 Task: Look for Airbnb options in Weymouth, United Kingdom from 12th  December, 2023 to 15th December, 2023 for 3 adults.2 bedrooms having 3 beds and 1 bathroom. Property type can be flat. Look for 4 properties as per requirement.
Action: Mouse moved to (391, 140)
Screenshot: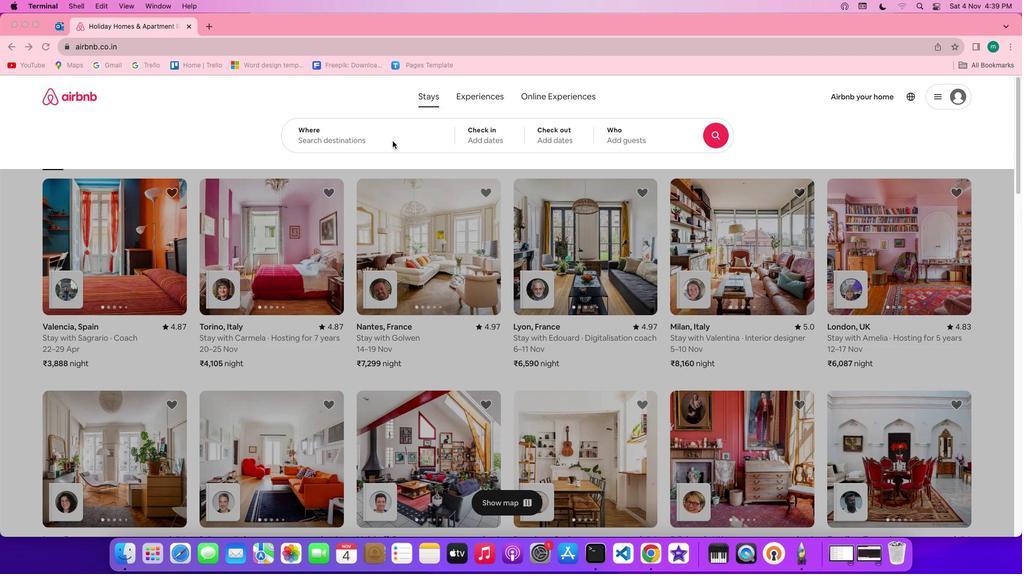 
Action: Mouse pressed left at (391, 140)
Screenshot: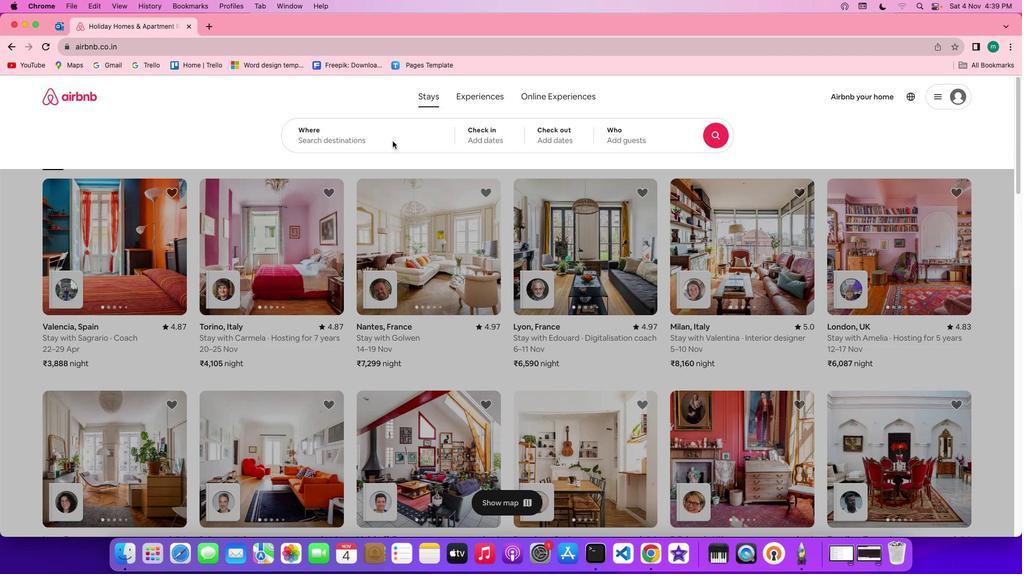 
Action: Mouse pressed left at (391, 140)
Screenshot: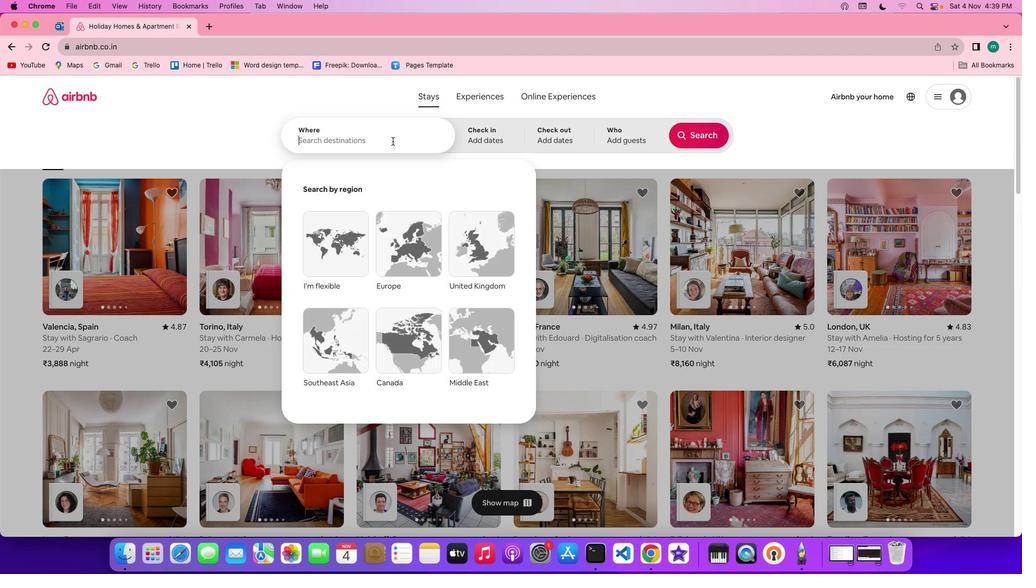 
Action: Mouse moved to (383, 142)
Screenshot: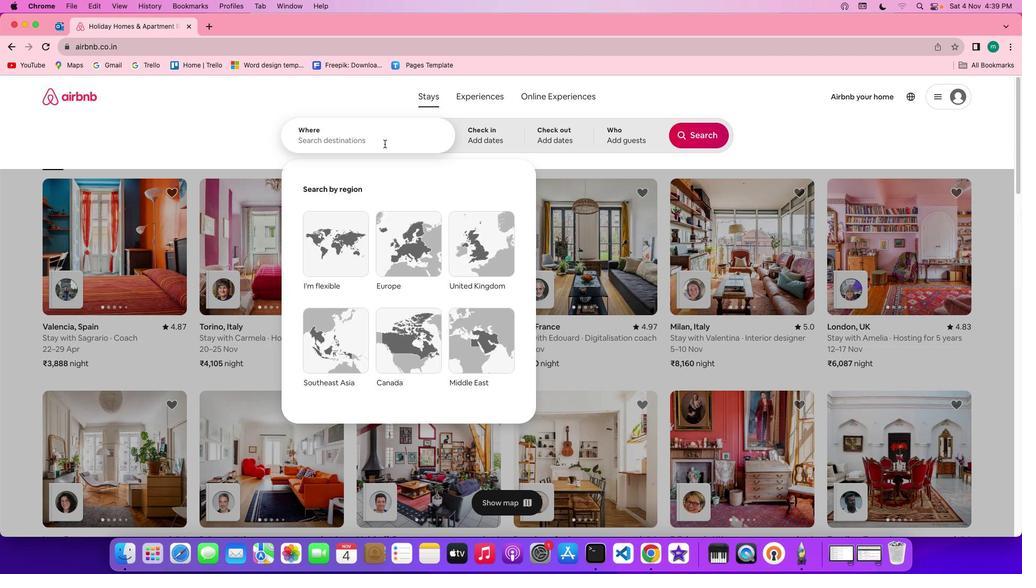 
Action: Key pressed Key.shift'W''e''y''m''o''u''t''h'','Key.spaceKey.shift'u''n''i''t''e''d'Key.spaceKey.shift'k''i''n''g''d''o''m'
Screenshot: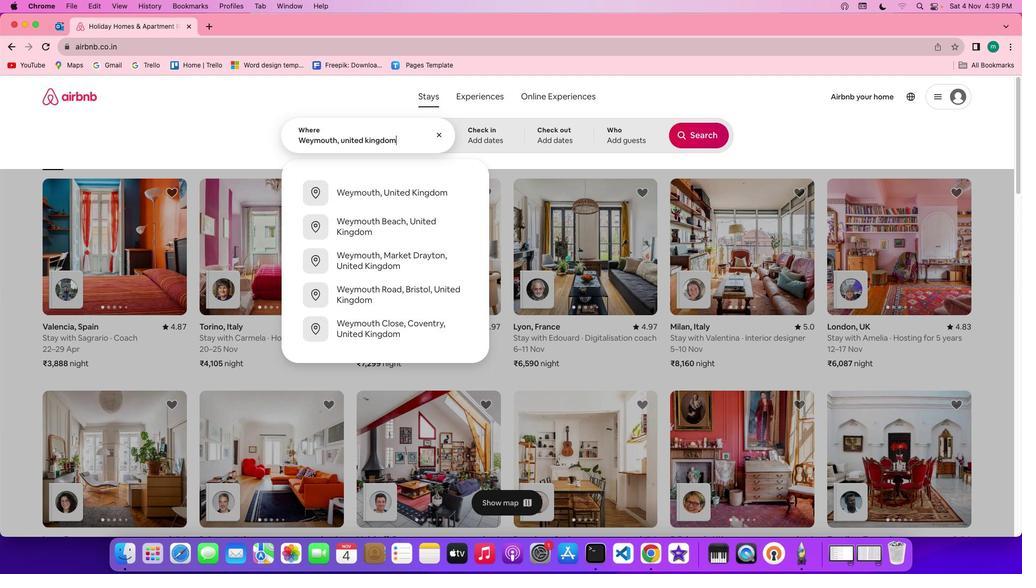 
Action: Mouse moved to (476, 134)
Screenshot: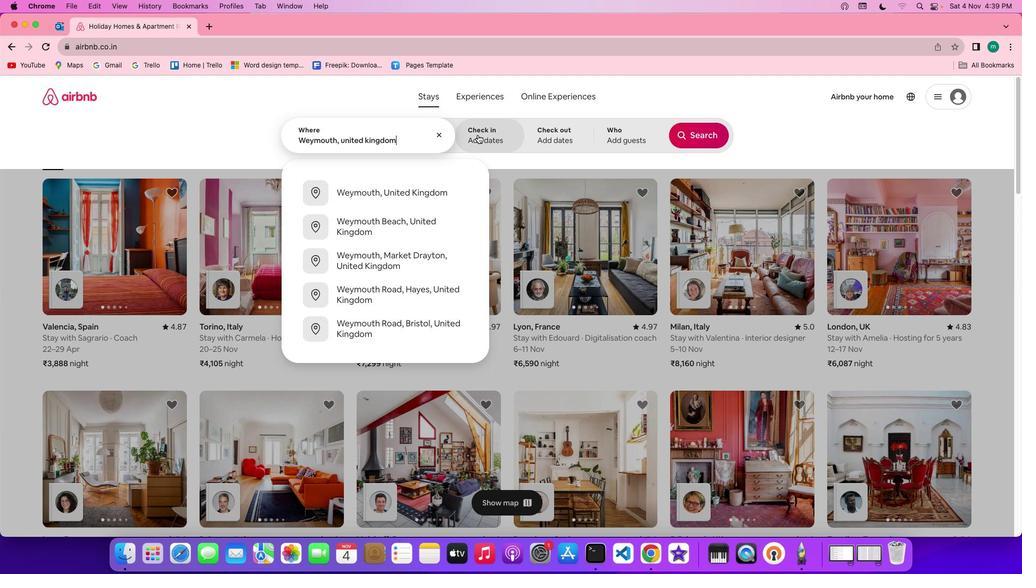 
Action: Mouse pressed left at (476, 134)
Screenshot: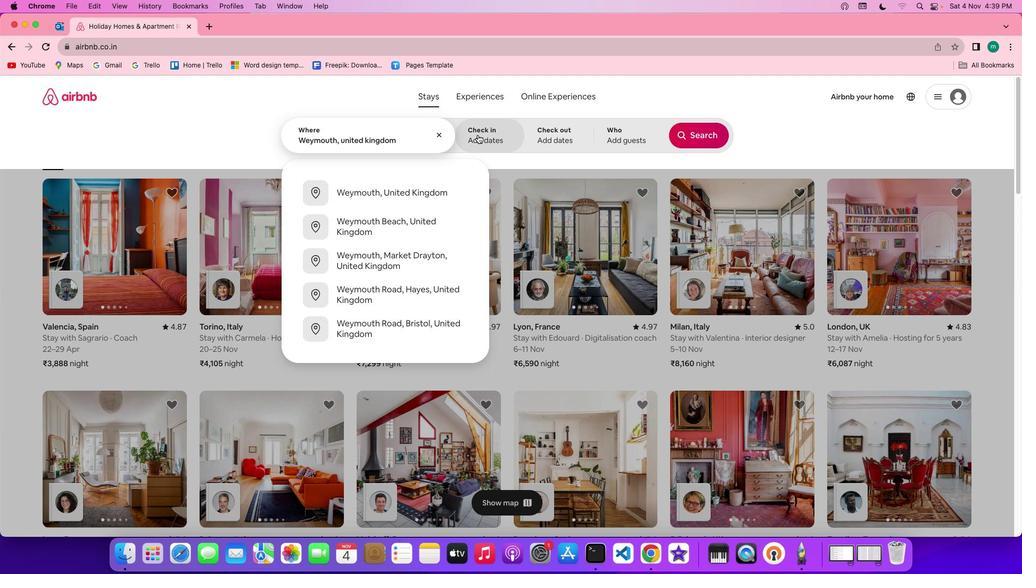 
Action: Mouse moved to (574, 323)
Screenshot: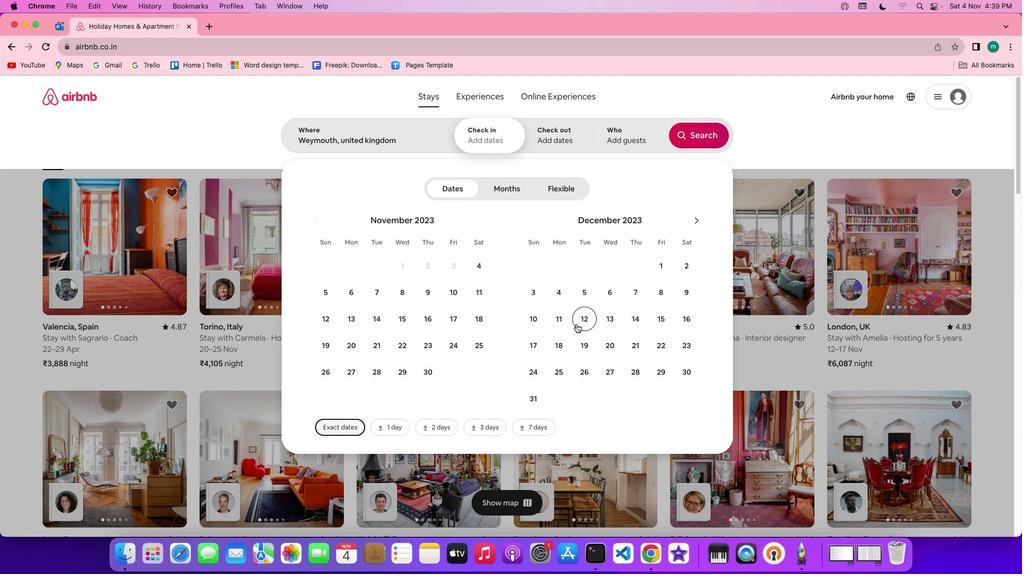 
Action: Mouse pressed left at (574, 323)
Screenshot: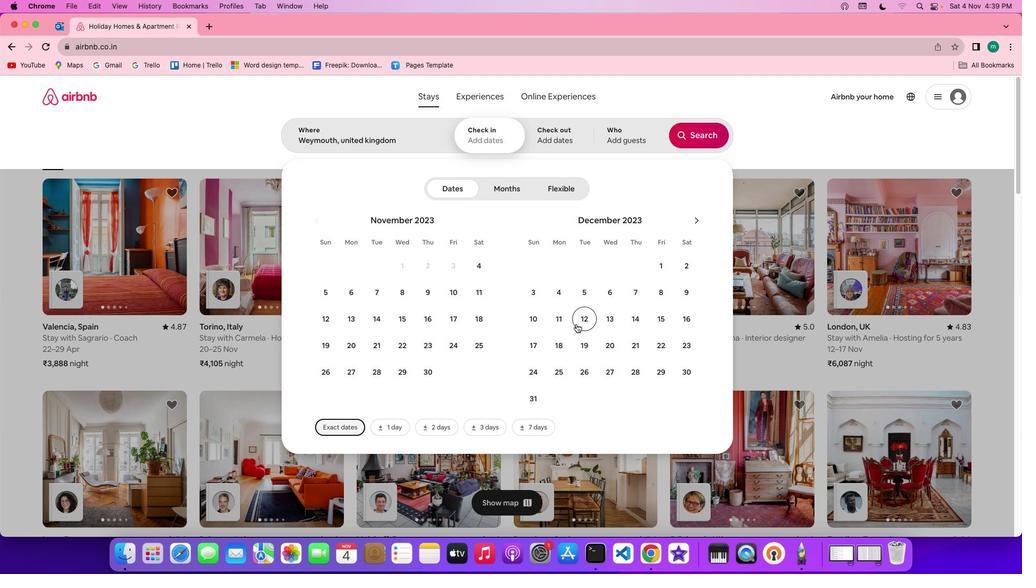 
Action: Mouse moved to (667, 319)
Screenshot: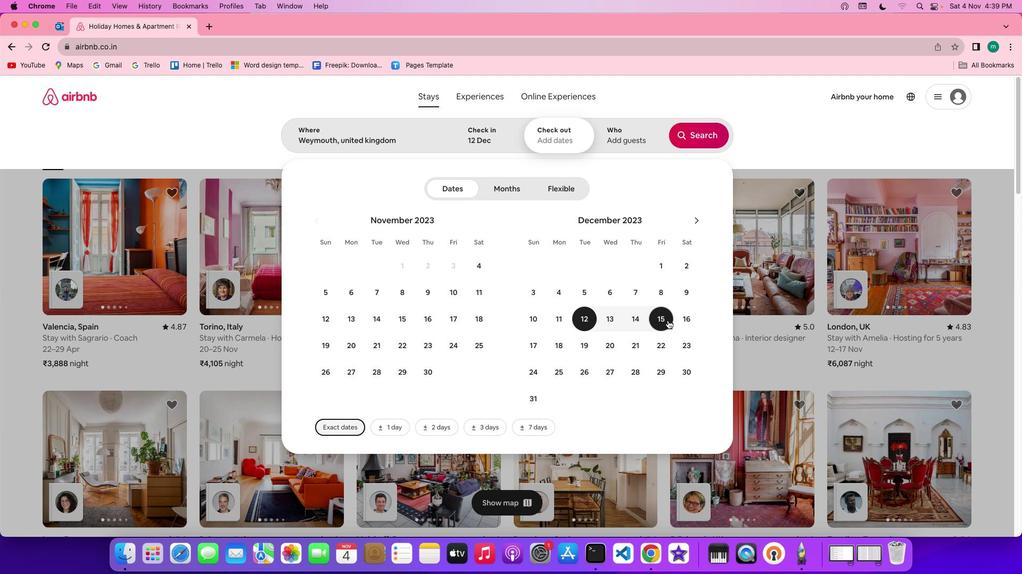 
Action: Mouse pressed left at (667, 319)
Screenshot: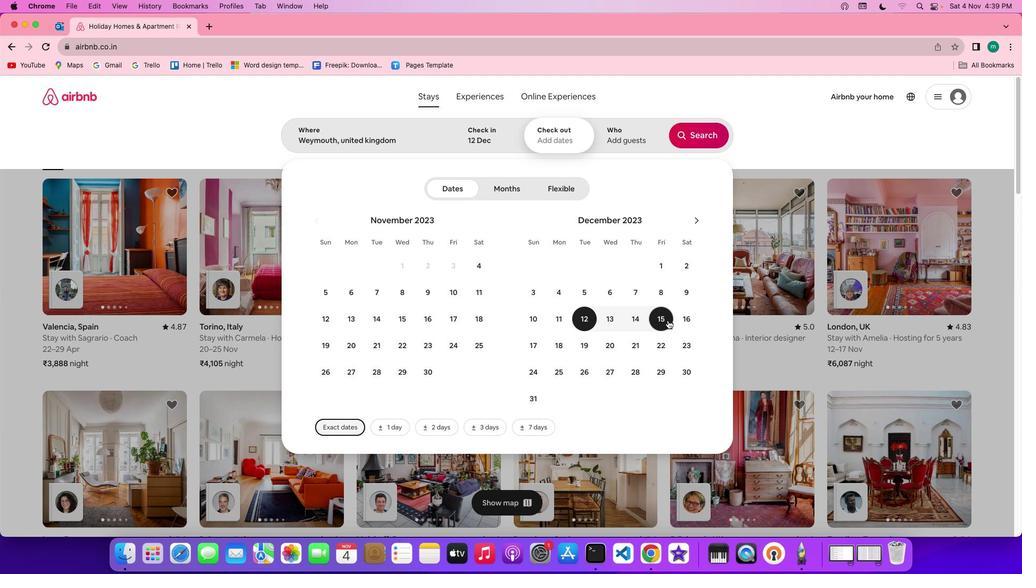 
Action: Mouse moved to (626, 135)
Screenshot: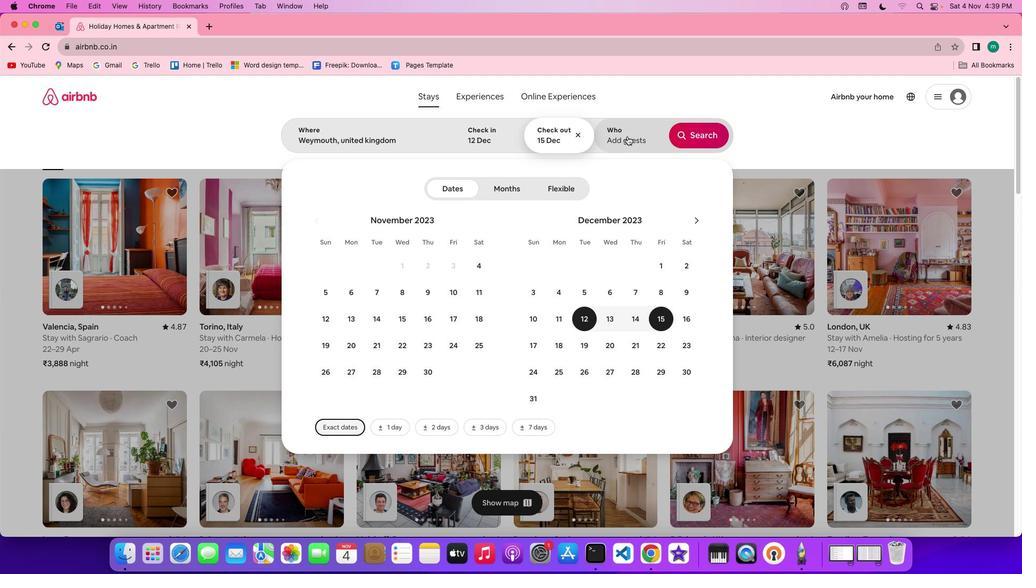 
Action: Mouse pressed left at (626, 135)
Screenshot: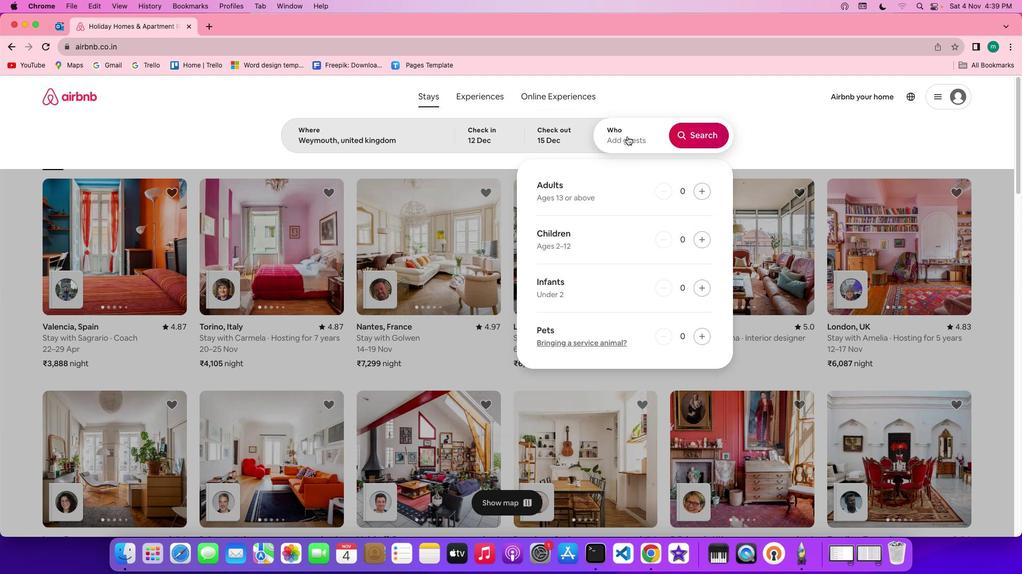 
Action: Mouse moved to (696, 190)
Screenshot: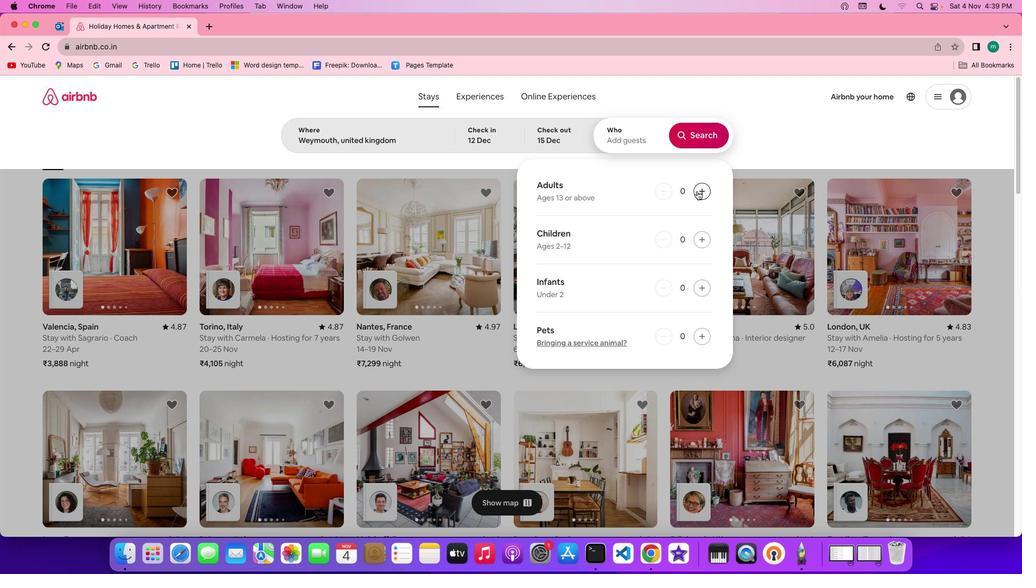 
Action: Mouse pressed left at (696, 190)
Screenshot: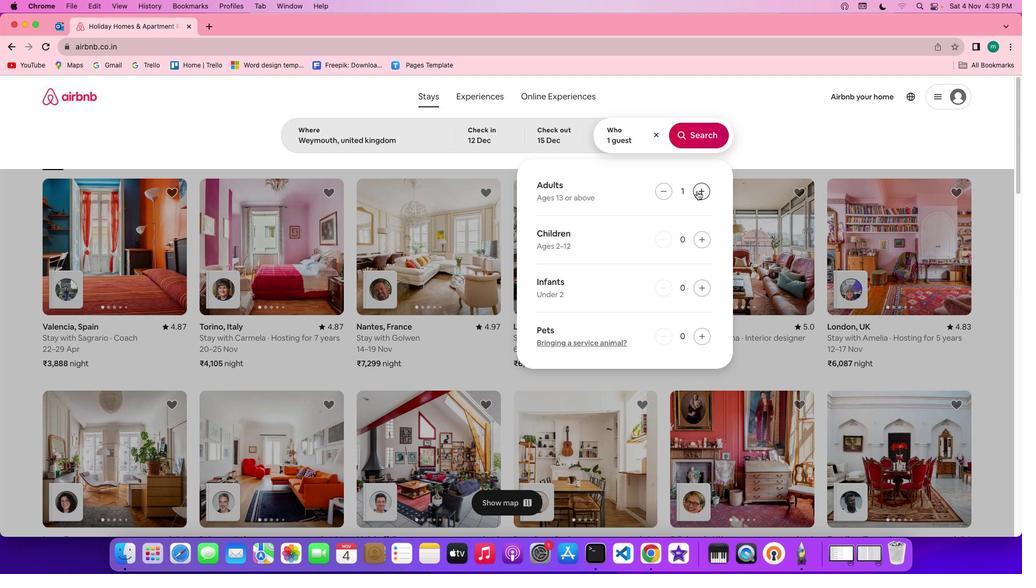 
Action: Mouse pressed left at (696, 190)
Screenshot: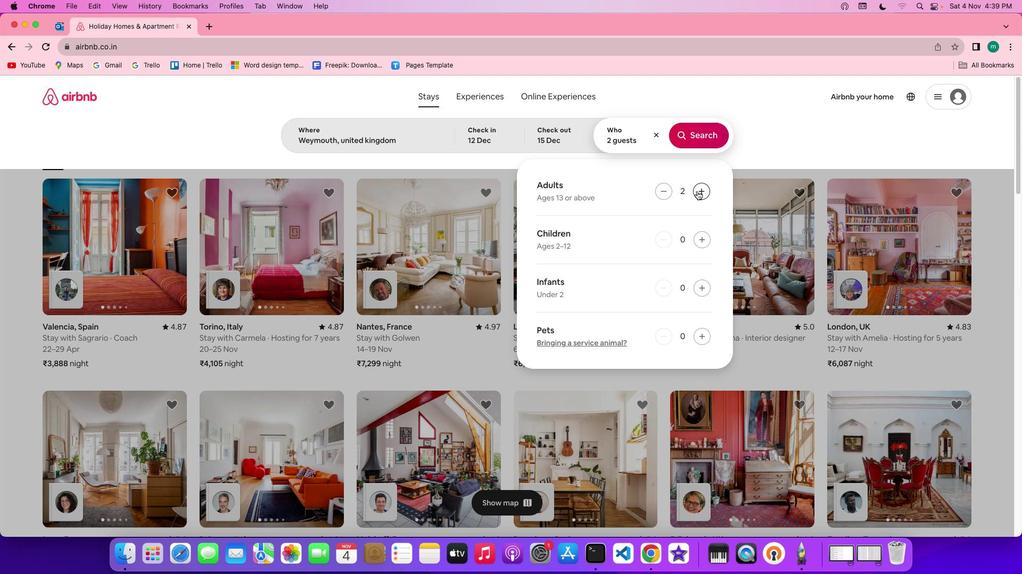 
Action: Mouse pressed left at (696, 190)
Screenshot: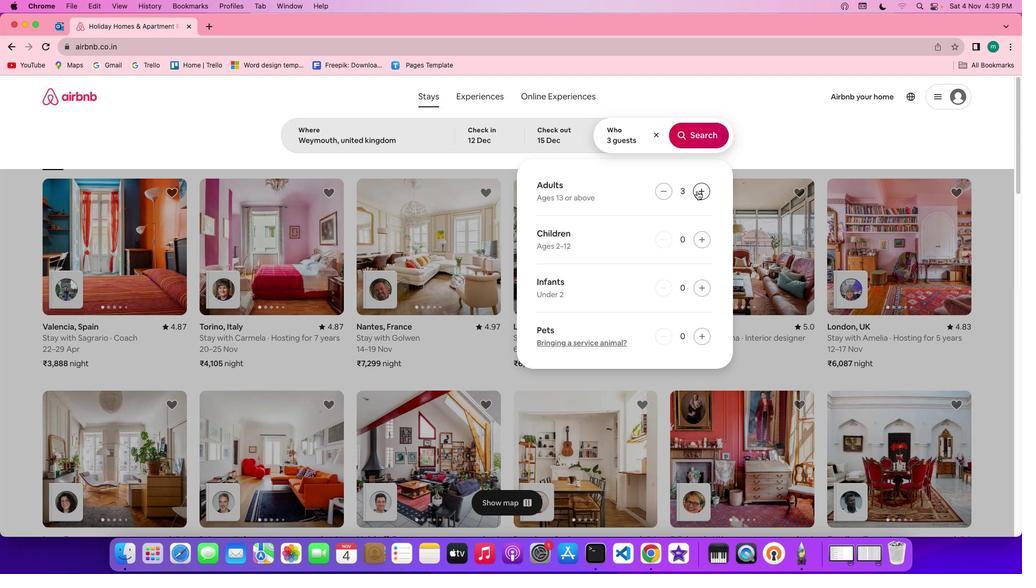 
Action: Mouse moved to (717, 134)
Screenshot: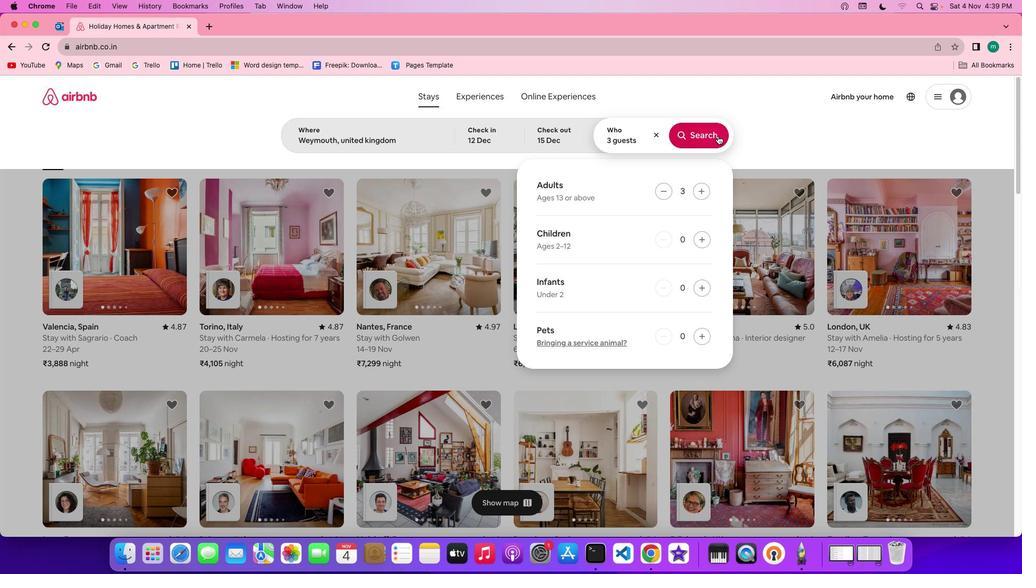 
Action: Mouse pressed left at (717, 134)
Screenshot: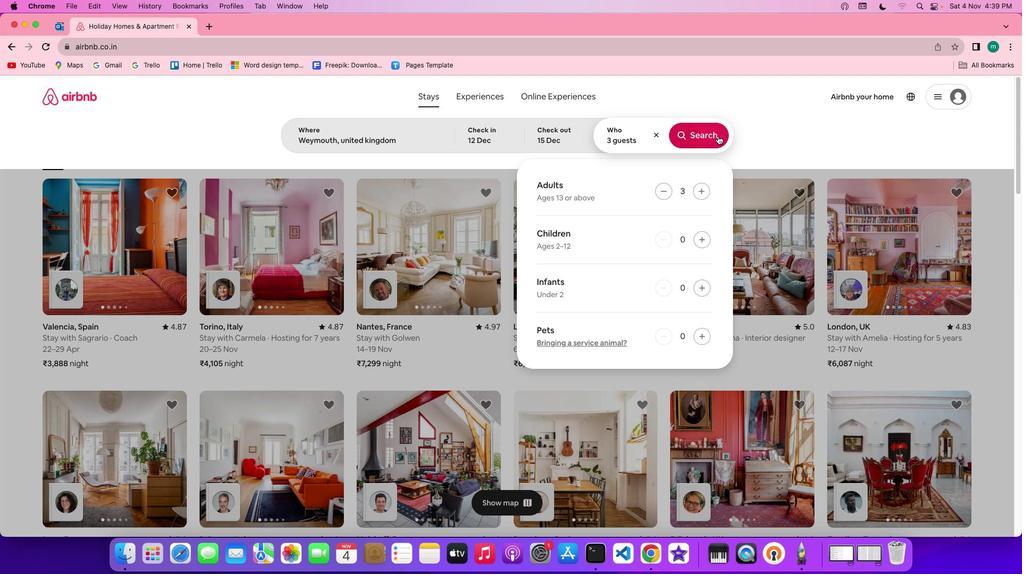 
Action: Mouse moved to (855, 141)
Screenshot: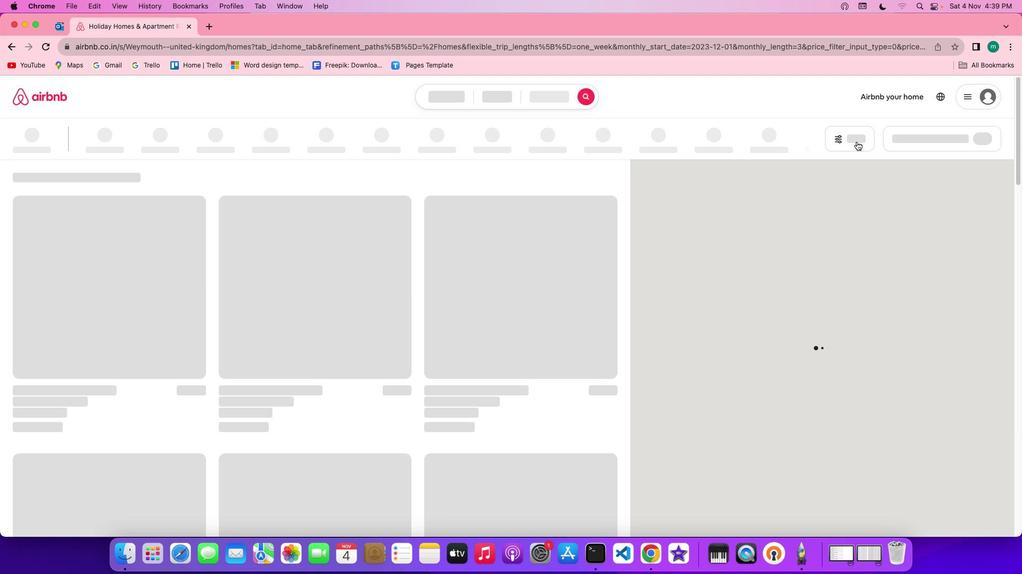 
Action: Mouse pressed left at (855, 141)
Screenshot: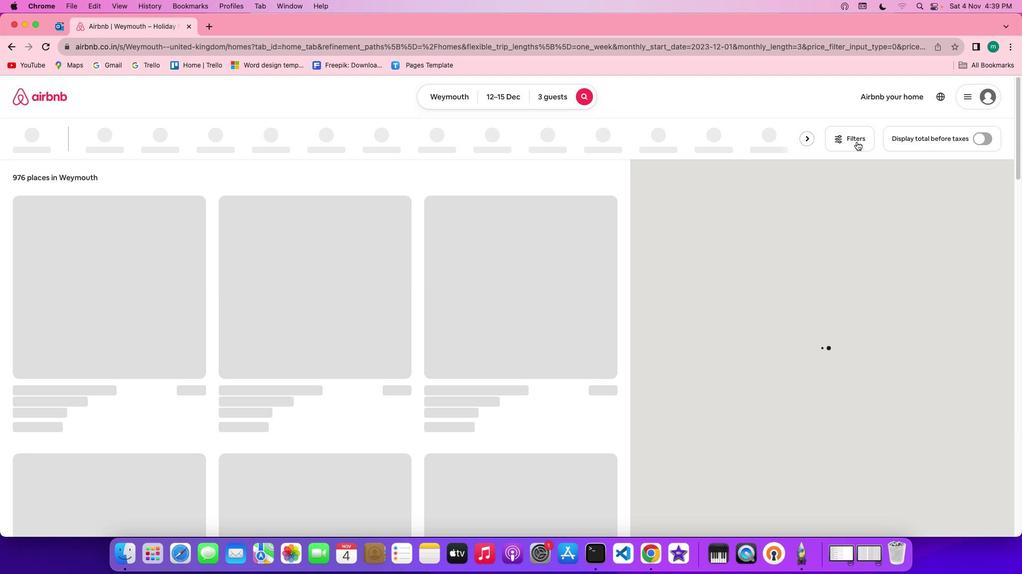 
Action: Mouse moved to (857, 135)
Screenshot: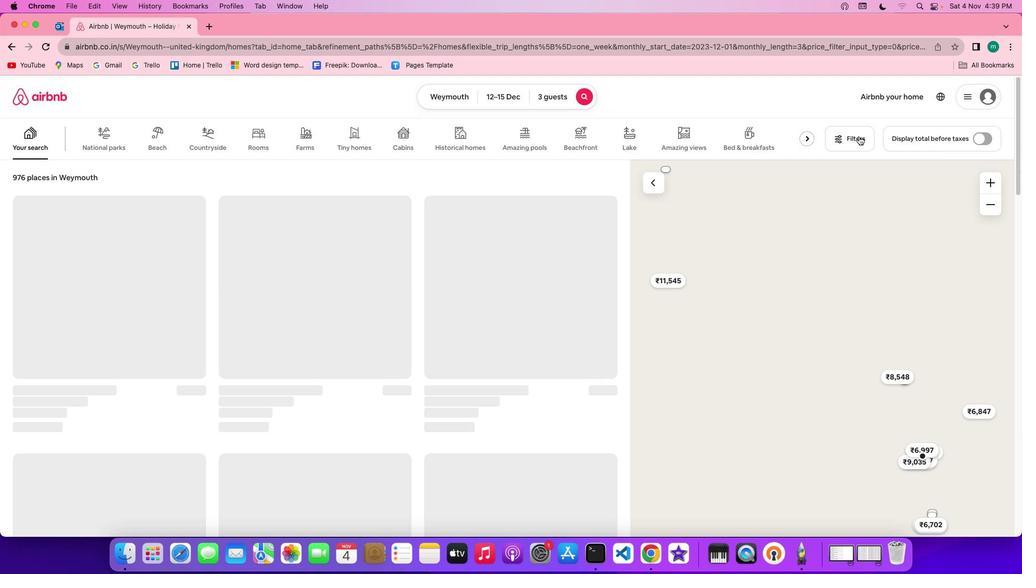 
Action: Mouse pressed left at (857, 135)
Screenshot: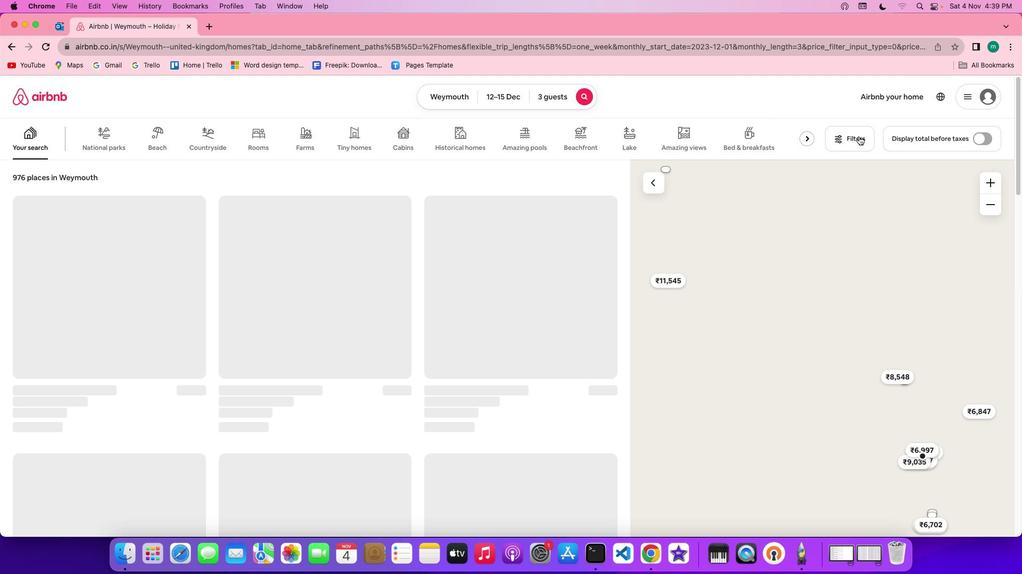 
Action: Mouse moved to (849, 135)
Screenshot: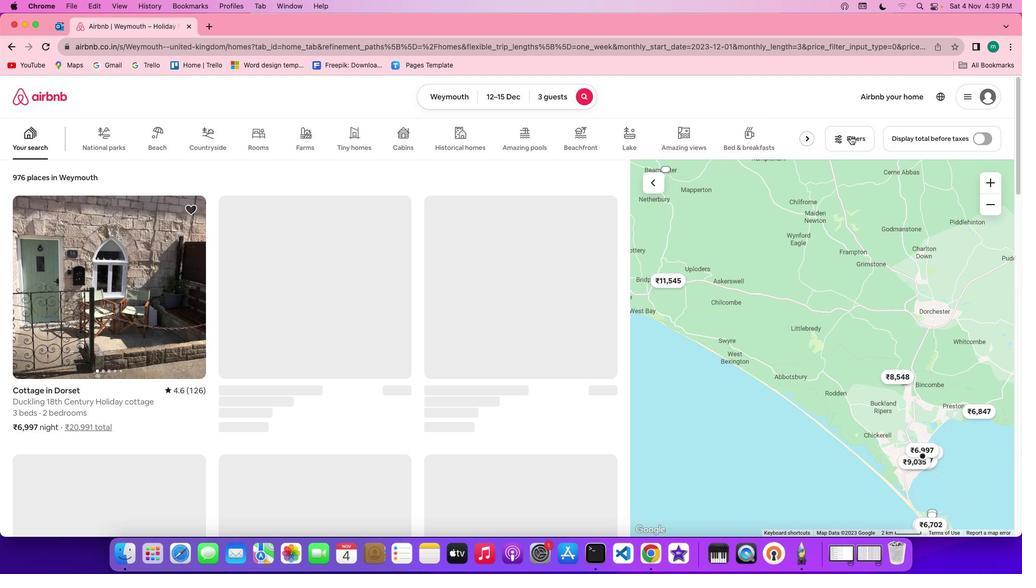 
Action: Mouse pressed left at (849, 135)
Screenshot: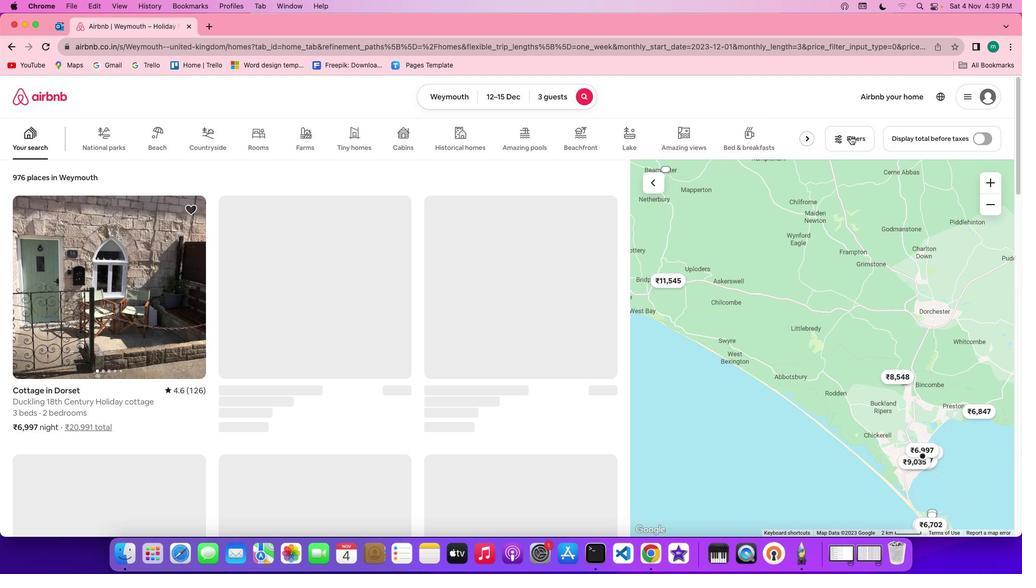 
Action: Mouse moved to (848, 135)
Screenshot: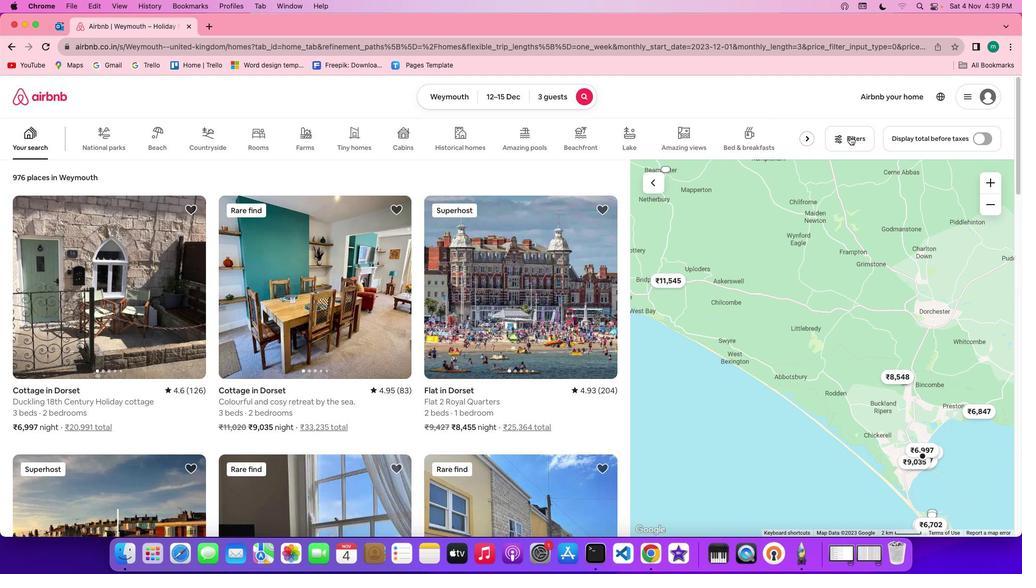 
Action: Mouse pressed left at (848, 135)
Screenshot: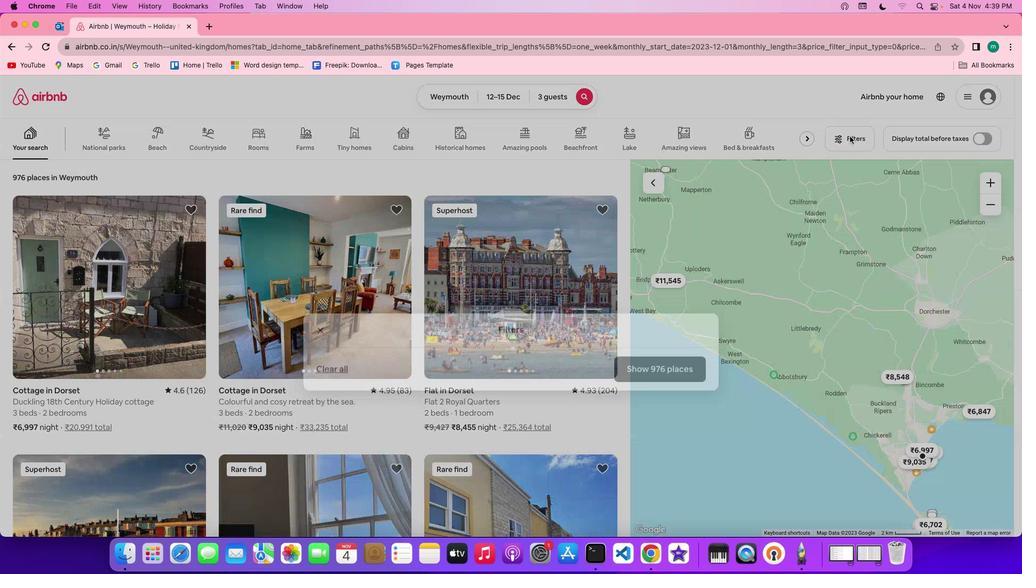 
Action: Mouse pressed left at (848, 135)
Screenshot: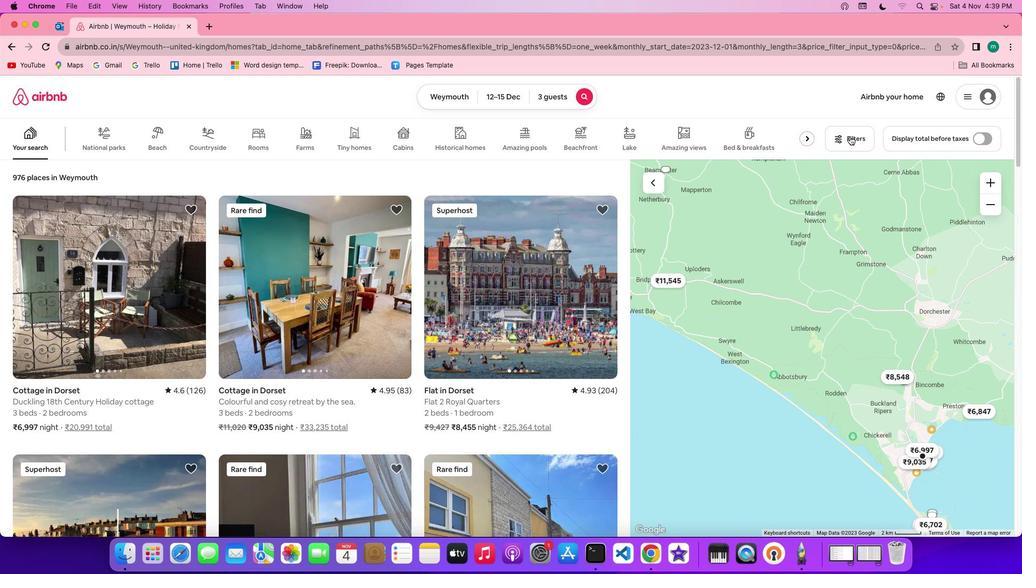 
Action: Mouse moved to (527, 377)
Screenshot: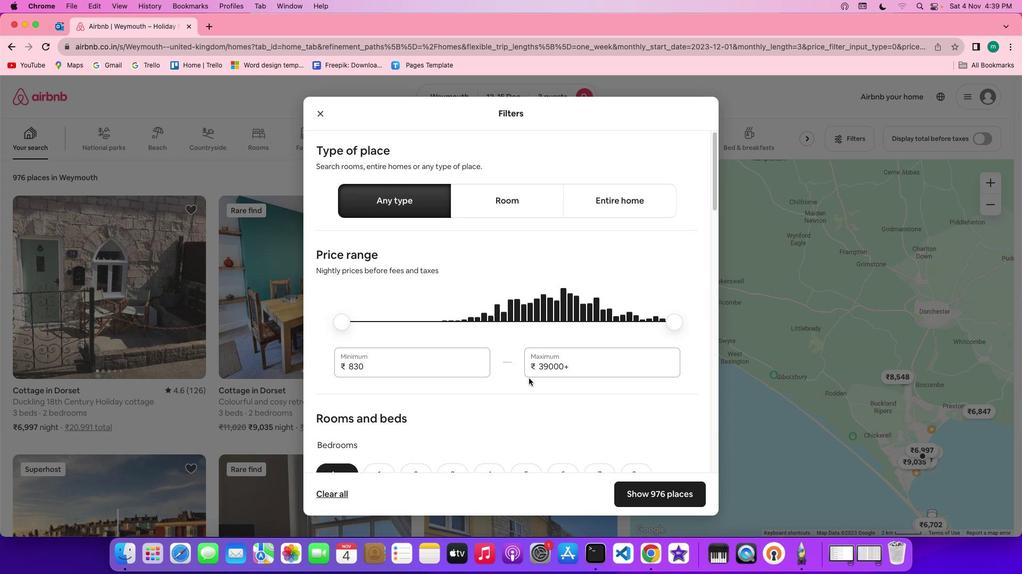 
Action: Mouse scrolled (527, 377) with delta (0, -1)
Screenshot: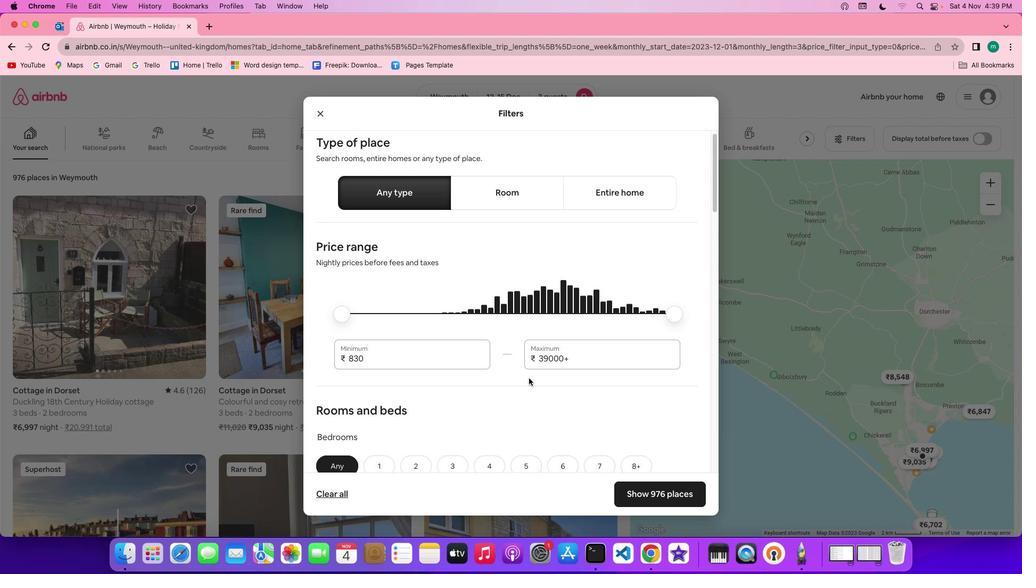 
Action: Mouse scrolled (527, 377) with delta (0, -1)
Screenshot: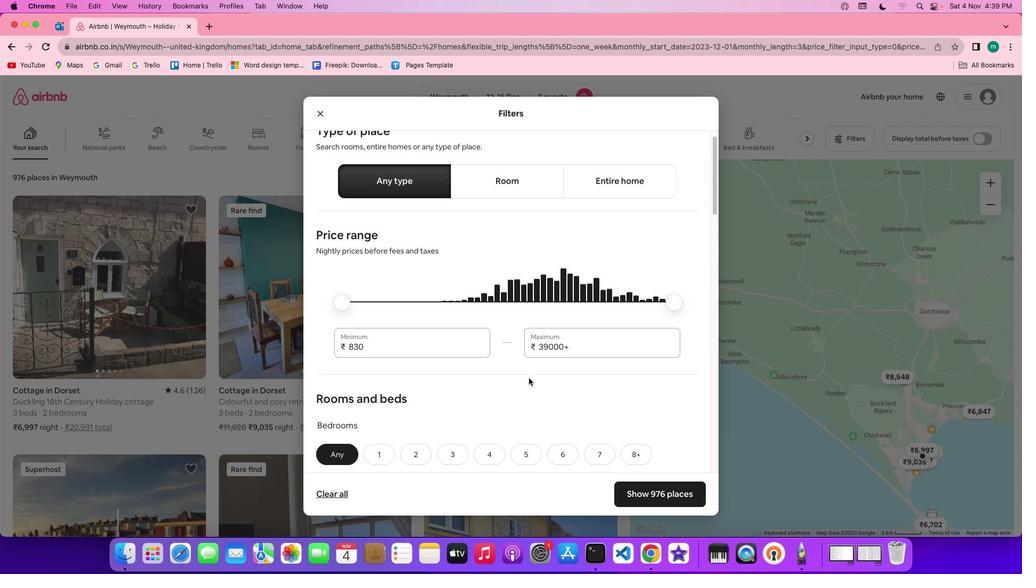 
Action: Mouse scrolled (527, 377) with delta (0, -1)
Screenshot: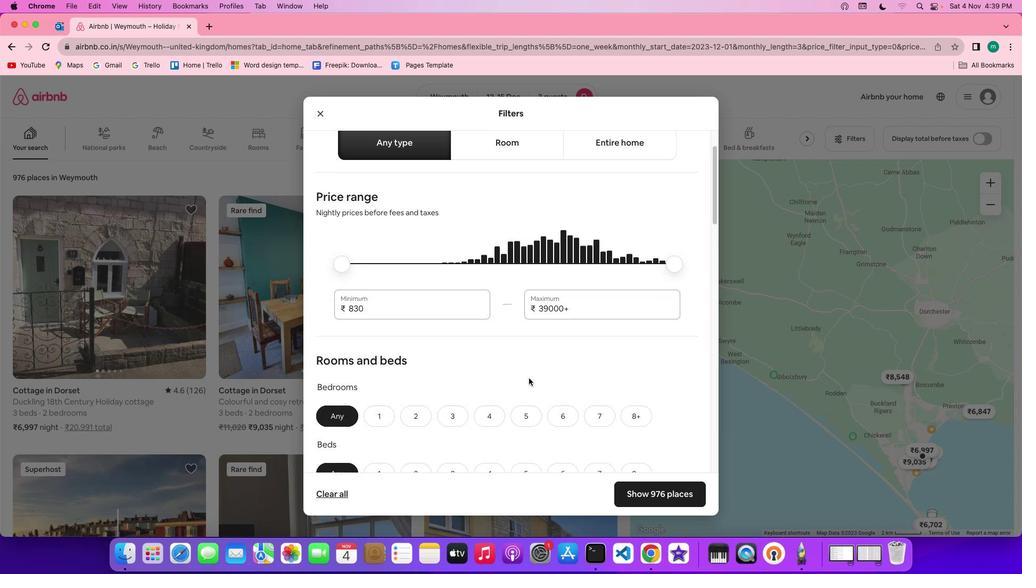 
Action: Mouse scrolled (527, 377) with delta (0, -1)
Screenshot: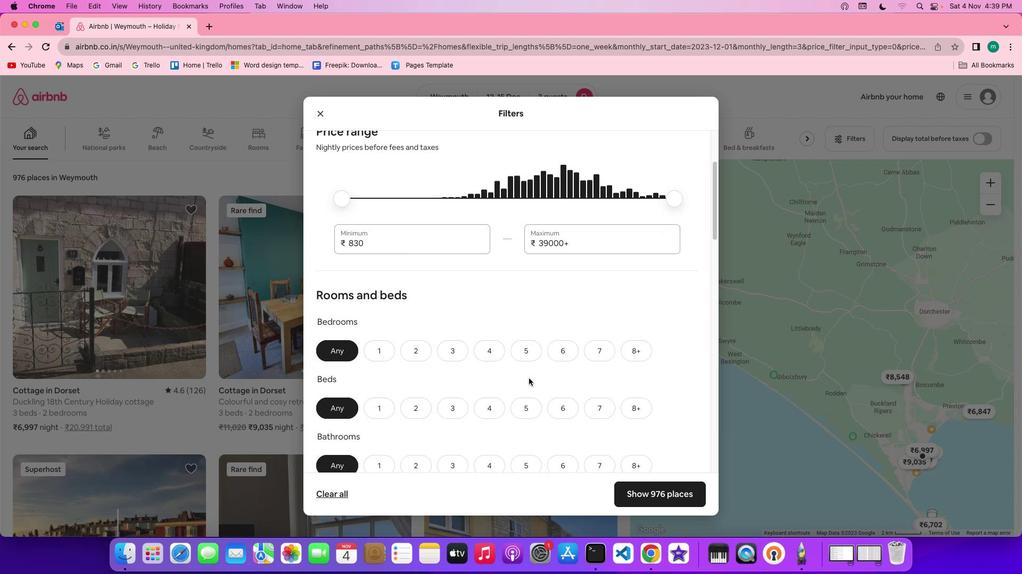 
Action: Mouse scrolled (527, 377) with delta (0, -1)
Screenshot: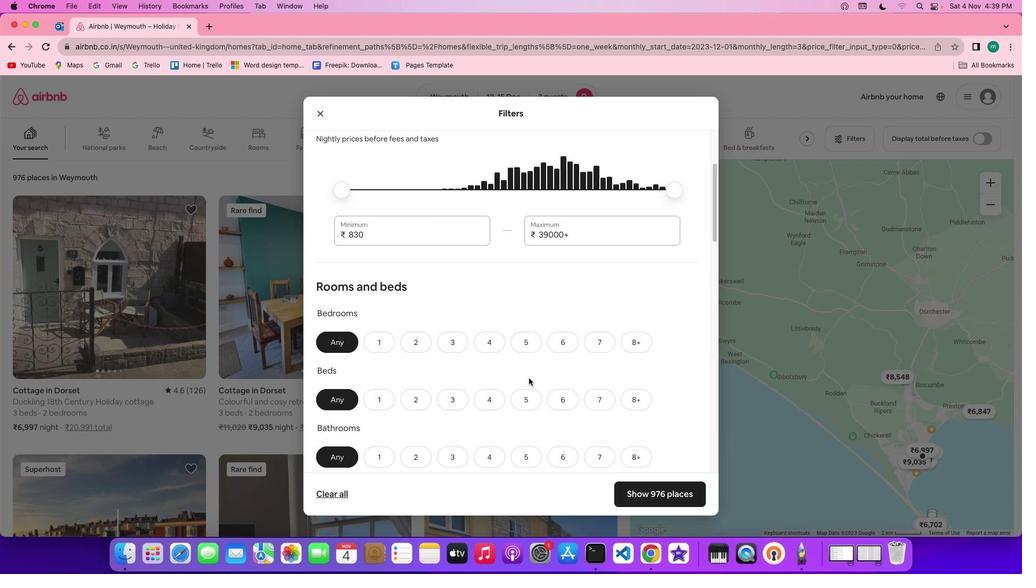 
Action: Mouse scrolled (527, 377) with delta (0, -1)
Screenshot: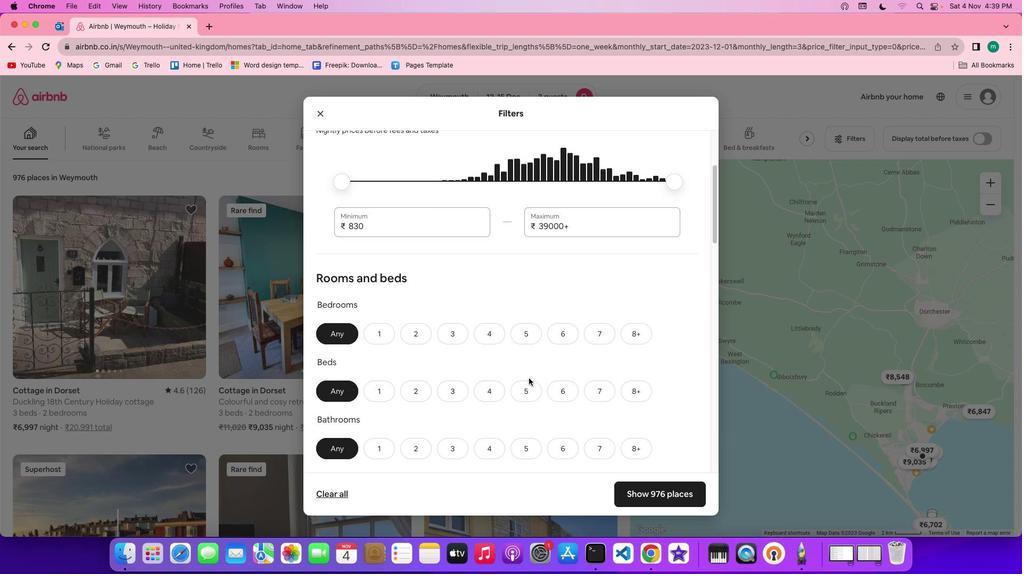 
Action: Mouse scrolled (527, 377) with delta (0, -1)
Screenshot: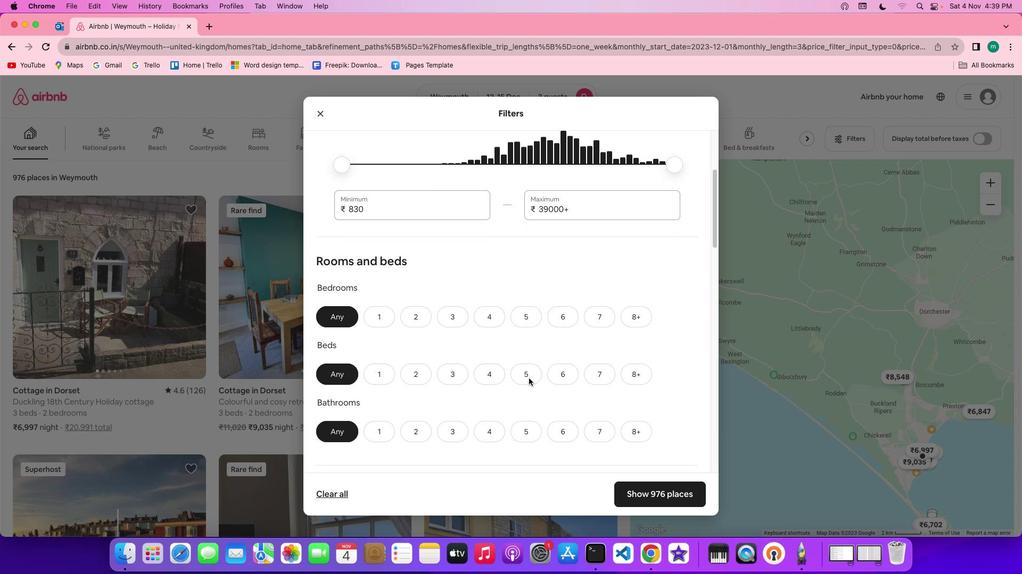 
Action: Mouse scrolled (527, 377) with delta (0, -1)
Screenshot: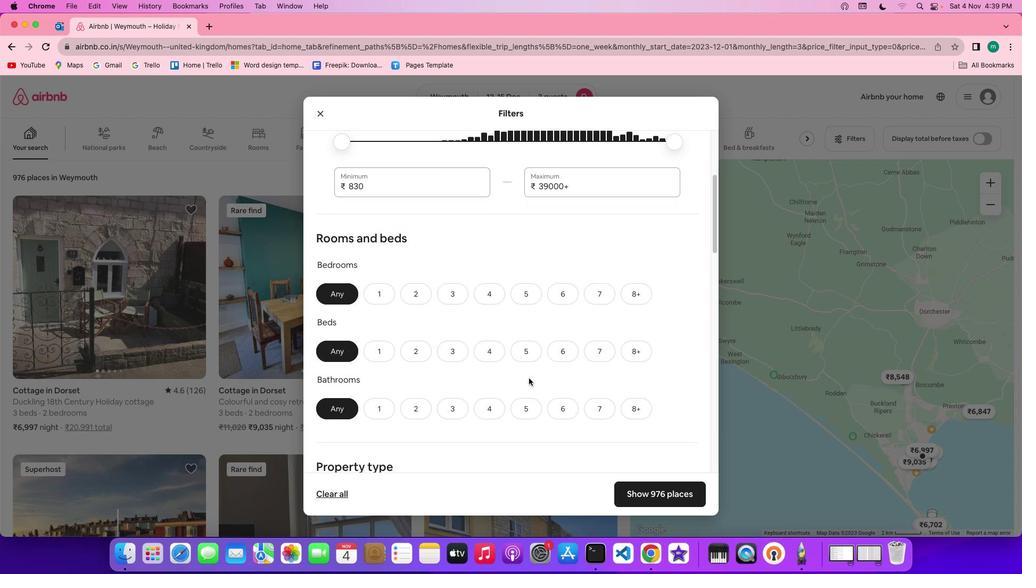 
Action: Mouse scrolled (527, 377) with delta (0, -1)
Screenshot: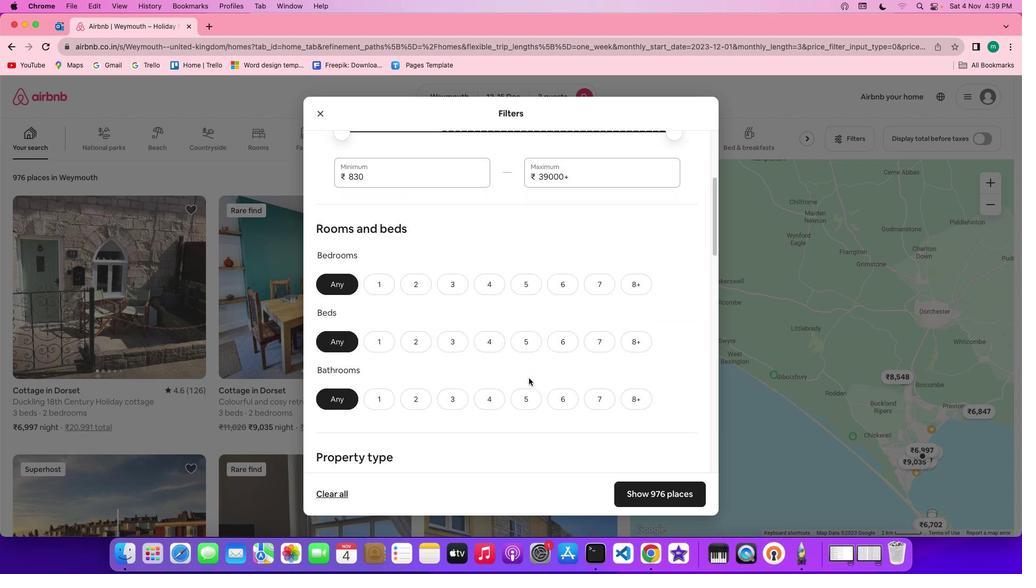 
Action: Mouse scrolled (527, 377) with delta (0, -1)
Screenshot: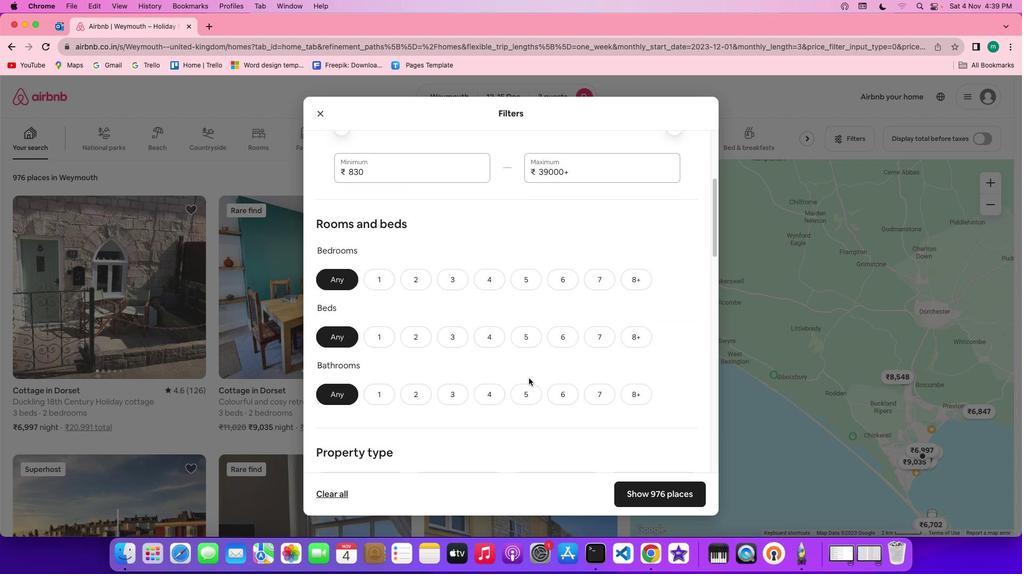 
Action: Mouse scrolled (527, 377) with delta (0, -1)
Screenshot: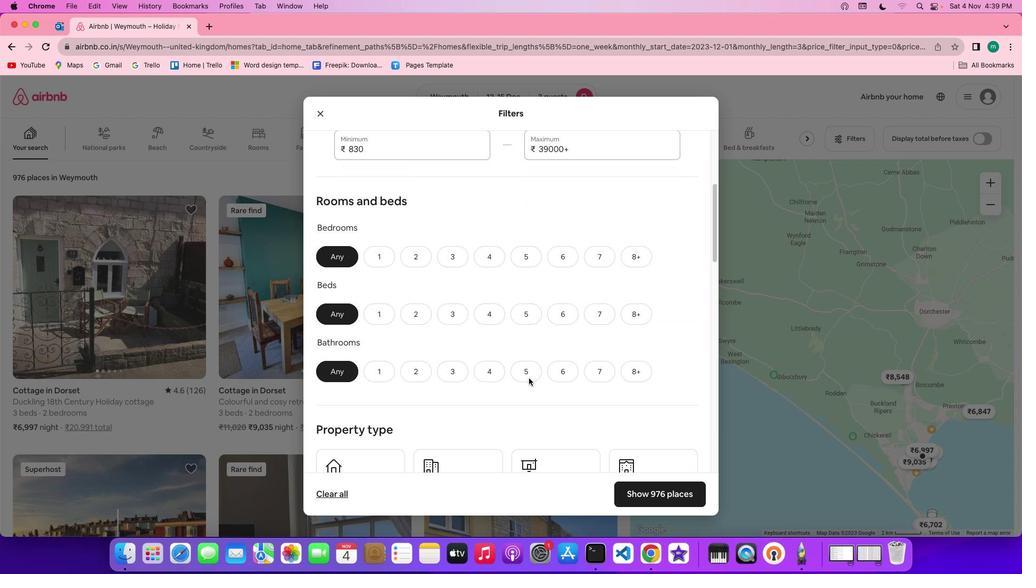 
Action: Mouse scrolled (527, 377) with delta (0, -1)
Screenshot: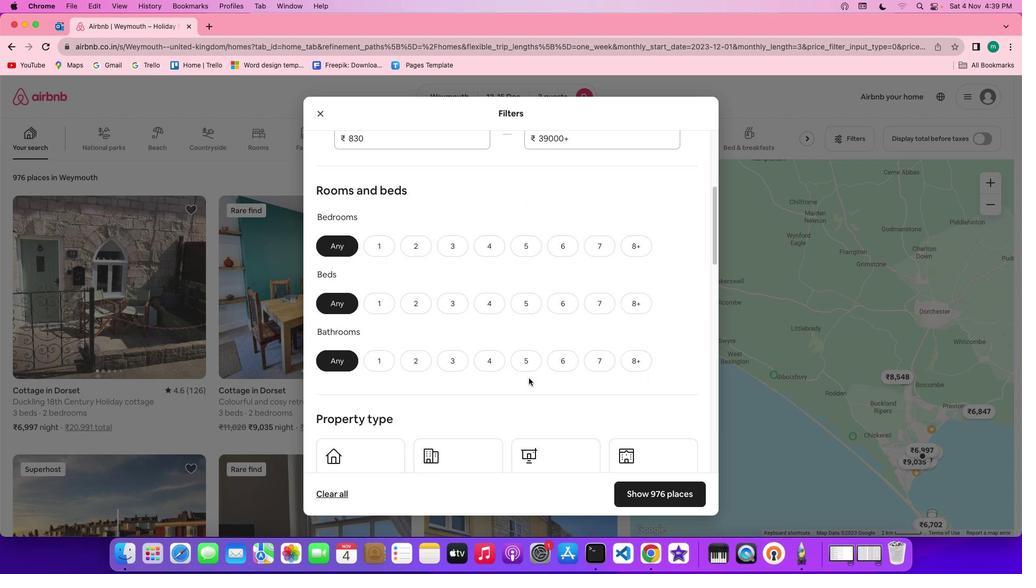 
Action: Mouse scrolled (527, 377) with delta (0, -1)
Screenshot: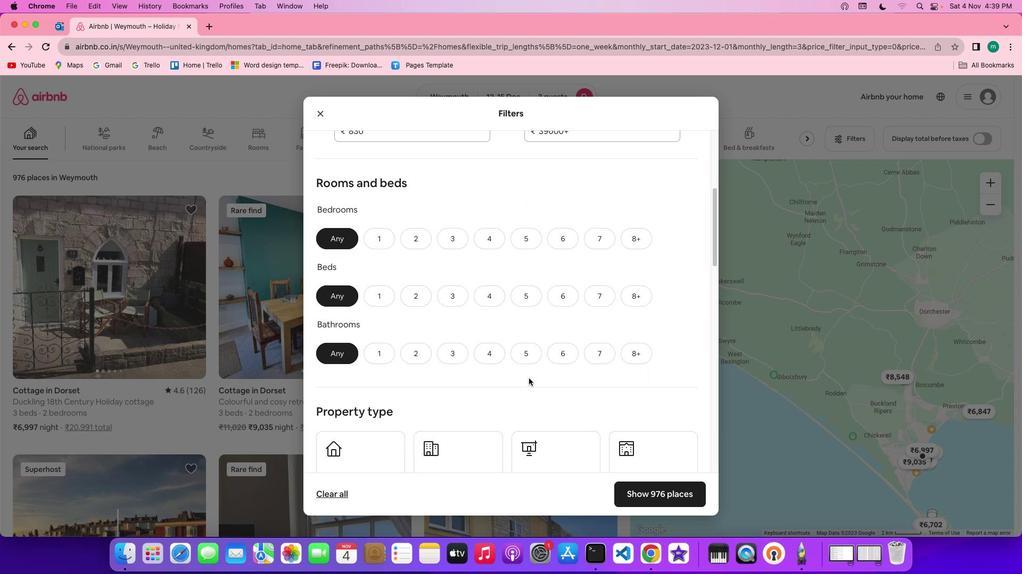 
Action: Mouse scrolled (527, 377) with delta (0, -1)
Screenshot: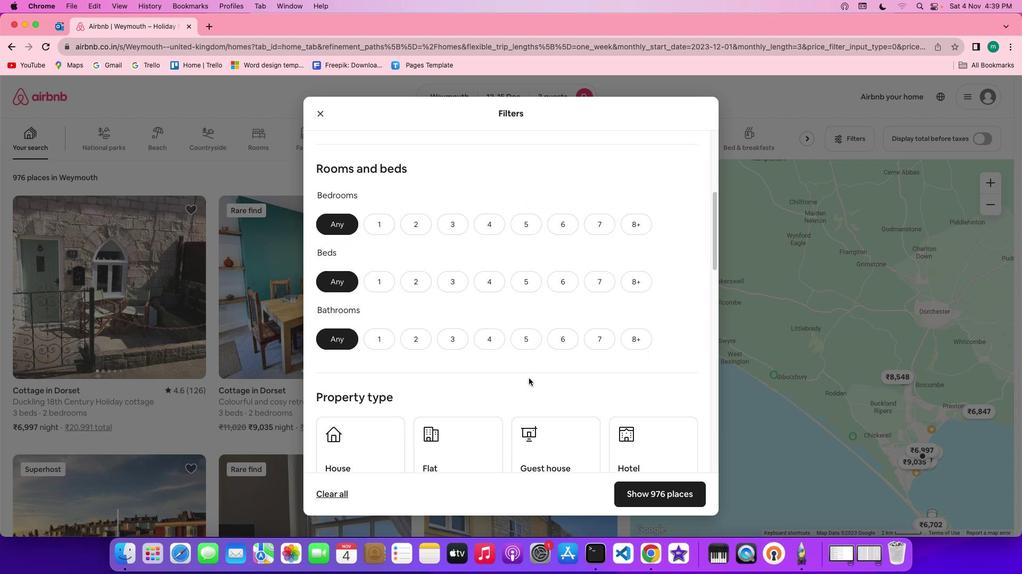 
Action: Mouse moved to (416, 219)
Screenshot: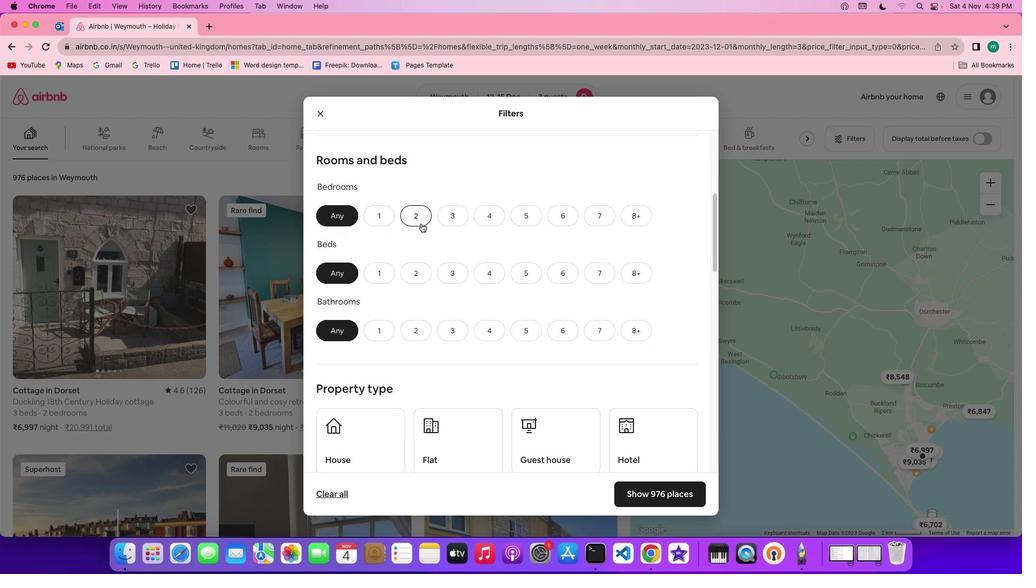 
Action: Mouse pressed left at (416, 219)
Screenshot: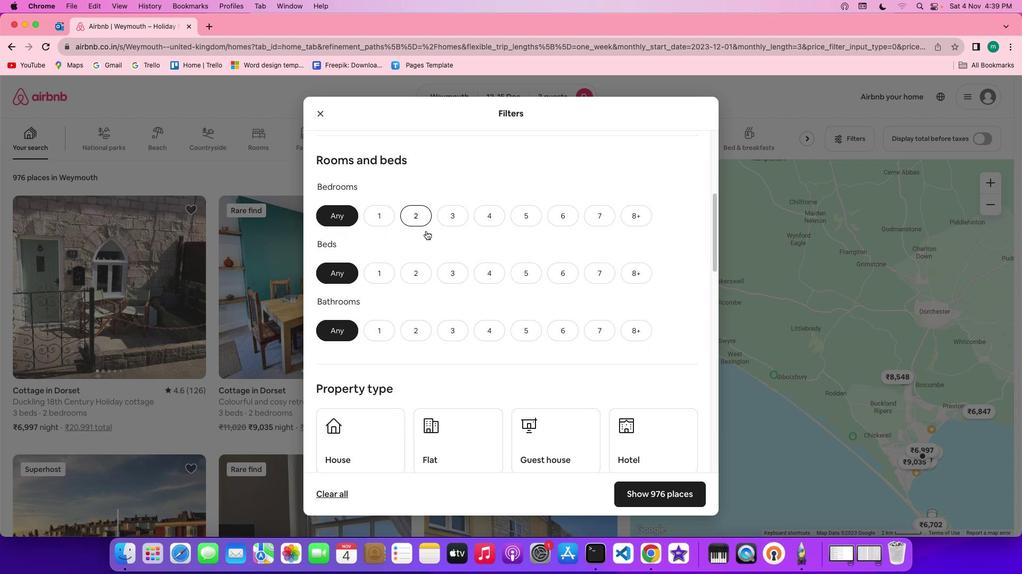 
Action: Mouse moved to (446, 269)
Screenshot: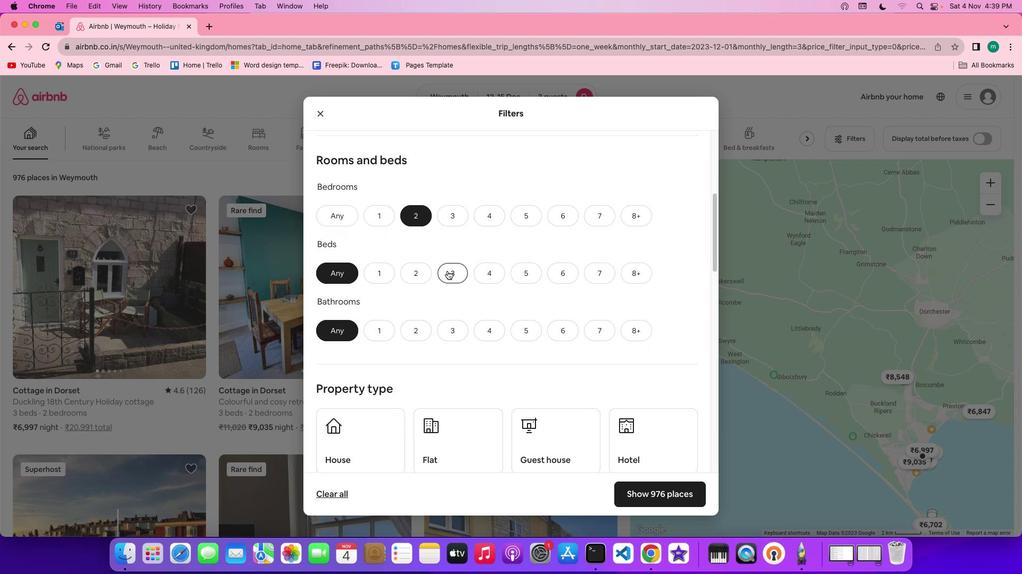 
Action: Mouse pressed left at (446, 269)
Screenshot: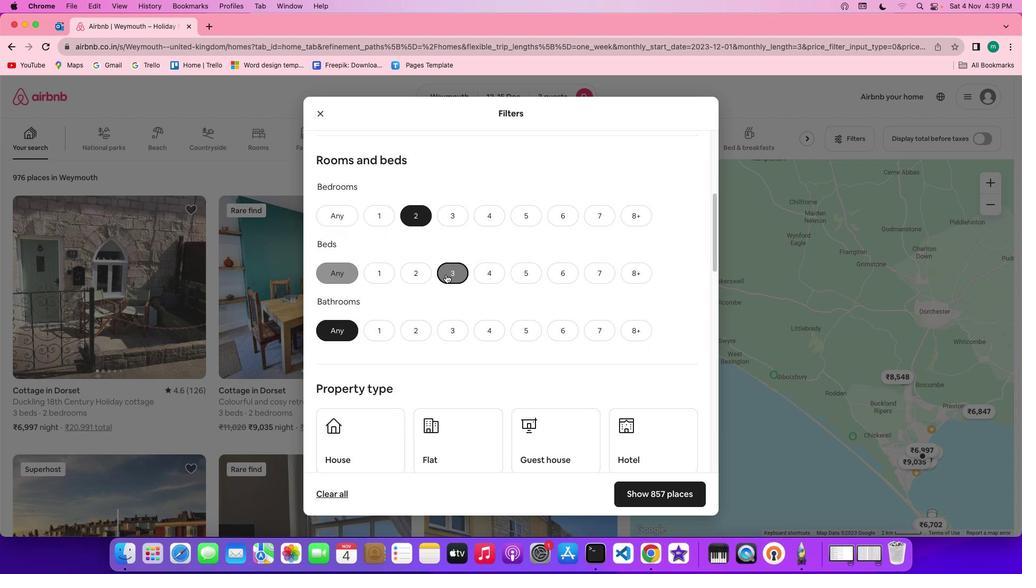 
Action: Mouse moved to (371, 324)
Screenshot: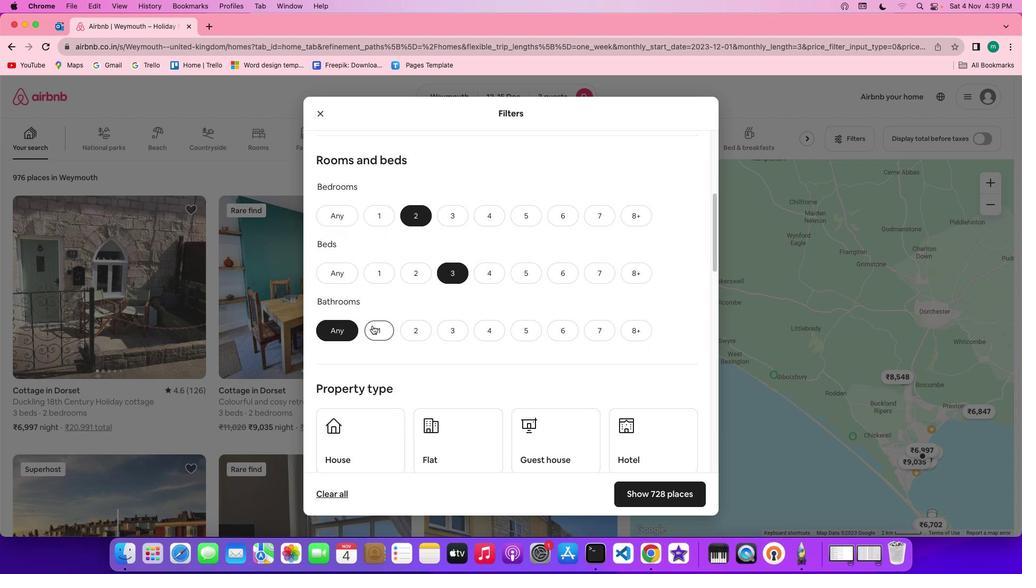 
Action: Mouse pressed left at (371, 324)
Screenshot: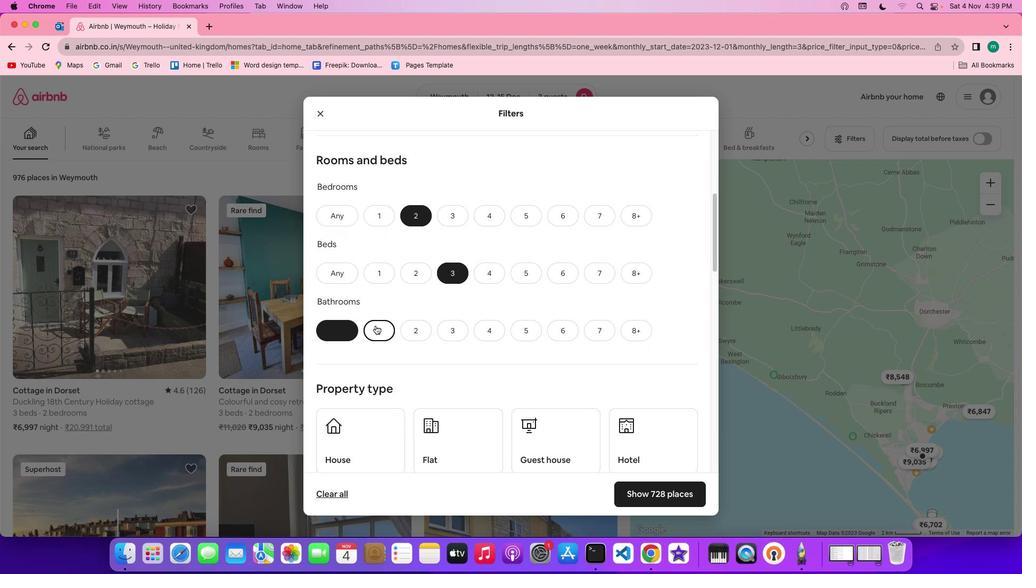 
Action: Mouse moved to (478, 339)
Screenshot: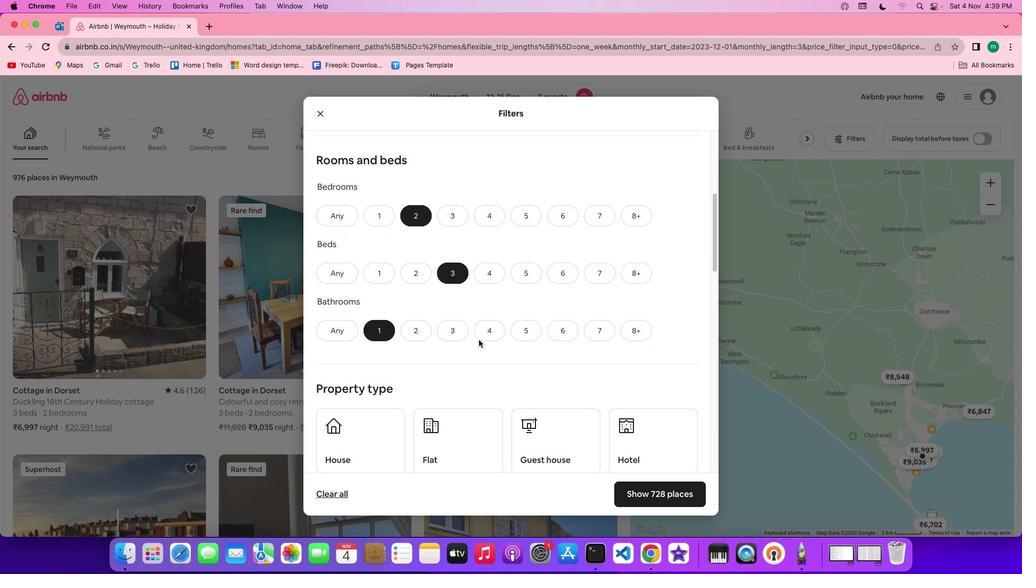 
Action: Mouse scrolled (478, 339) with delta (0, -1)
Screenshot: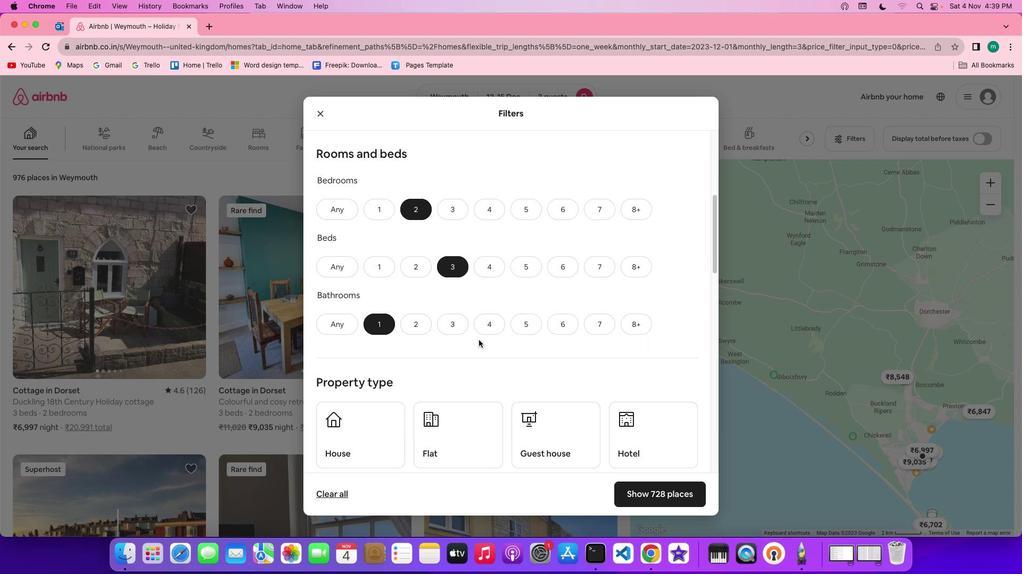
Action: Mouse scrolled (478, 339) with delta (0, -1)
Screenshot: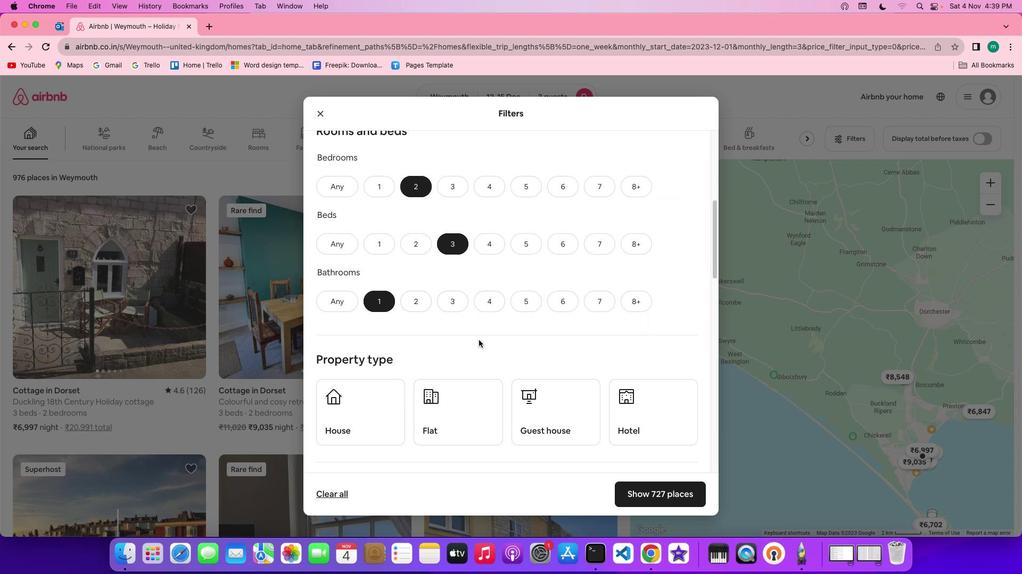 
Action: Mouse scrolled (478, 339) with delta (0, -1)
Screenshot: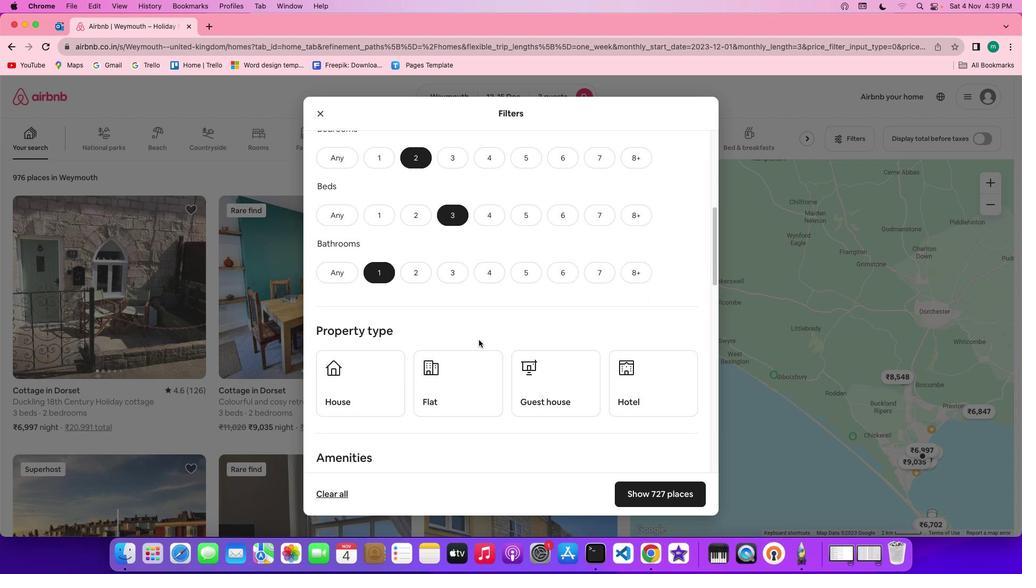 
Action: Mouse moved to (478, 339)
Screenshot: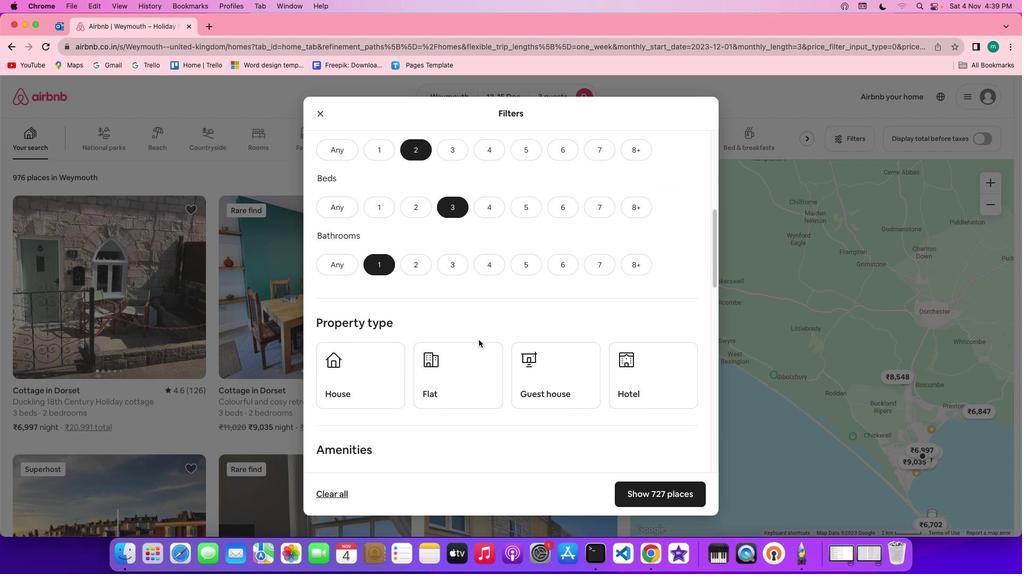 
Action: Mouse scrolled (478, 339) with delta (0, -1)
Screenshot: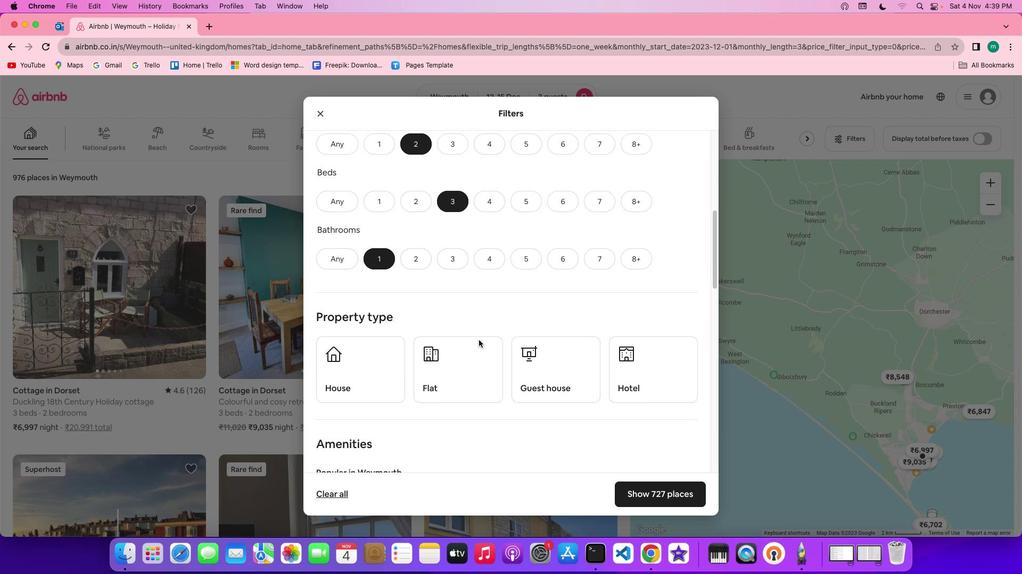 
Action: Mouse scrolled (478, 339) with delta (0, -1)
Screenshot: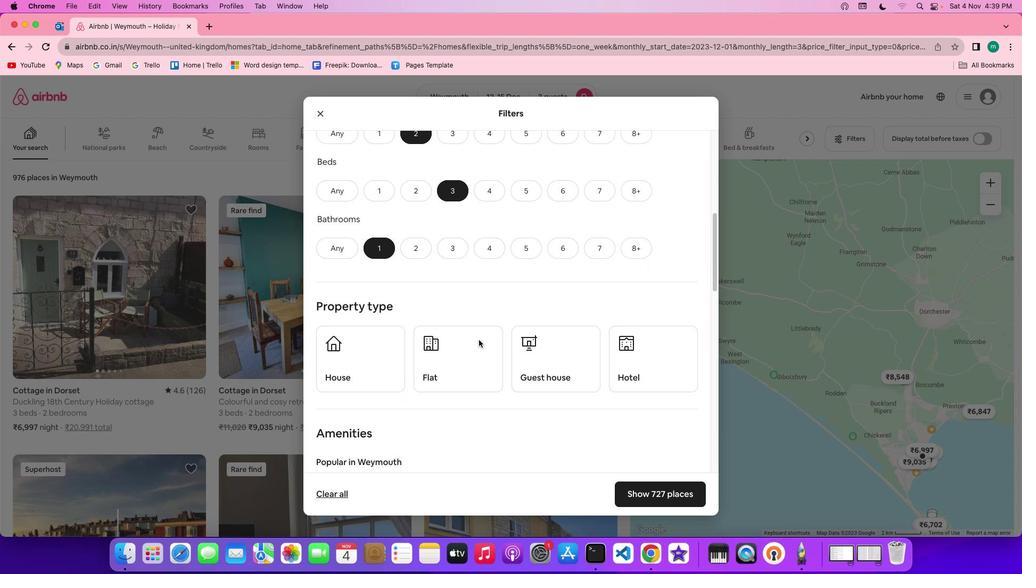 
Action: Mouse scrolled (478, 339) with delta (0, -1)
Screenshot: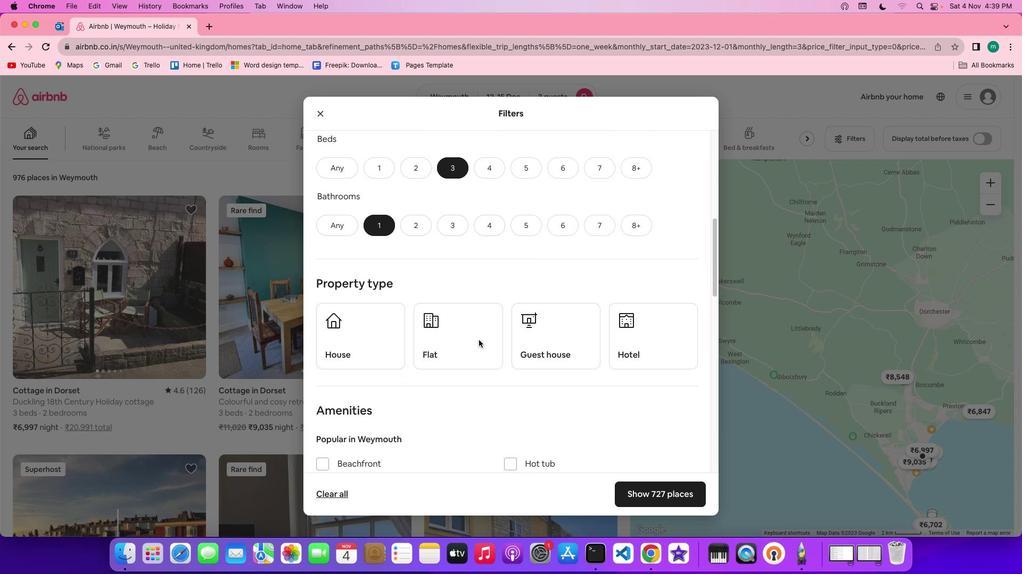 
Action: Mouse moved to (461, 341)
Screenshot: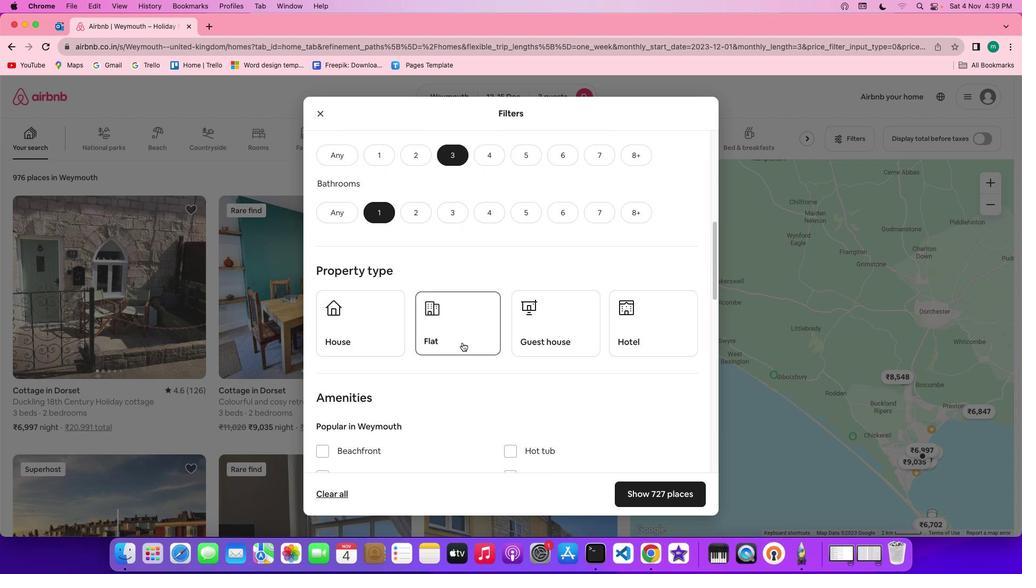 
Action: Mouse pressed left at (461, 341)
Screenshot: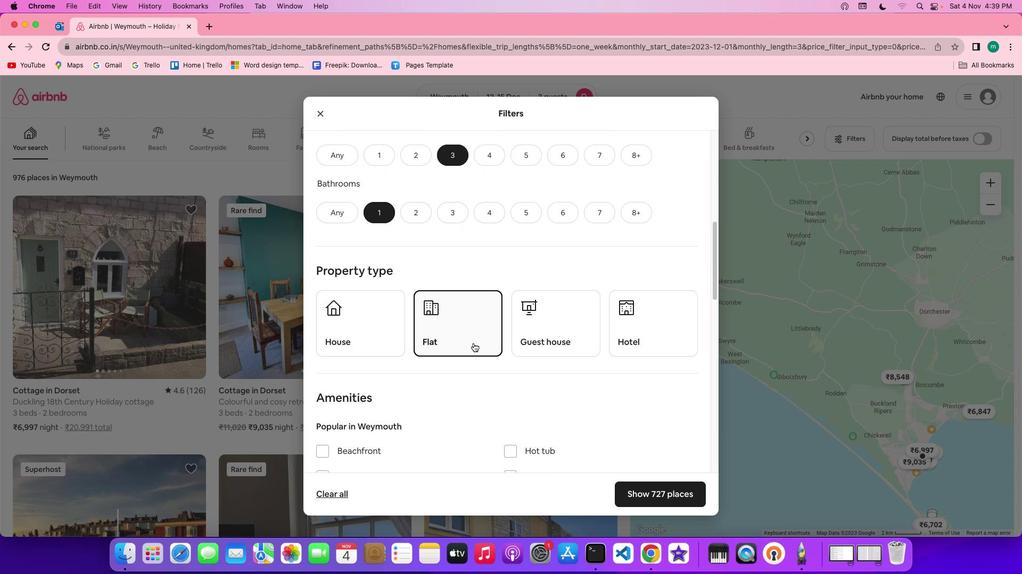 
Action: Mouse moved to (566, 350)
Screenshot: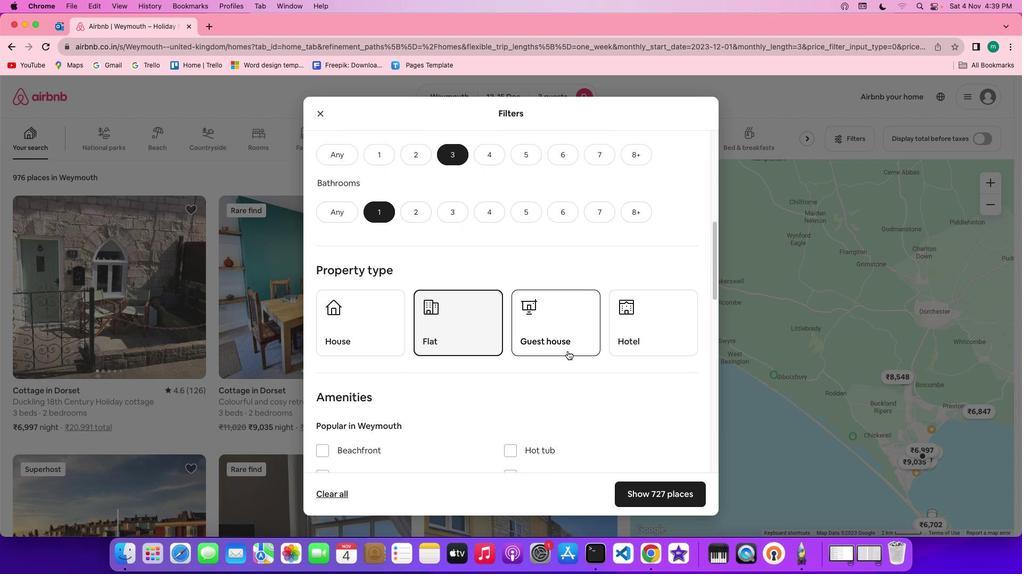 
Action: Mouse scrolled (566, 350) with delta (0, -1)
Screenshot: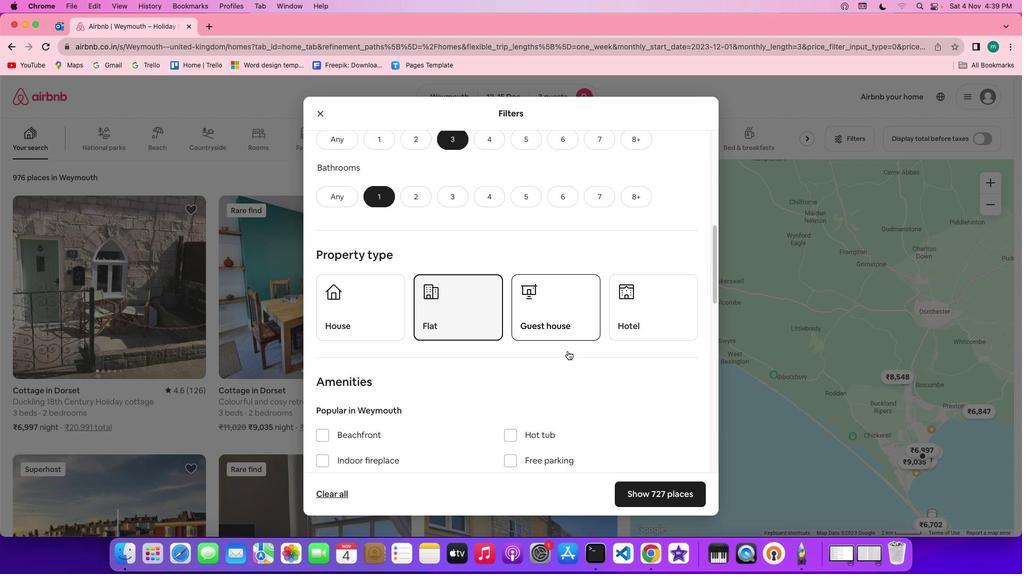 
Action: Mouse scrolled (566, 350) with delta (0, -1)
Screenshot: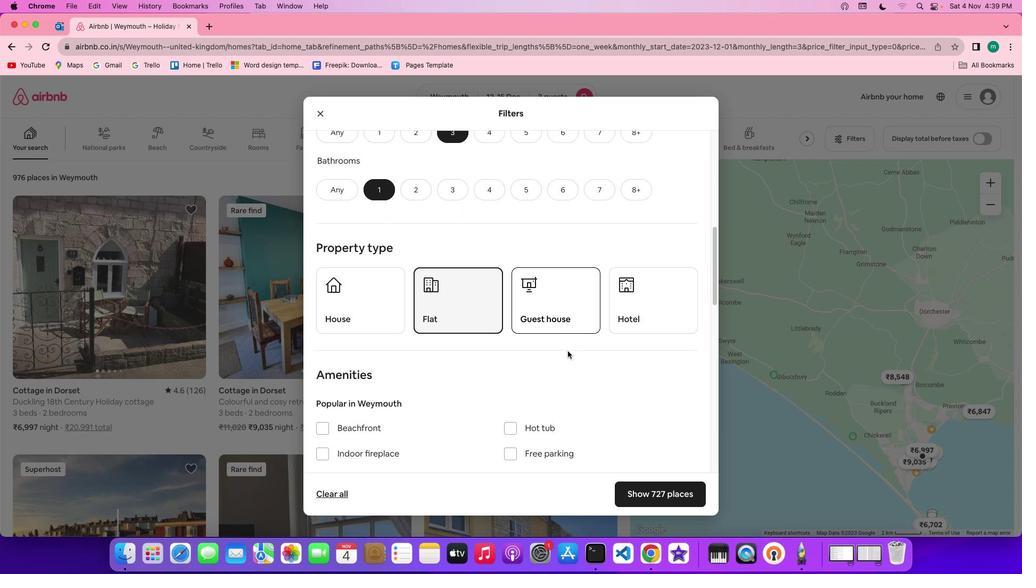 
Action: Mouse scrolled (566, 350) with delta (0, -1)
Screenshot: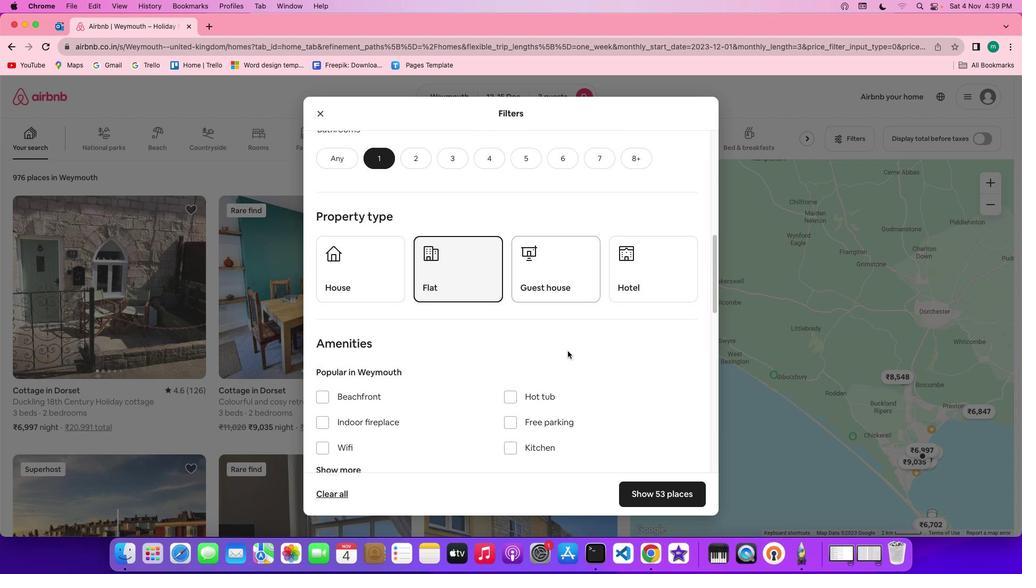 
Action: Mouse scrolled (566, 350) with delta (0, -1)
Screenshot: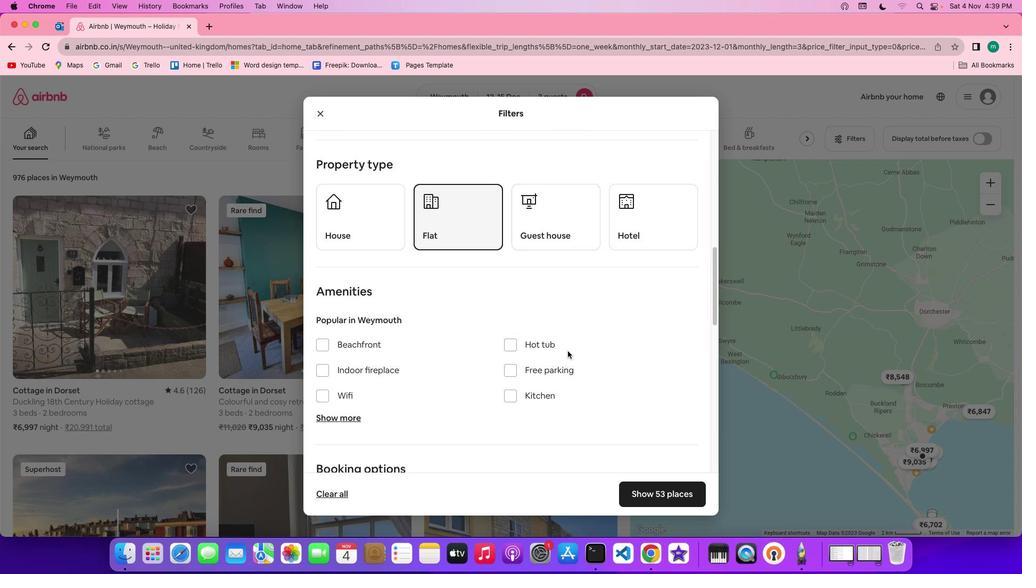 
Action: Mouse scrolled (566, 350) with delta (0, -1)
Screenshot: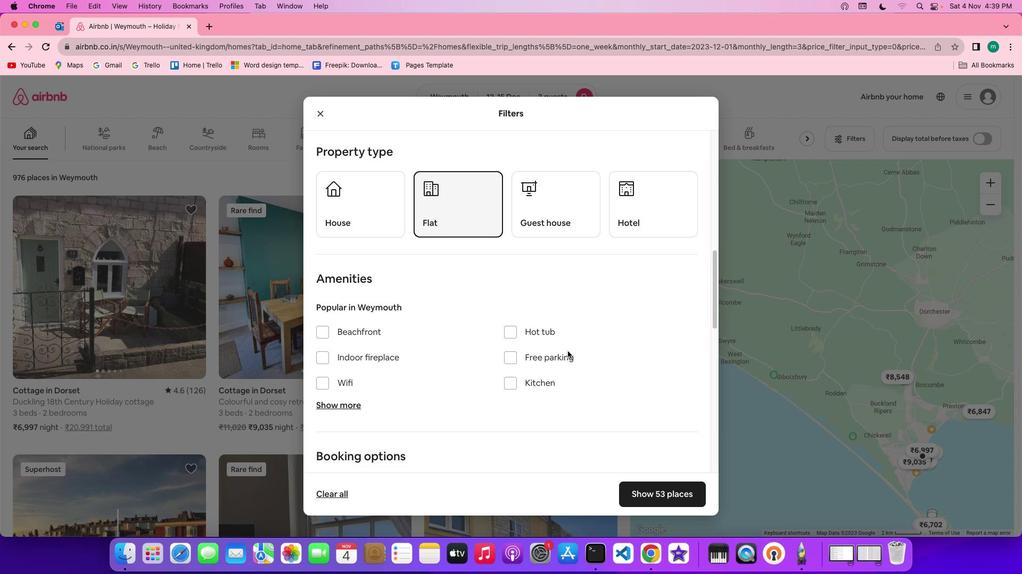 
Action: Mouse scrolled (566, 350) with delta (0, -1)
Screenshot: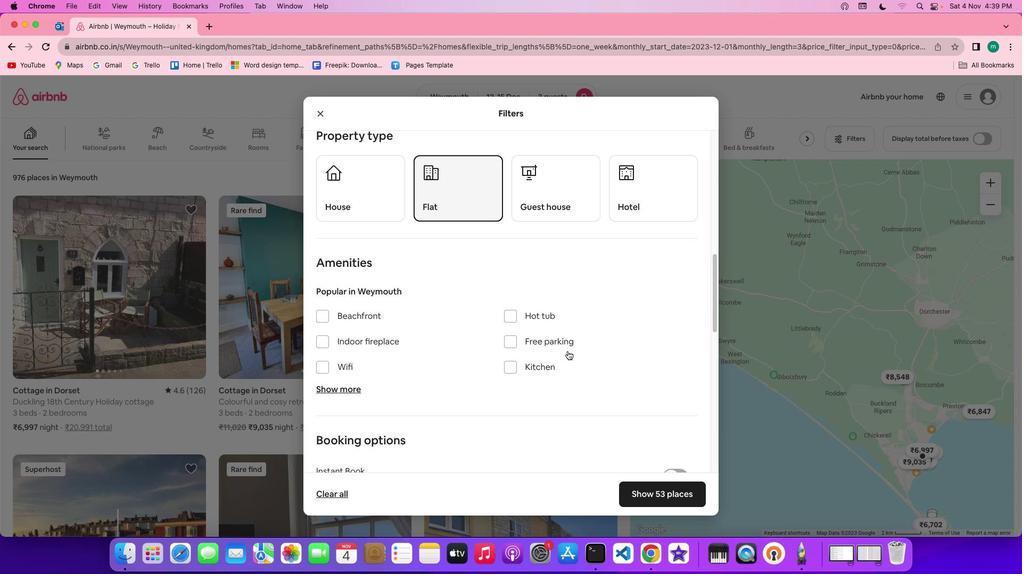 
Action: Mouse scrolled (566, 350) with delta (0, -1)
Screenshot: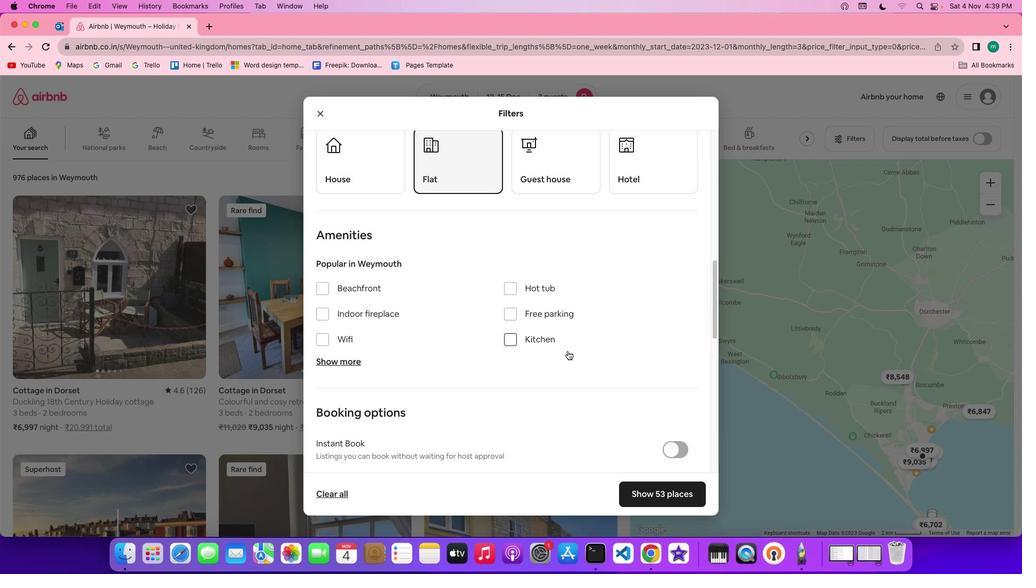 
Action: Mouse scrolled (566, 350) with delta (0, -1)
Screenshot: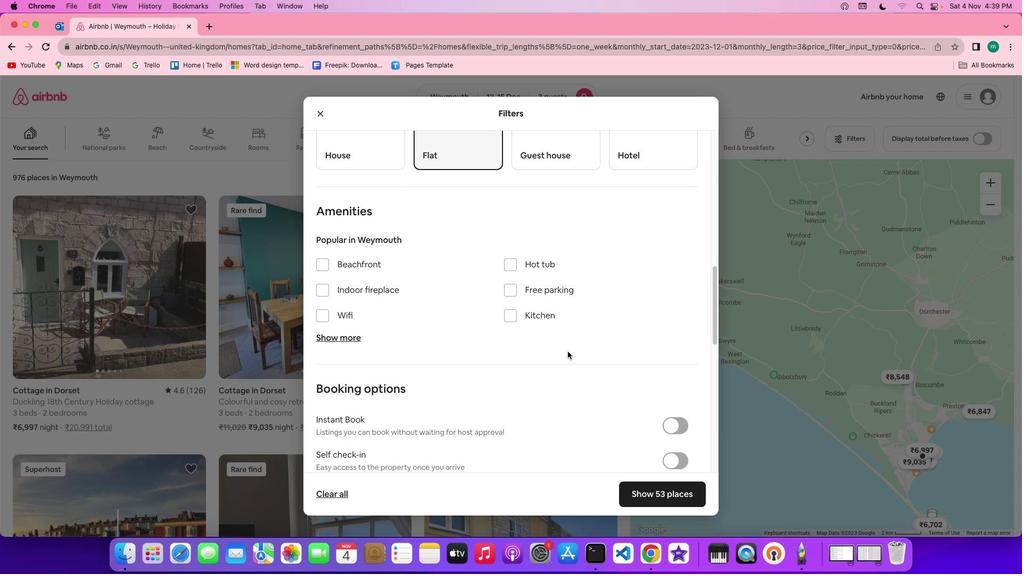 
Action: Mouse moved to (566, 350)
Screenshot: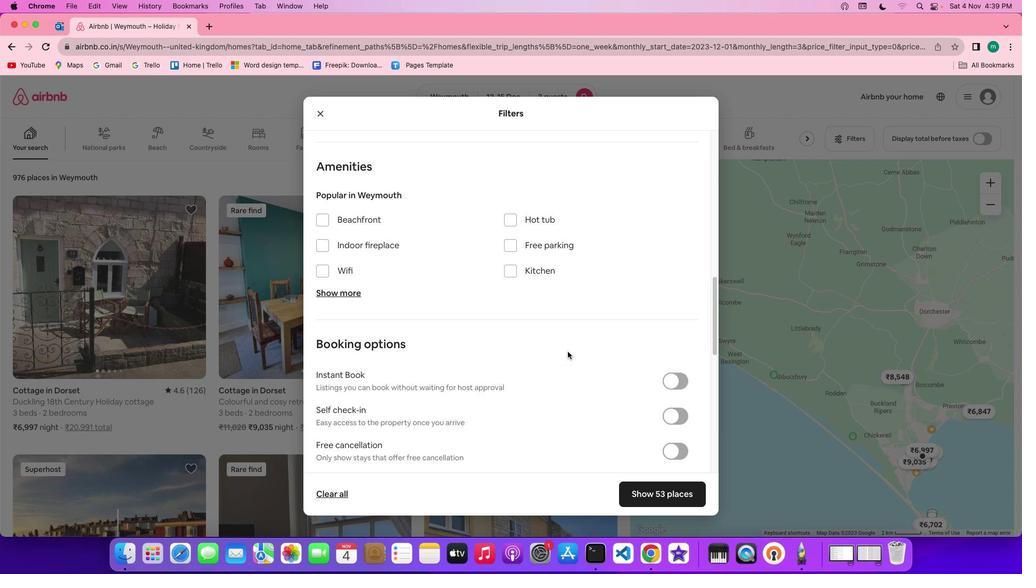 
Action: Mouse scrolled (566, 350) with delta (0, -1)
Screenshot: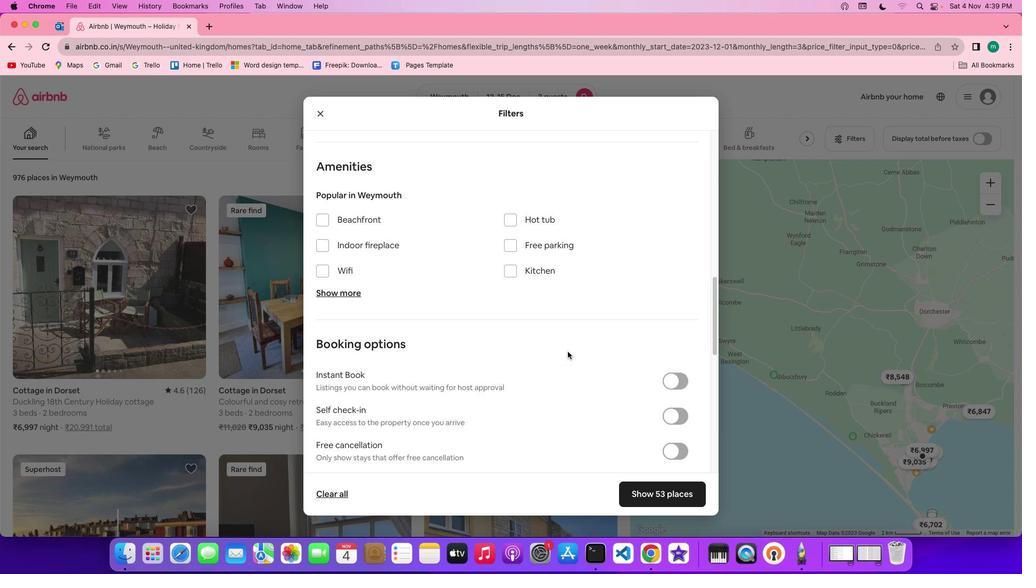 
Action: Mouse scrolled (566, 350) with delta (0, -1)
Screenshot: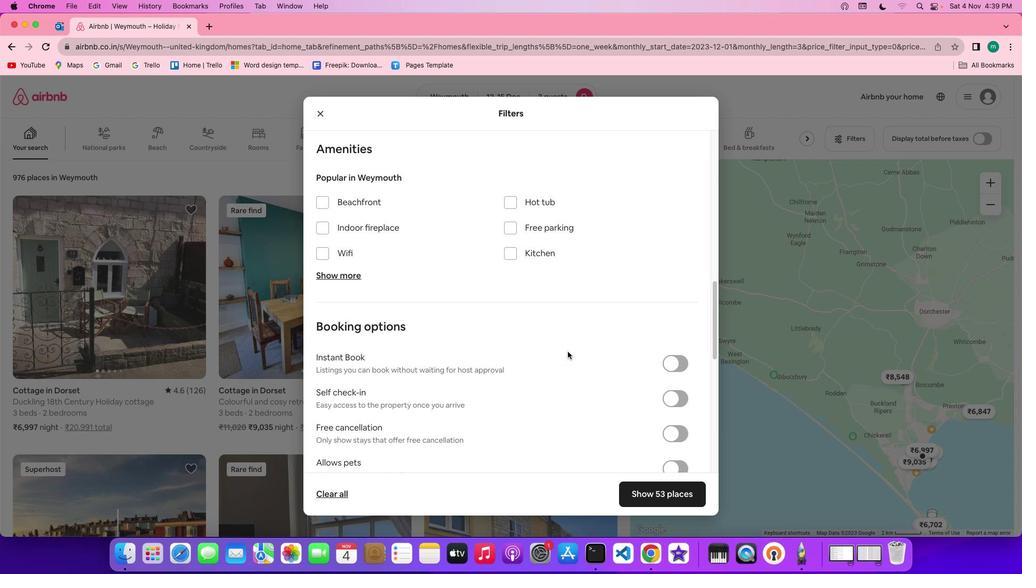 
Action: Mouse scrolled (566, 350) with delta (0, -2)
Screenshot: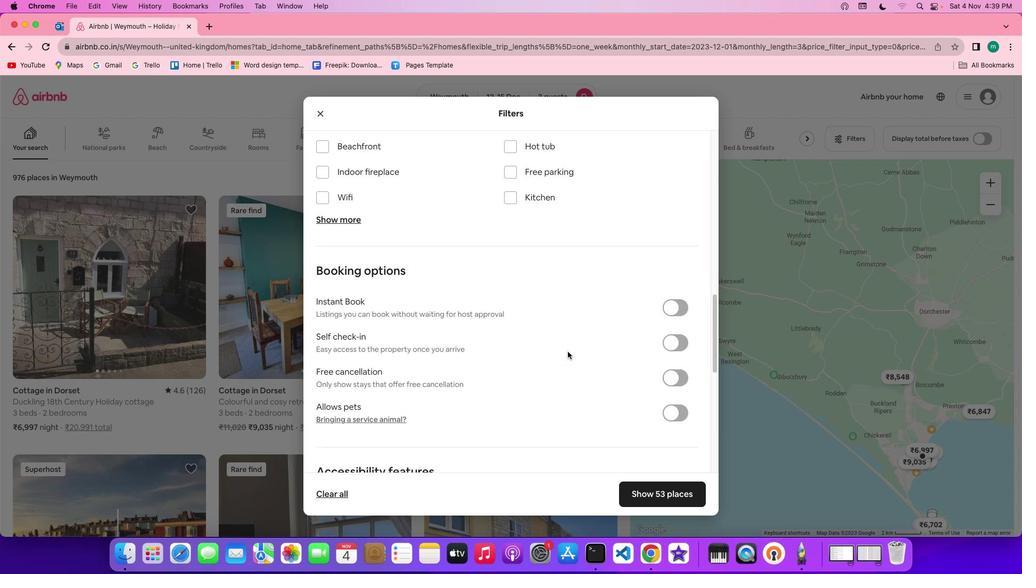 
Action: Mouse moved to (566, 351)
Screenshot: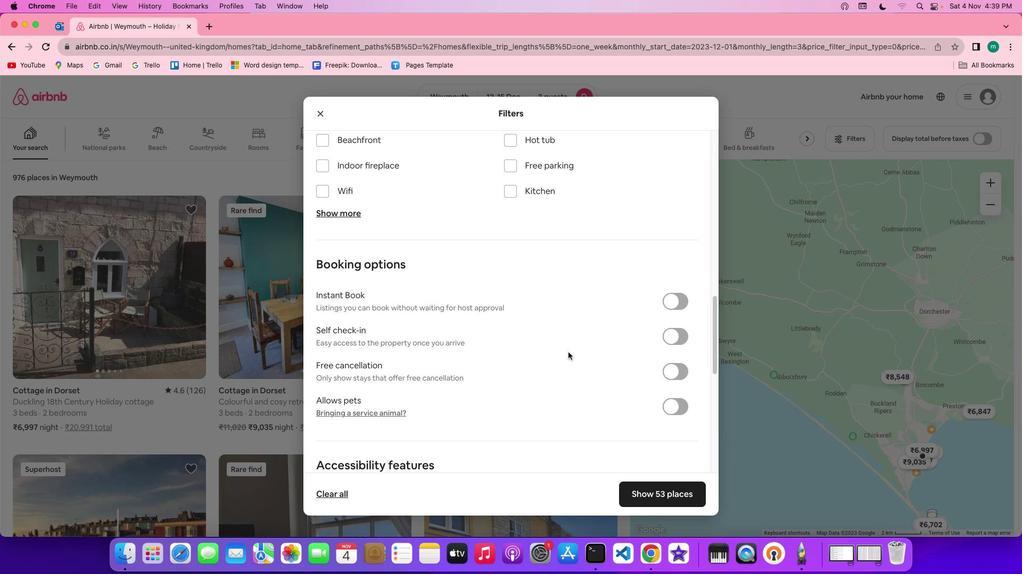 
Action: Mouse scrolled (566, 351) with delta (0, -1)
Screenshot: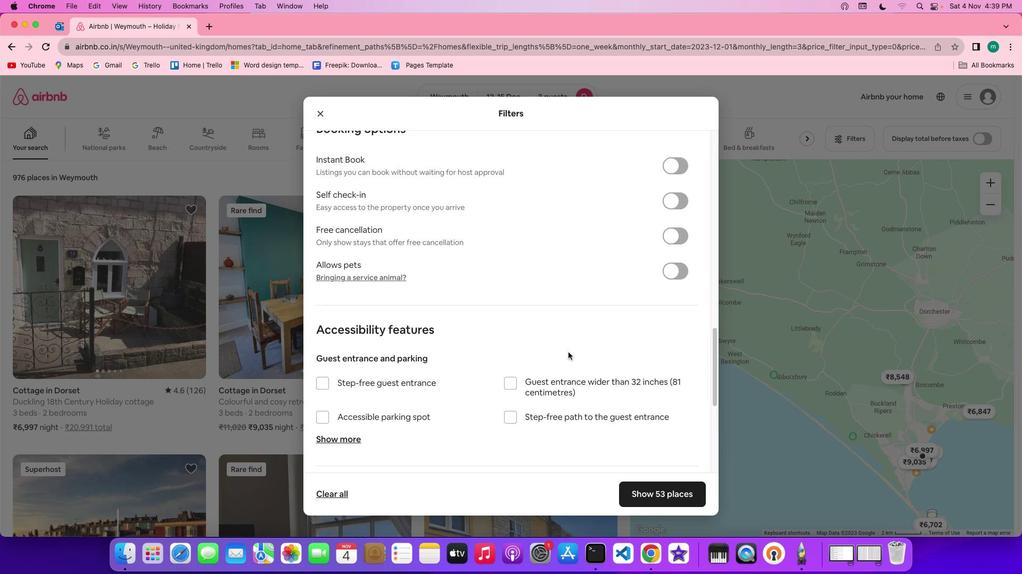 
Action: Mouse scrolled (566, 351) with delta (0, -1)
Screenshot: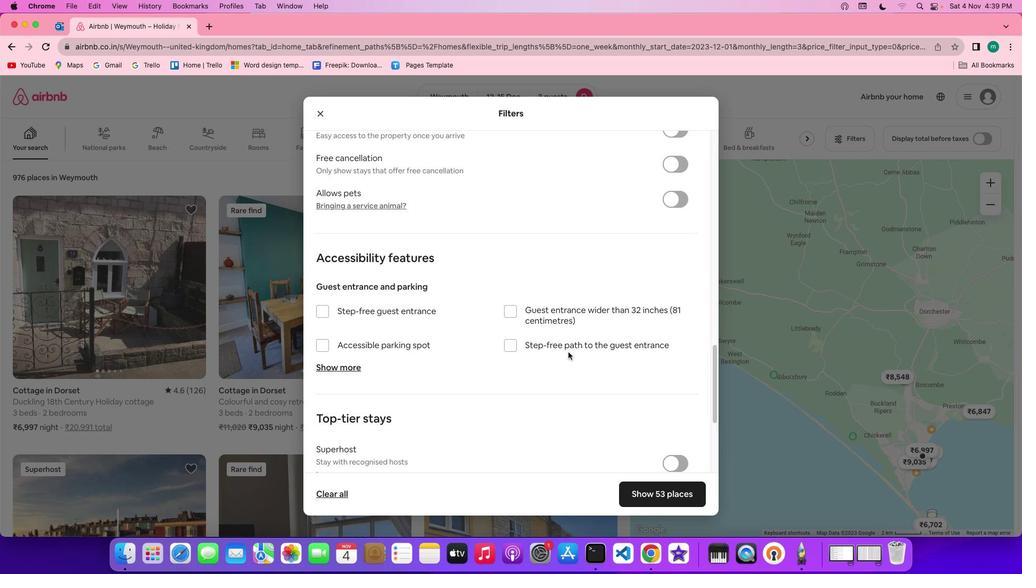 
Action: Mouse scrolled (566, 351) with delta (0, -2)
Screenshot: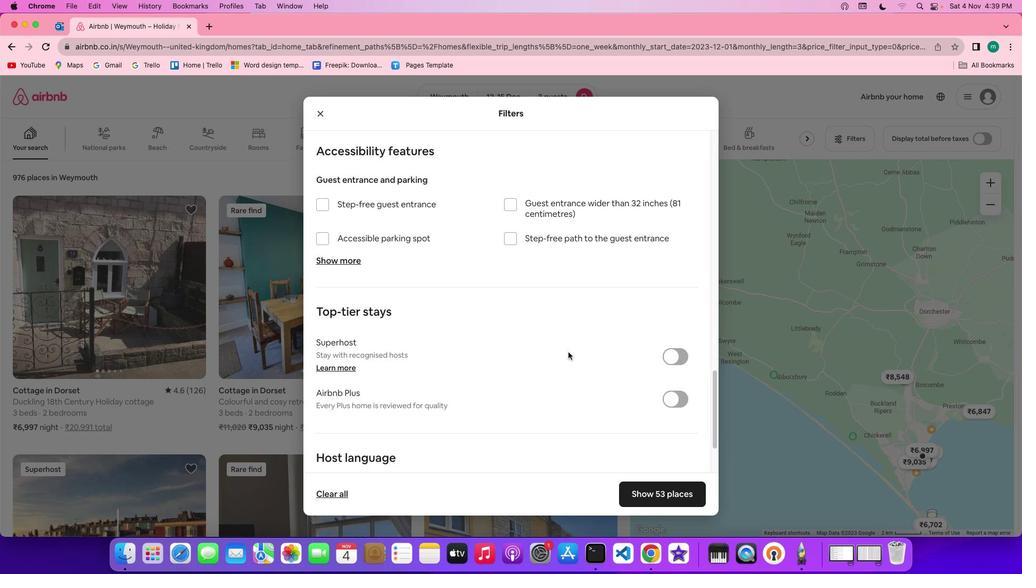 
Action: Mouse scrolled (566, 351) with delta (0, -3)
Screenshot: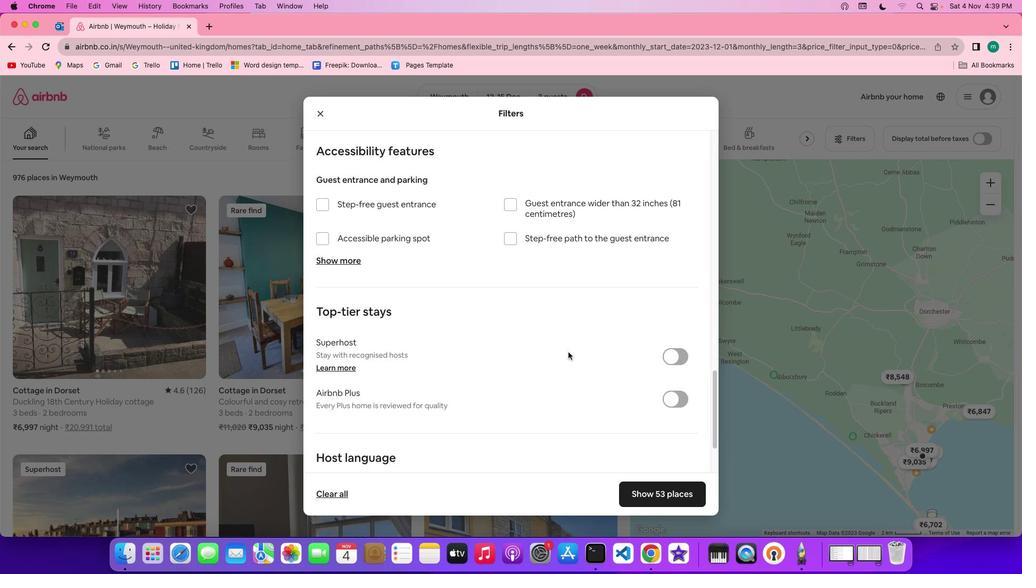 
Action: Mouse scrolled (566, 351) with delta (0, -3)
Screenshot: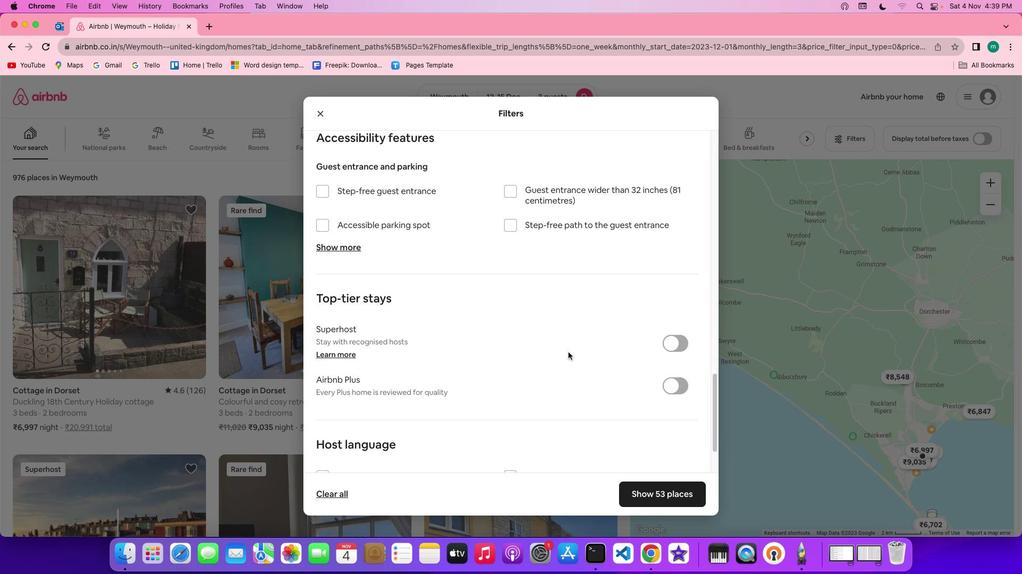 
Action: Mouse scrolled (566, 351) with delta (0, -1)
Screenshot: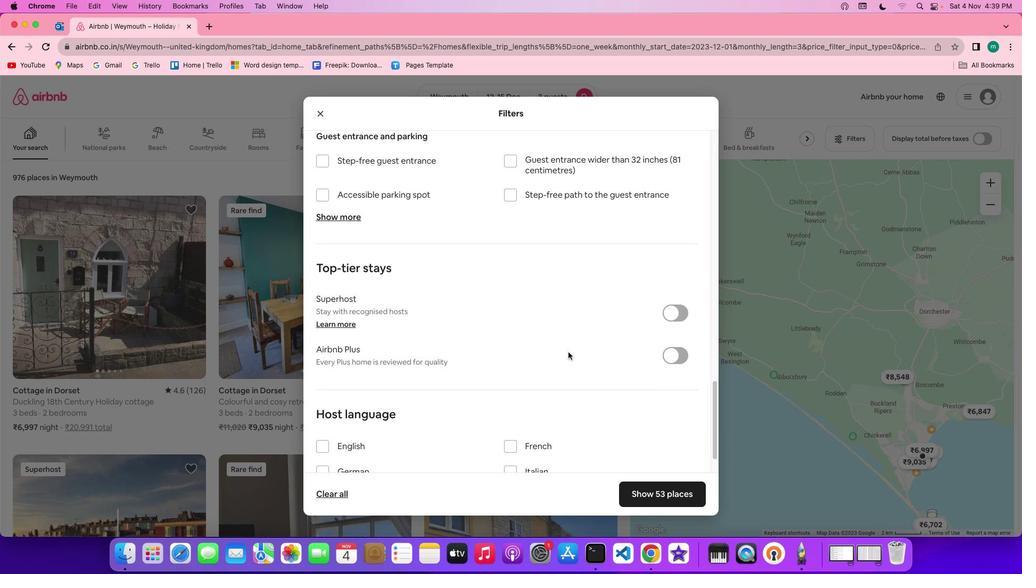 
Action: Mouse scrolled (566, 351) with delta (0, -1)
Screenshot: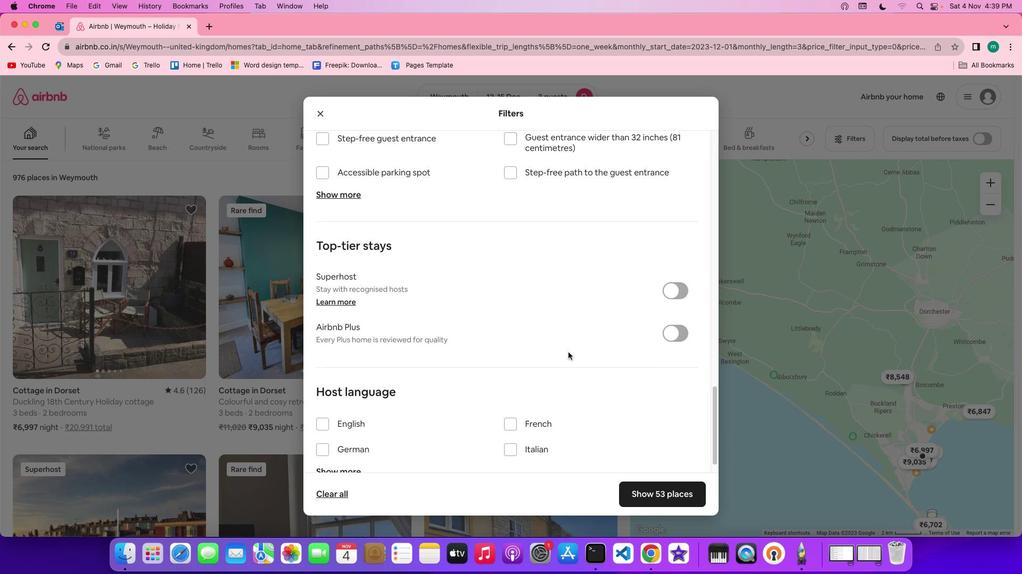 
Action: Mouse scrolled (566, 351) with delta (0, -2)
Screenshot: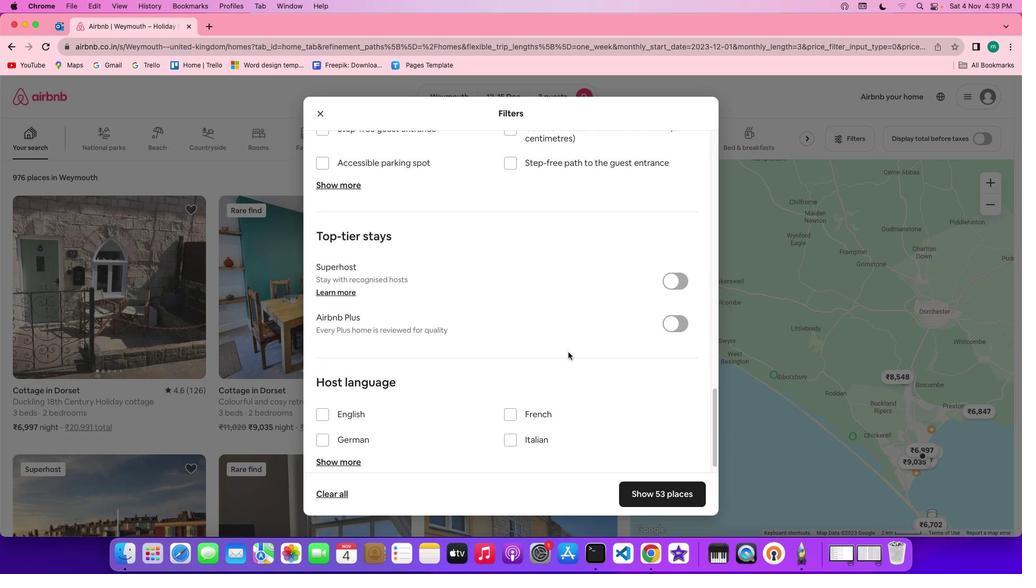 
Action: Mouse scrolled (566, 351) with delta (0, -3)
Screenshot: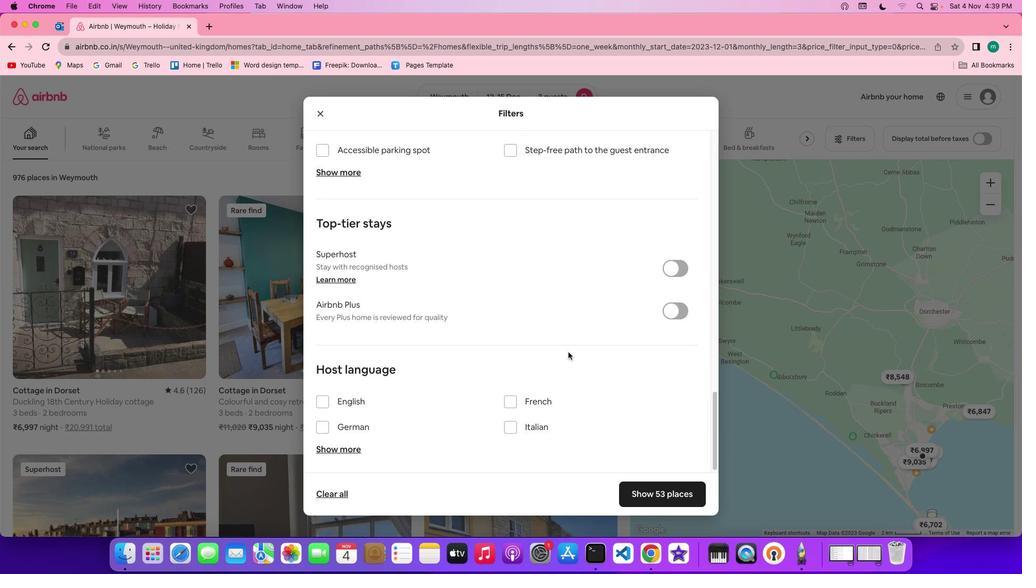 
Action: Mouse scrolled (566, 351) with delta (0, -3)
Screenshot: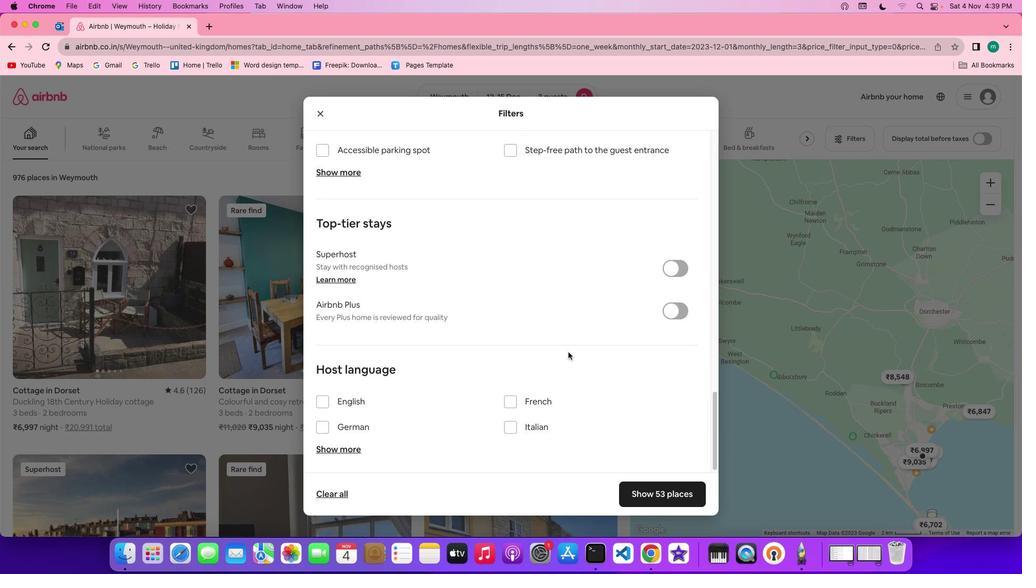 
Action: Mouse scrolled (566, 351) with delta (0, -3)
Screenshot: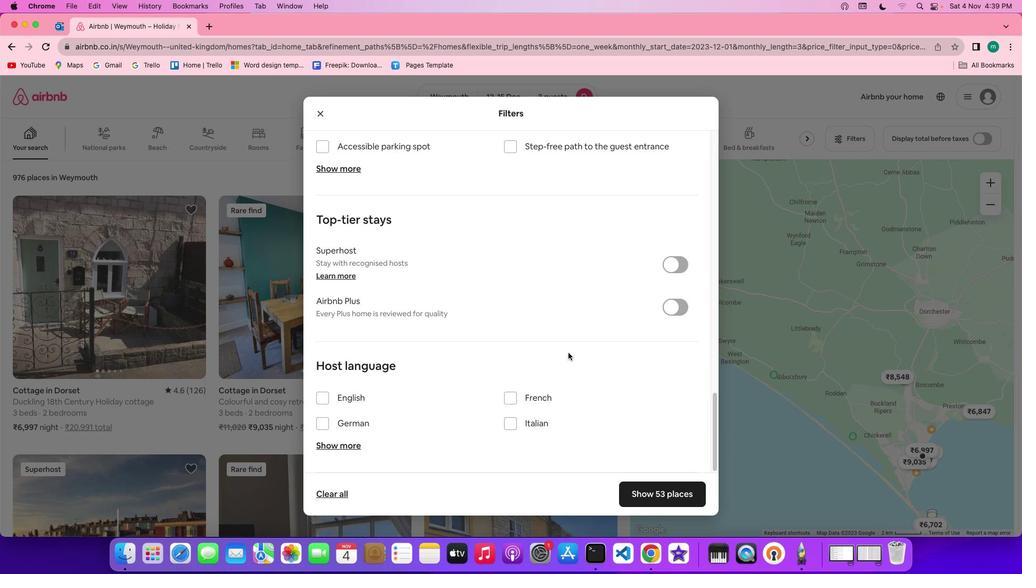 
Action: Mouse moved to (566, 352)
Screenshot: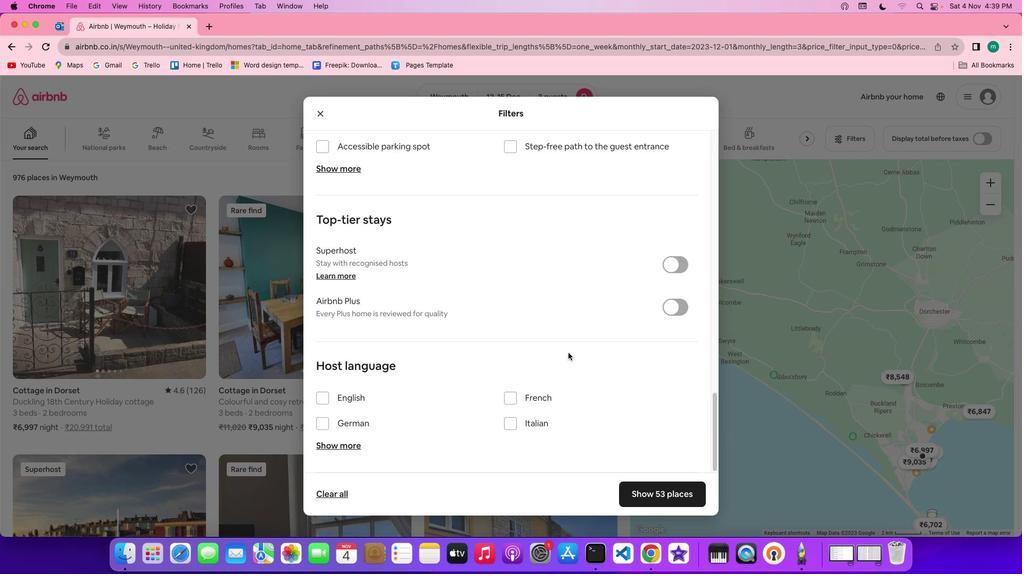 
Action: Mouse scrolled (566, 352) with delta (0, -1)
Screenshot: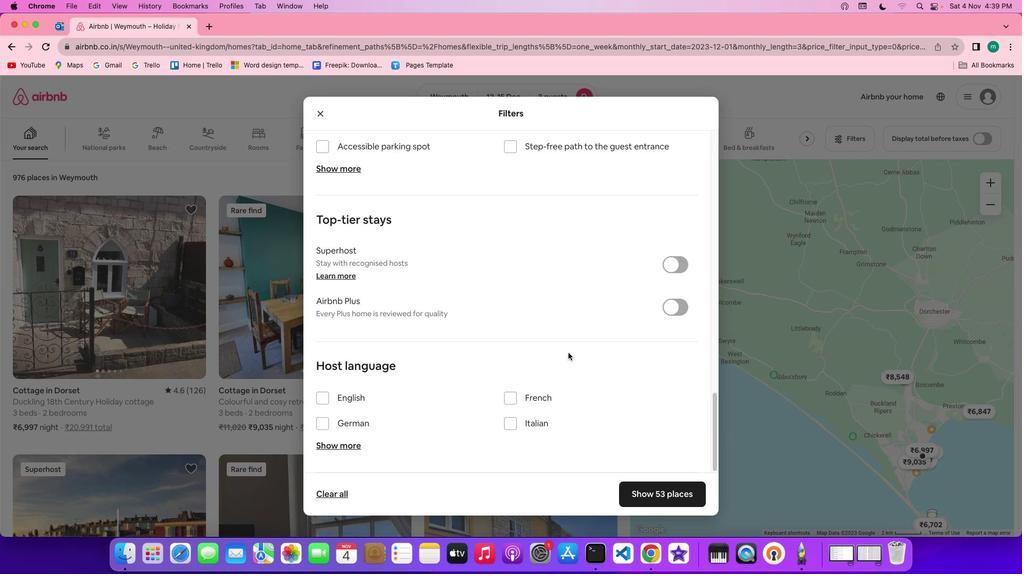 
Action: Mouse scrolled (566, 352) with delta (0, -1)
Screenshot: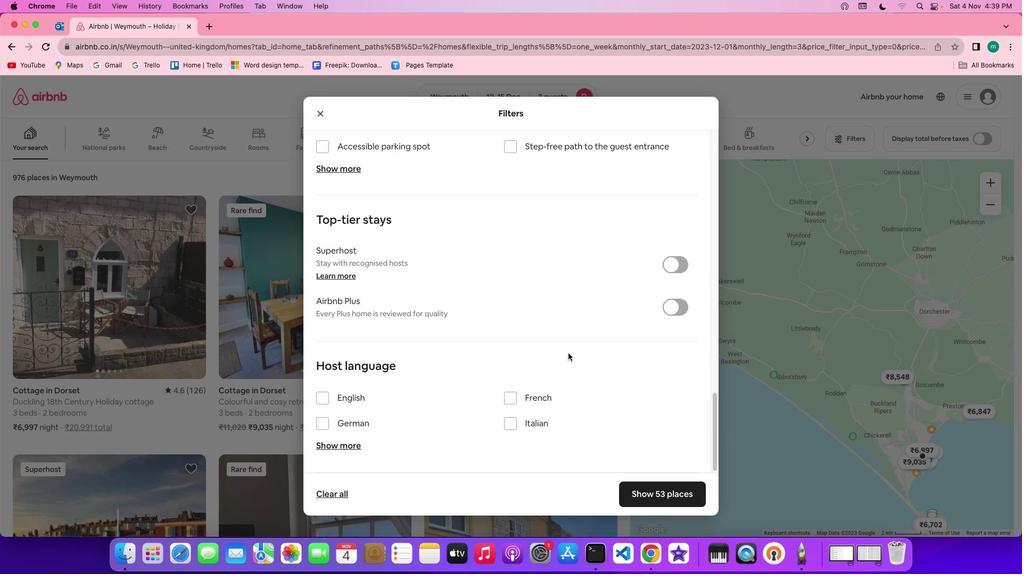 
Action: Mouse scrolled (566, 352) with delta (0, -2)
Screenshot: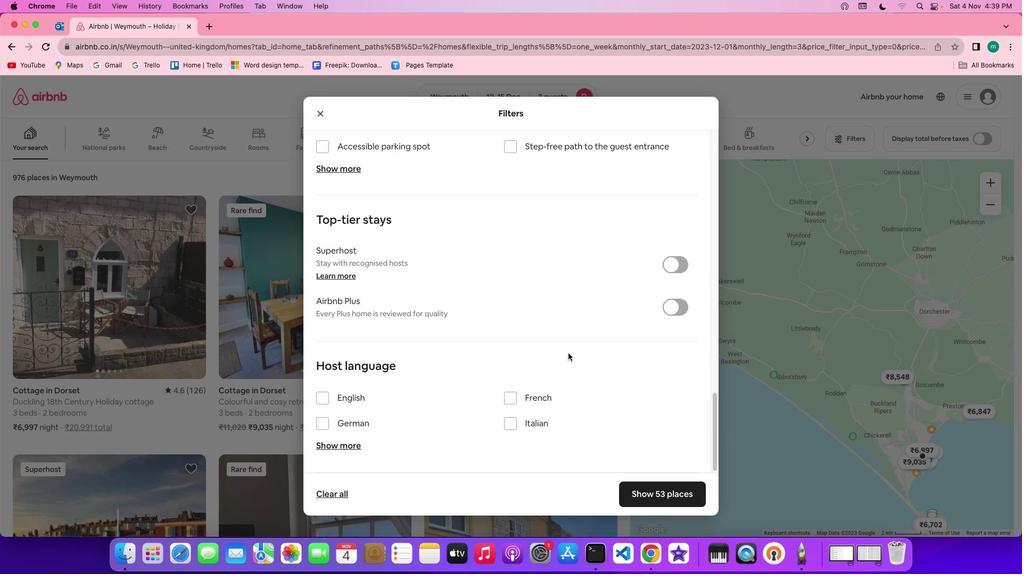 
Action: Mouse scrolled (566, 352) with delta (0, -3)
Screenshot: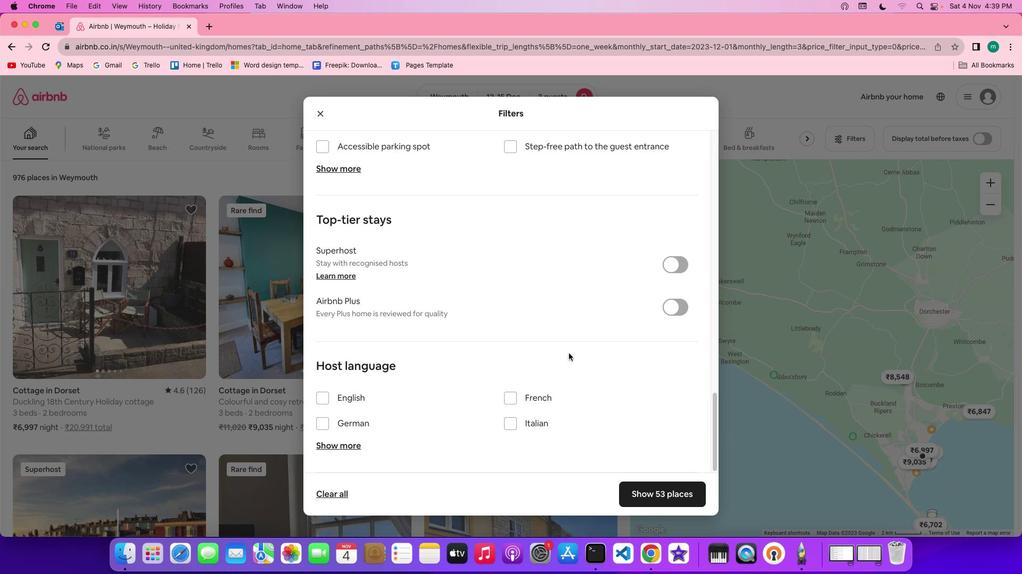 
Action: Mouse scrolled (566, 352) with delta (0, -3)
Screenshot: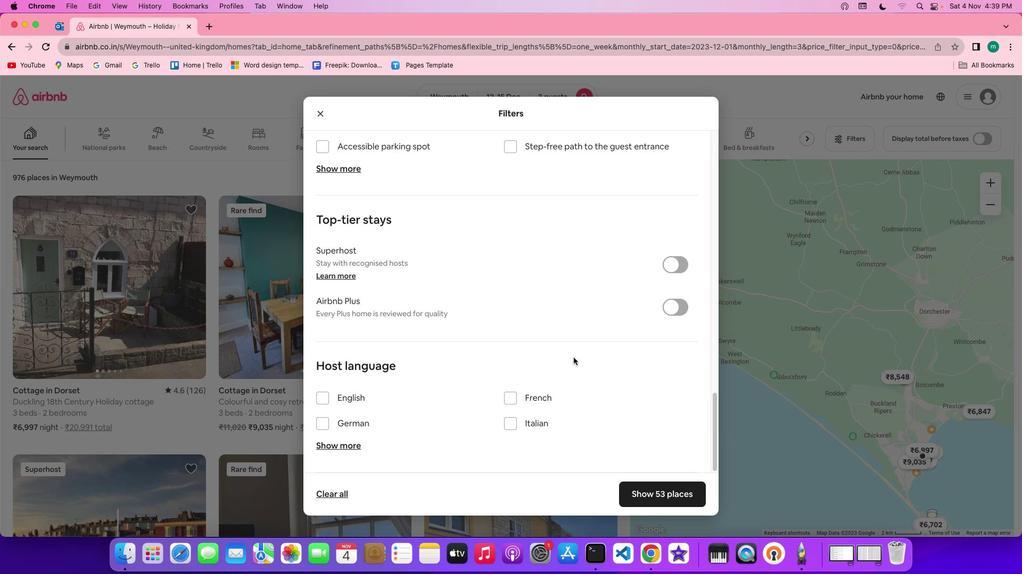
Action: Mouse moved to (665, 492)
Screenshot: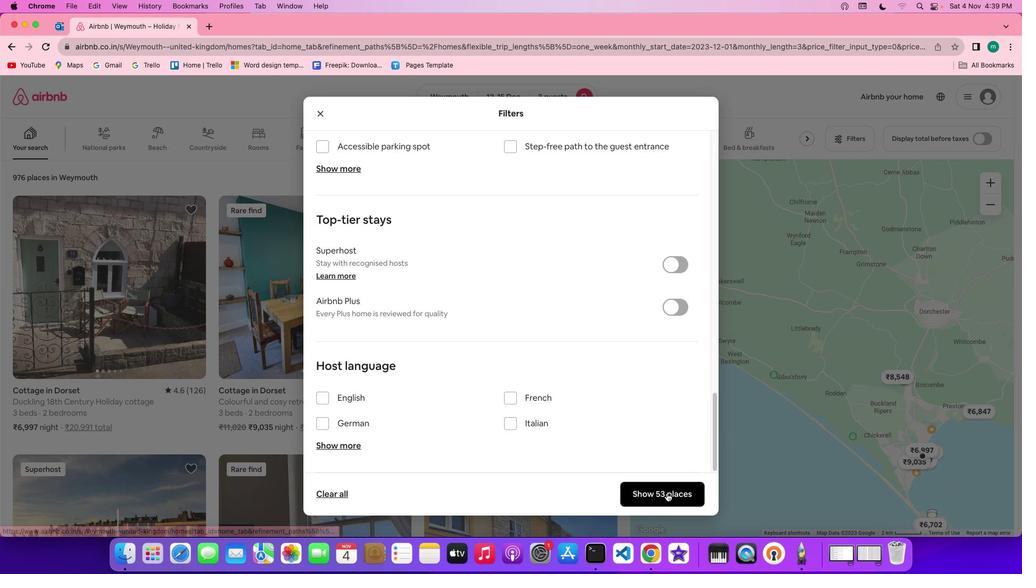 
Action: Mouse pressed left at (665, 492)
Screenshot: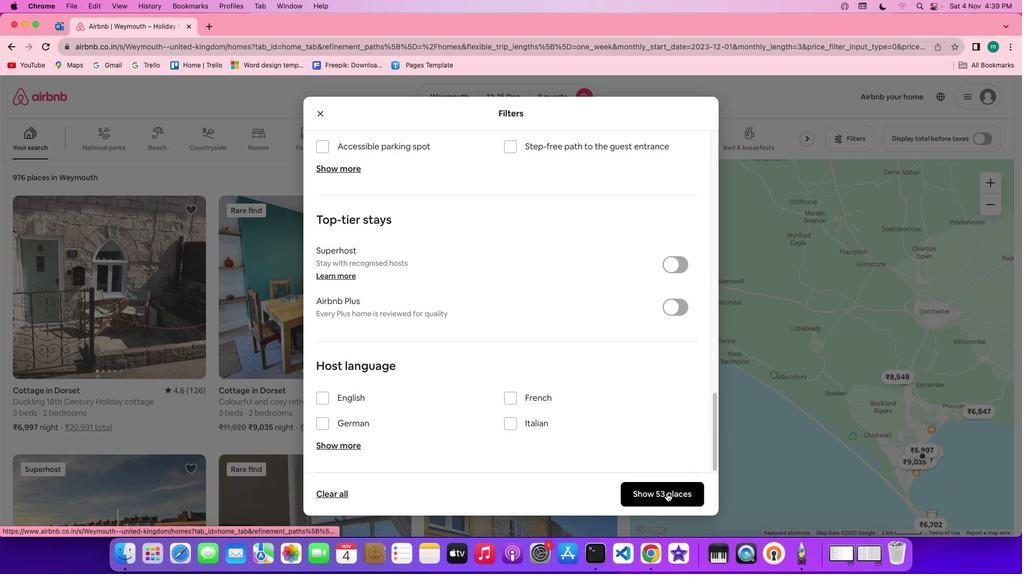 
Action: Mouse moved to (277, 287)
Screenshot: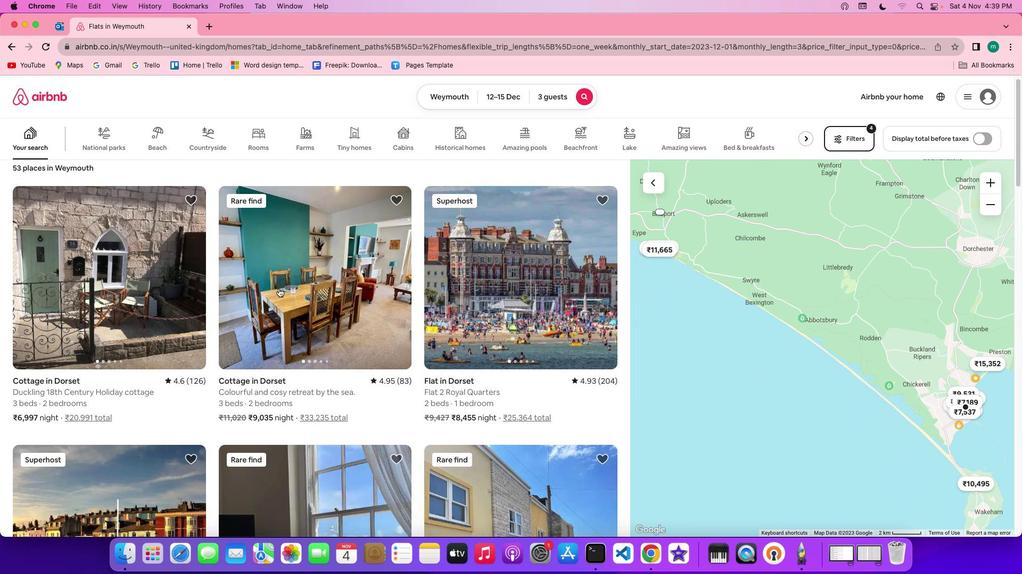 
Action: Mouse scrolled (277, 287) with delta (0, -1)
Screenshot: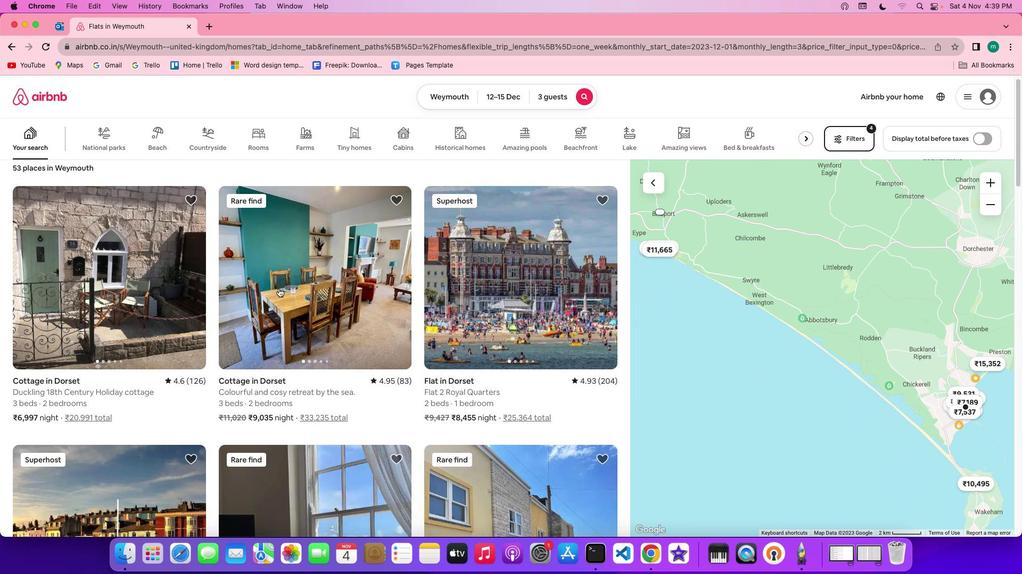 
Action: Mouse scrolled (277, 287) with delta (0, -1)
Screenshot: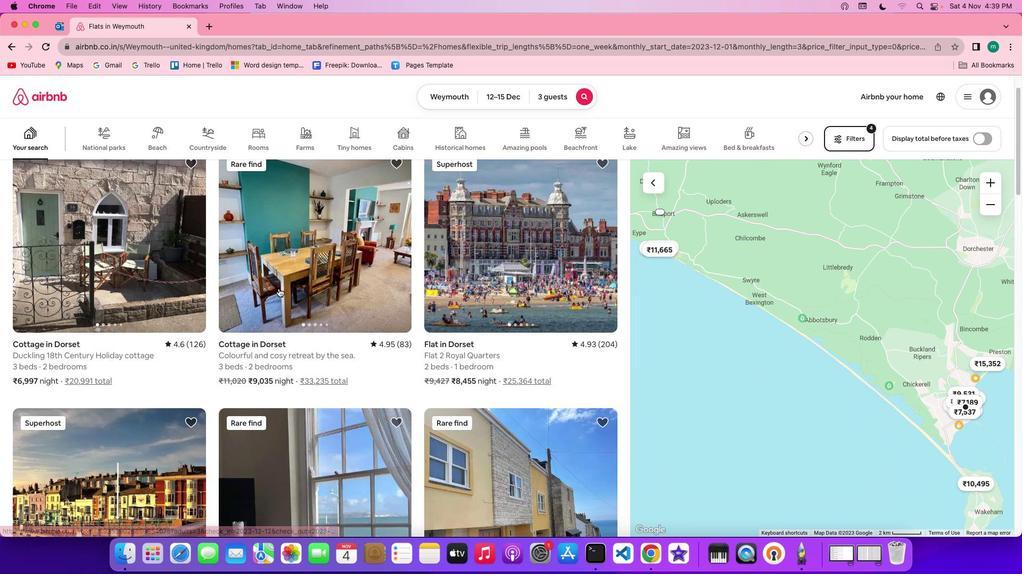 
Action: Mouse moved to (277, 287)
Screenshot: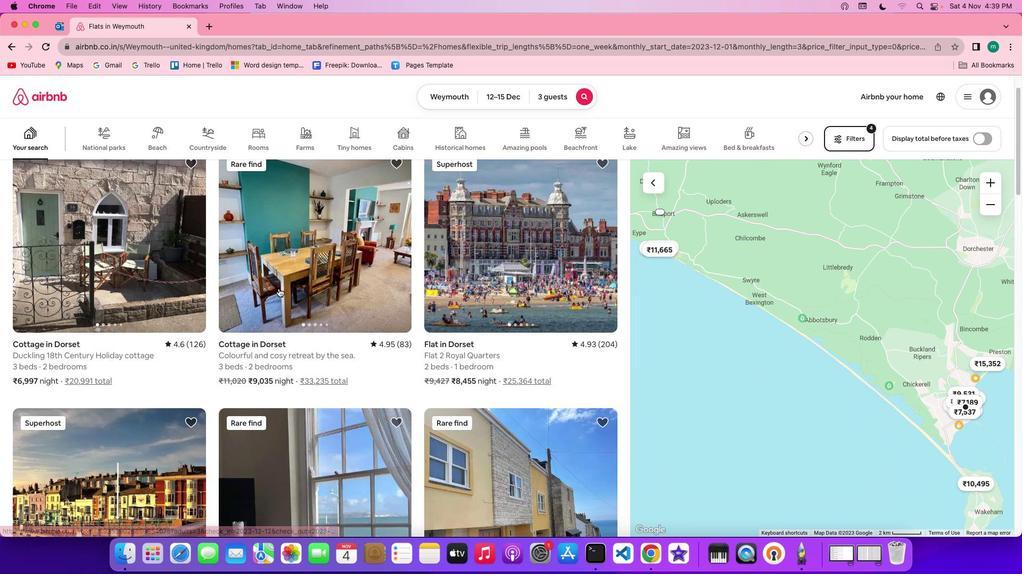 
Action: Mouse scrolled (277, 287) with delta (0, -1)
Screenshot: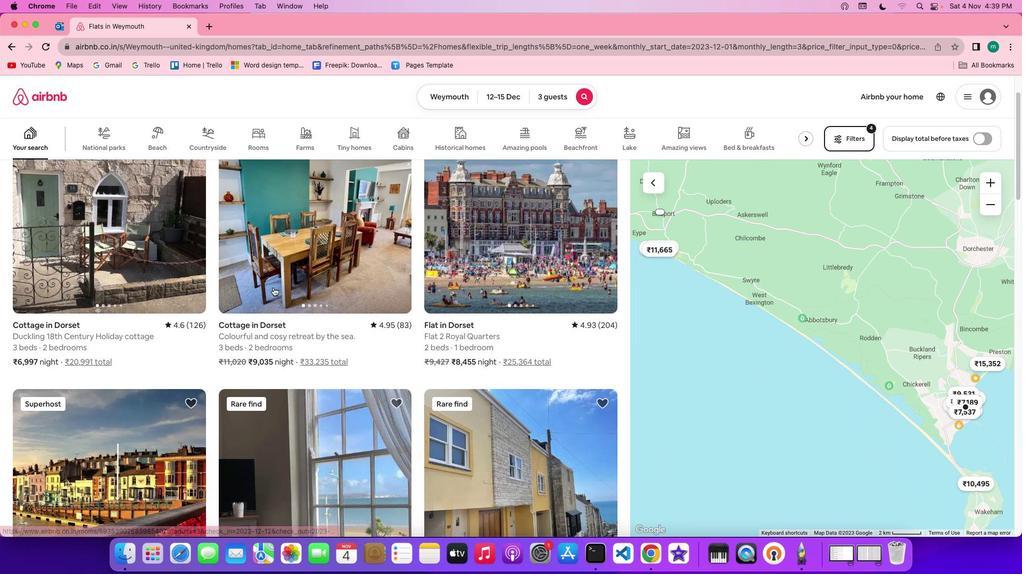 
Action: Mouse moved to (128, 220)
Screenshot: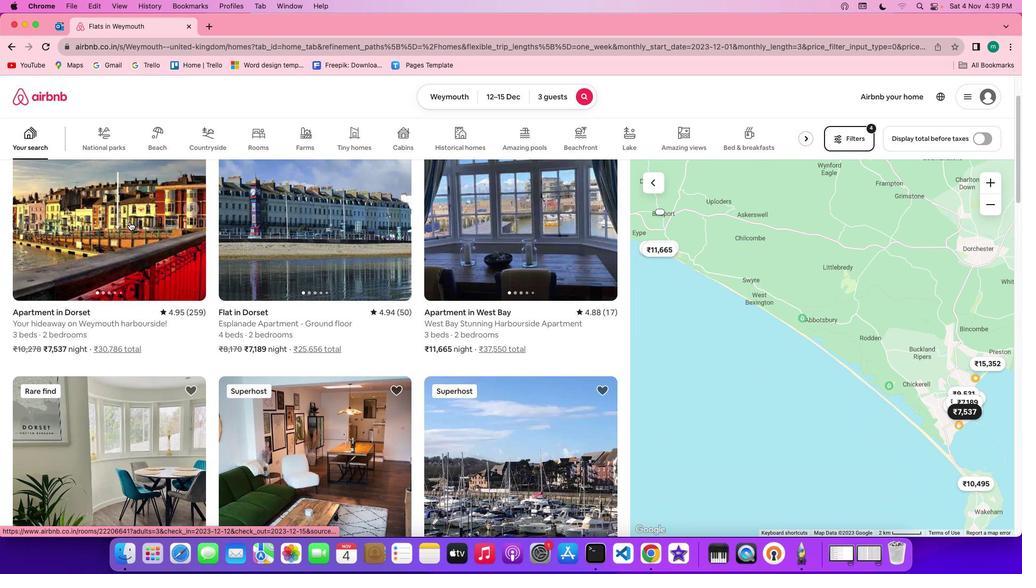 
Action: Mouse pressed left at (128, 220)
Screenshot: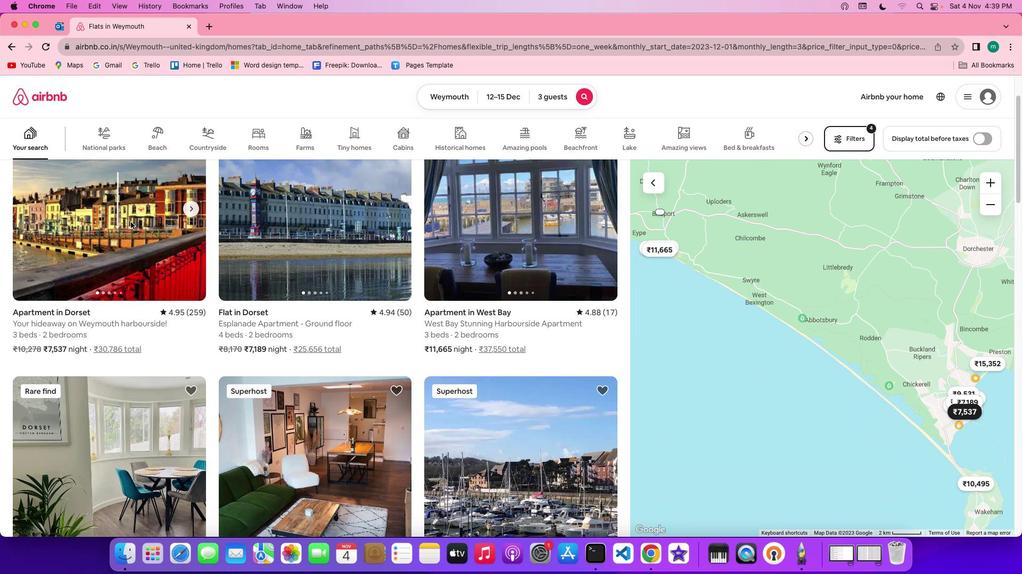 
Action: Mouse moved to (509, 338)
Screenshot: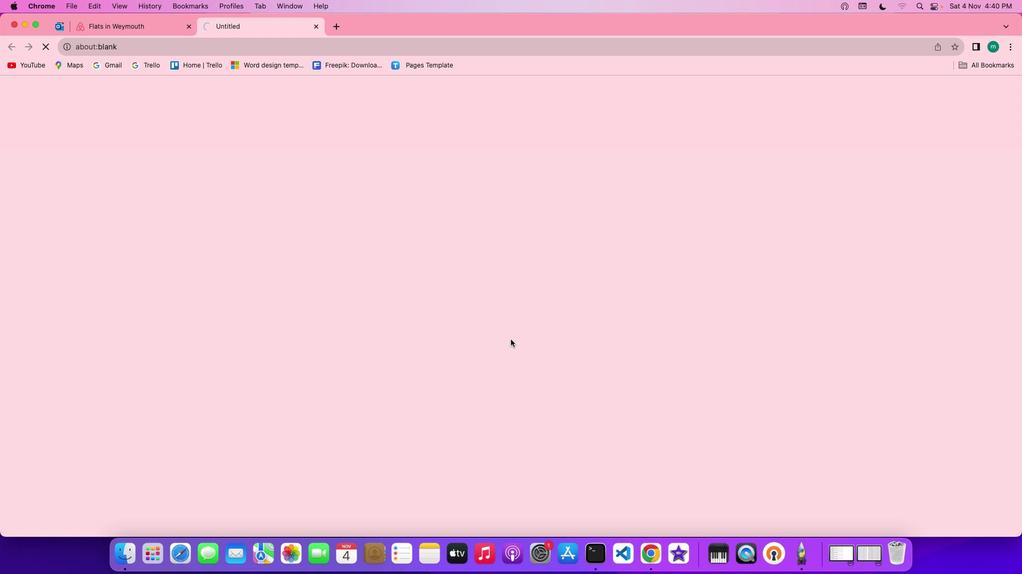 
Action: Mouse scrolled (509, 338) with delta (0, -1)
Screenshot: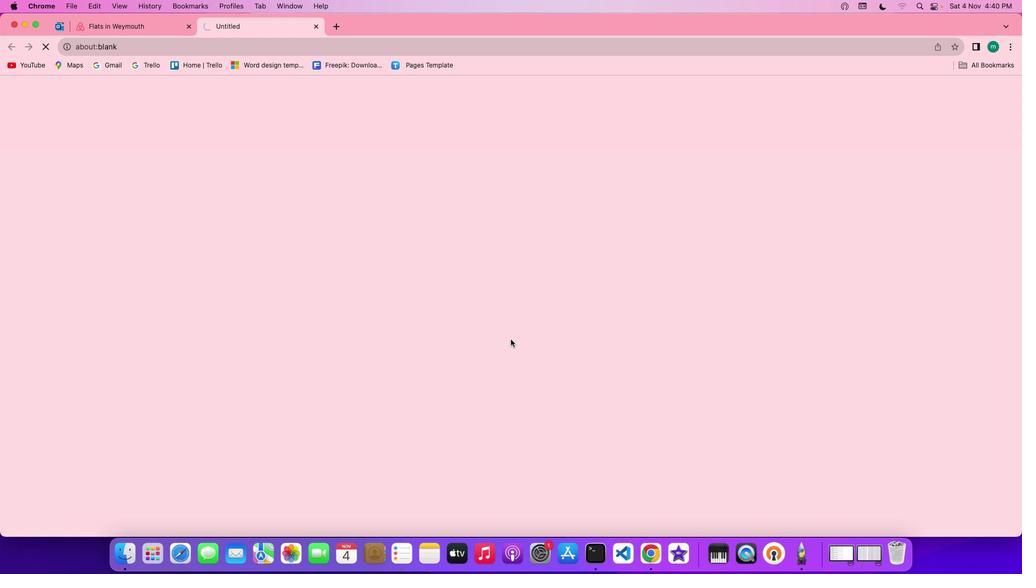 
Action: Mouse scrolled (509, 338) with delta (0, -1)
Screenshot: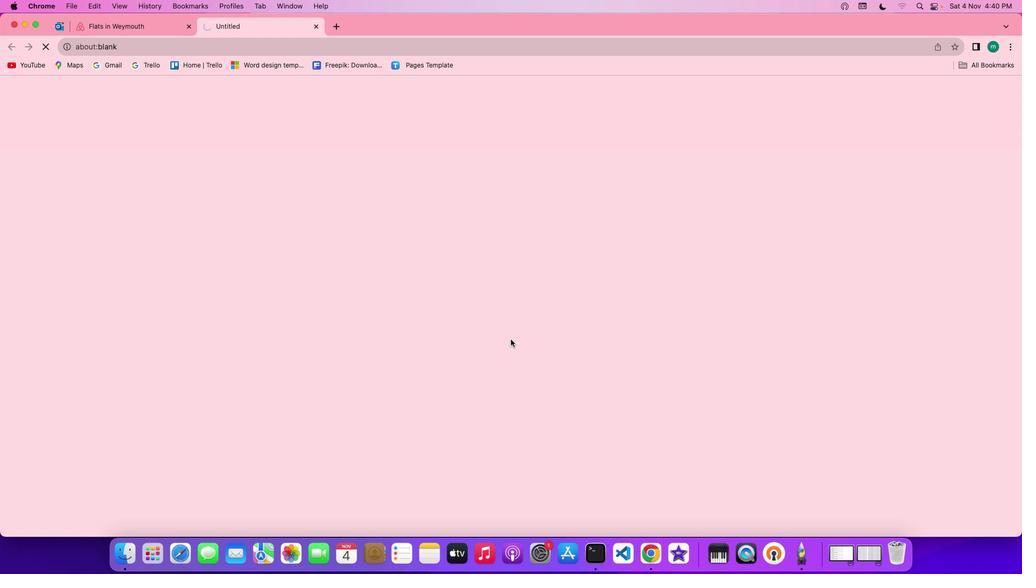 
Action: Mouse moved to (733, 394)
Screenshot: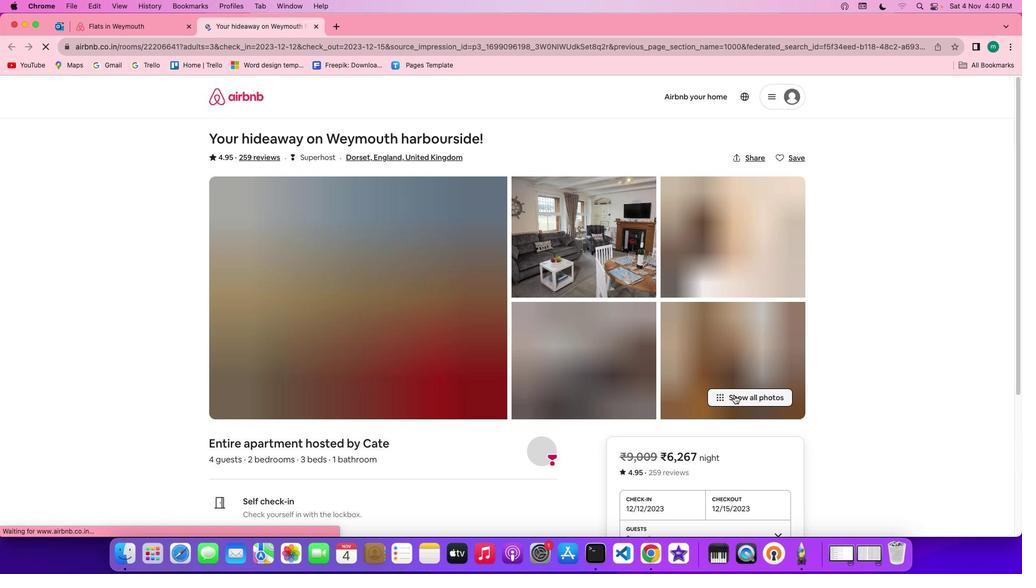 
Action: Mouse pressed left at (733, 394)
Screenshot: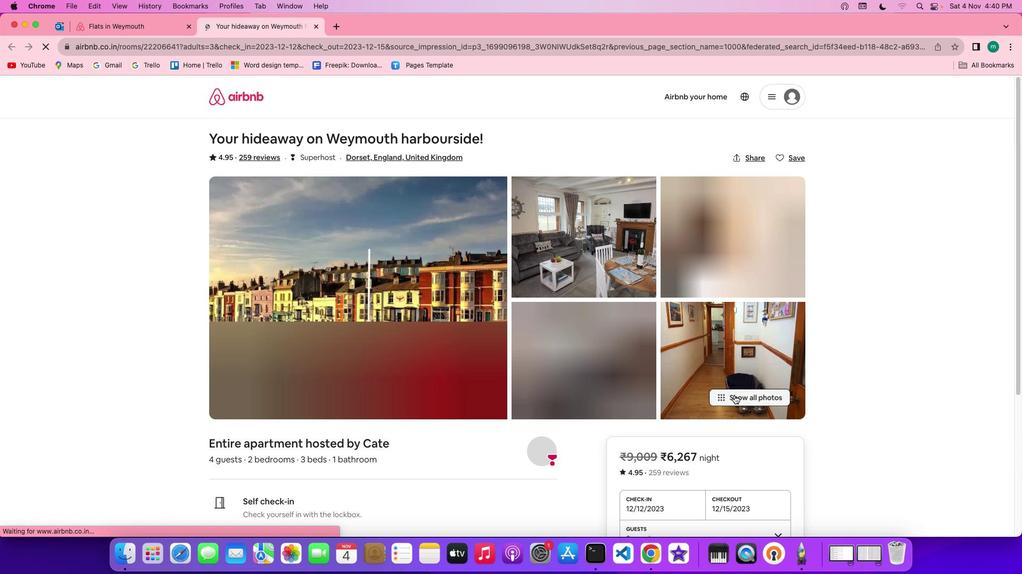 
Action: Mouse moved to (551, 342)
Screenshot: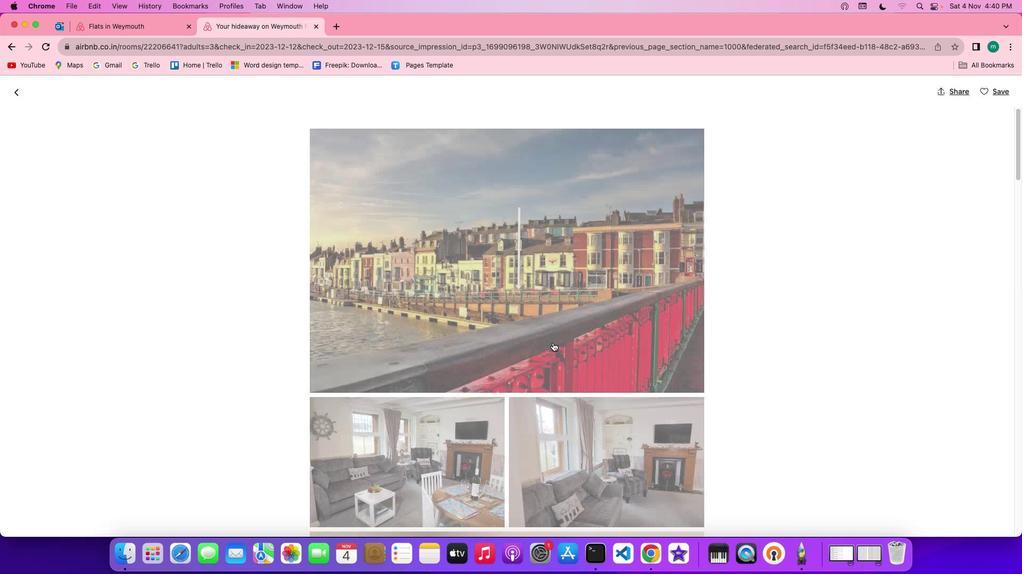 
Action: Mouse scrolled (551, 342) with delta (0, -1)
Screenshot: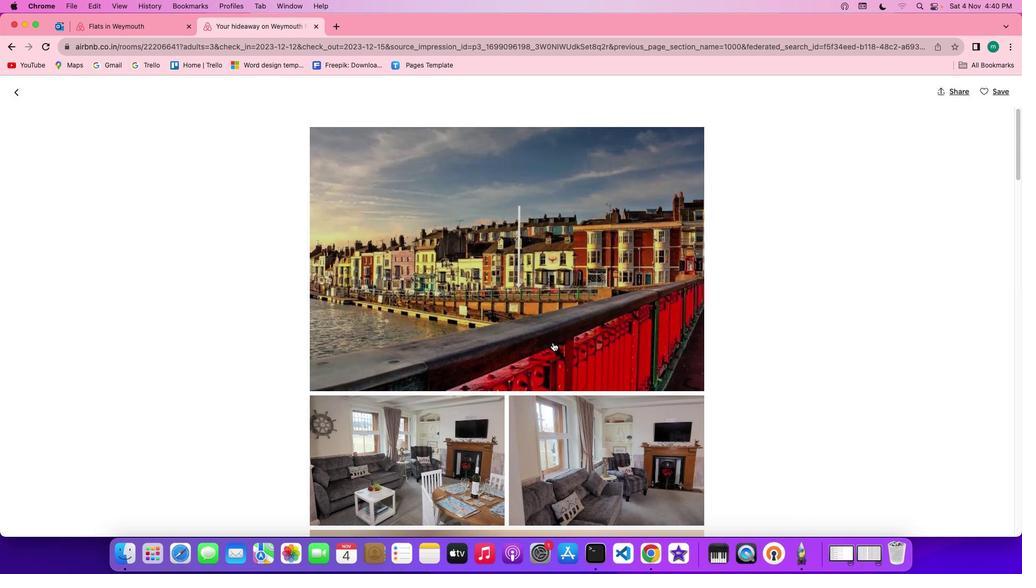 
Action: Mouse scrolled (551, 342) with delta (0, -1)
Screenshot: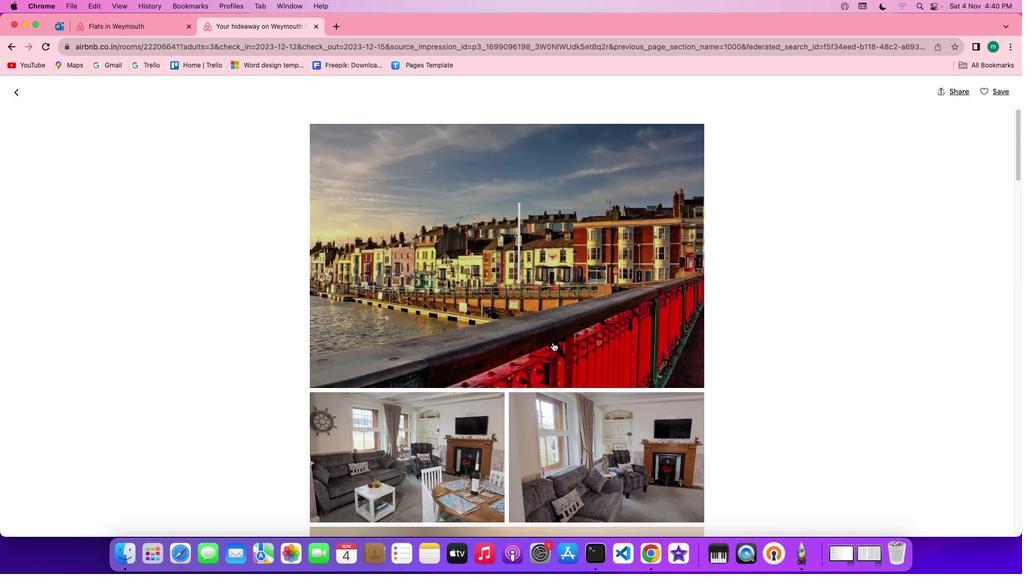 
Action: Mouse scrolled (551, 342) with delta (0, -1)
Screenshot: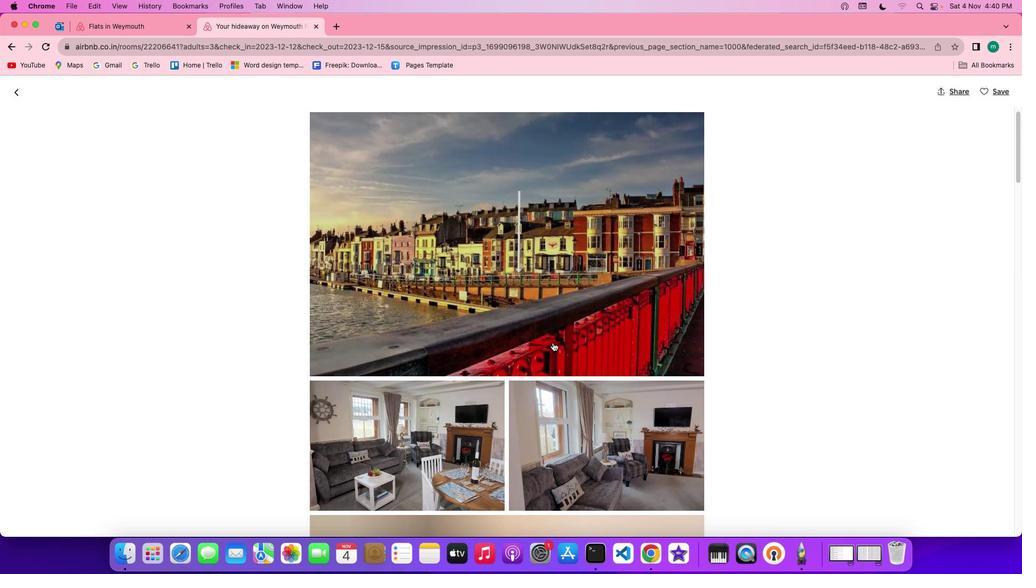 
Action: Mouse scrolled (551, 342) with delta (0, -1)
Screenshot: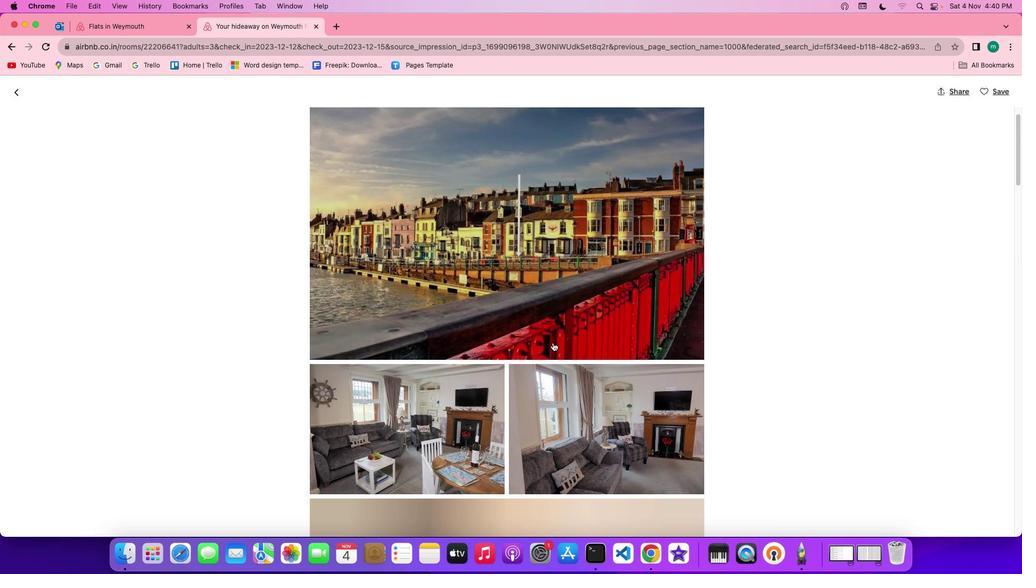 
Action: Mouse scrolled (551, 342) with delta (0, -1)
Screenshot: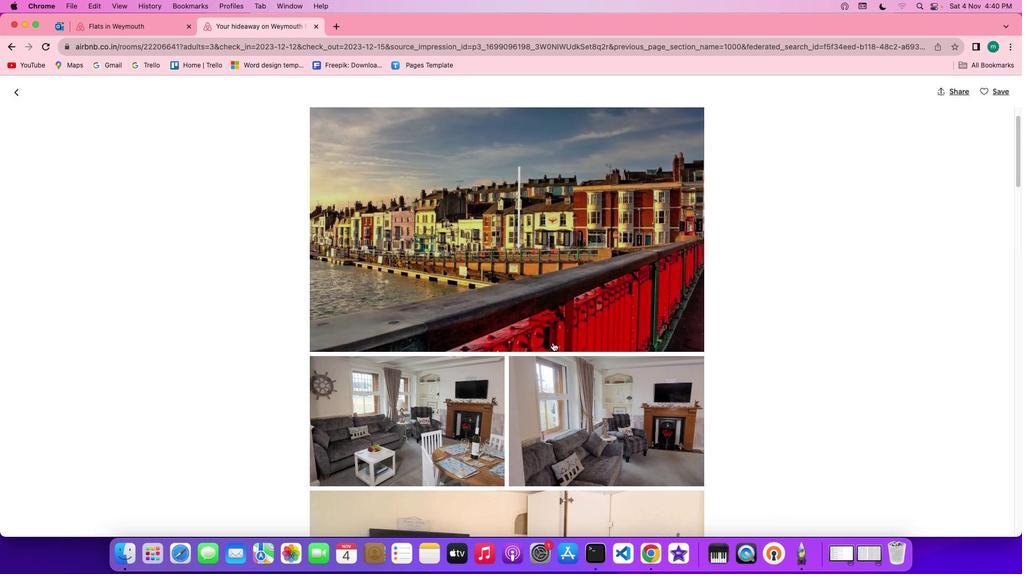 
Action: Mouse scrolled (551, 342) with delta (0, -1)
Screenshot: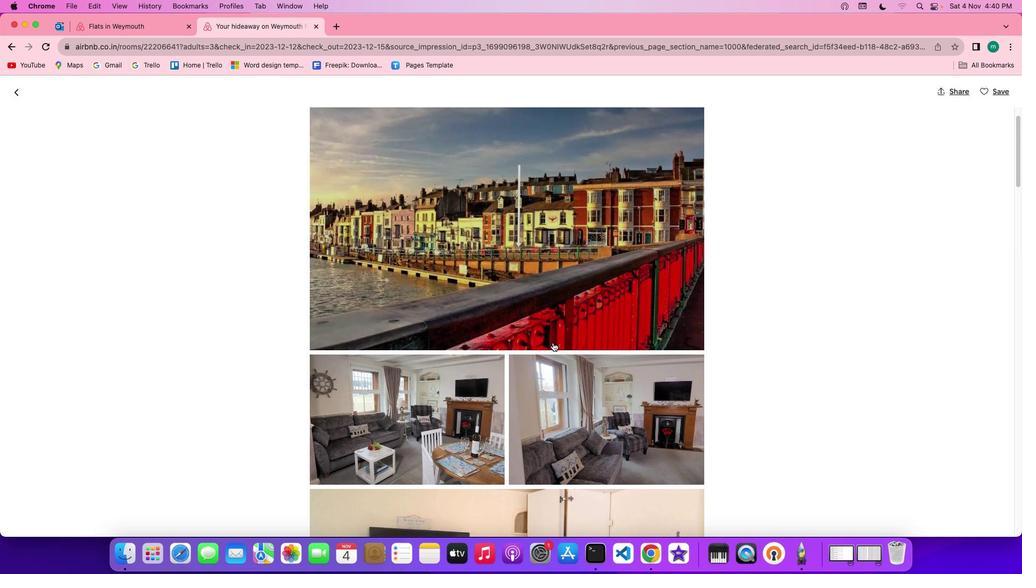 
Action: Mouse moved to (551, 342)
Screenshot: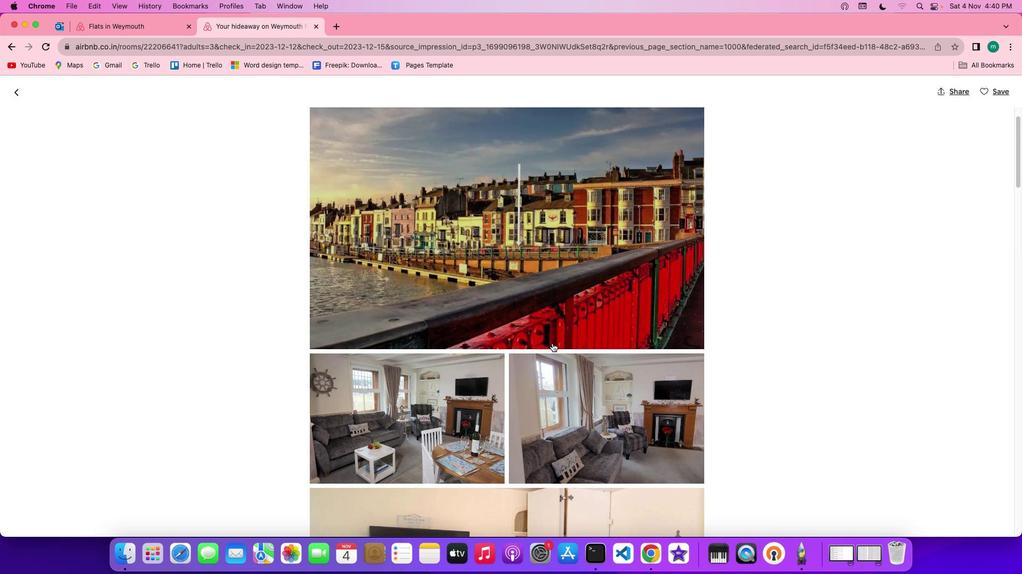 
Action: Mouse scrolled (551, 342) with delta (0, -1)
Screenshot: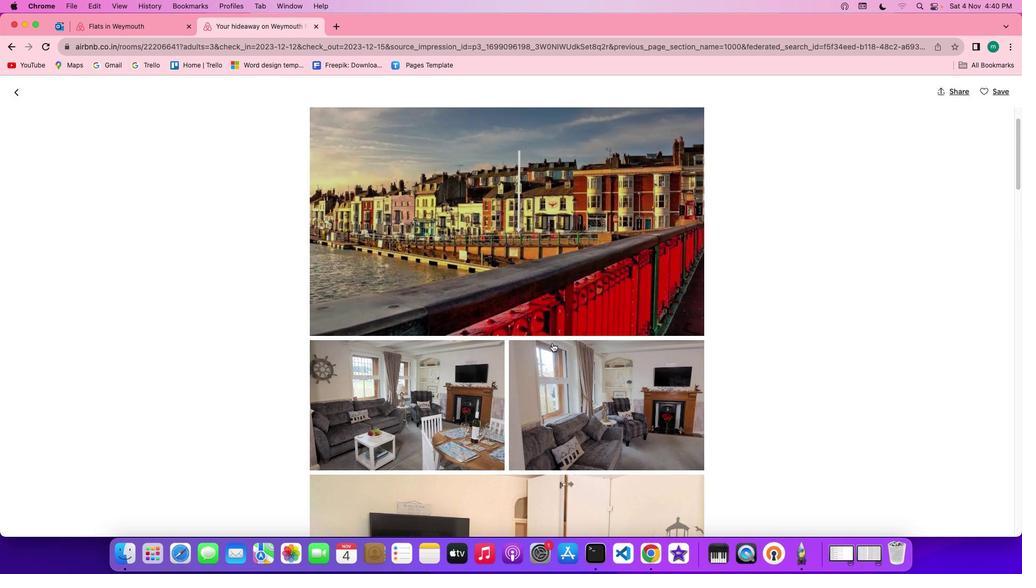 
Action: Mouse scrolled (551, 342) with delta (0, -1)
Screenshot: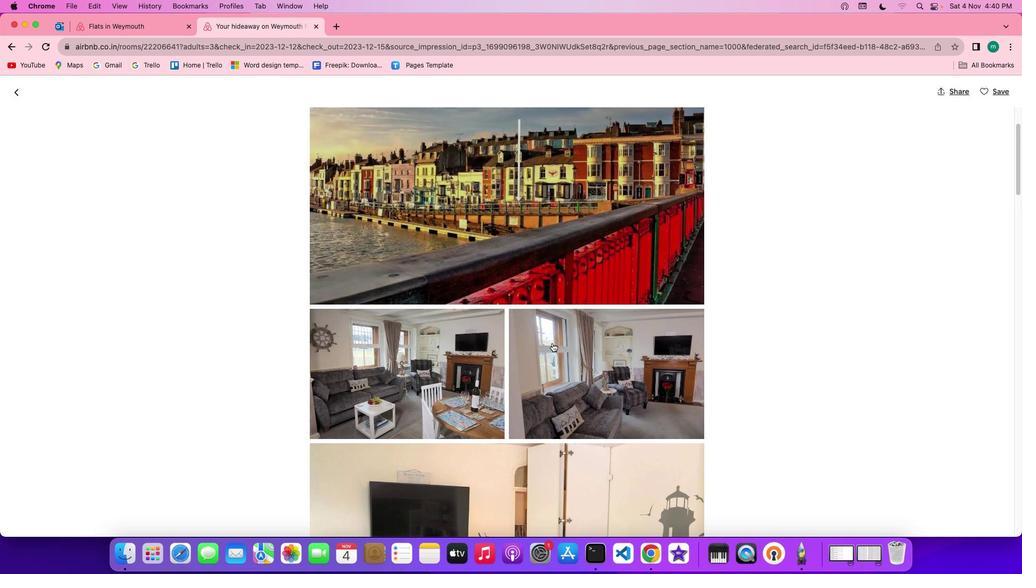 
Action: Mouse scrolled (551, 342) with delta (0, -1)
Screenshot: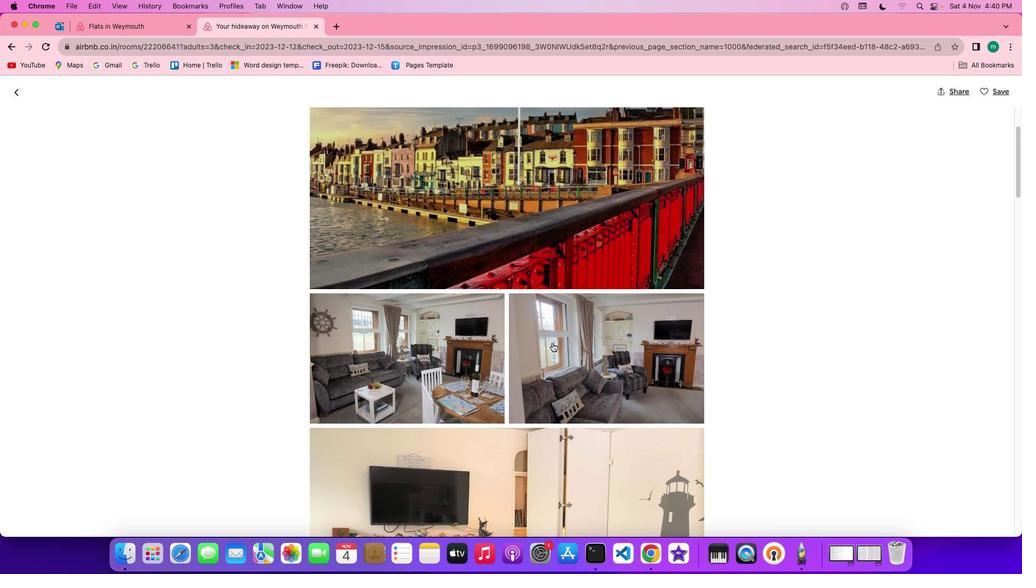 
Action: Mouse scrolled (551, 342) with delta (0, -2)
Screenshot: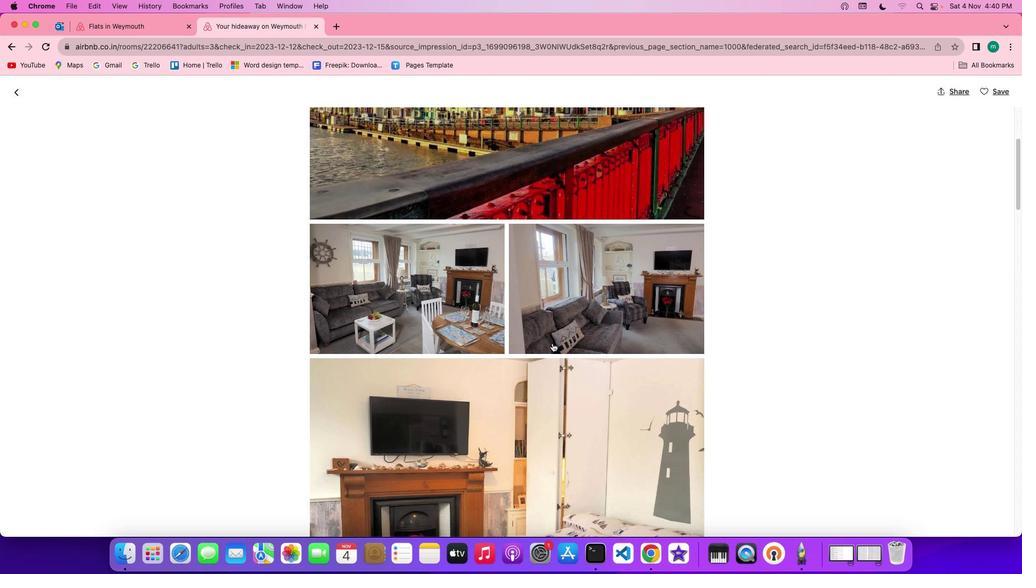 
Action: Mouse moved to (549, 345)
Screenshot: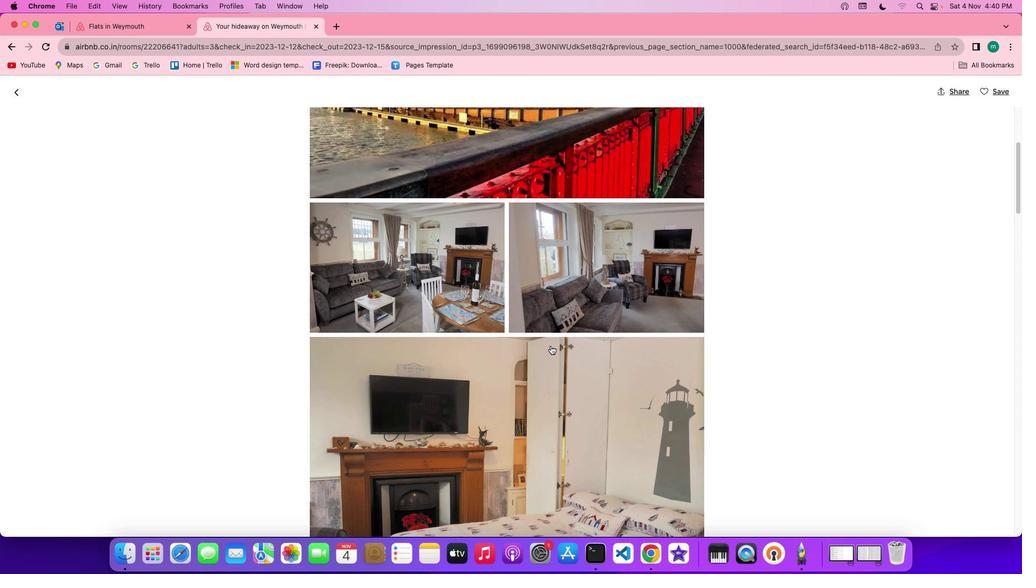 
Action: Mouse scrolled (549, 345) with delta (0, -1)
Screenshot: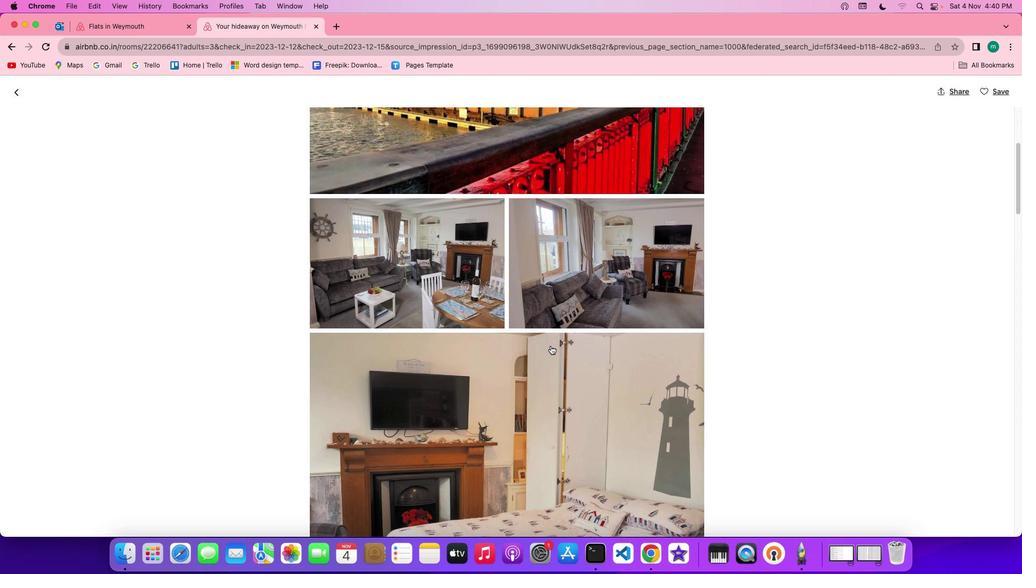 
Action: Mouse scrolled (549, 345) with delta (0, -1)
Screenshot: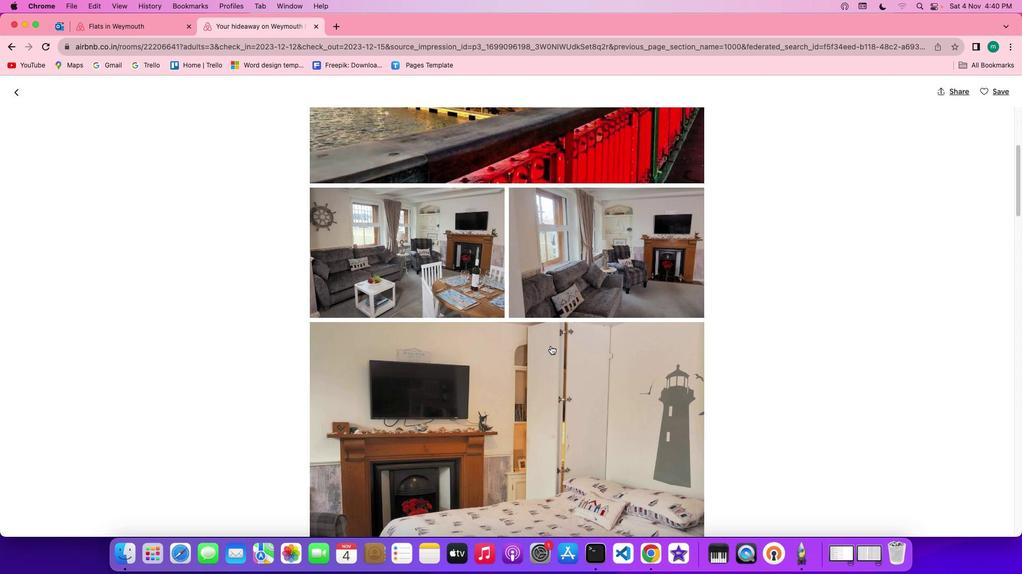 
Action: Mouse scrolled (549, 345) with delta (0, -1)
Screenshot: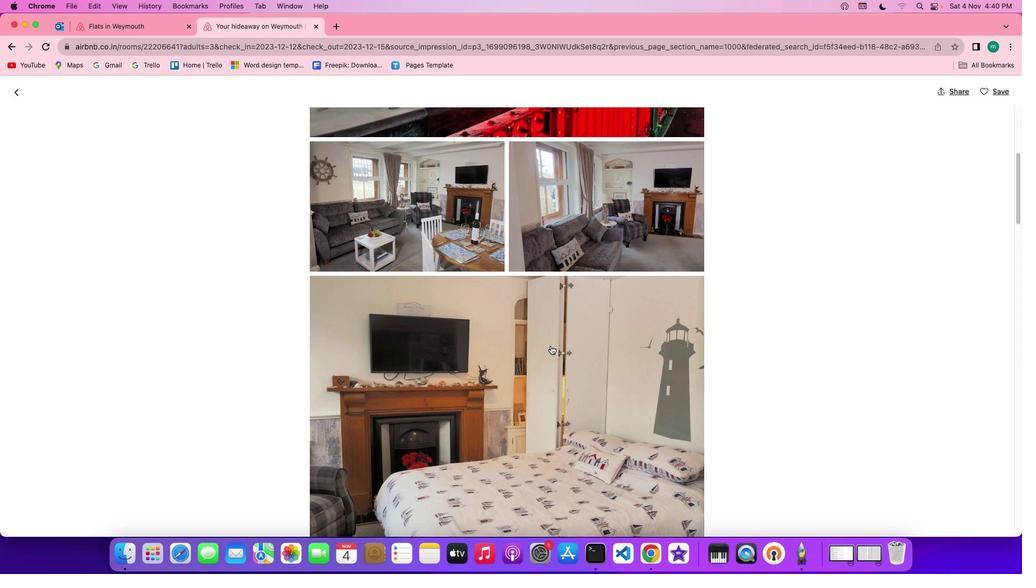 
Action: Mouse scrolled (549, 345) with delta (0, -1)
Screenshot: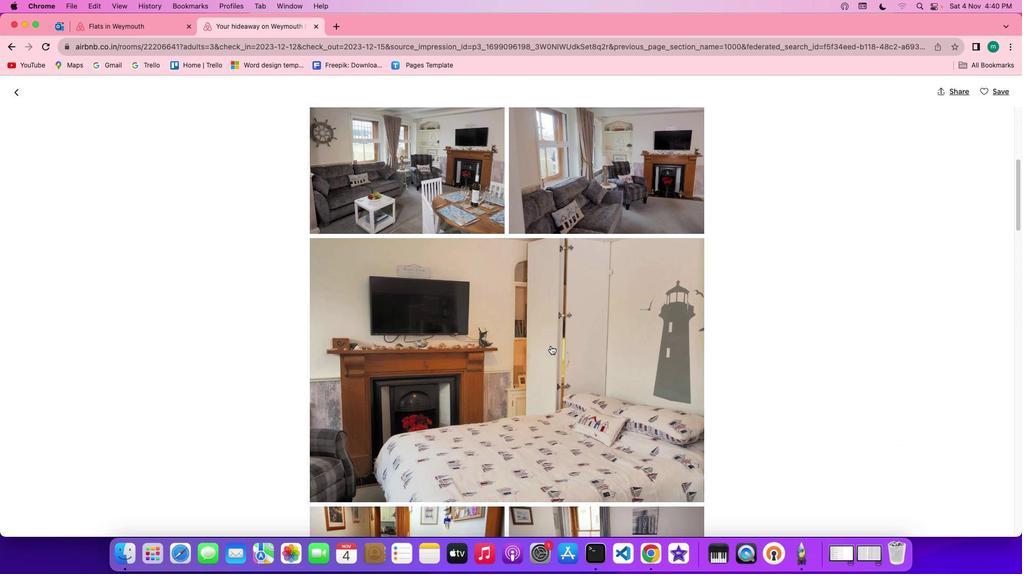 
Action: Mouse scrolled (549, 345) with delta (0, -1)
Screenshot: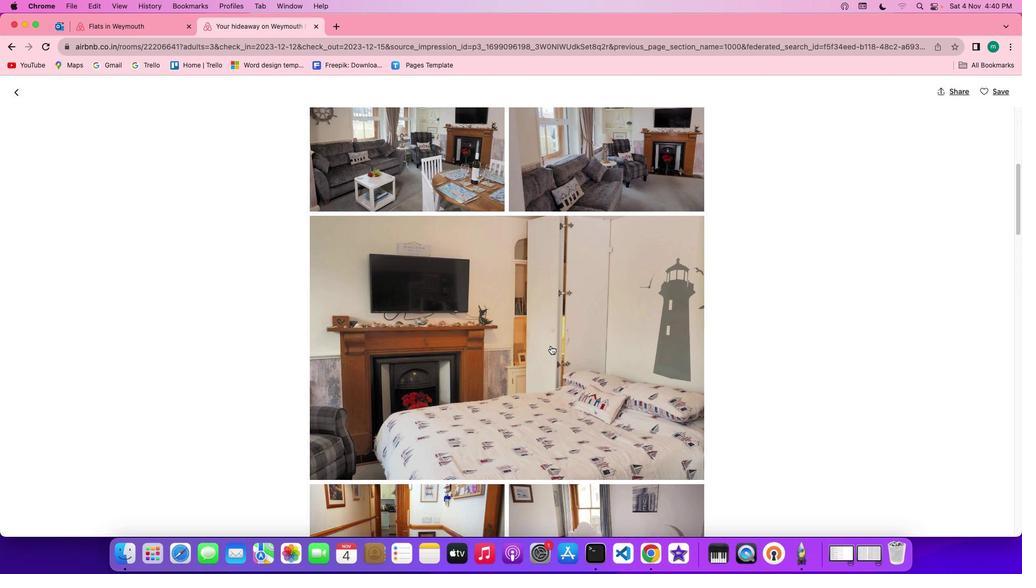 
Action: Mouse scrolled (549, 345) with delta (0, -1)
Screenshot: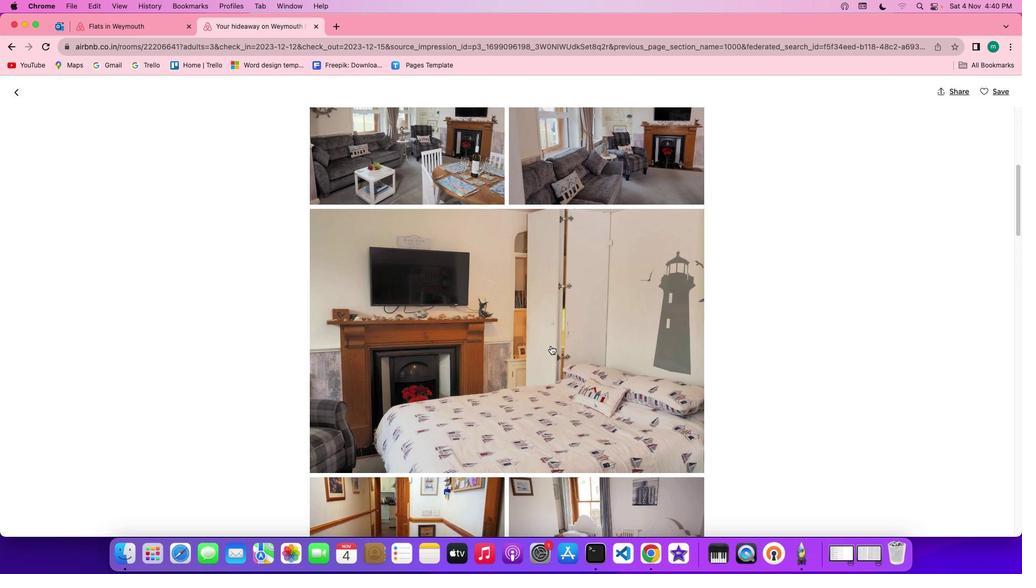
Action: Mouse scrolled (549, 345) with delta (0, -1)
Screenshot: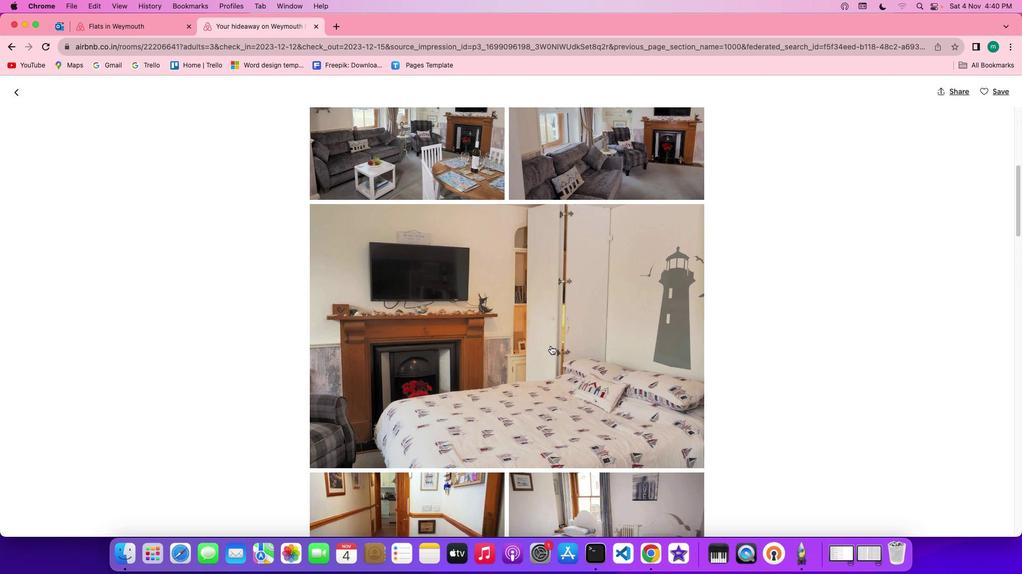 
Action: Mouse scrolled (549, 345) with delta (0, -1)
Screenshot: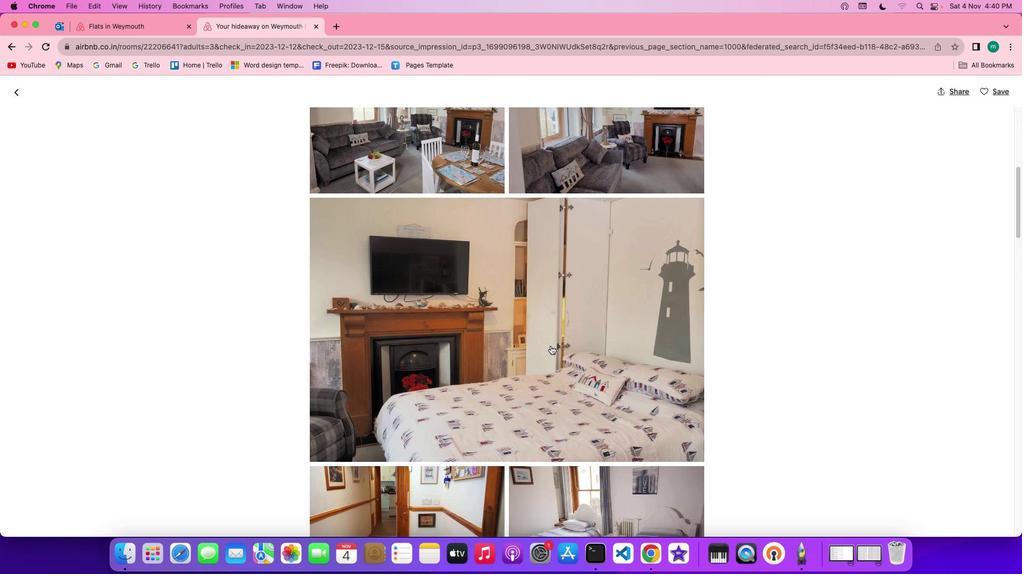 
Action: Mouse scrolled (549, 345) with delta (0, -1)
Screenshot: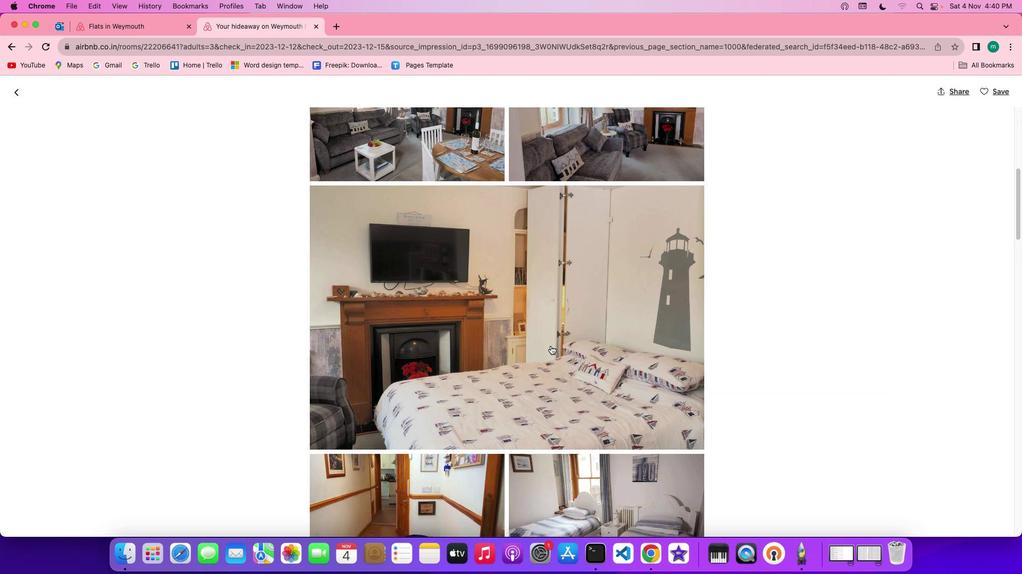 
Action: Mouse scrolled (549, 345) with delta (0, -1)
Screenshot: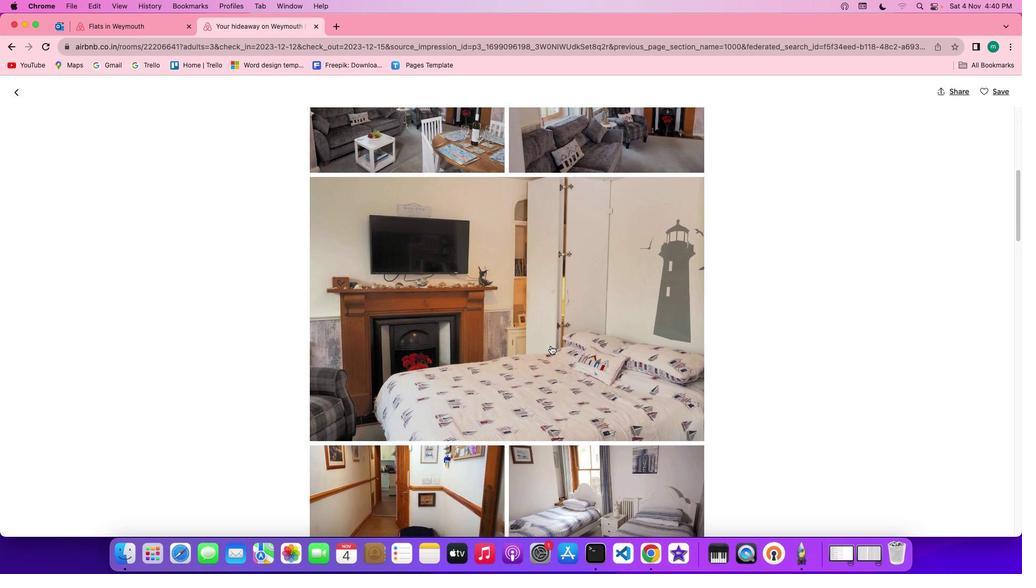 
Action: Mouse scrolled (549, 345) with delta (0, -1)
Screenshot: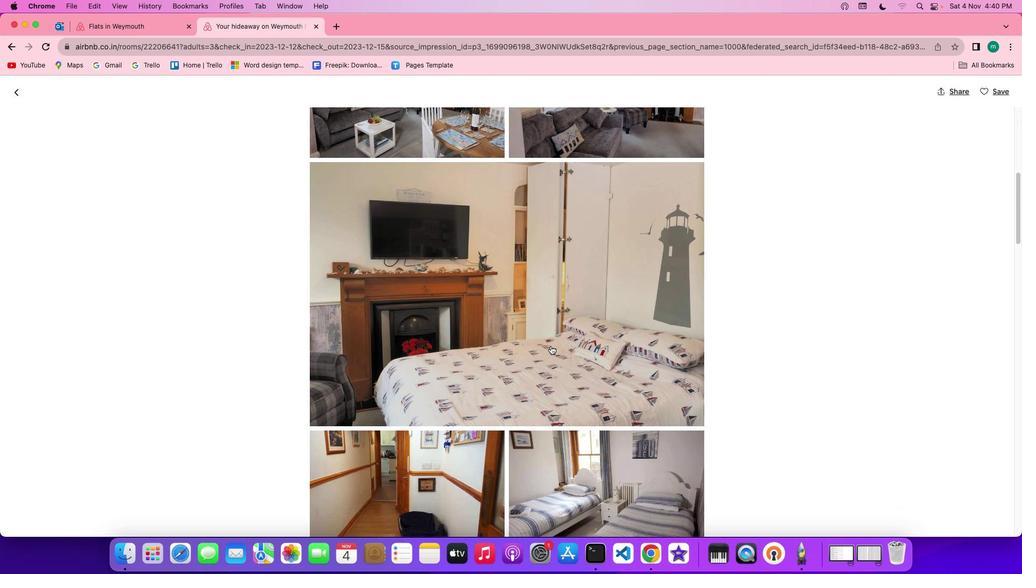 
Action: Mouse scrolled (549, 345) with delta (0, -1)
Screenshot: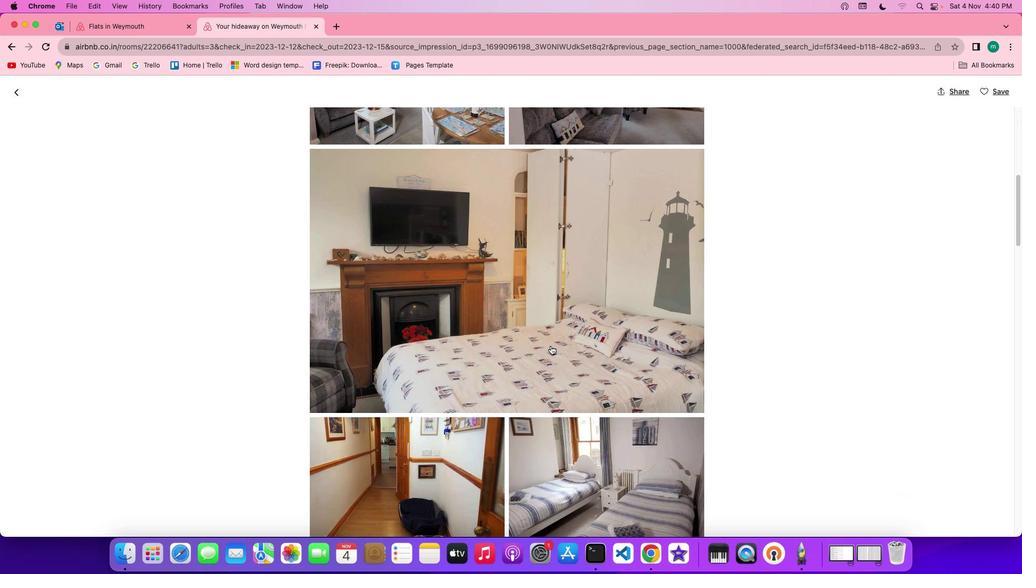 
Action: Mouse scrolled (549, 345) with delta (0, -1)
Screenshot: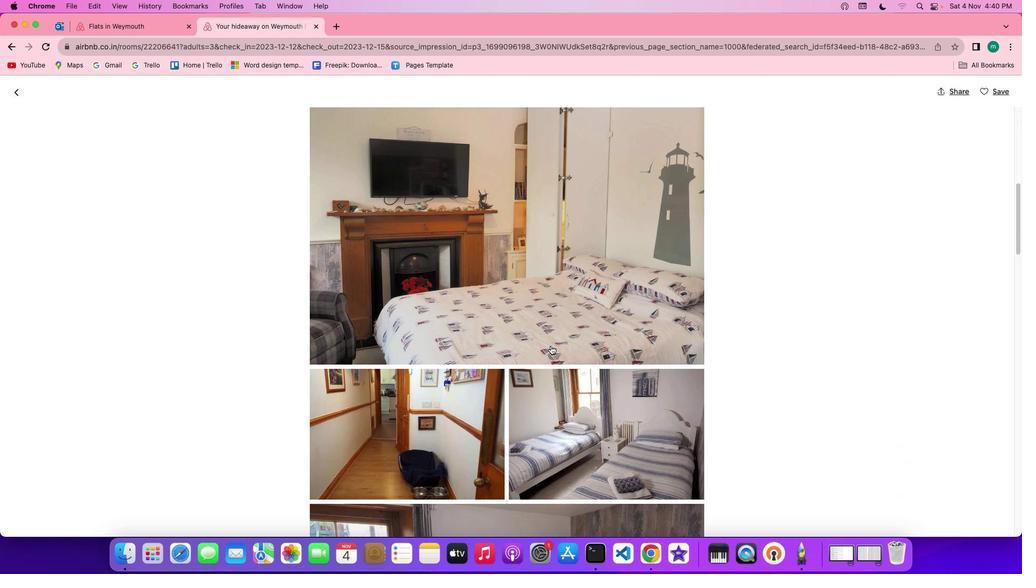 
Action: Mouse scrolled (549, 345) with delta (0, -1)
Screenshot: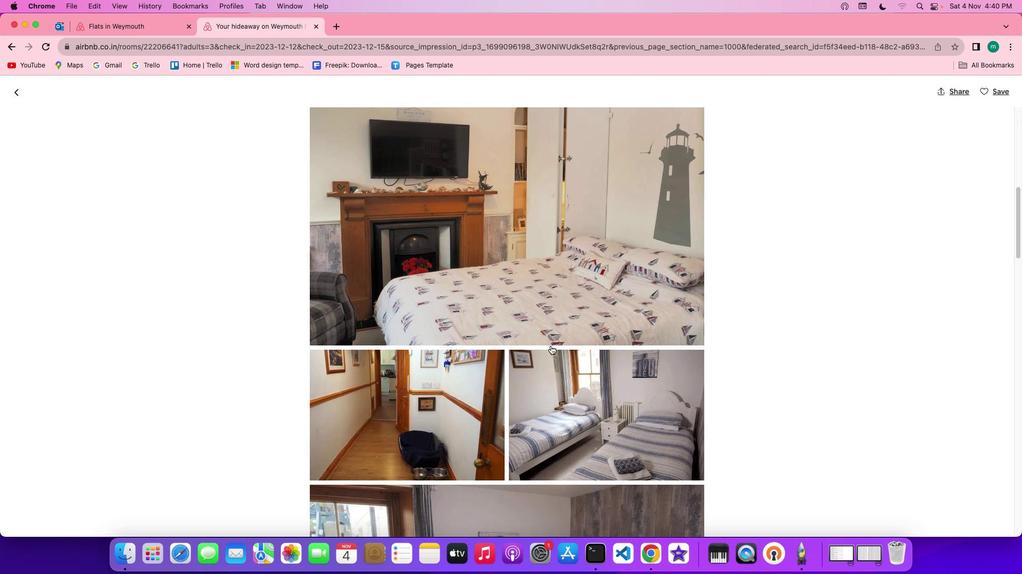 
Action: Mouse scrolled (549, 345) with delta (0, -1)
Screenshot: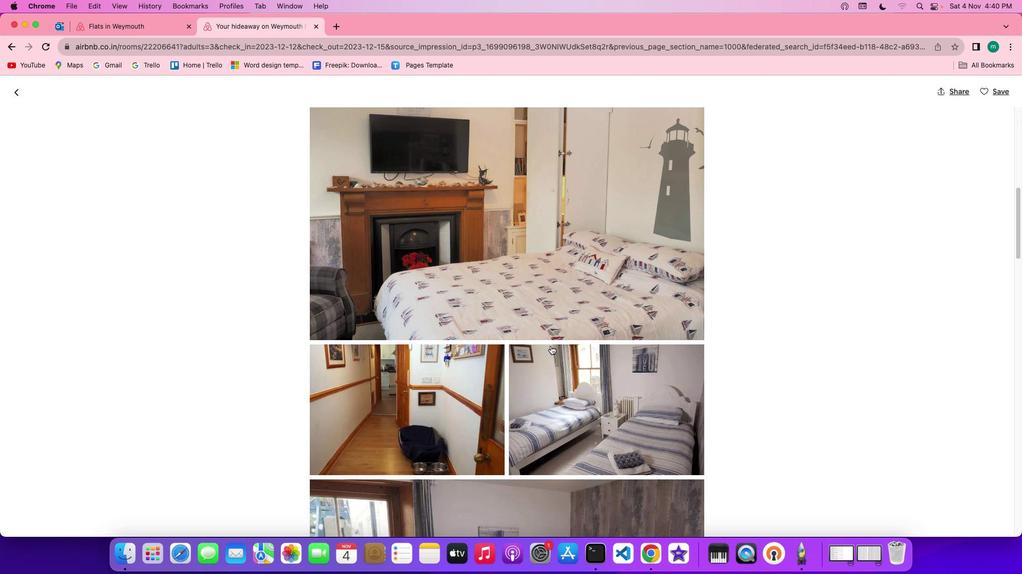 
Action: Mouse scrolled (549, 345) with delta (0, -1)
Screenshot: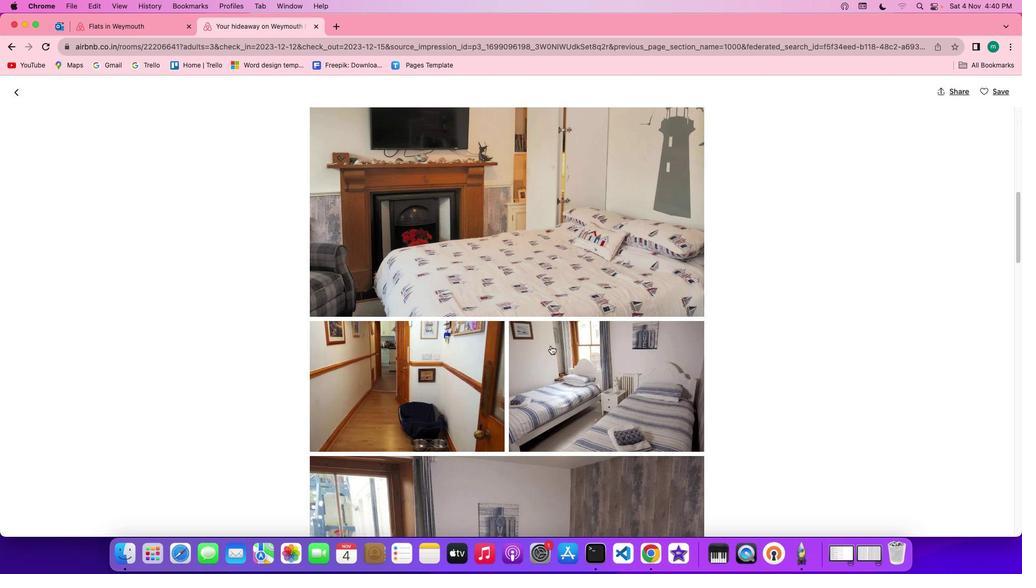 
Action: Mouse scrolled (549, 345) with delta (0, -1)
Screenshot: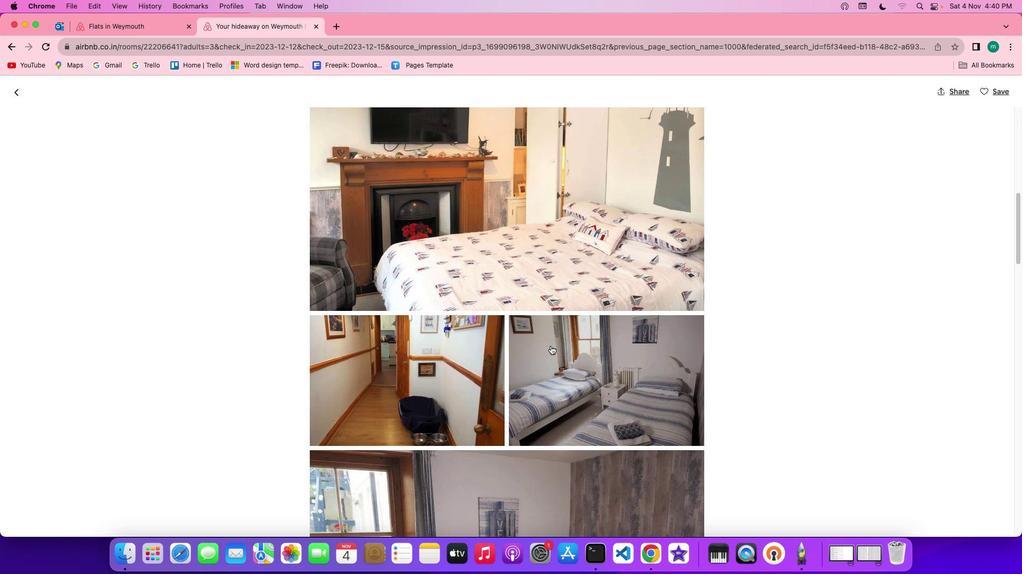 
Action: Mouse scrolled (549, 345) with delta (0, -1)
Screenshot: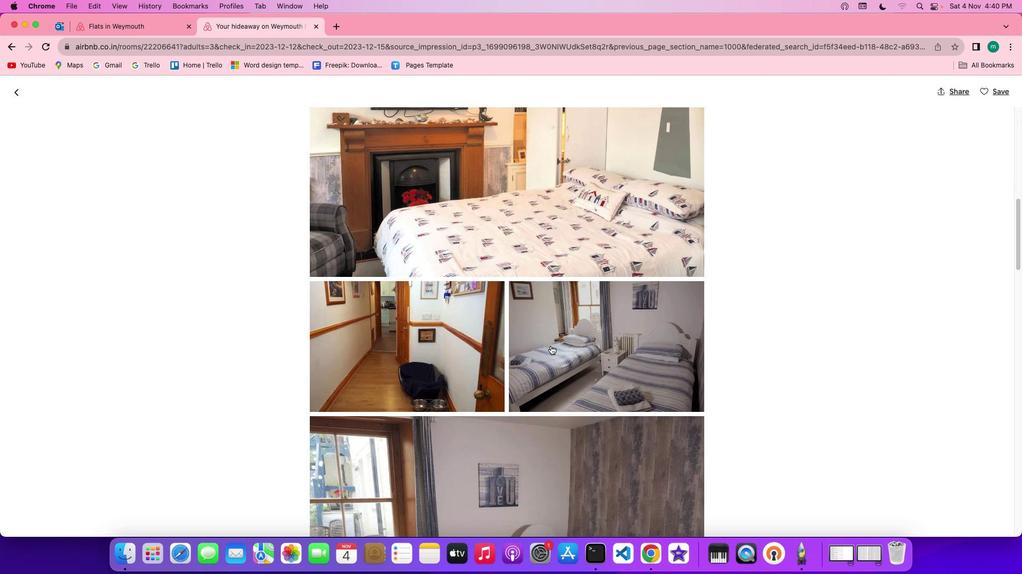 
Action: Mouse scrolled (549, 345) with delta (0, -1)
Screenshot: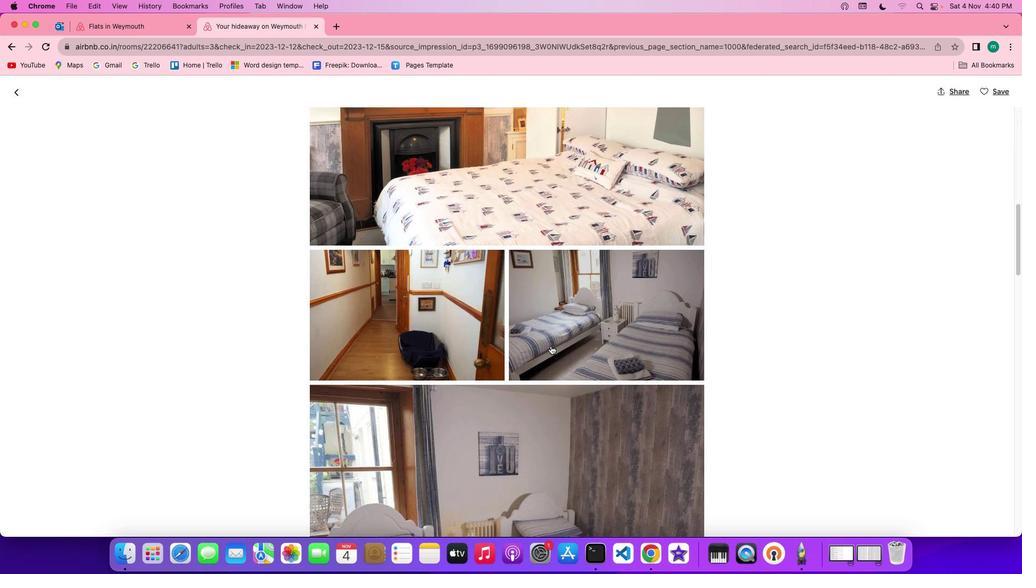 
Action: Mouse scrolled (549, 345) with delta (0, -2)
Screenshot: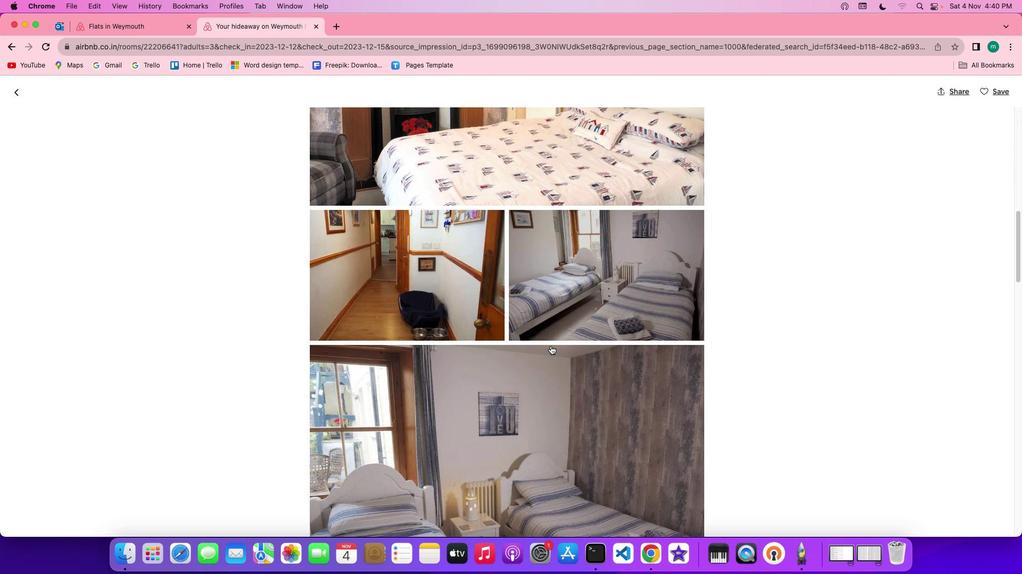 
Action: Mouse scrolled (549, 345) with delta (0, -2)
Screenshot: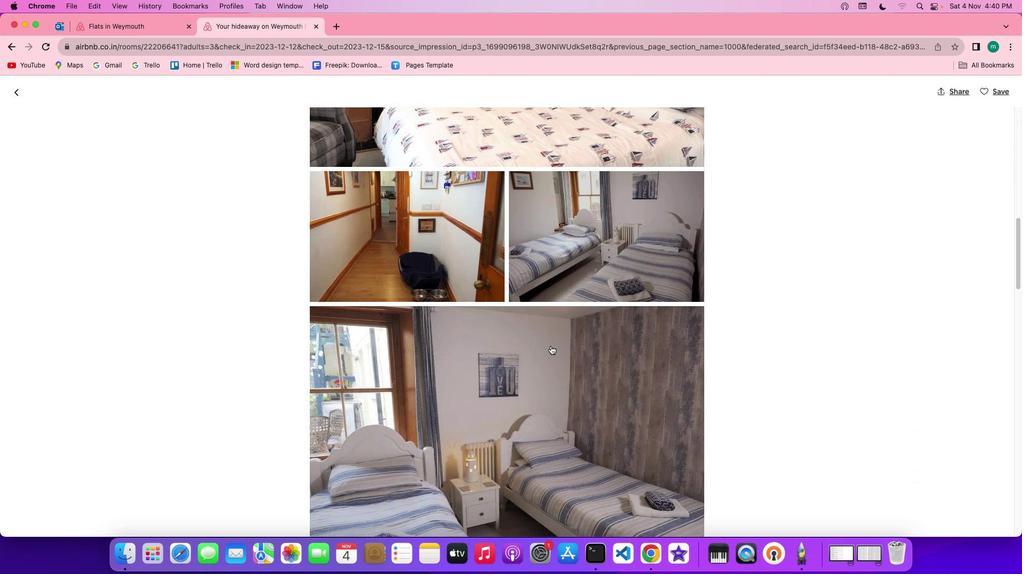 
Action: Mouse scrolled (549, 345) with delta (0, -1)
Screenshot: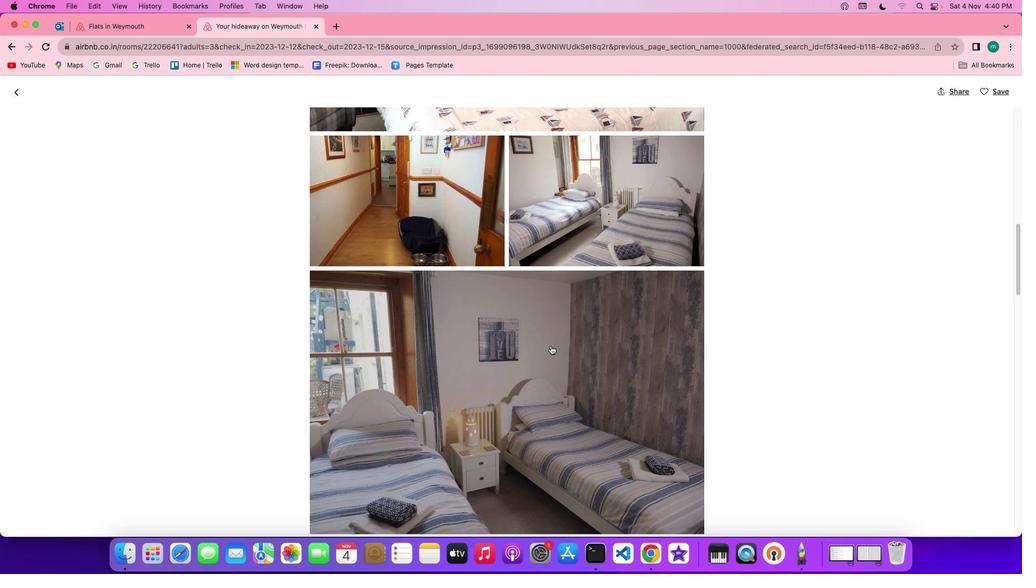 
Action: Mouse scrolled (549, 345) with delta (0, -1)
Screenshot: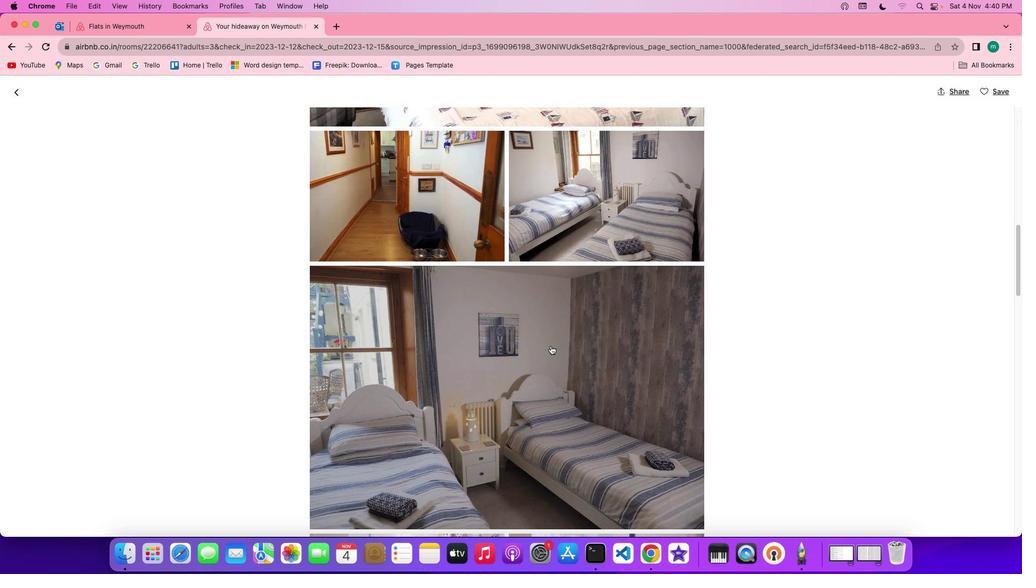 
Action: Mouse scrolled (549, 345) with delta (0, -1)
Screenshot: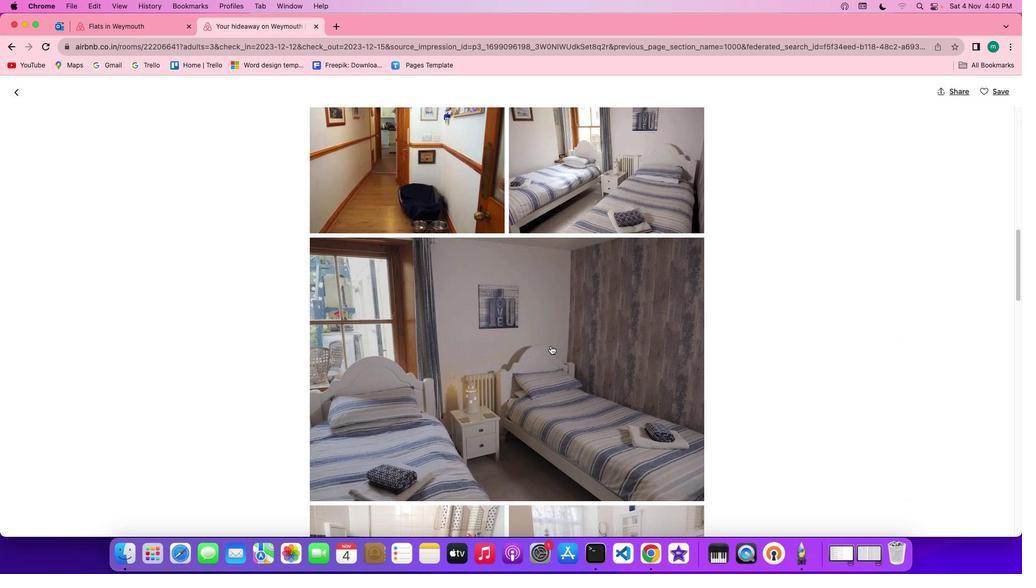
Action: Mouse scrolled (549, 345) with delta (0, -1)
Screenshot: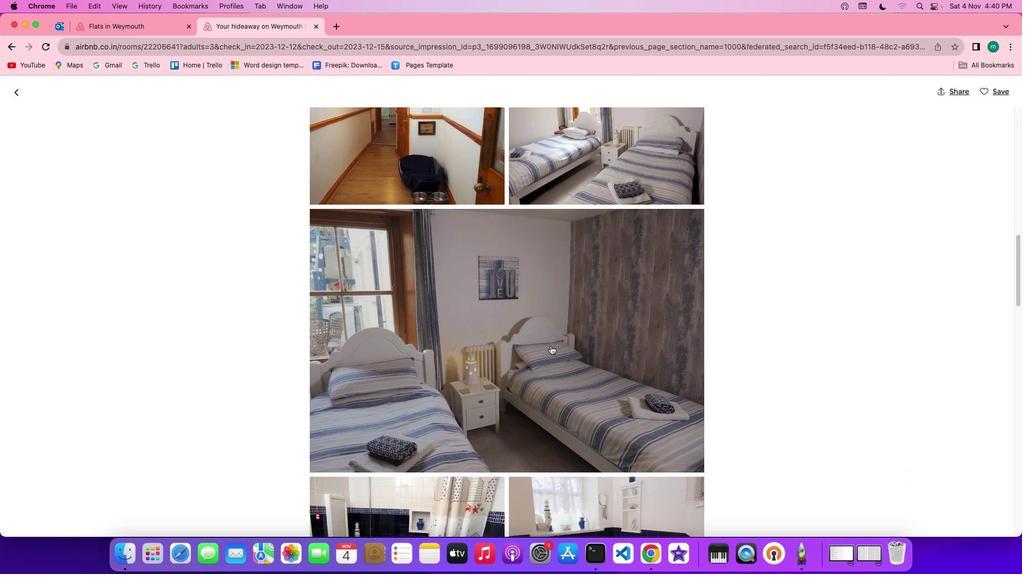 
Action: Mouse scrolled (549, 345) with delta (0, -1)
Screenshot: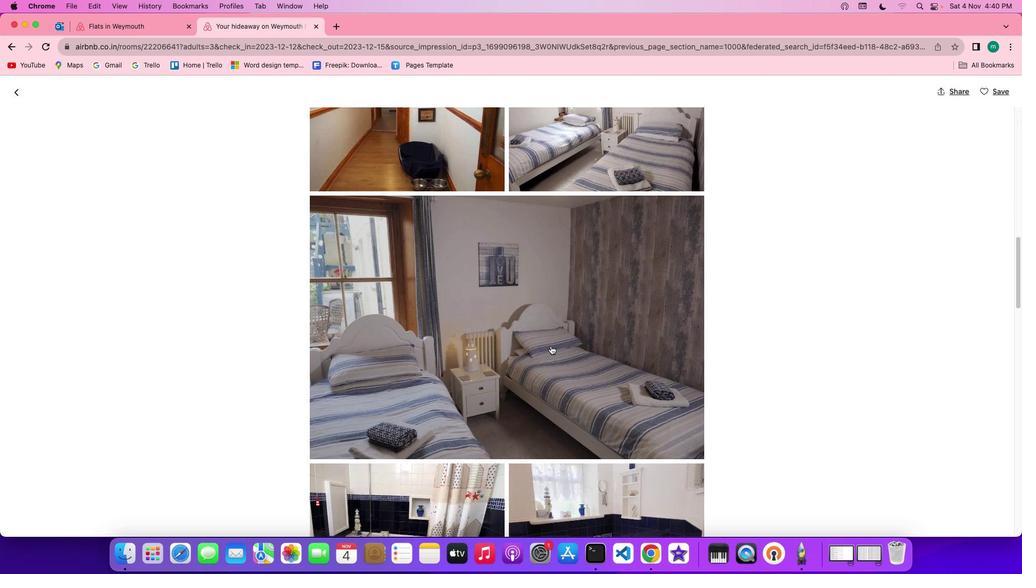 
Action: Mouse scrolled (549, 345) with delta (0, -1)
Screenshot: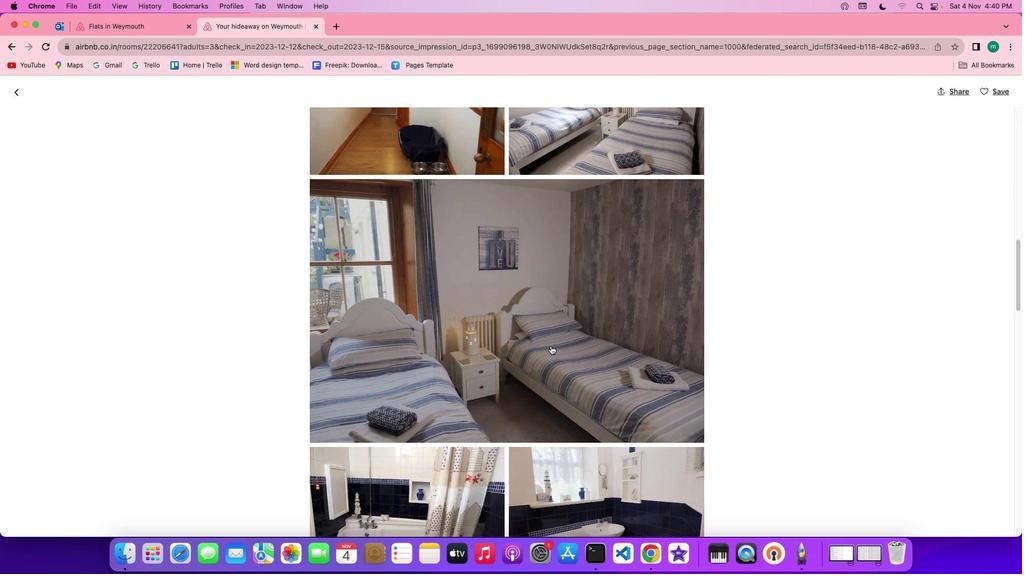 
Action: Mouse scrolled (549, 345) with delta (0, -1)
Screenshot: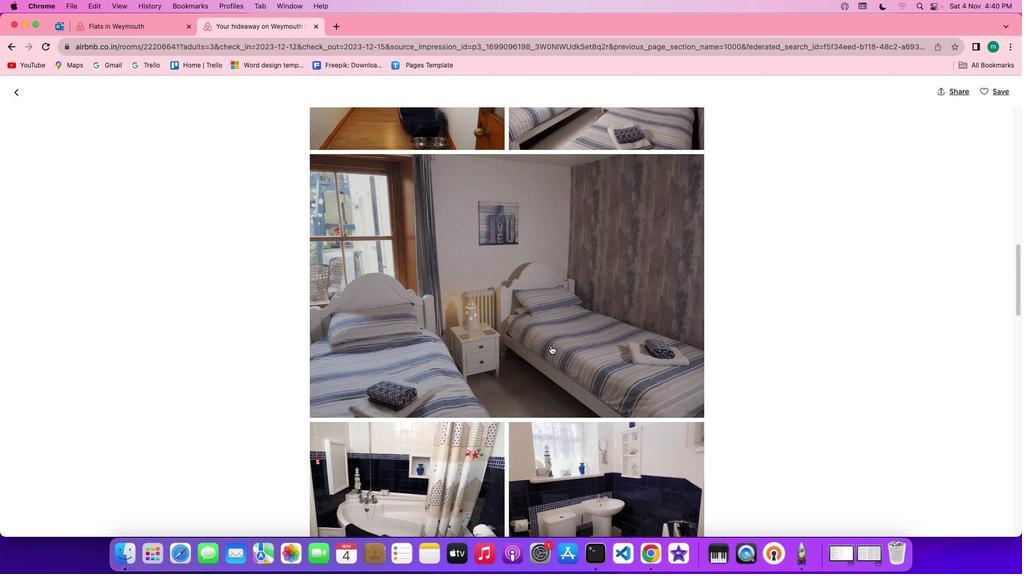 
Action: Mouse scrolled (549, 345) with delta (0, -1)
Screenshot: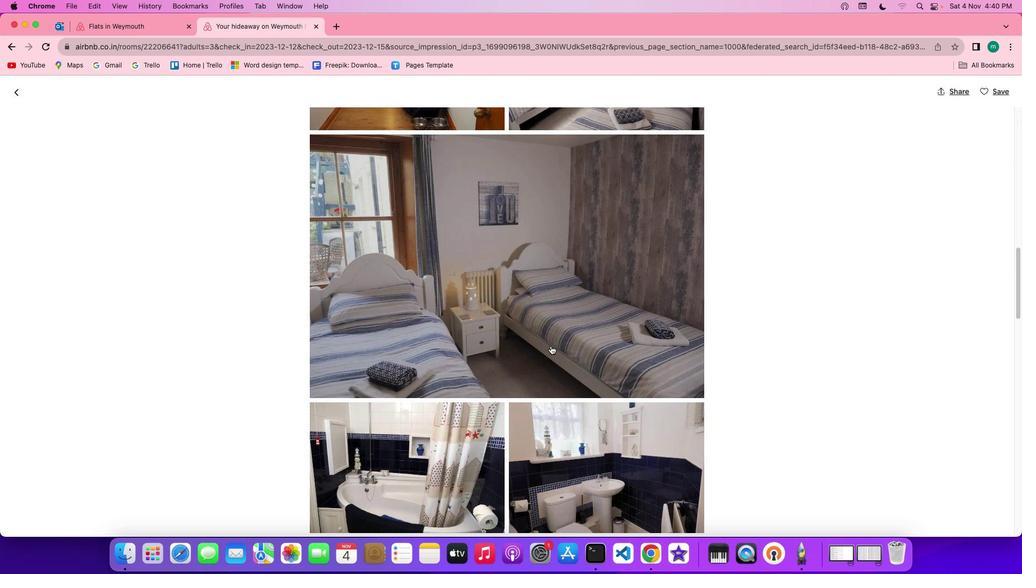
Action: Mouse scrolled (549, 345) with delta (0, -1)
Screenshot: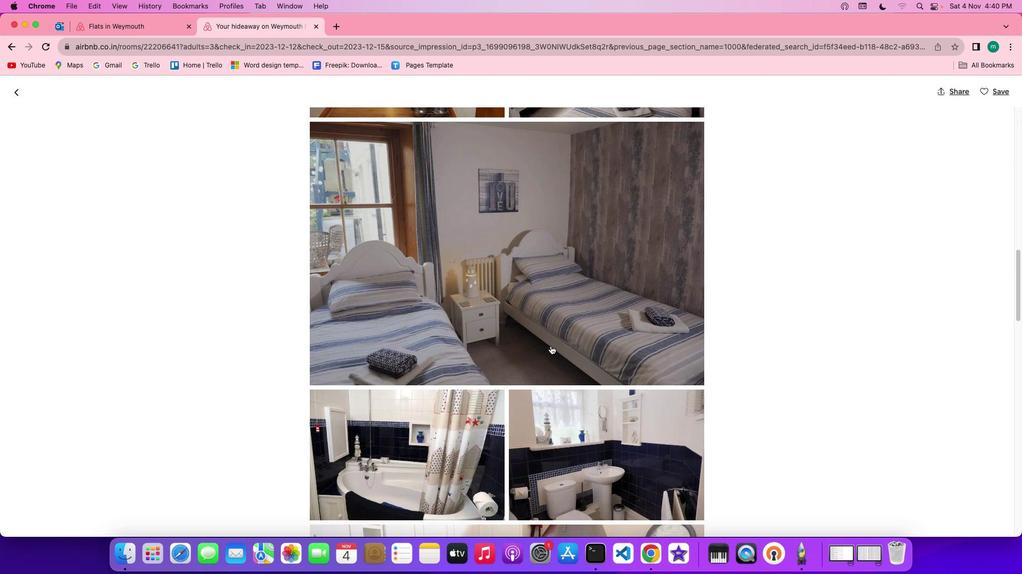
Action: Mouse scrolled (549, 345) with delta (0, -1)
Screenshot: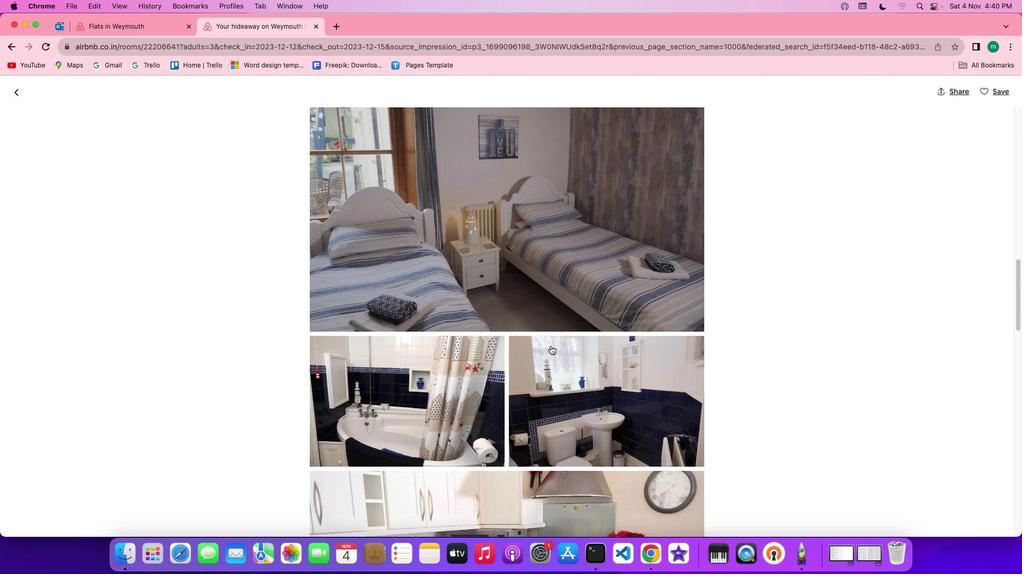 
Action: Mouse scrolled (549, 345) with delta (0, -2)
Screenshot: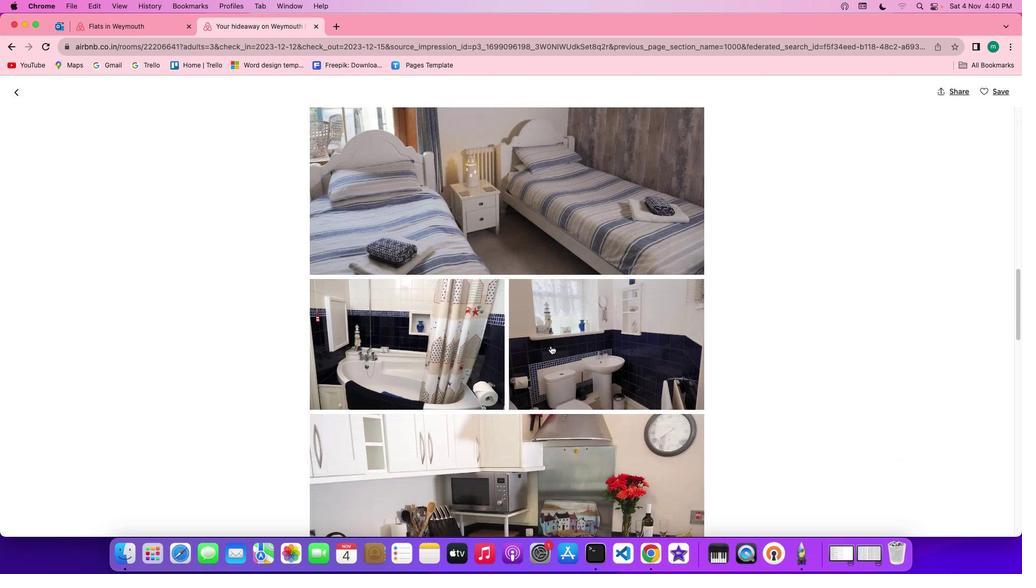 
Action: Mouse scrolled (549, 345) with delta (0, -1)
Screenshot: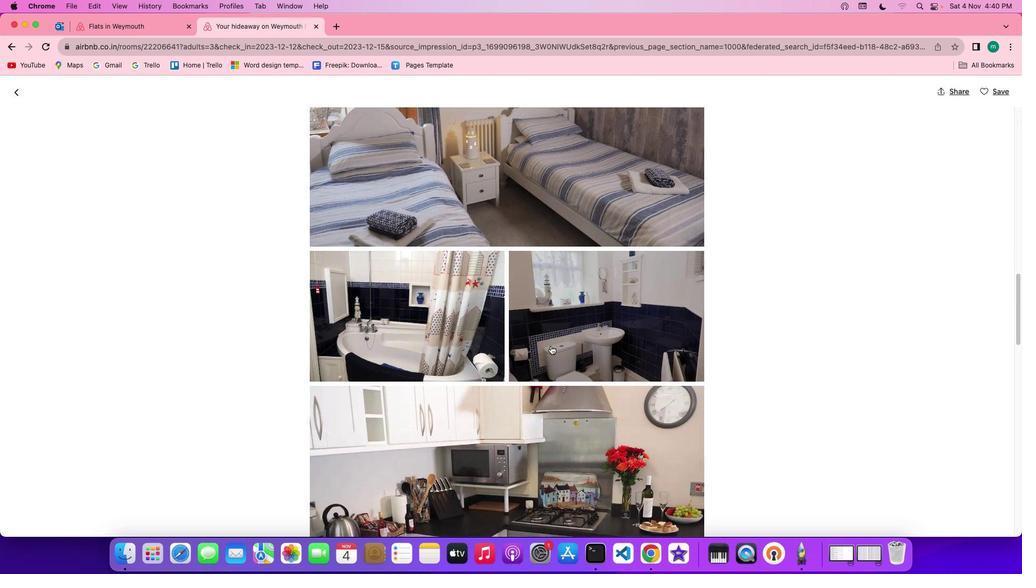 
Action: Mouse scrolled (549, 345) with delta (0, -1)
Screenshot: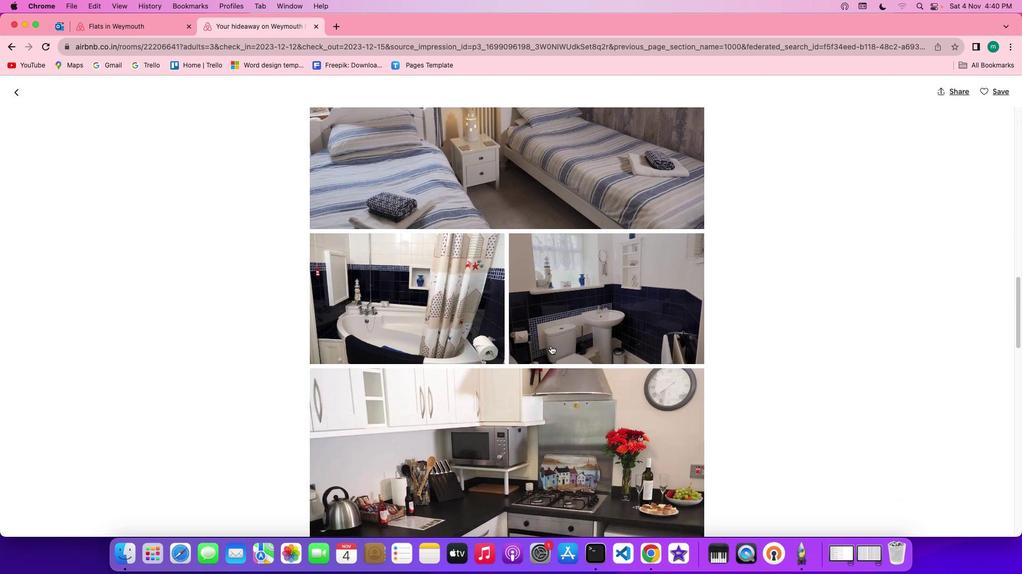 
Action: Mouse scrolled (549, 345) with delta (0, -1)
Screenshot: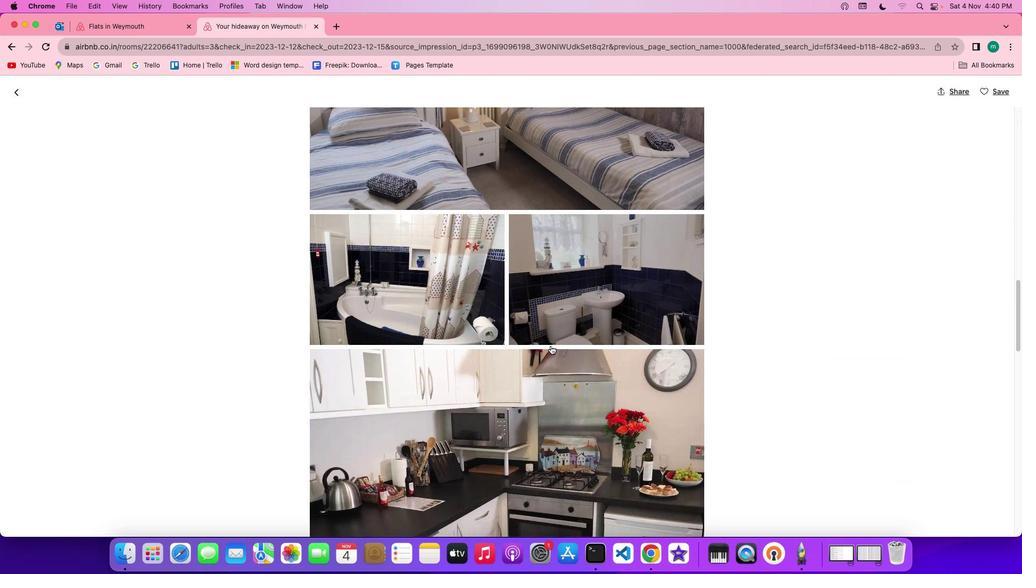 
Action: Mouse scrolled (549, 345) with delta (0, -1)
Screenshot: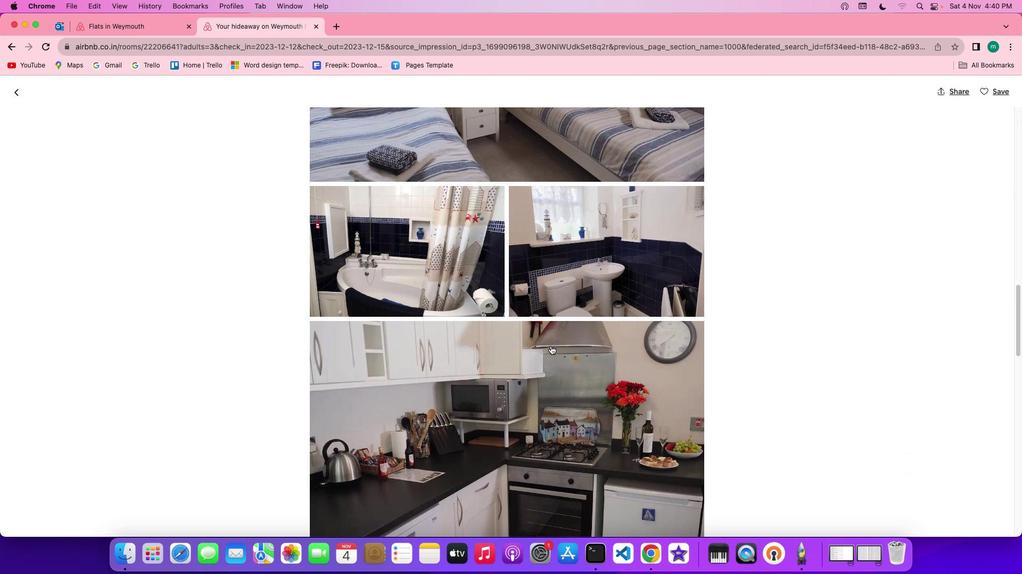 
Action: Mouse scrolled (549, 345) with delta (0, -1)
Screenshot: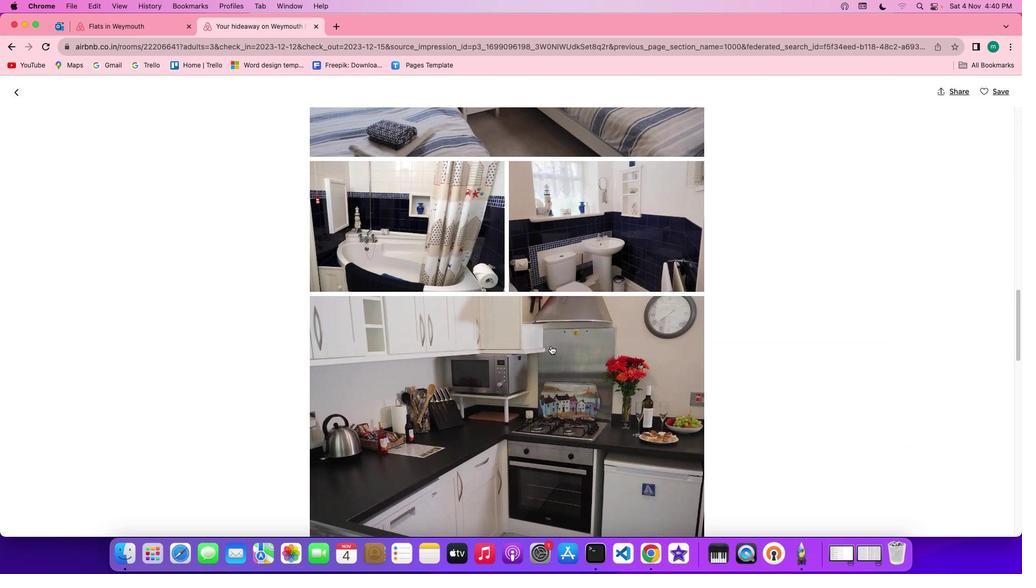 
Action: Mouse scrolled (549, 345) with delta (0, -1)
Screenshot: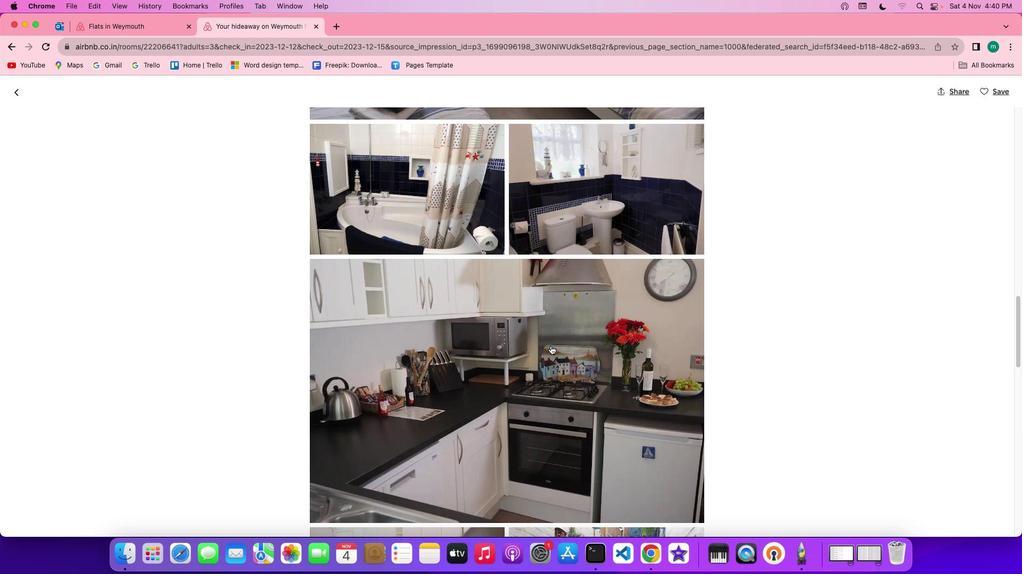 
Action: Mouse moved to (550, 345)
Screenshot: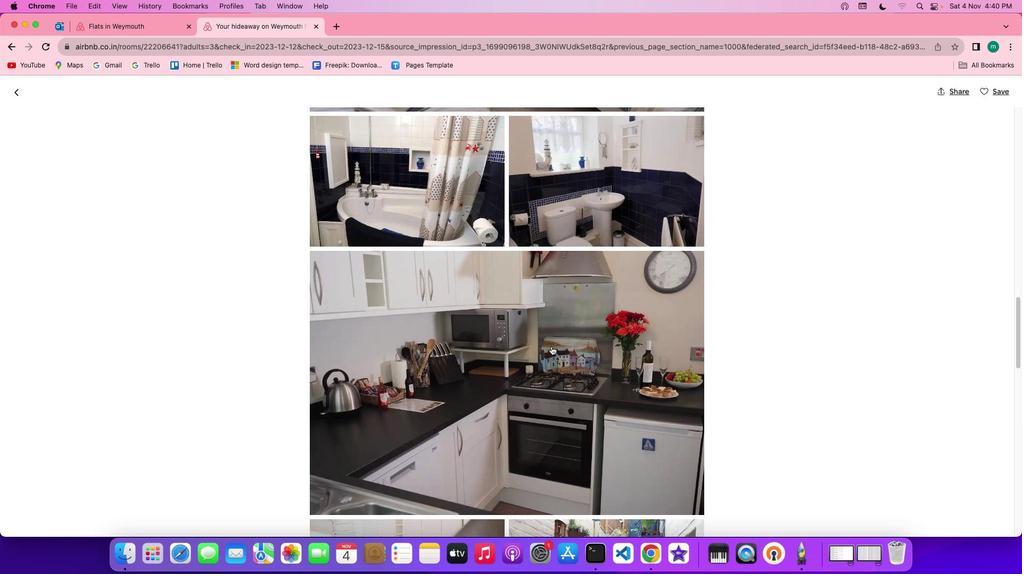 
Action: Mouse scrolled (550, 345) with delta (0, -1)
Screenshot: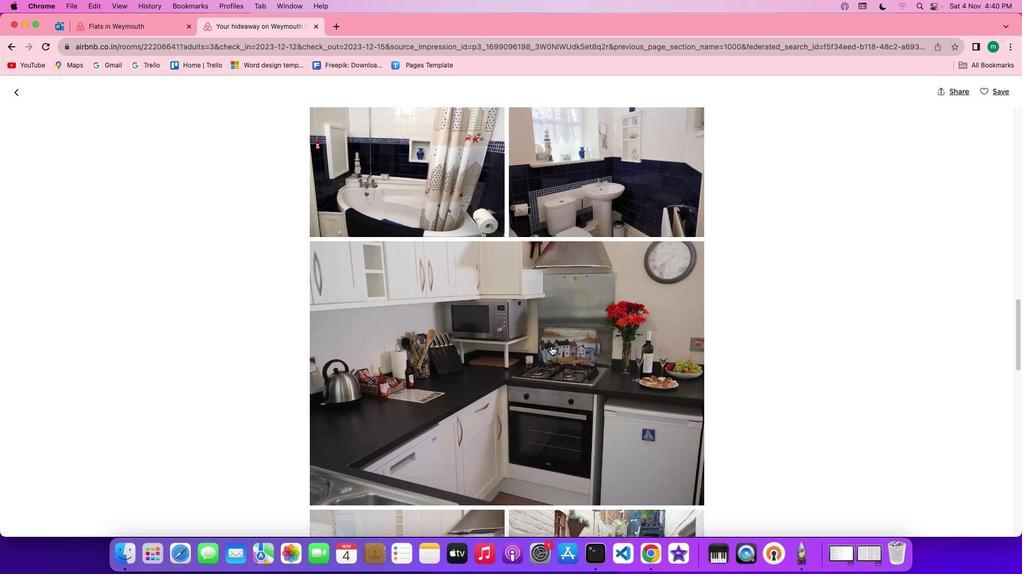 
Action: Mouse scrolled (550, 345) with delta (0, -1)
Screenshot: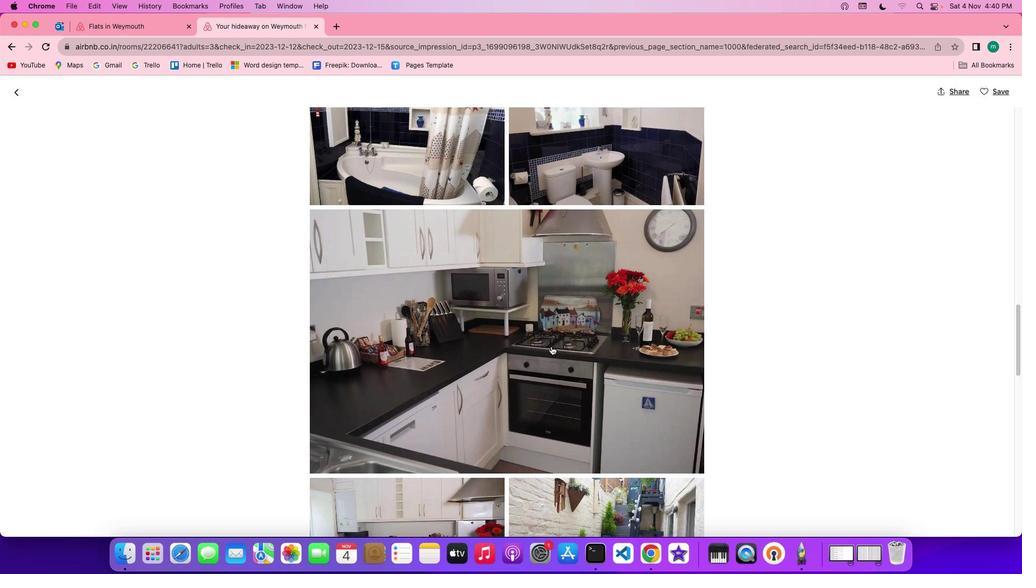 
Action: Mouse scrolled (550, 345) with delta (0, -1)
Screenshot: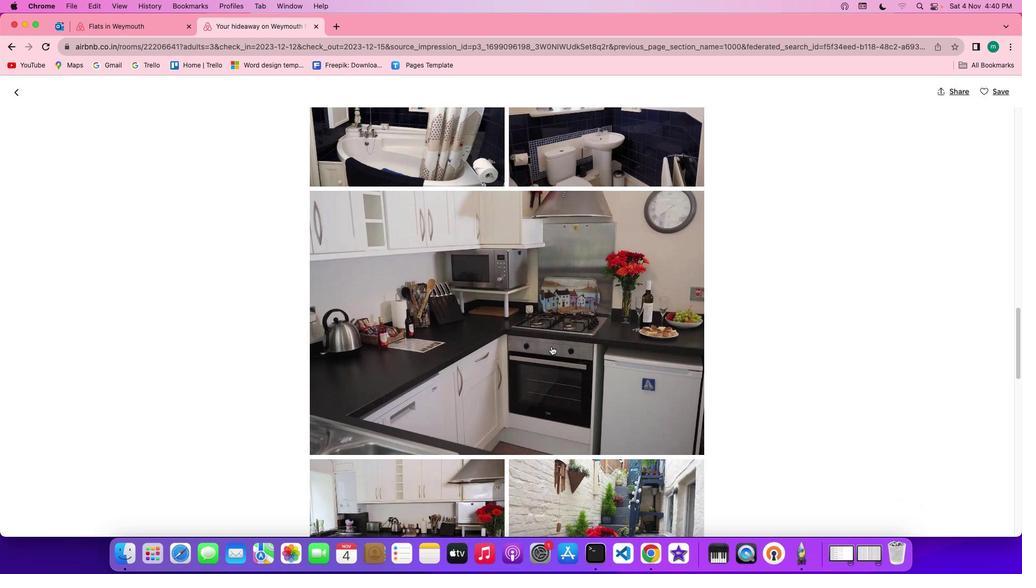 
Action: Mouse scrolled (550, 345) with delta (0, -1)
Screenshot: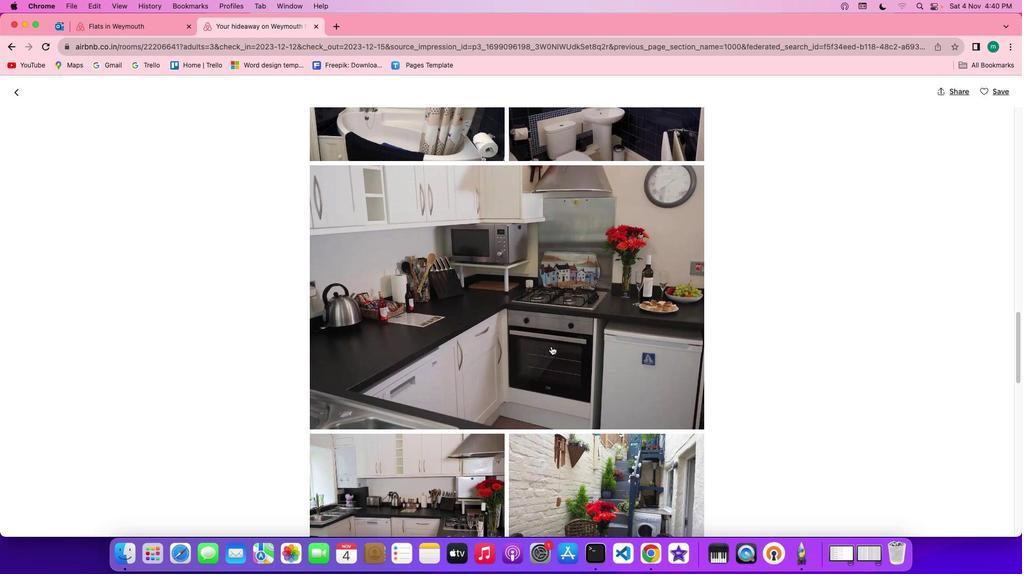 
Action: Mouse scrolled (550, 345) with delta (0, -1)
Screenshot: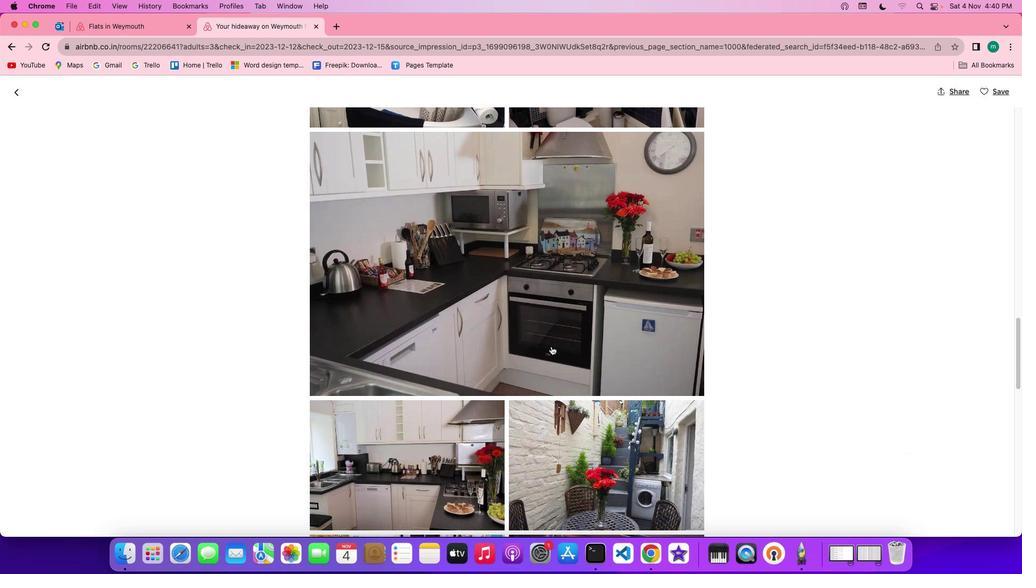 
Action: Mouse scrolled (550, 345) with delta (0, -1)
Screenshot: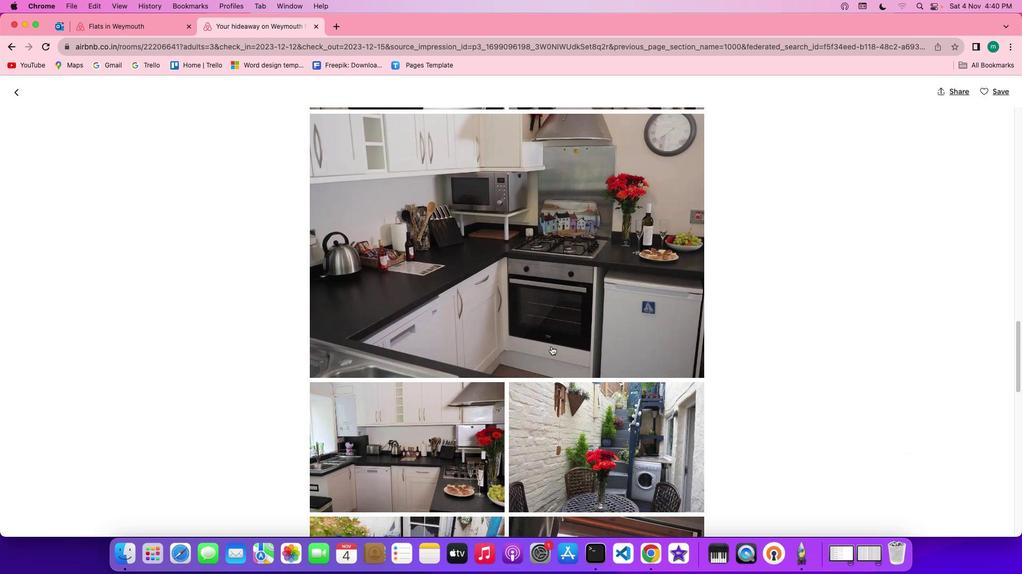 
Action: Mouse scrolled (550, 345) with delta (0, -1)
Screenshot: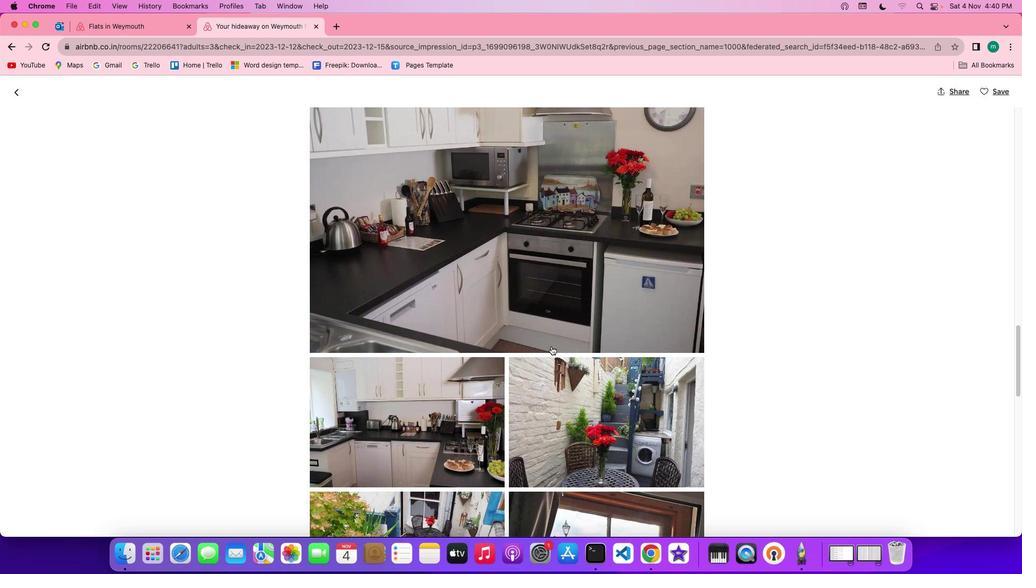 
Action: Mouse scrolled (550, 345) with delta (0, -1)
Screenshot: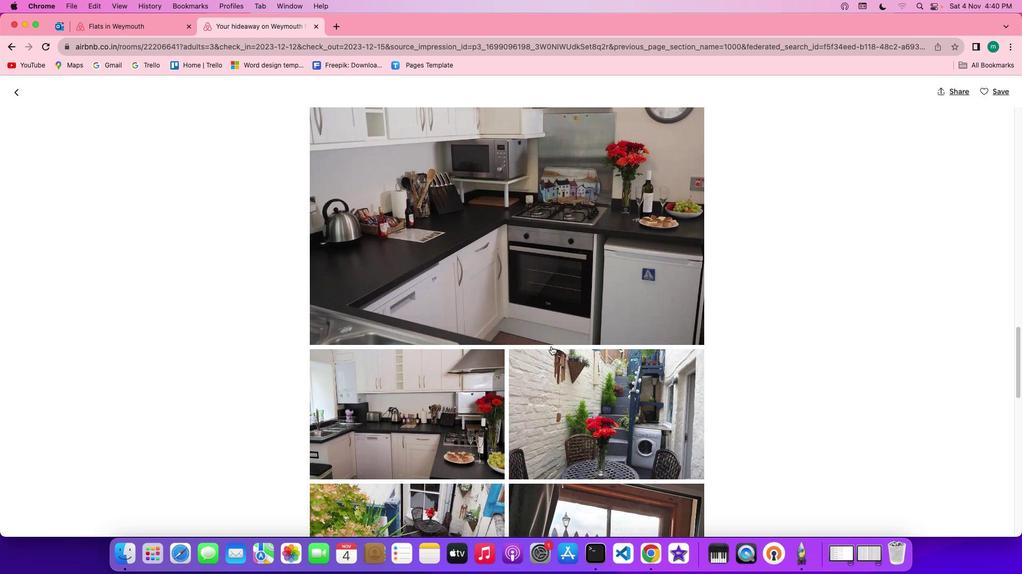 
Action: Mouse scrolled (550, 345) with delta (0, -1)
Screenshot: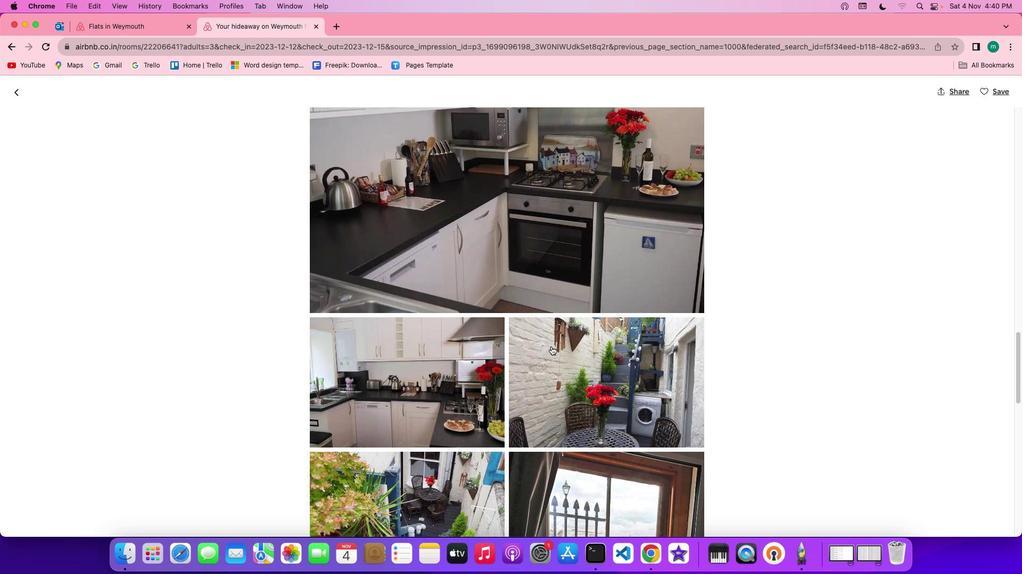 
Action: Mouse scrolled (550, 345) with delta (0, -1)
Screenshot: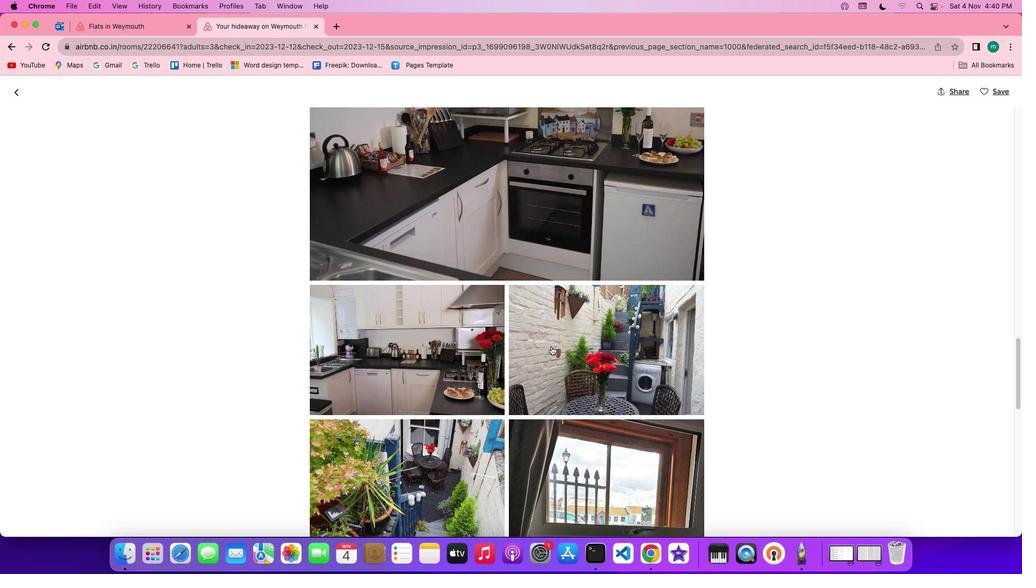 
Action: Mouse scrolled (550, 345) with delta (0, -1)
Screenshot: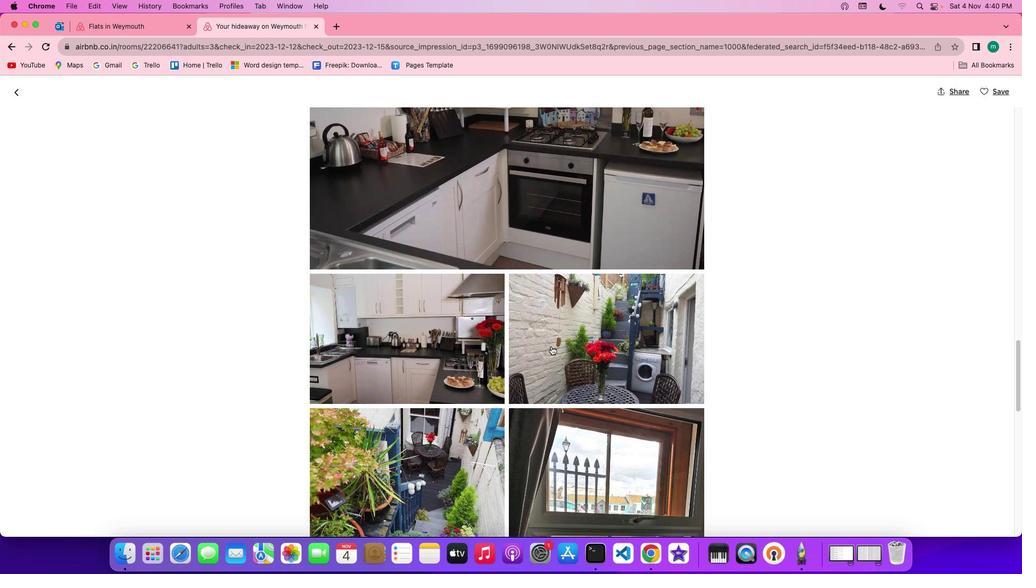 
Action: Mouse scrolled (550, 345) with delta (0, -1)
Screenshot: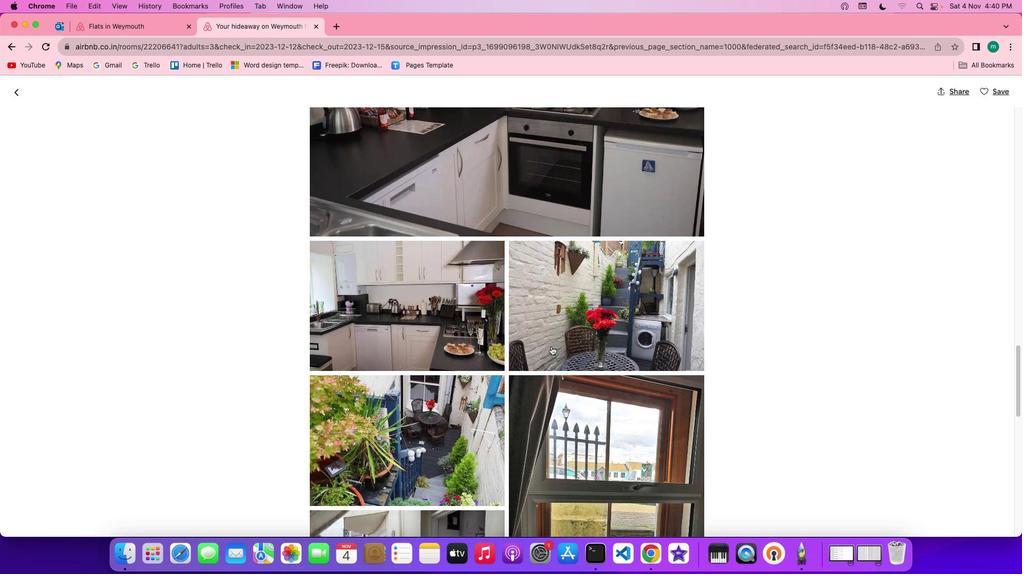 
Action: Mouse scrolled (550, 345) with delta (0, -1)
Screenshot: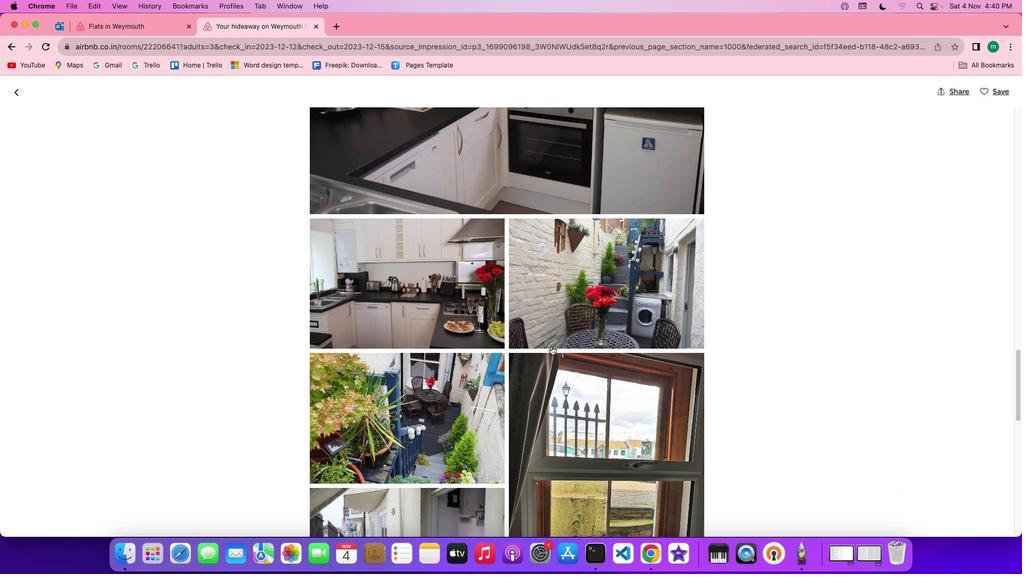 
Action: Mouse scrolled (550, 345) with delta (0, -1)
Screenshot: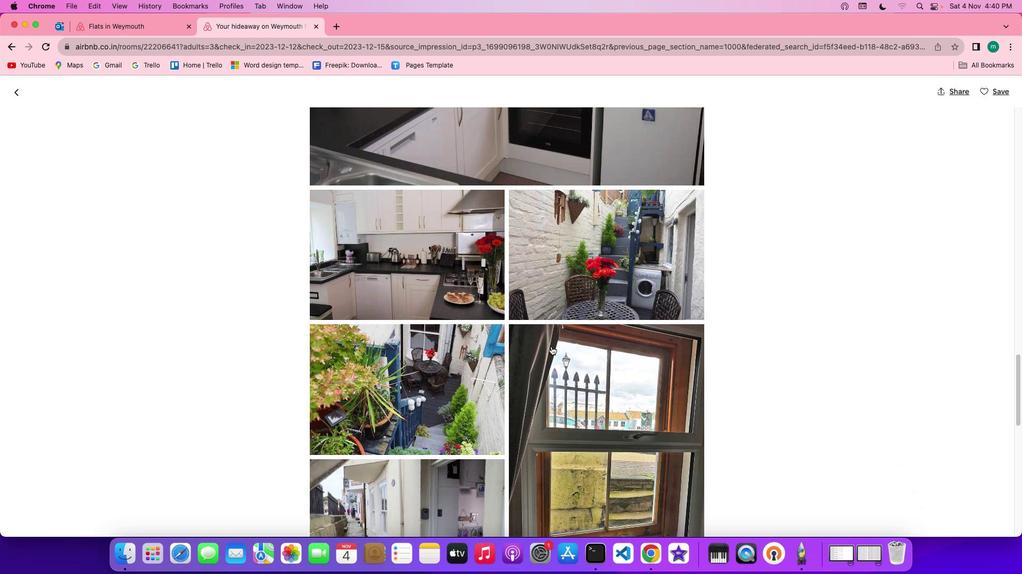 
Action: Mouse scrolled (550, 345) with delta (0, -1)
Screenshot: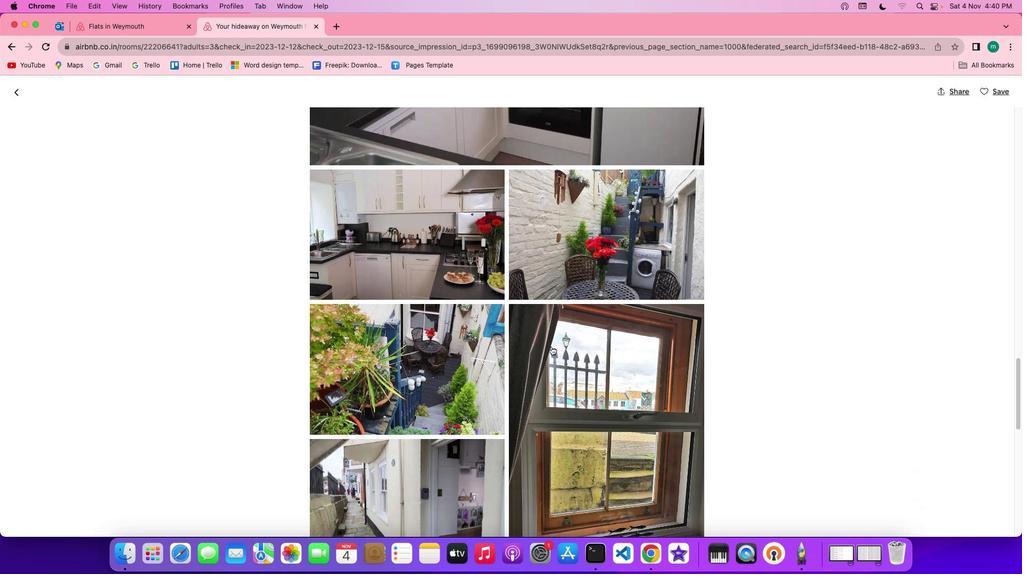 
Action: Mouse scrolled (550, 345) with delta (0, -1)
Screenshot: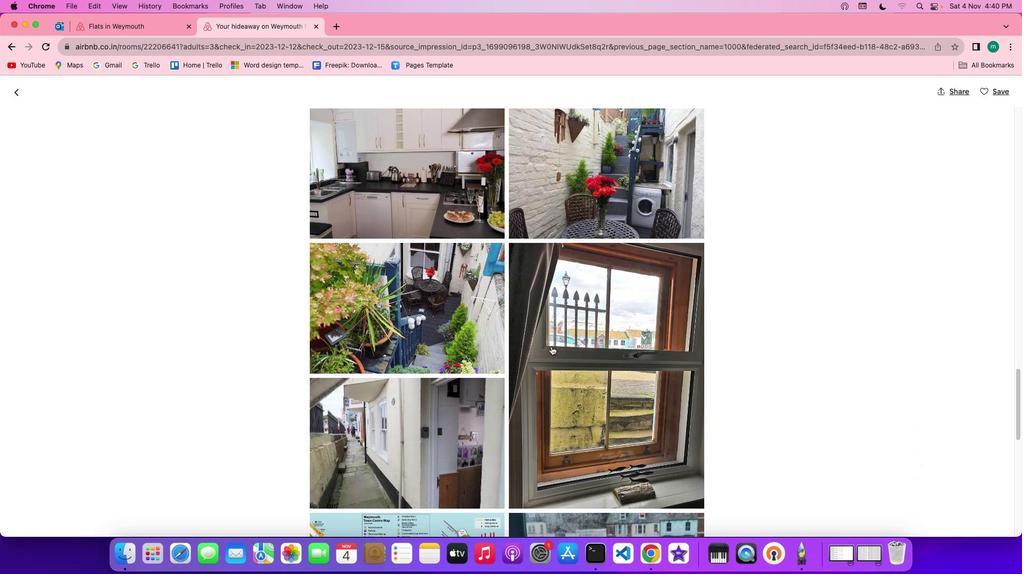 
Action: Mouse scrolled (550, 345) with delta (0, -1)
Screenshot: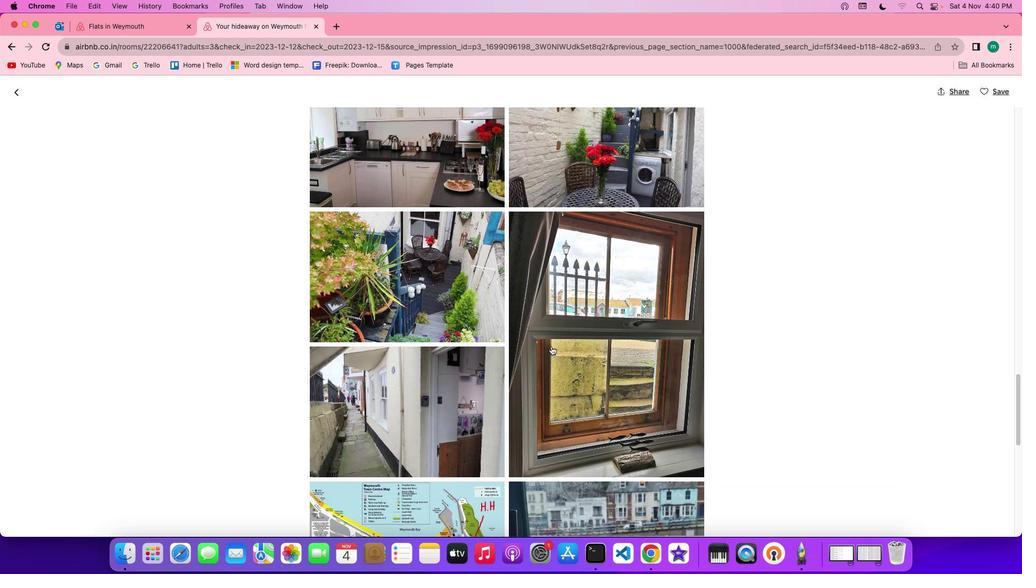 
Action: Mouse scrolled (550, 345) with delta (0, -1)
Screenshot: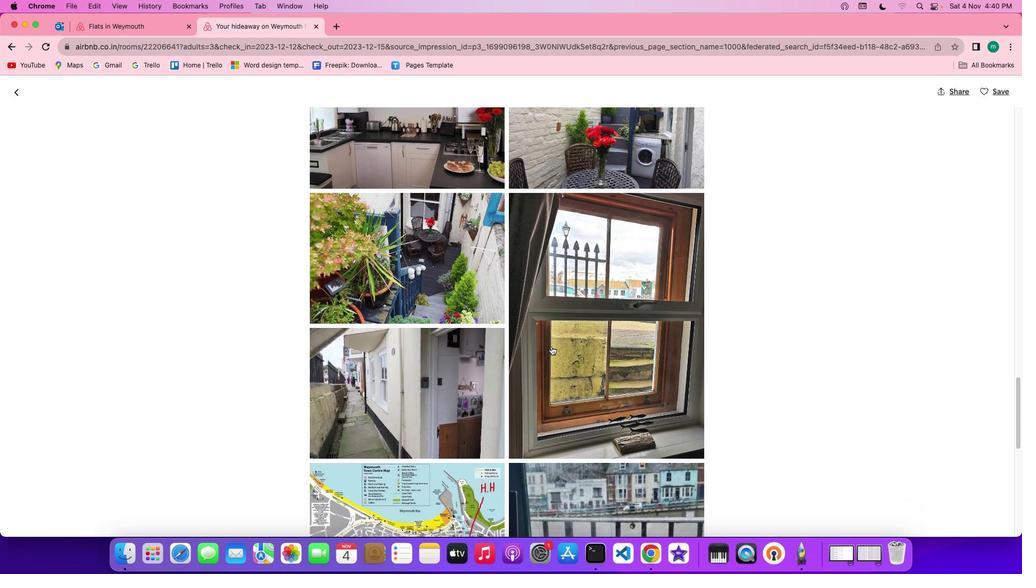 
Action: Mouse scrolled (550, 345) with delta (0, -1)
Screenshot: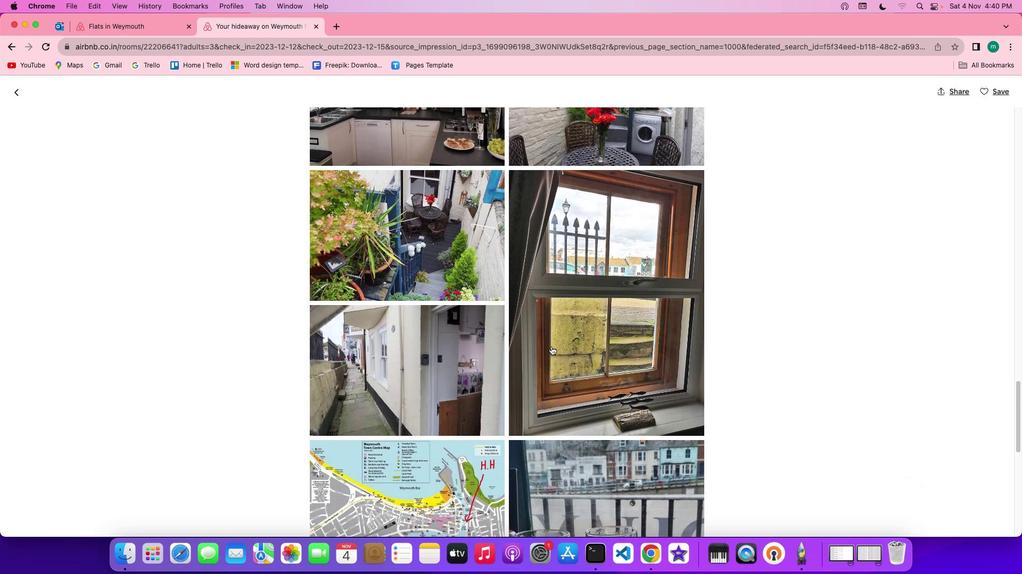 
Action: Mouse scrolled (550, 345) with delta (0, -2)
Screenshot: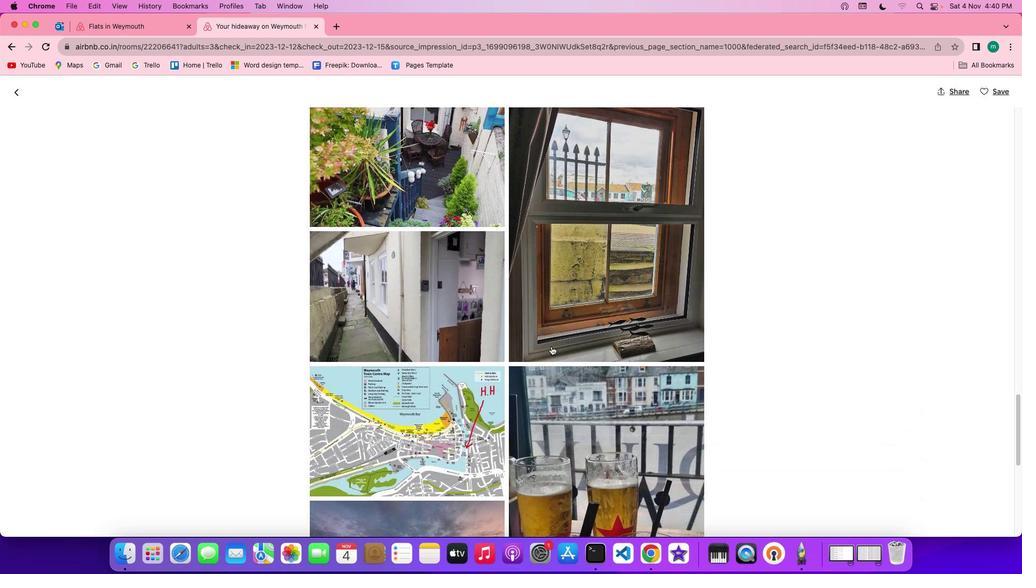 
Action: Mouse moved to (550, 346)
Screenshot: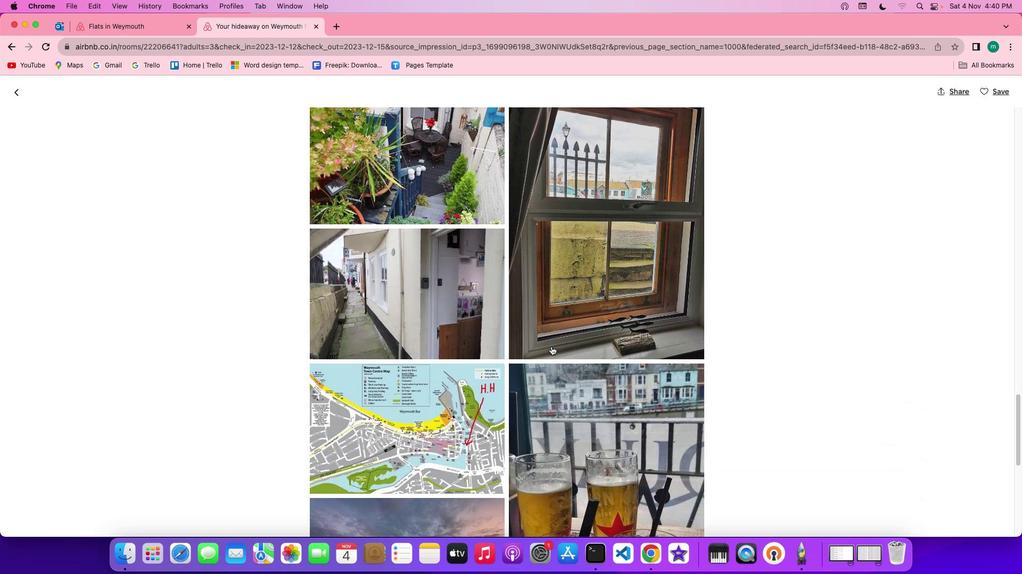 
Action: Mouse scrolled (550, 346) with delta (0, -1)
Screenshot: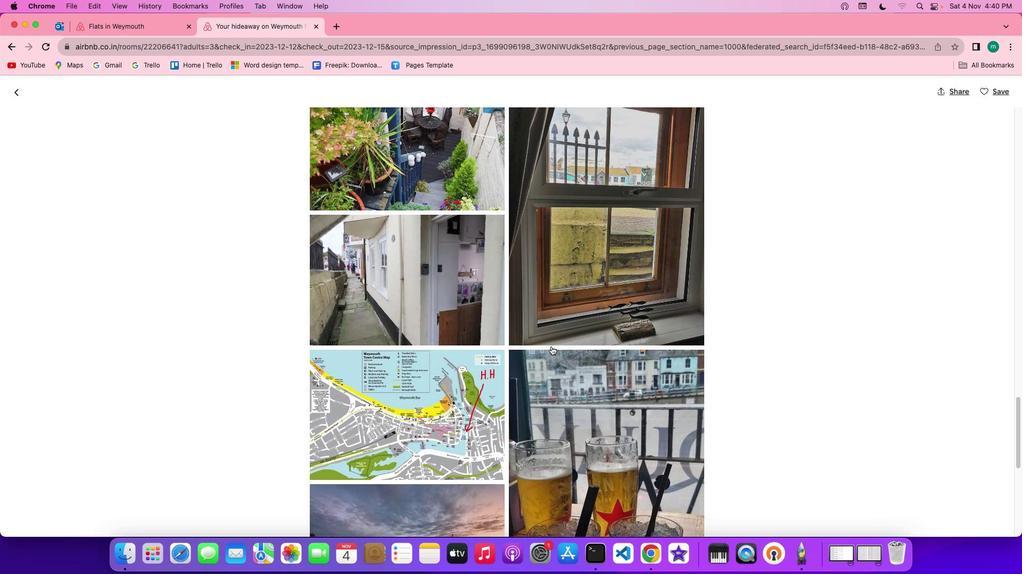 
Action: Mouse scrolled (550, 346) with delta (0, -1)
Screenshot: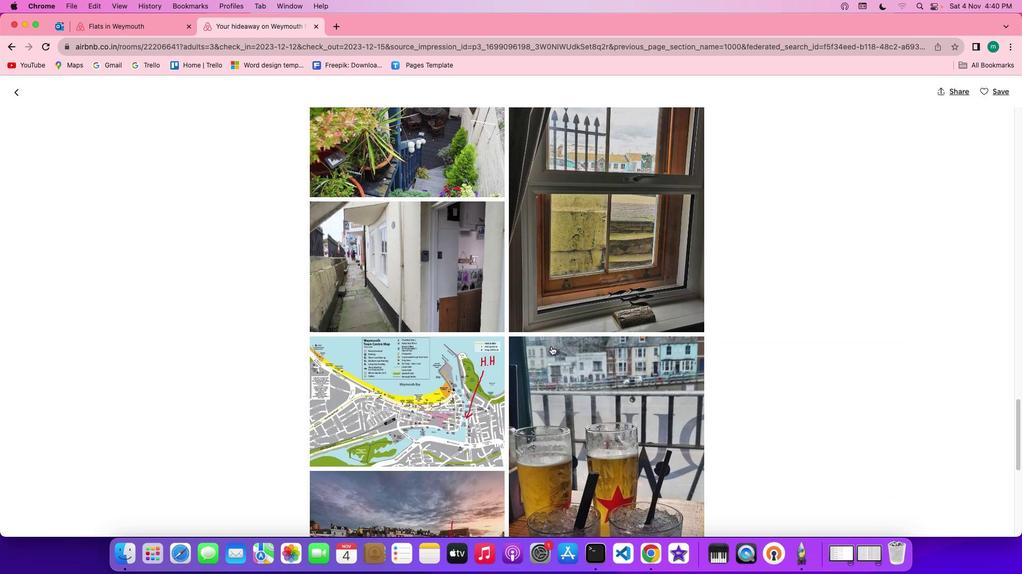 
Action: Mouse scrolled (550, 346) with delta (0, -1)
Screenshot: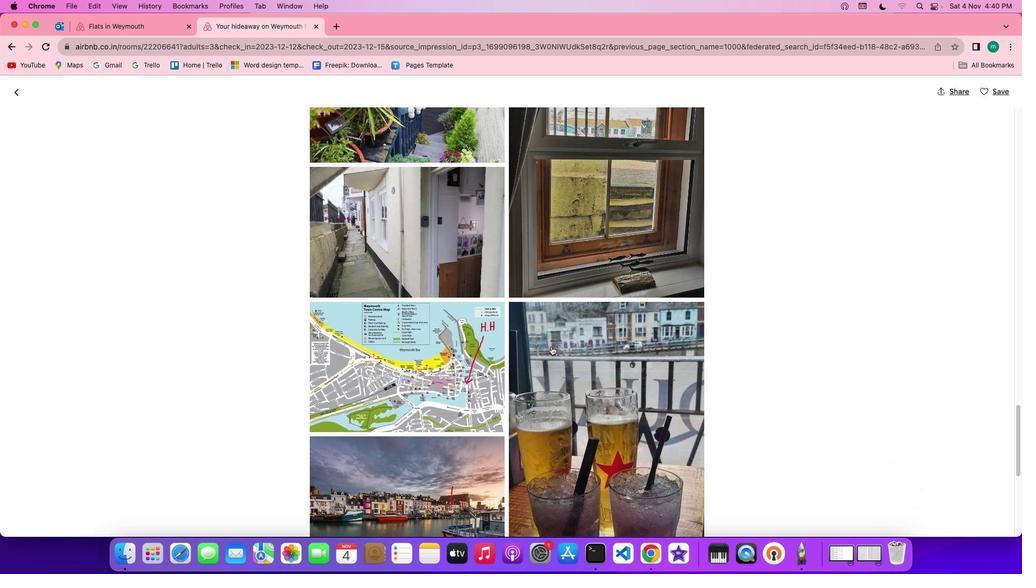 
Action: Mouse scrolled (550, 346) with delta (0, -1)
Screenshot: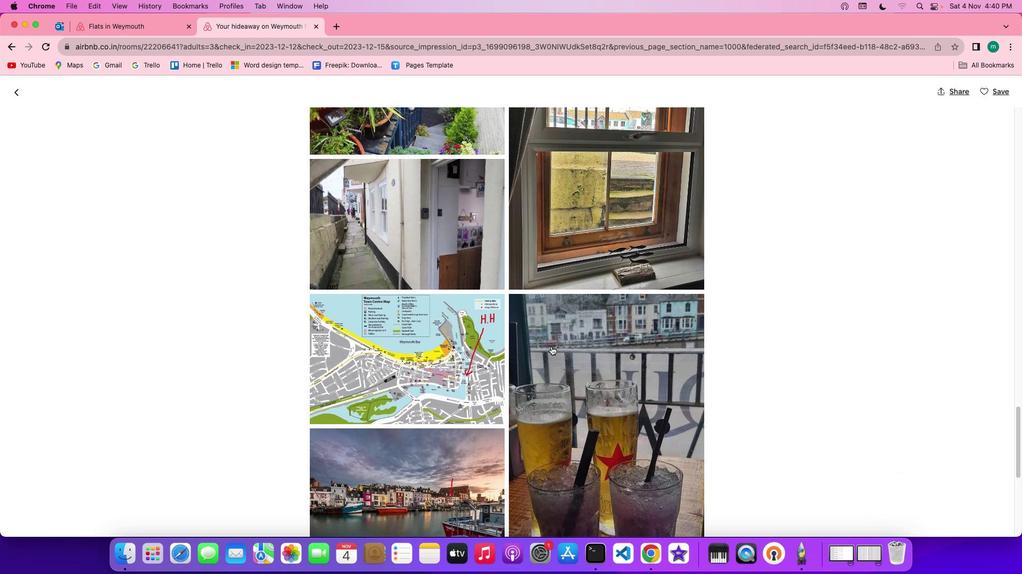 
Action: Mouse scrolled (550, 346) with delta (0, -1)
Screenshot: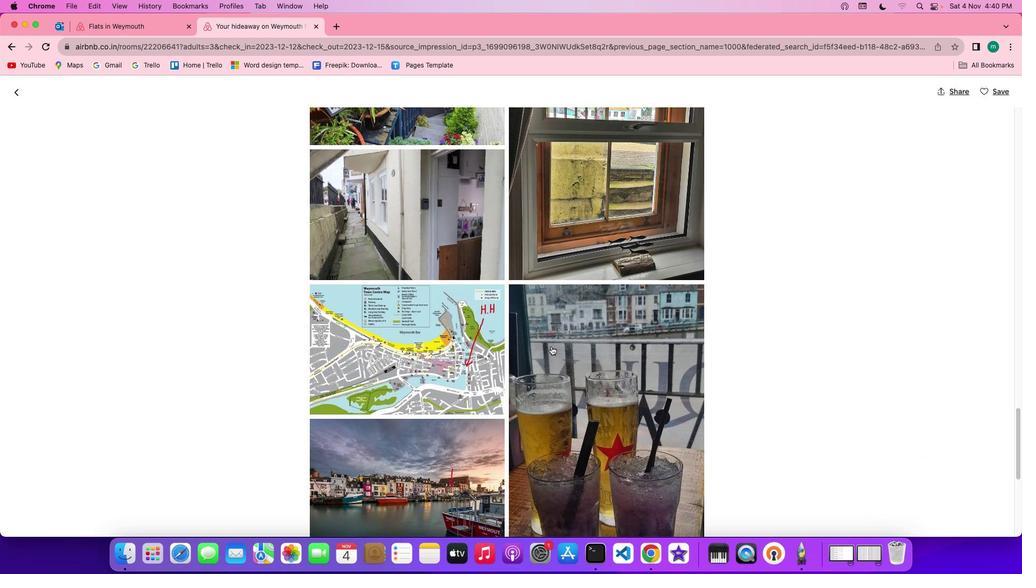 
Action: Mouse scrolled (550, 346) with delta (0, -1)
Screenshot: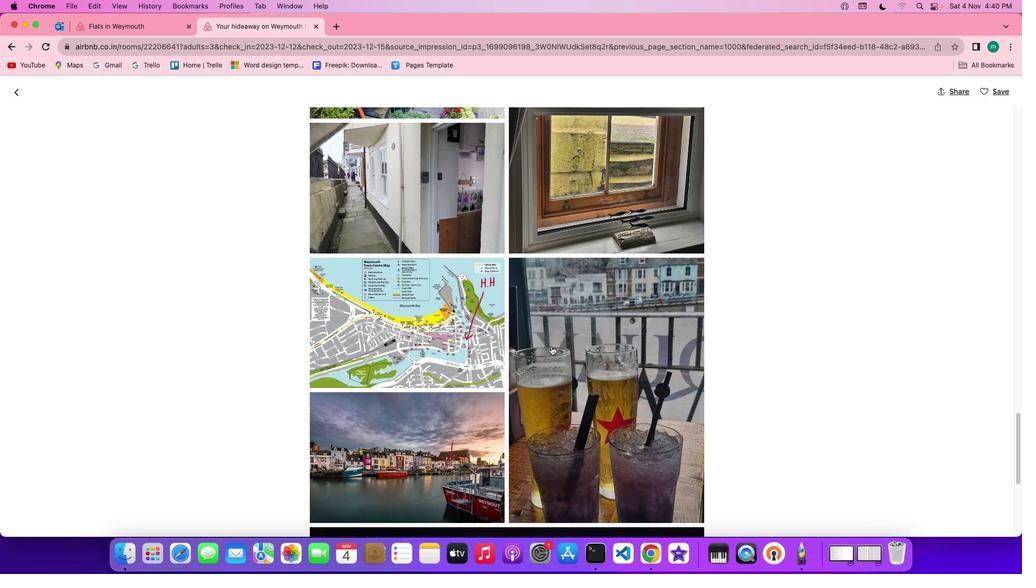 
Action: Mouse scrolled (550, 346) with delta (0, -1)
Screenshot: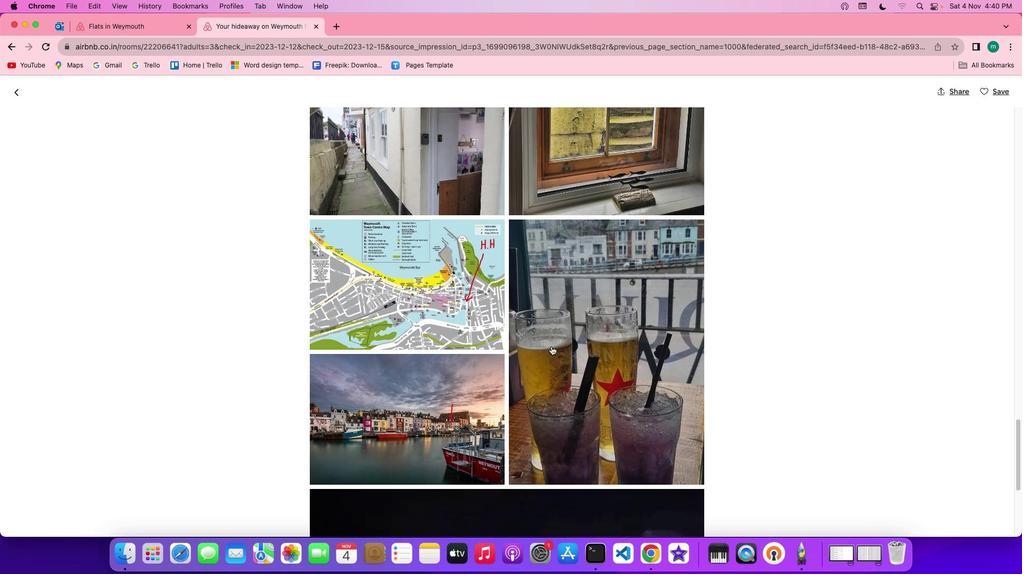 
Action: Mouse scrolled (550, 346) with delta (0, -1)
Screenshot: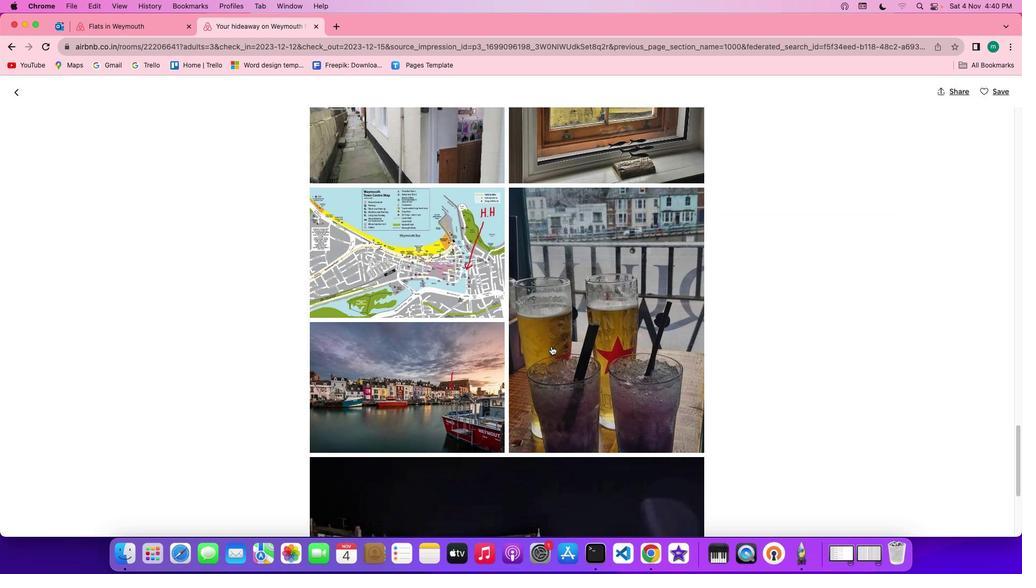 
Action: Mouse scrolled (550, 346) with delta (0, -1)
Screenshot: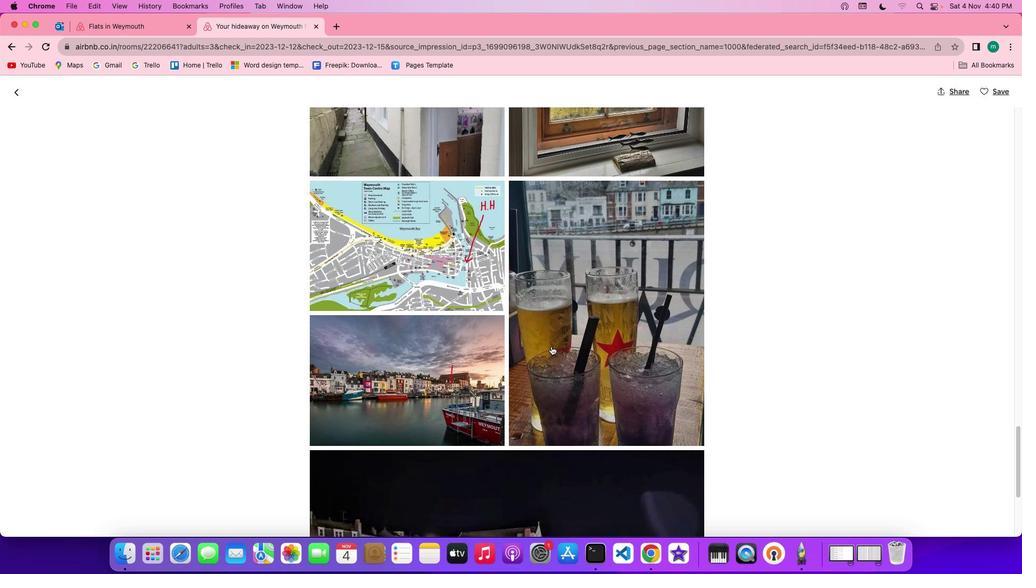 
Action: Mouse scrolled (550, 346) with delta (0, -1)
Screenshot: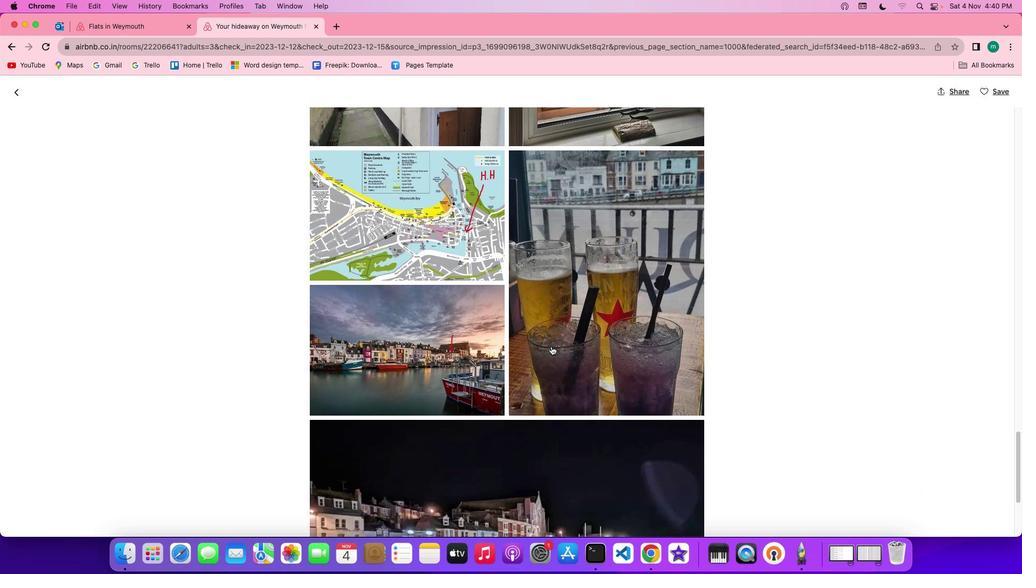 
Action: Mouse scrolled (550, 346) with delta (0, -1)
Screenshot: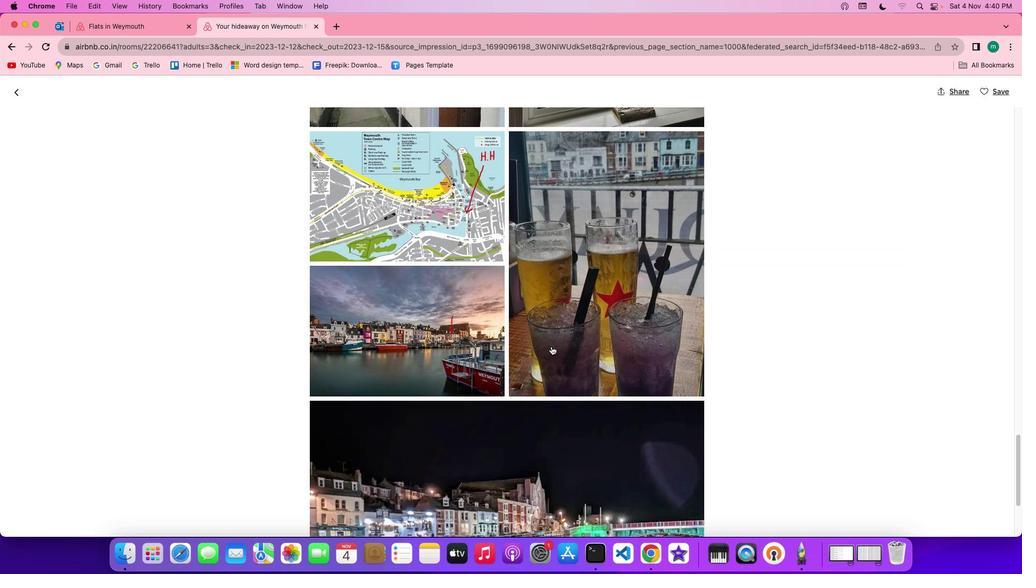 
Action: Mouse scrolled (550, 346) with delta (0, -1)
Screenshot: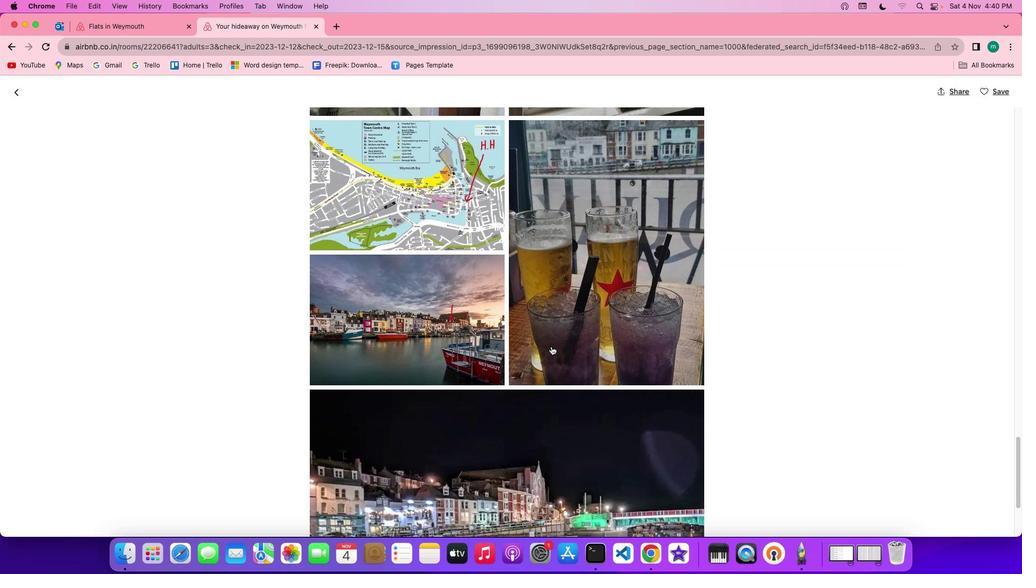 
Action: Mouse scrolled (550, 346) with delta (0, -1)
Screenshot: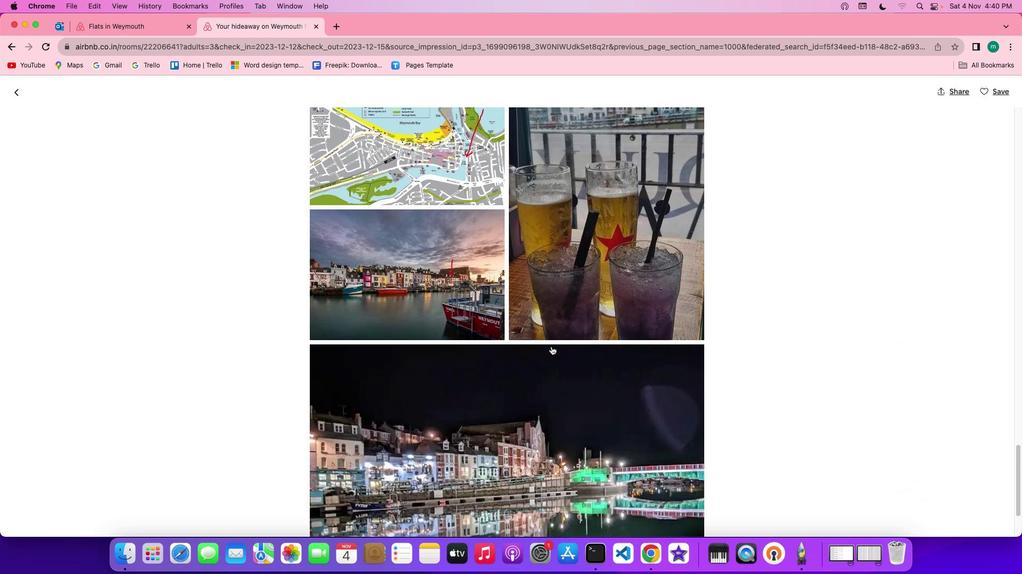 
Action: Mouse scrolled (550, 346) with delta (0, -2)
Screenshot: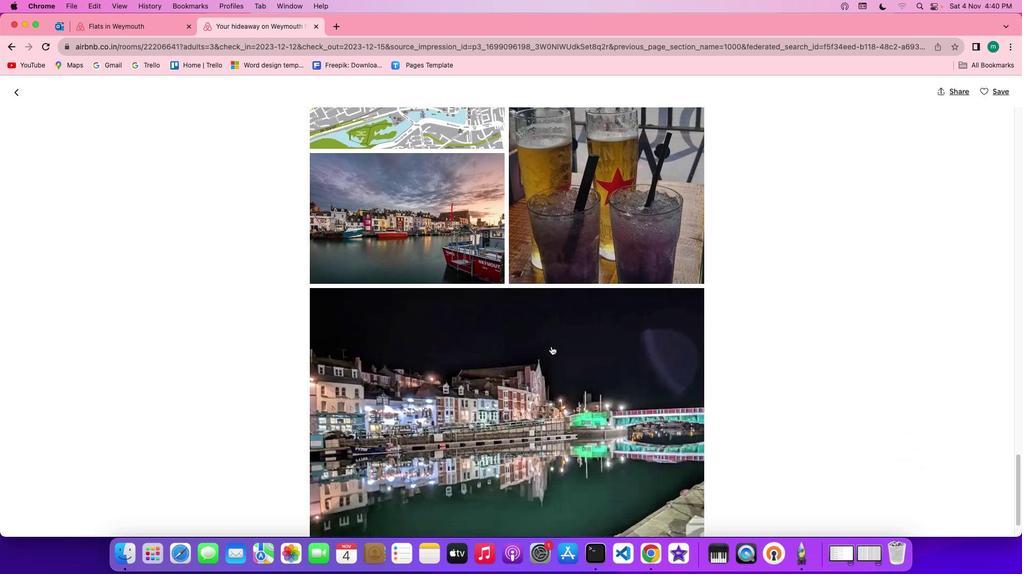 
Action: Mouse scrolled (550, 346) with delta (0, -1)
Screenshot: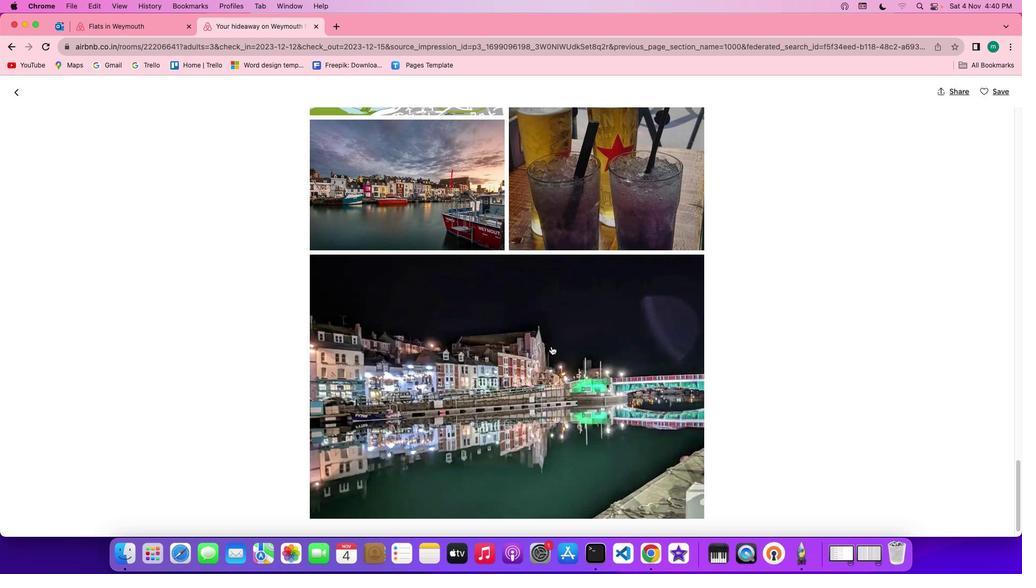
Action: Mouse scrolled (550, 346) with delta (0, -1)
Screenshot: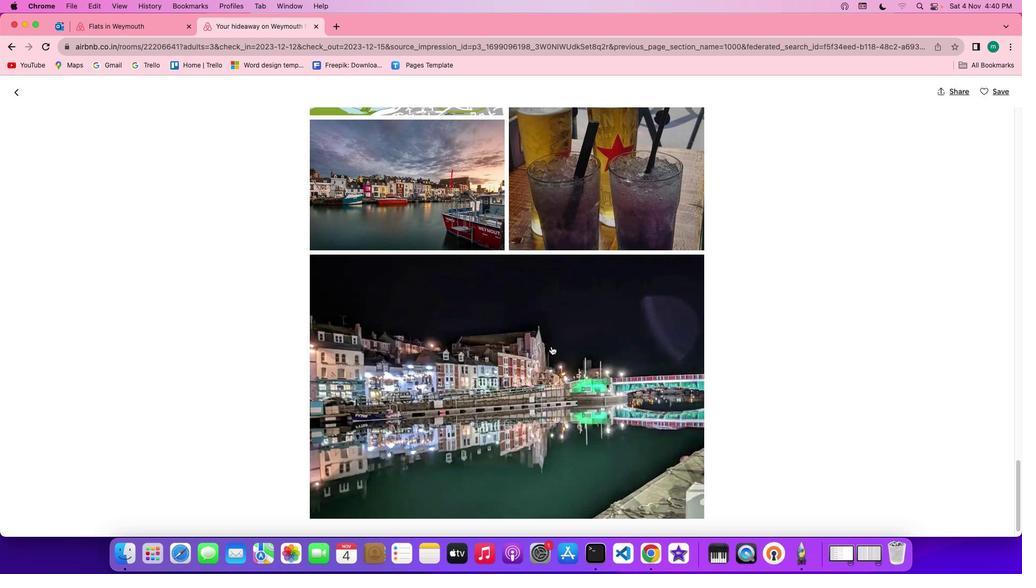 
Action: Mouse scrolled (550, 346) with delta (0, -2)
Screenshot: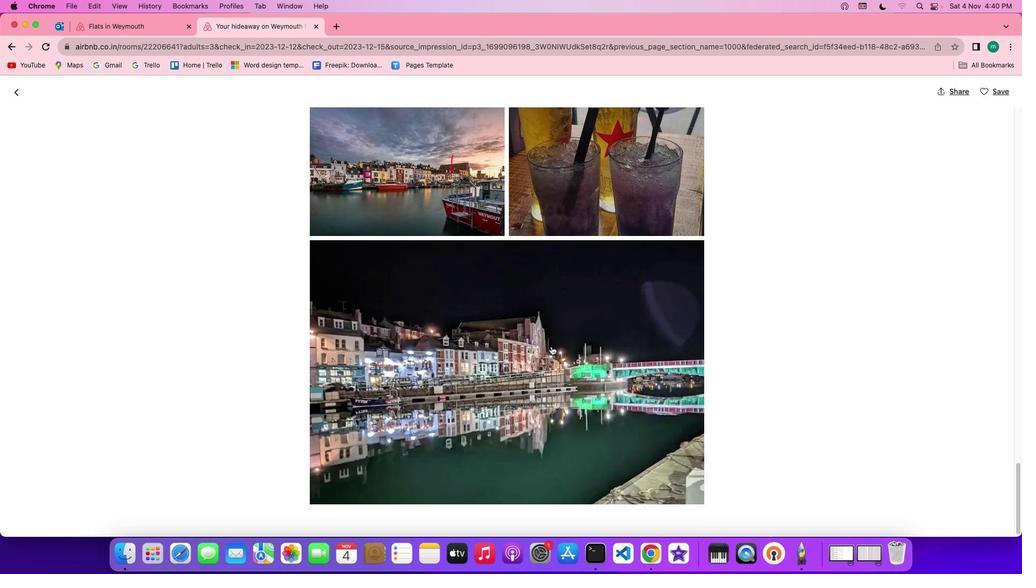 
Action: Mouse scrolled (550, 346) with delta (0, -2)
Screenshot: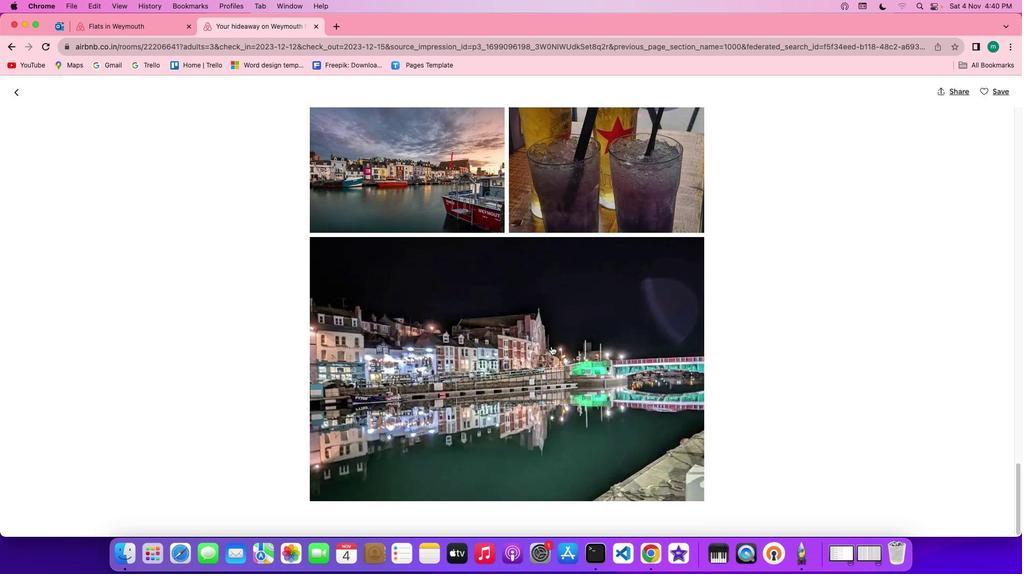 
Action: Mouse scrolled (550, 346) with delta (0, -1)
Screenshot: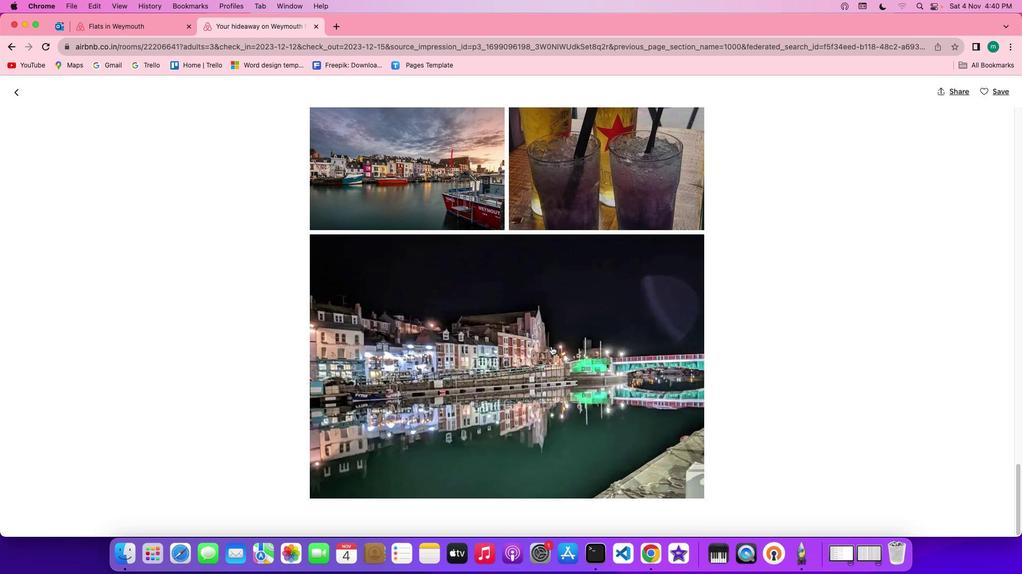 
Action: Mouse scrolled (550, 346) with delta (0, -1)
Screenshot: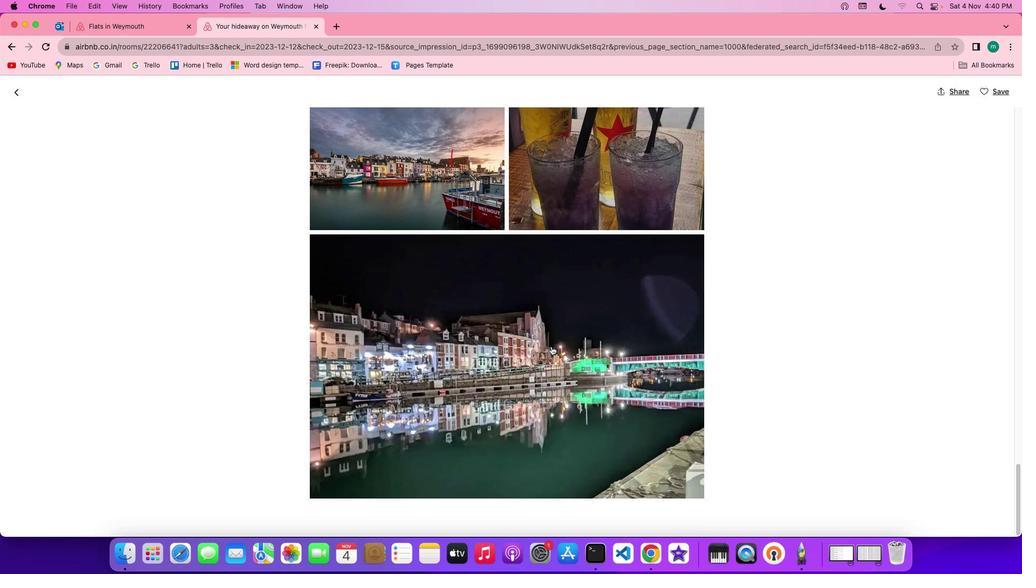 
Action: Mouse scrolled (550, 346) with delta (0, -1)
Screenshot: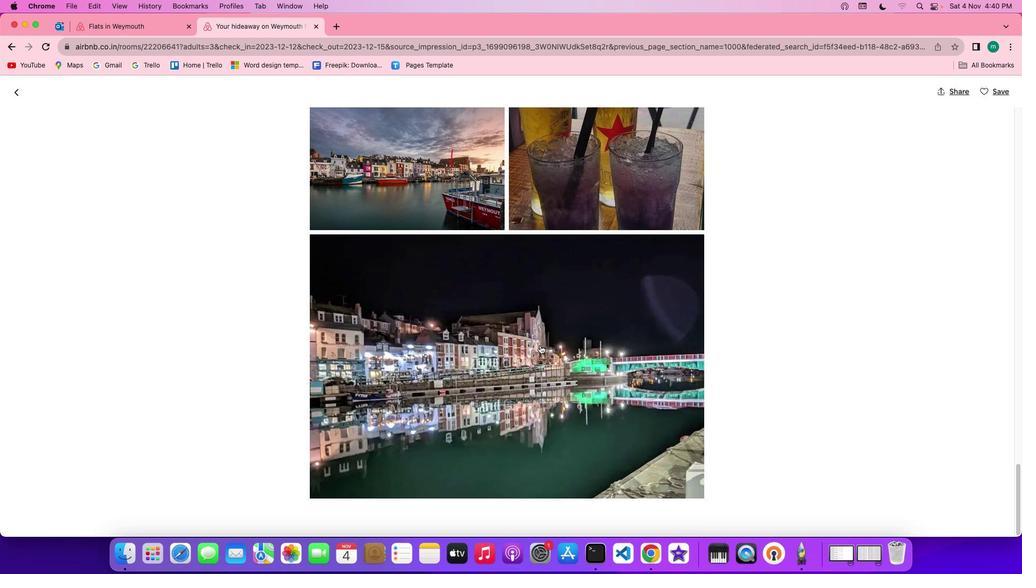 
Action: Mouse moved to (14, 86)
Screenshot: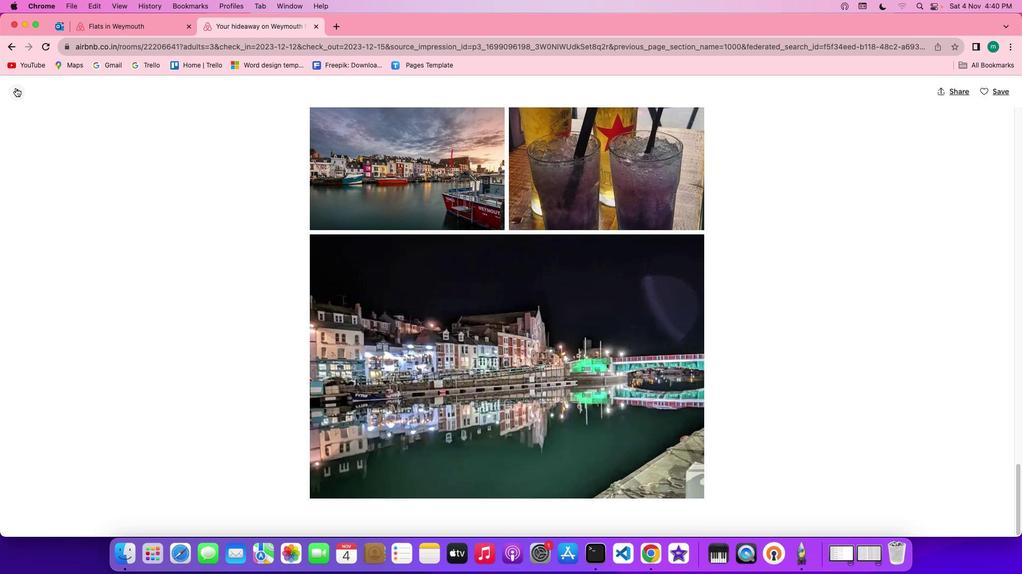 
Action: Mouse pressed left at (14, 86)
Screenshot: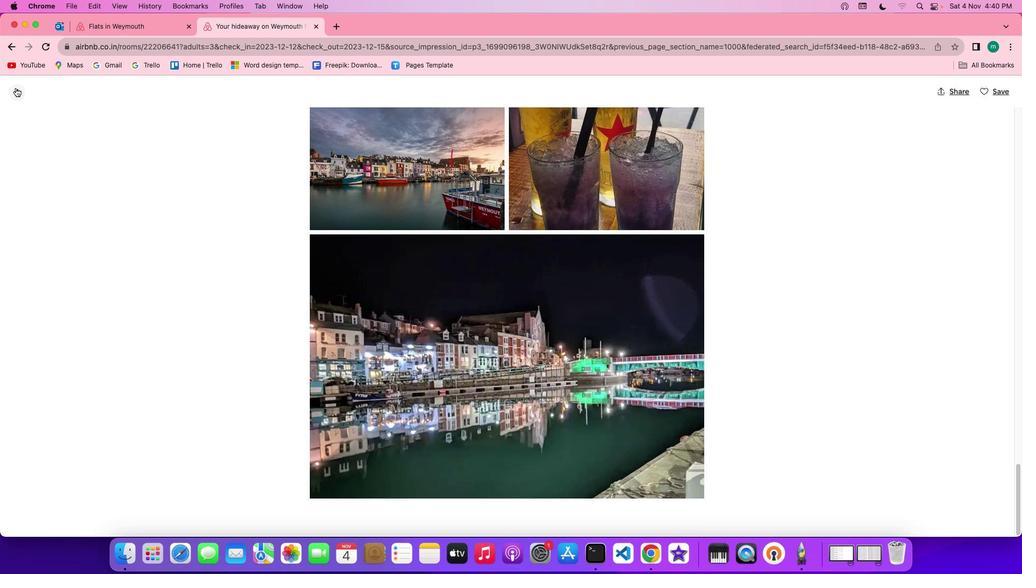 
Action: Mouse moved to (537, 369)
Screenshot: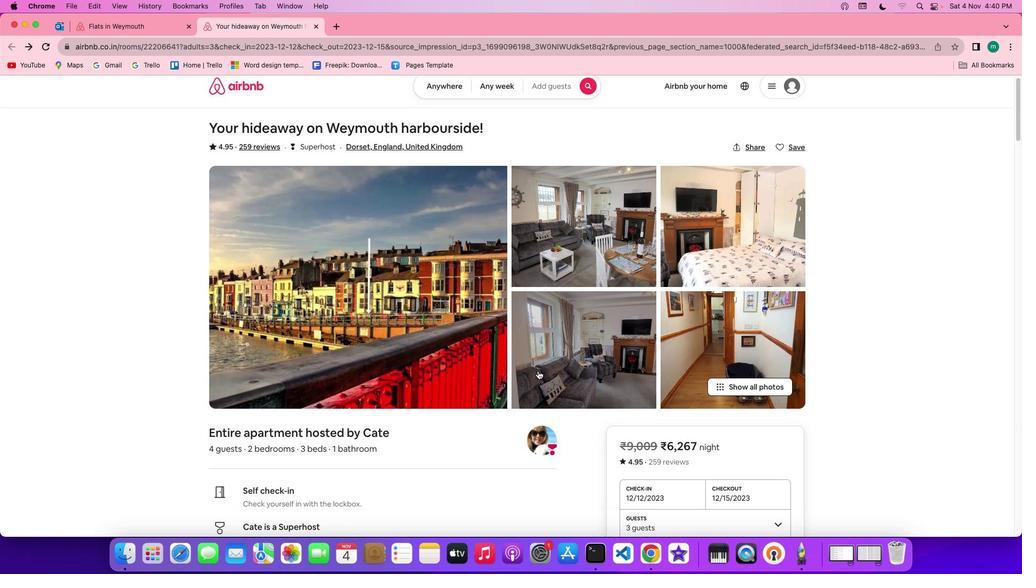 
Action: Mouse scrolled (537, 369) with delta (0, -1)
Screenshot: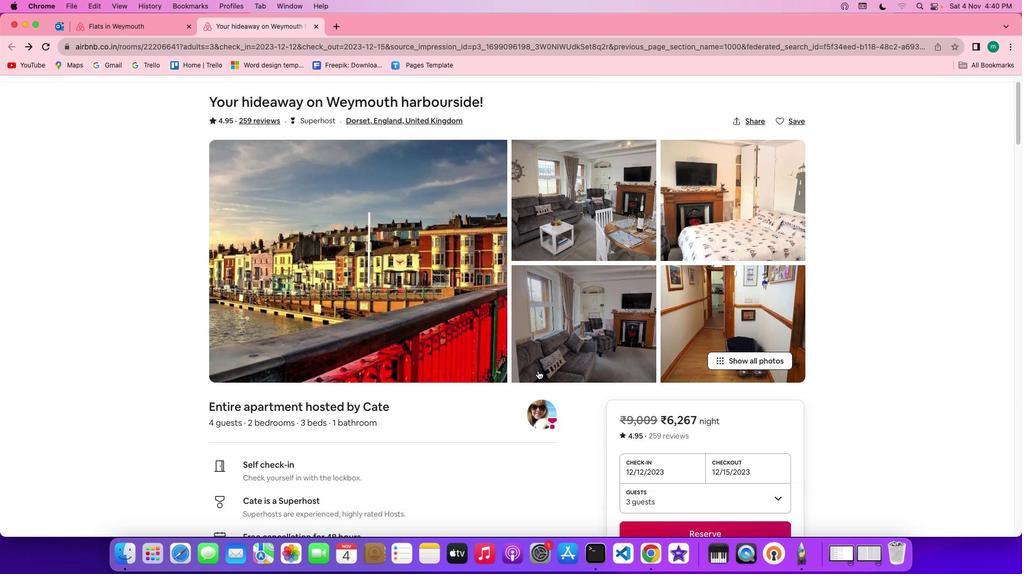
Action: Mouse scrolled (537, 369) with delta (0, -1)
Screenshot: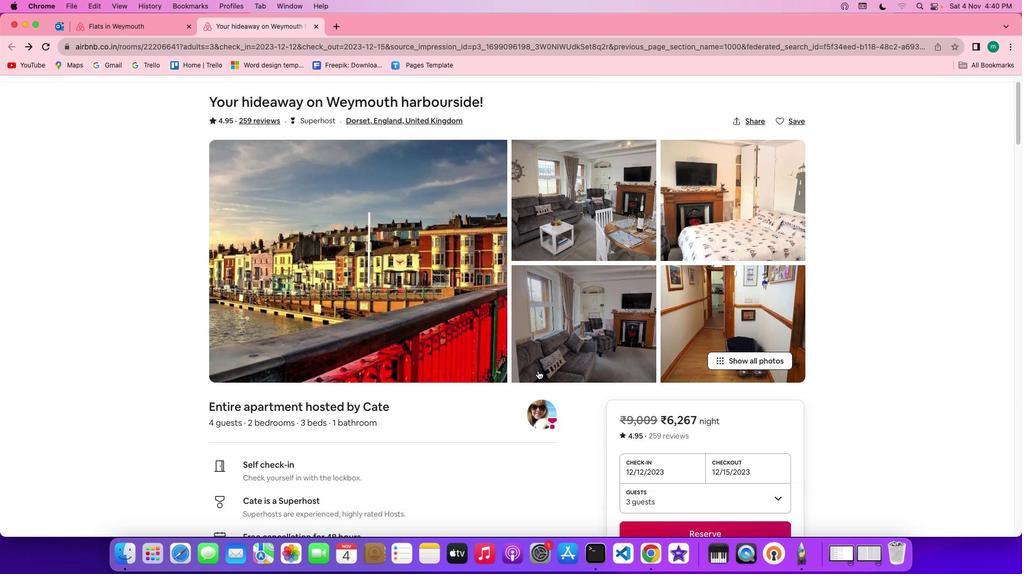 
Action: Mouse scrolled (537, 369) with delta (0, -2)
Screenshot: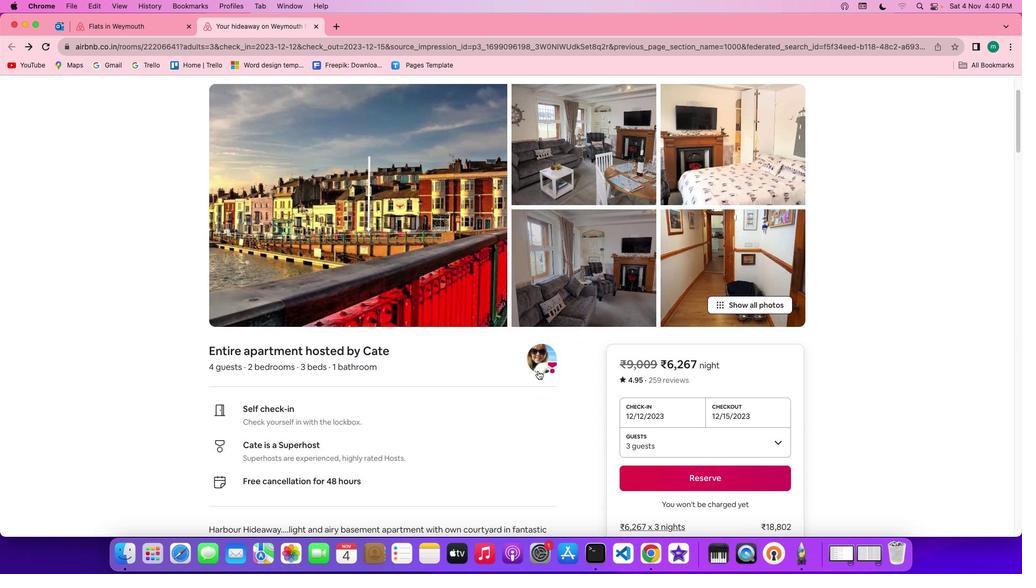 
Action: Mouse scrolled (537, 369) with delta (0, -2)
Screenshot: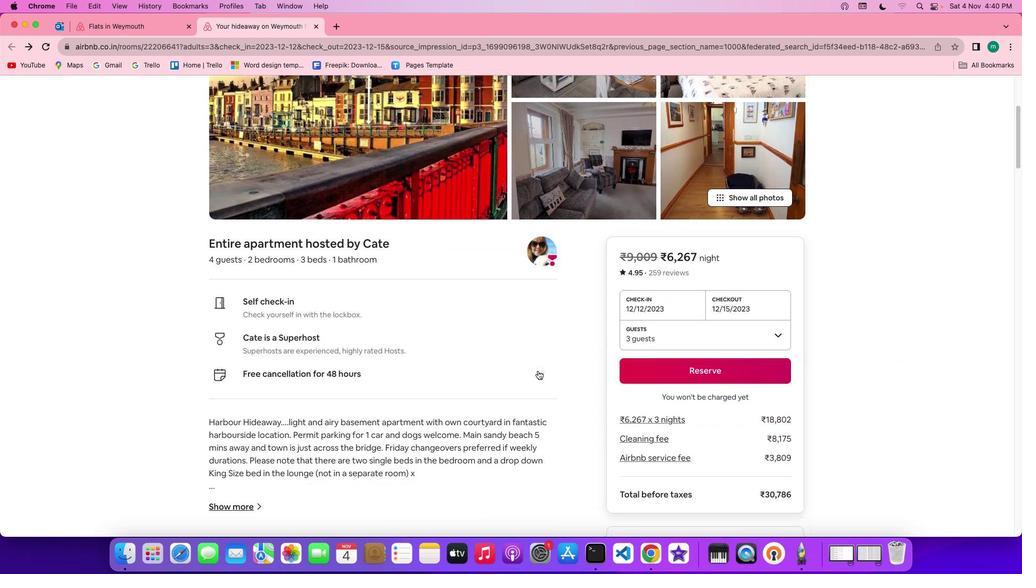
Action: Mouse scrolled (537, 369) with delta (0, -1)
Screenshot: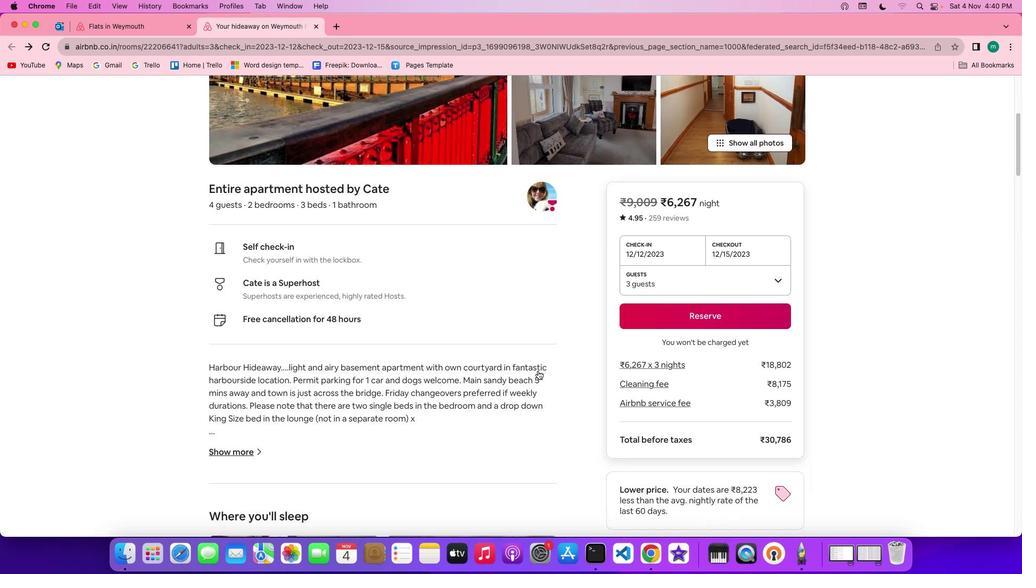 
Action: Mouse scrolled (537, 369) with delta (0, -1)
Screenshot: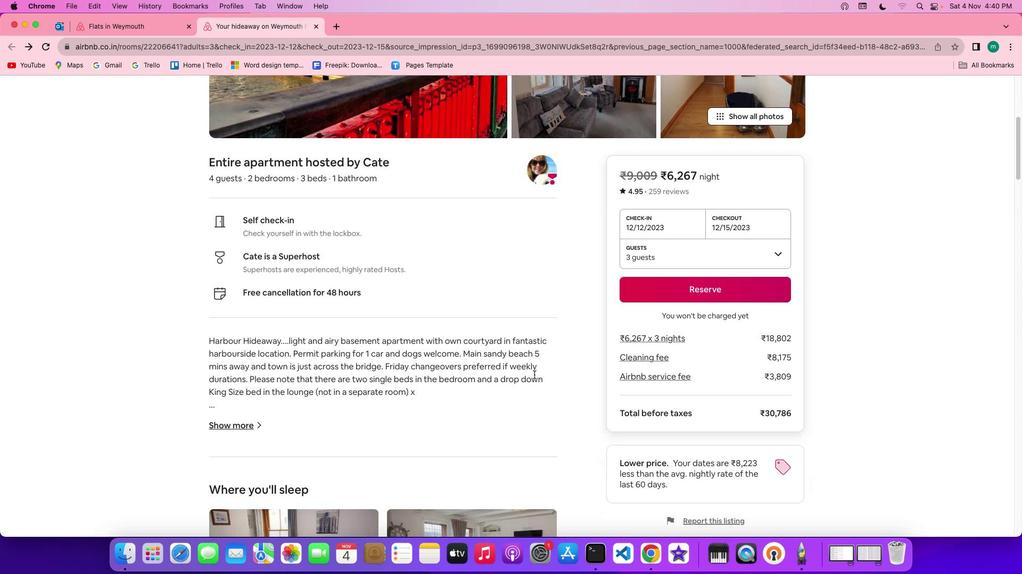 
Action: Mouse scrolled (537, 369) with delta (0, -2)
Screenshot: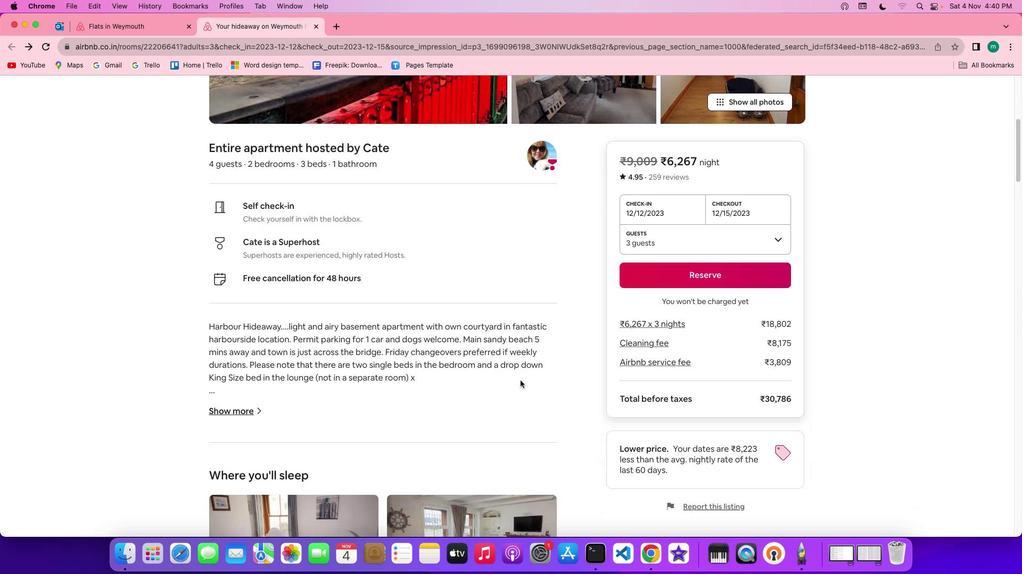 
Action: Mouse moved to (235, 405)
Screenshot: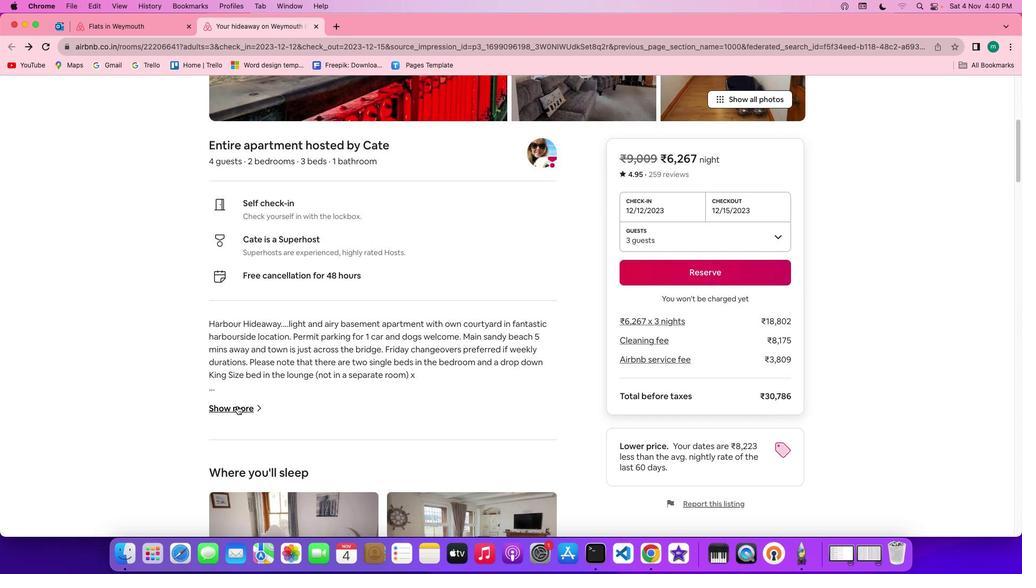 
Action: Mouse pressed left at (235, 405)
Screenshot: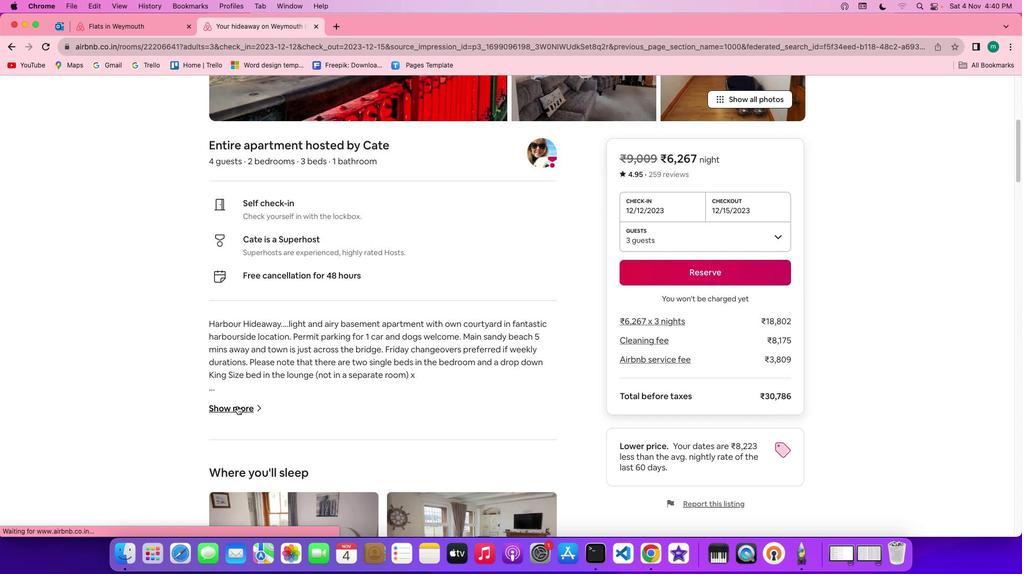 
Action: Mouse moved to (486, 398)
Screenshot: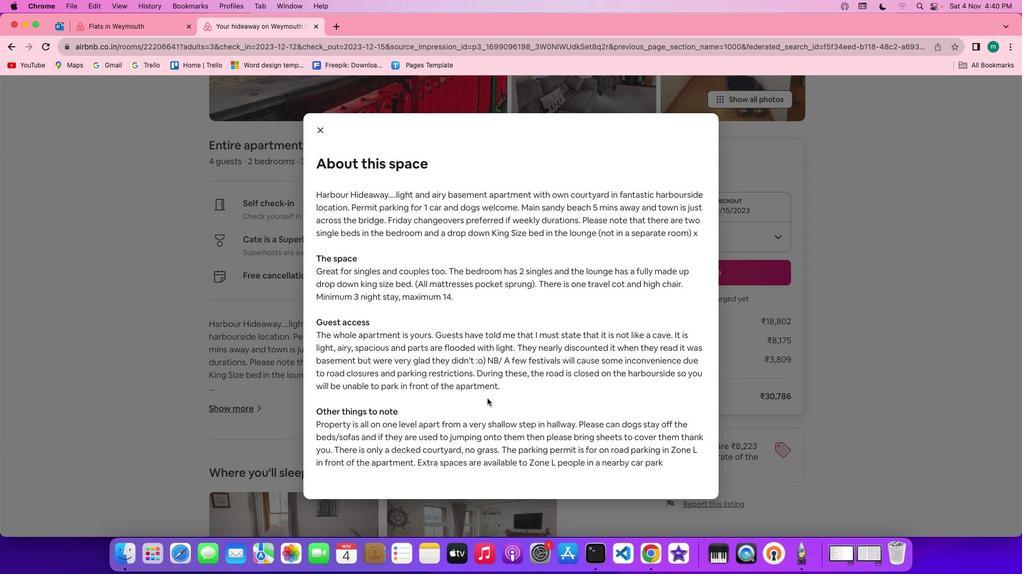 
Action: Mouse scrolled (486, 398) with delta (0, -1)
Screenshot: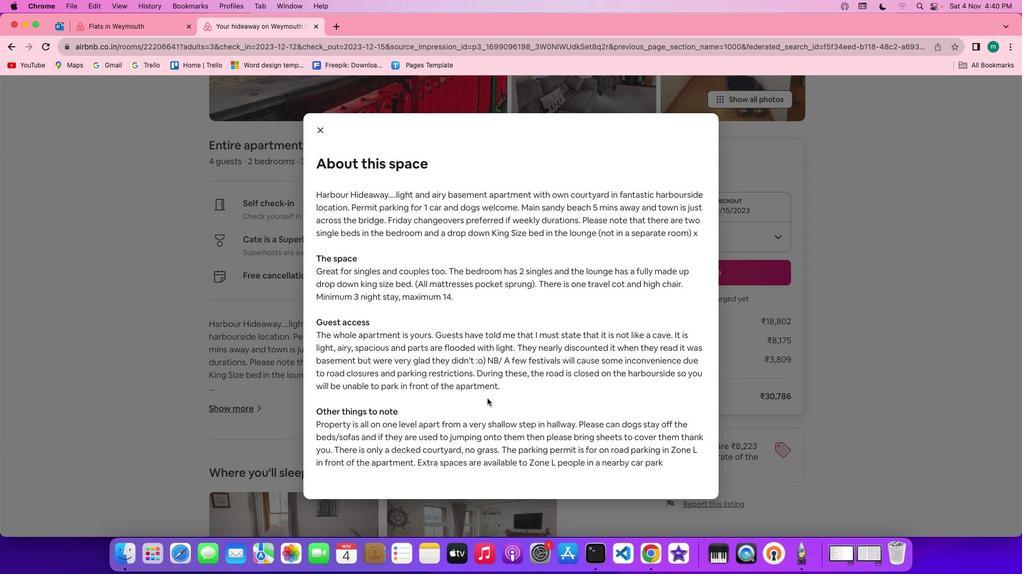 
Action: Mouse scrolled (486, 398) with delta (0, -1)
Screenshot: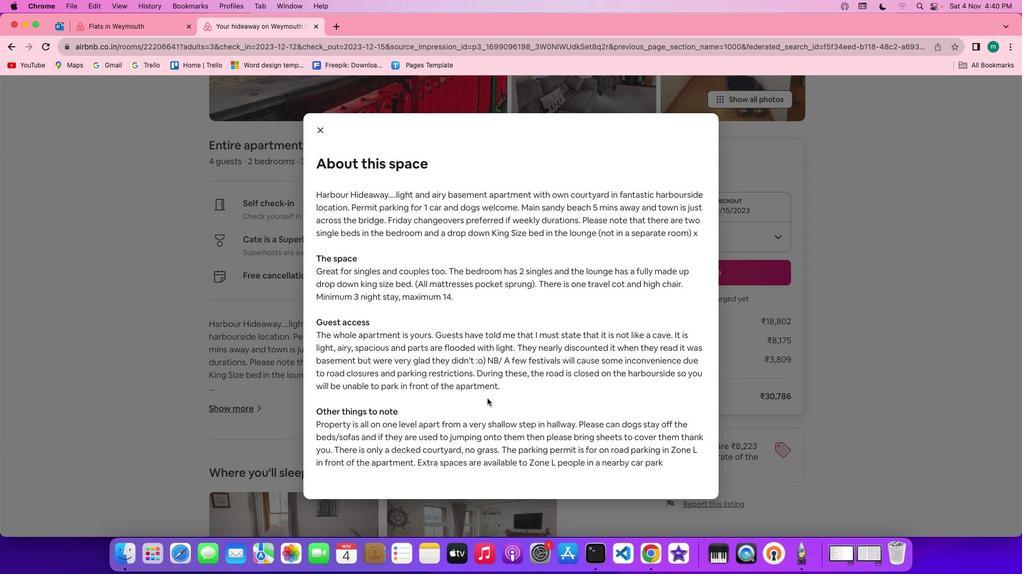 
Action: Mouse scrolled (486, 398) with delta (0, -2)
Screenshot: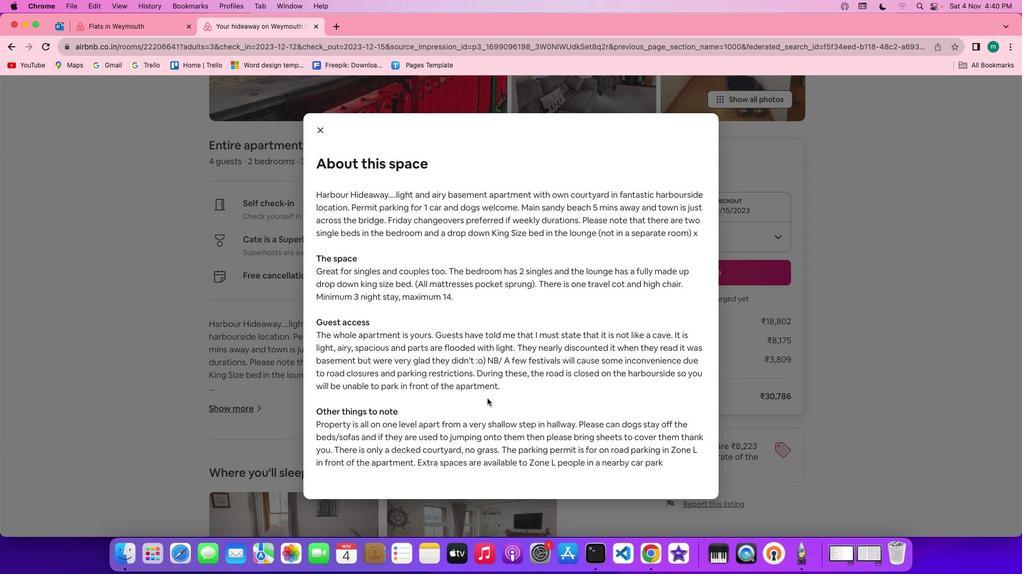 
Action: Mouse scrolled (486, 398) with delta (0, -3)
Screenshot: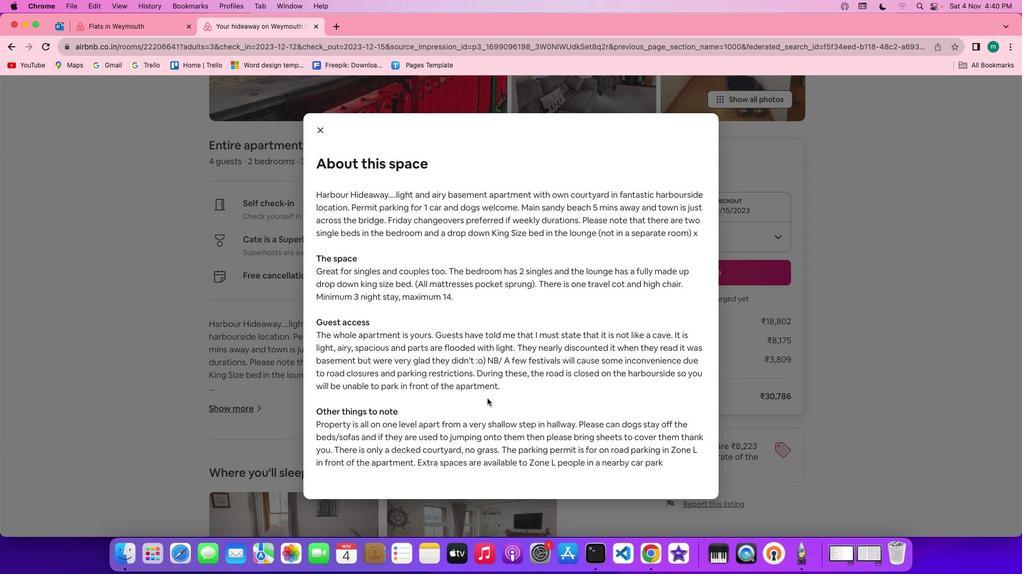 
Action: Mouse moved to (317, 127)
Screenshot: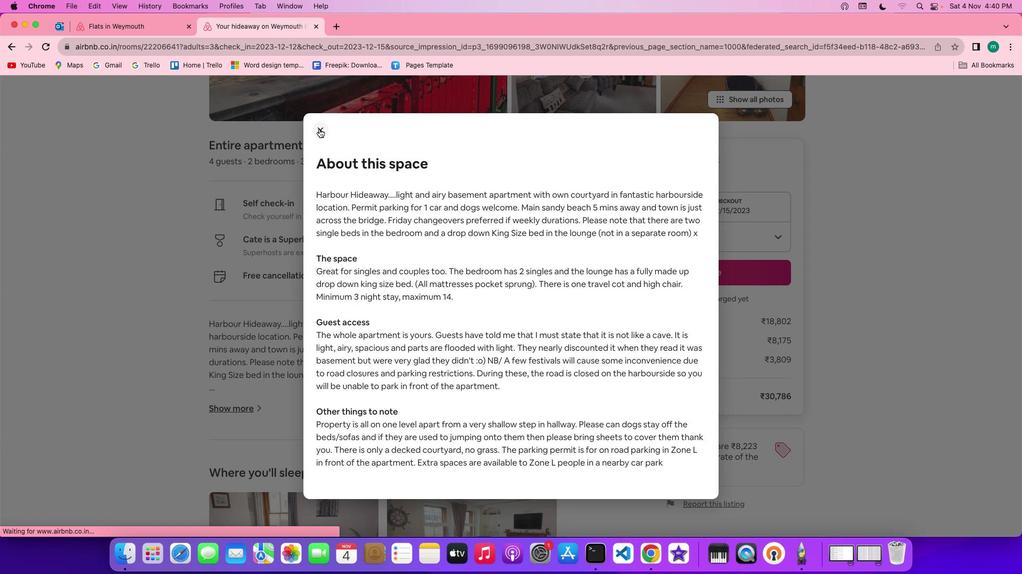 
Action: Mouse pressed left at (317, 127)
Screenshot: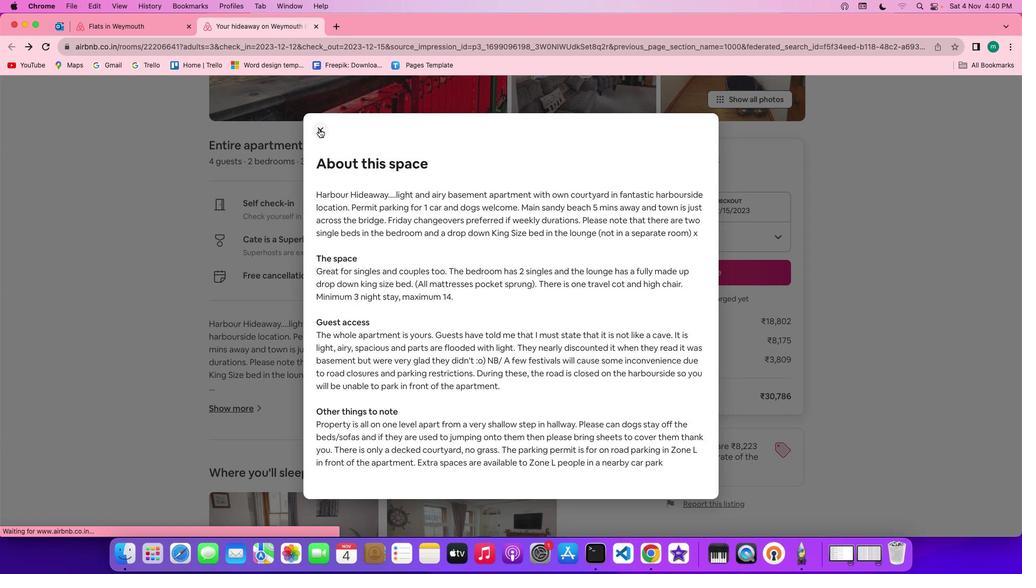 
Action: Mouse moved to (585, 324)
Screenshot: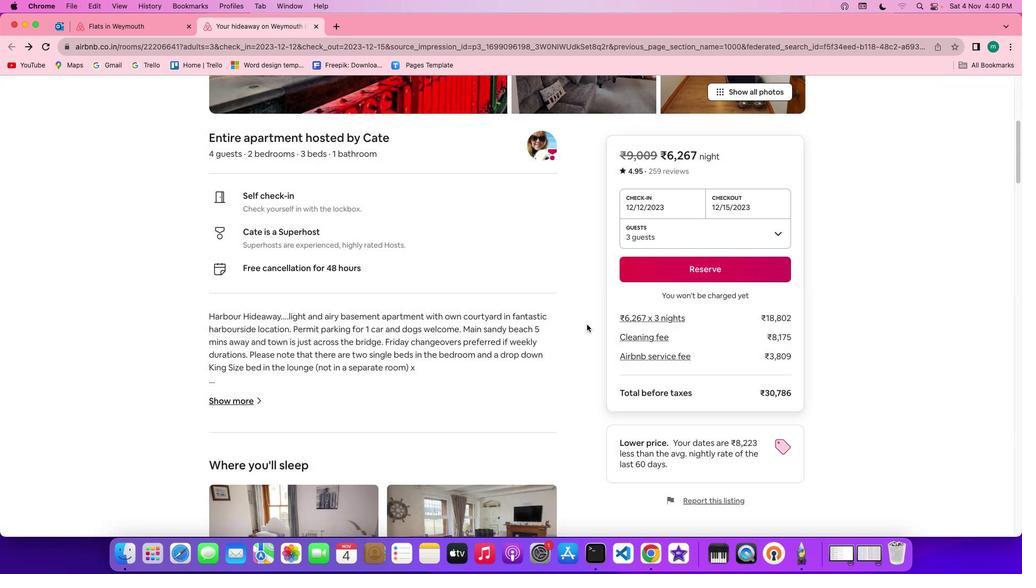 
Action: Mouse scrolled (585, 324) with delta (0, -1)
Screenshot: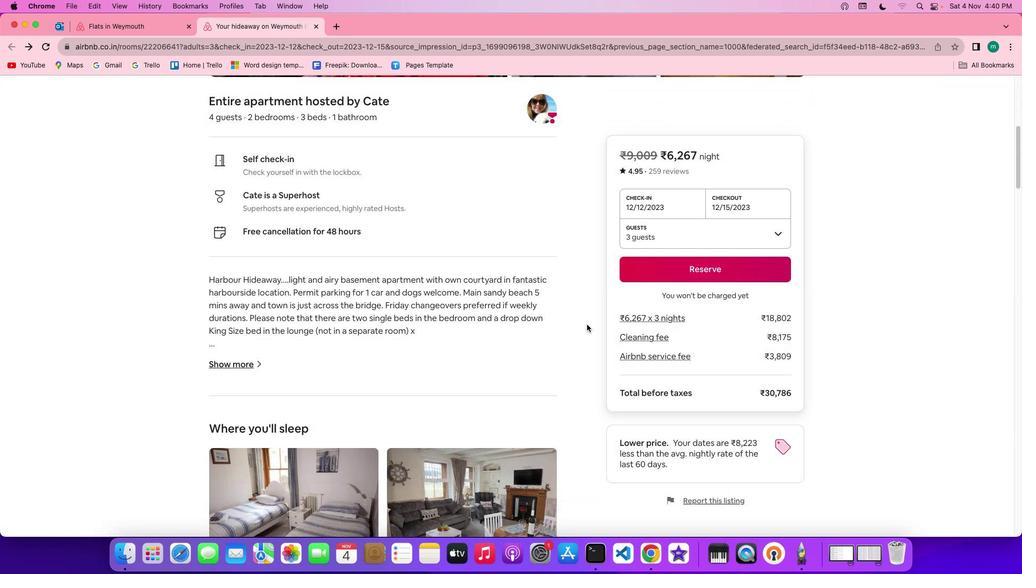 
Action: Mouse scrolled (585, 324) with delta (0, -1)
Screenshot: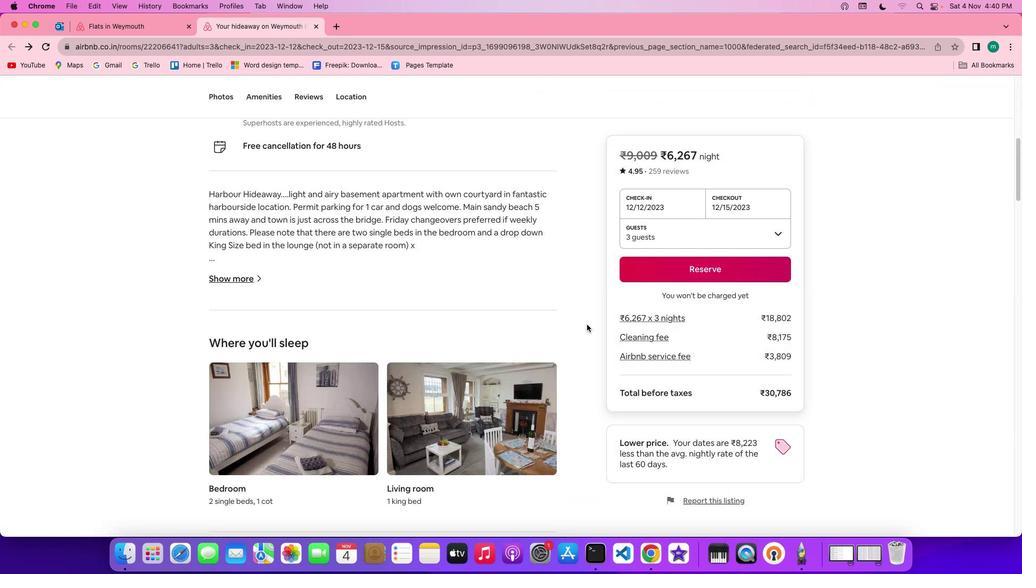 
Action: Mouse scrolled (585, 324) with delta (0, -2)
Screenshot: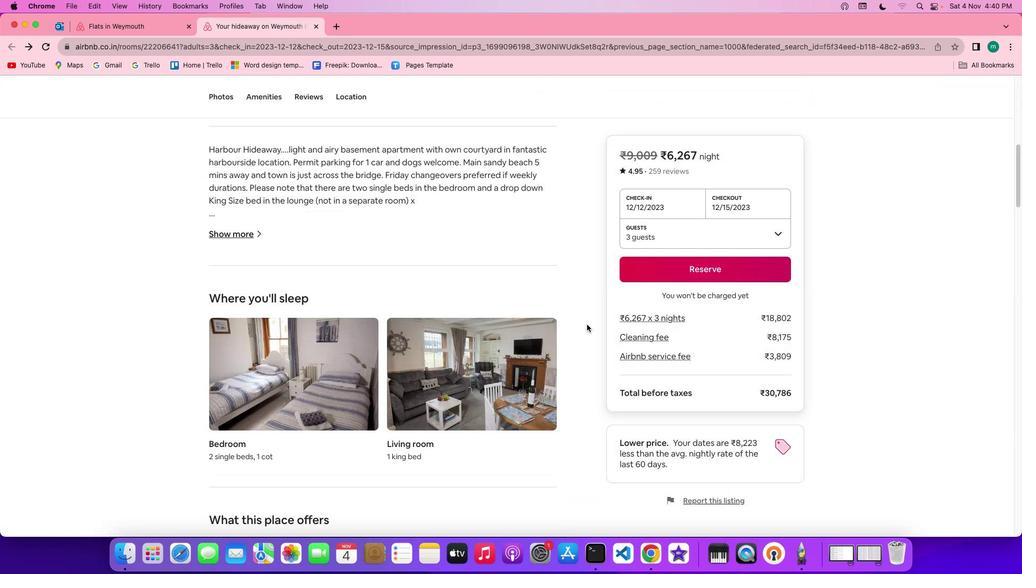 
Action: Mouse scrolled (585, 324) with delta (0, -2)
Screenshot: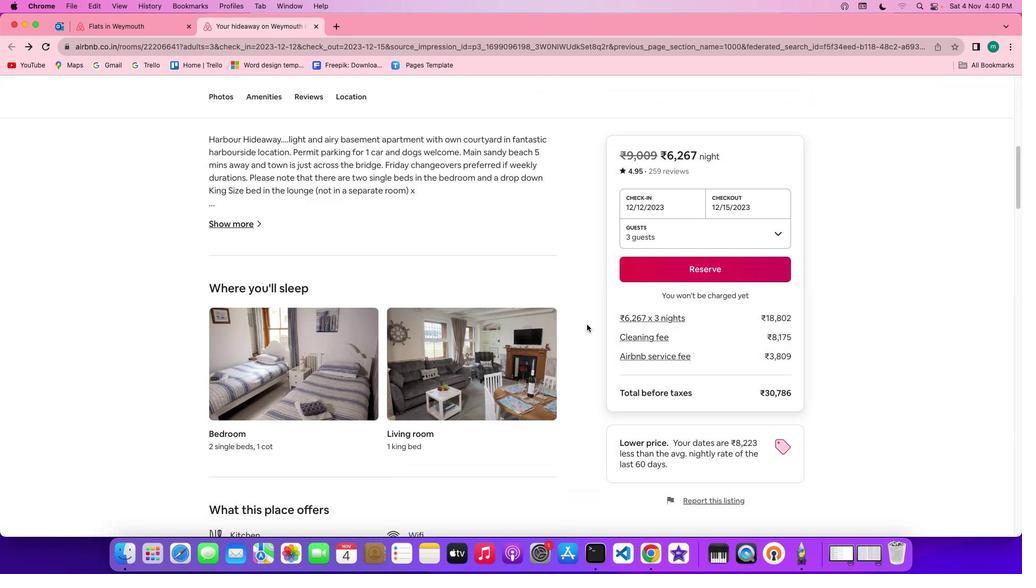 
Action: Mouse moved to (584, 325)
Screenshot: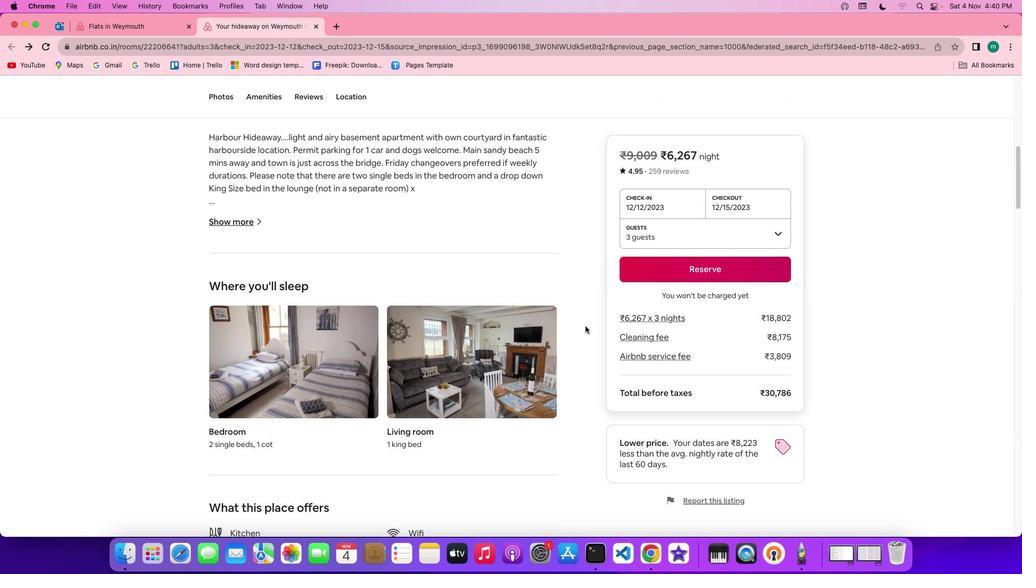 
Action: Mouse scrolled (584, 325) with delta (0, -1)
Screenshot: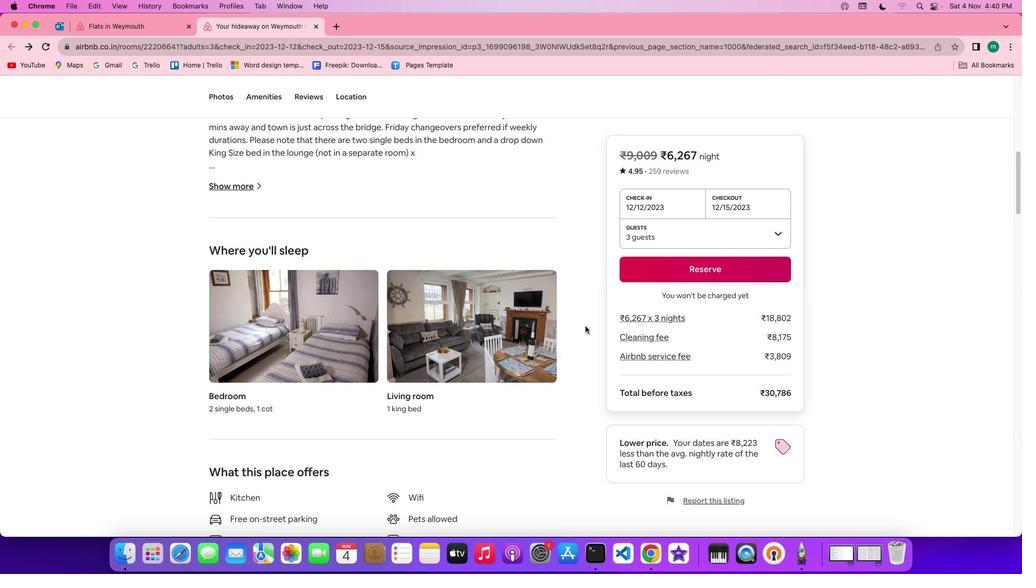 
Action: Mouse scrolled (584, 325) with delta (0, -1)
Screenshot: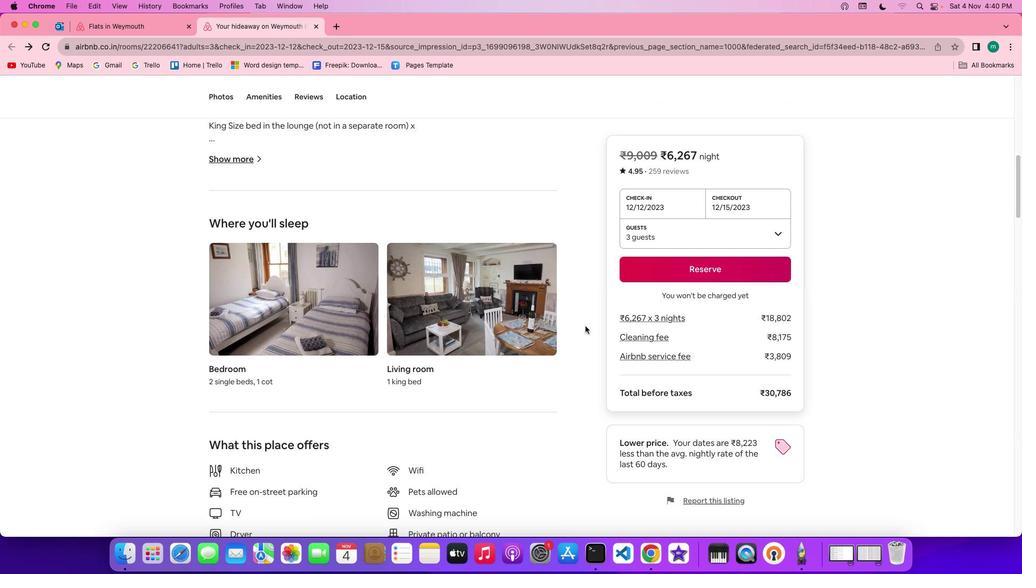 
Action: Mouse scrolled (584, 325) with delta (0, -2)
Screenshot: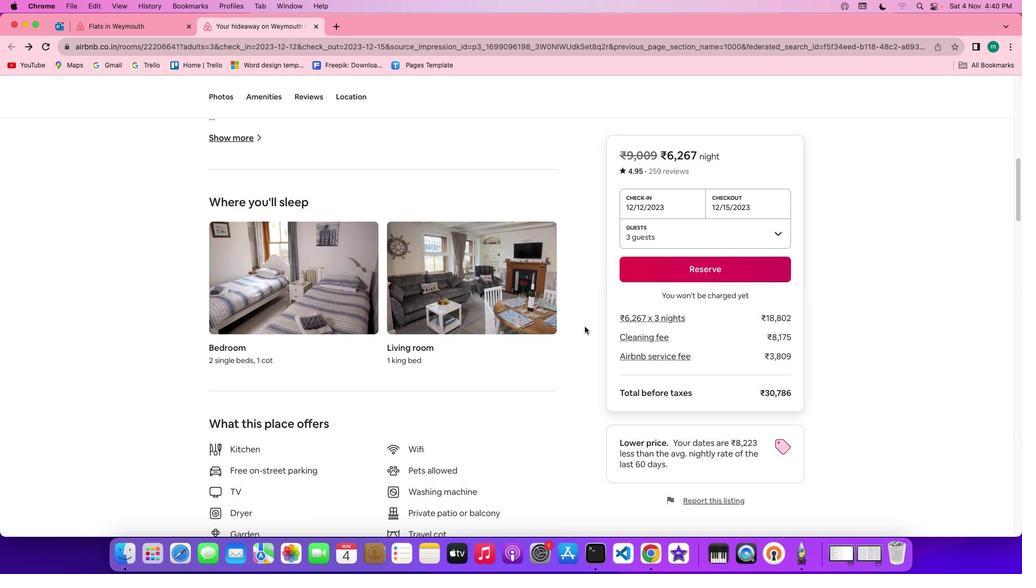 
Action: Mouse moved to (575, 334)
Screenshot: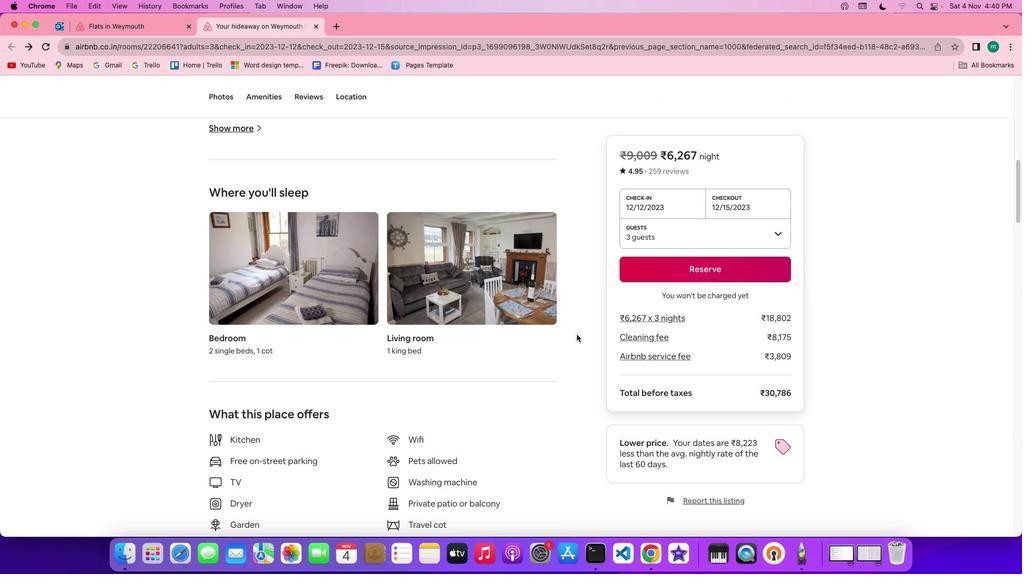 
Action: Mouse scrolled (575, 334) with delta (0, -1)
Screenshot: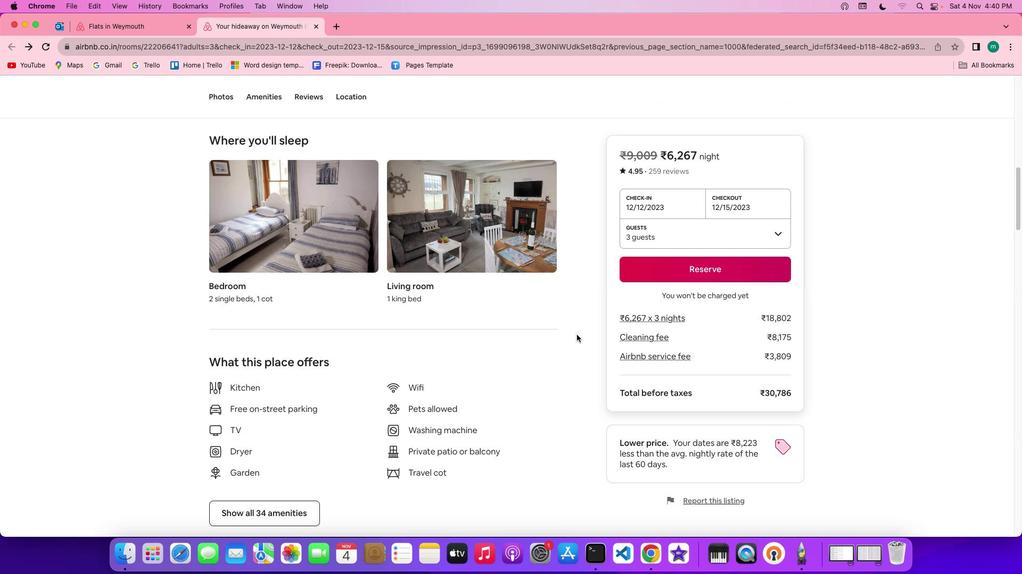 
Action: Mouse scrolled (575, 334) with delta (0, -1)
Screenshot: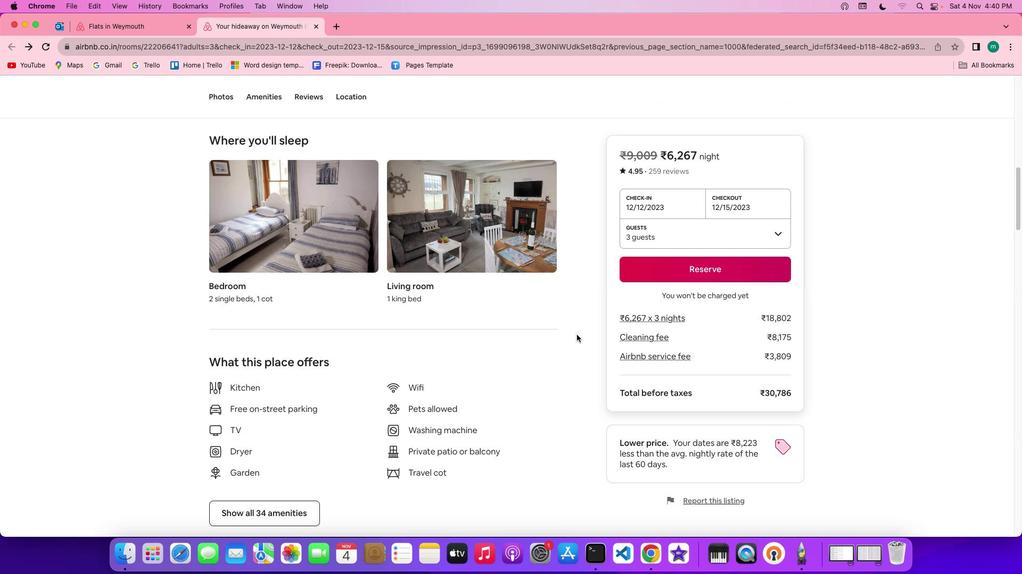 
Action: Mouse scrolled (575, 334) with delta (0, -2)
Screenshot: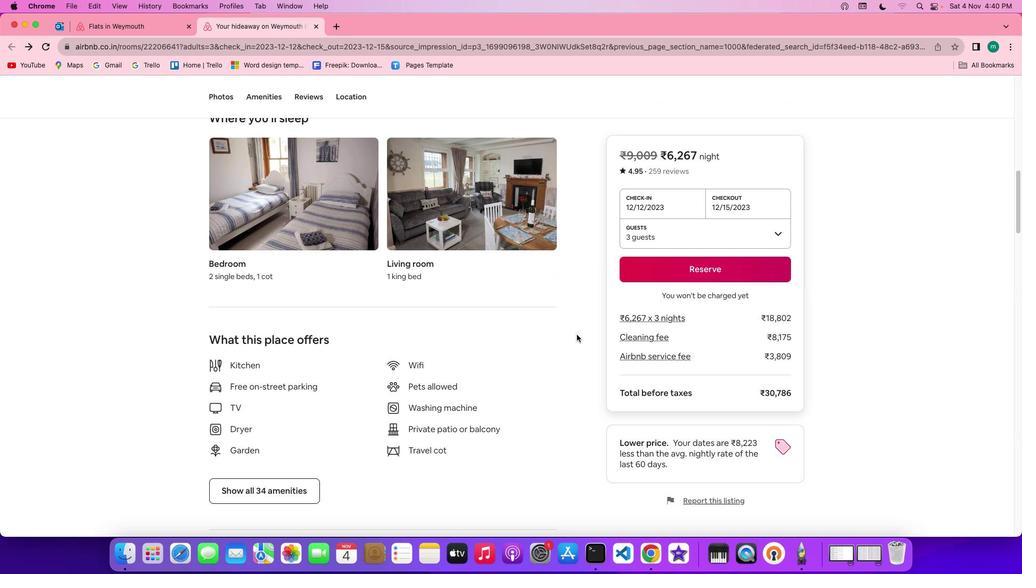 
Action: Mouse scrolled (575, 334) with delta (0, -1)
Screenshot: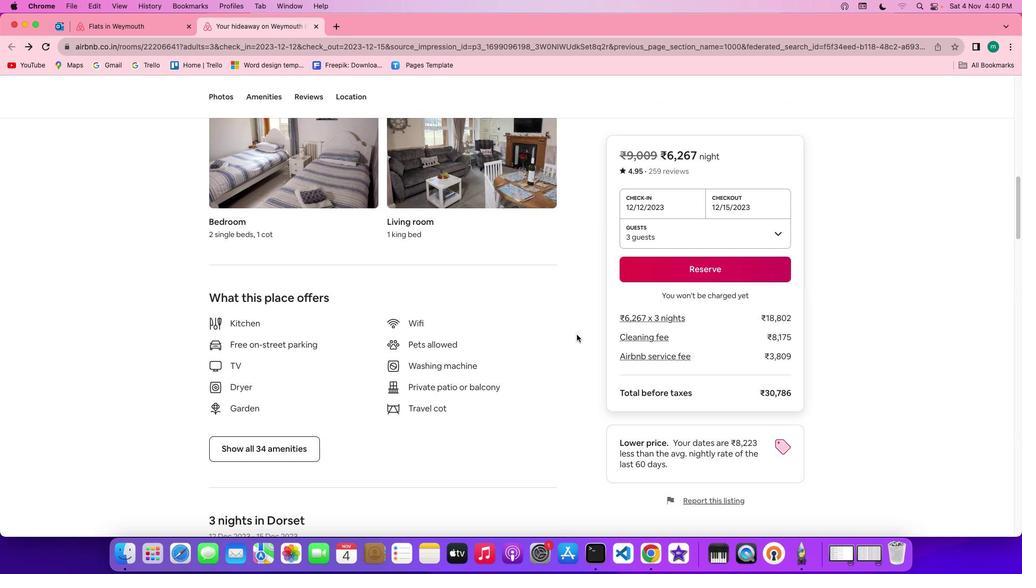 
Action: Mouse scrolled (575, 334) with delta (0, -1)
Screenshot: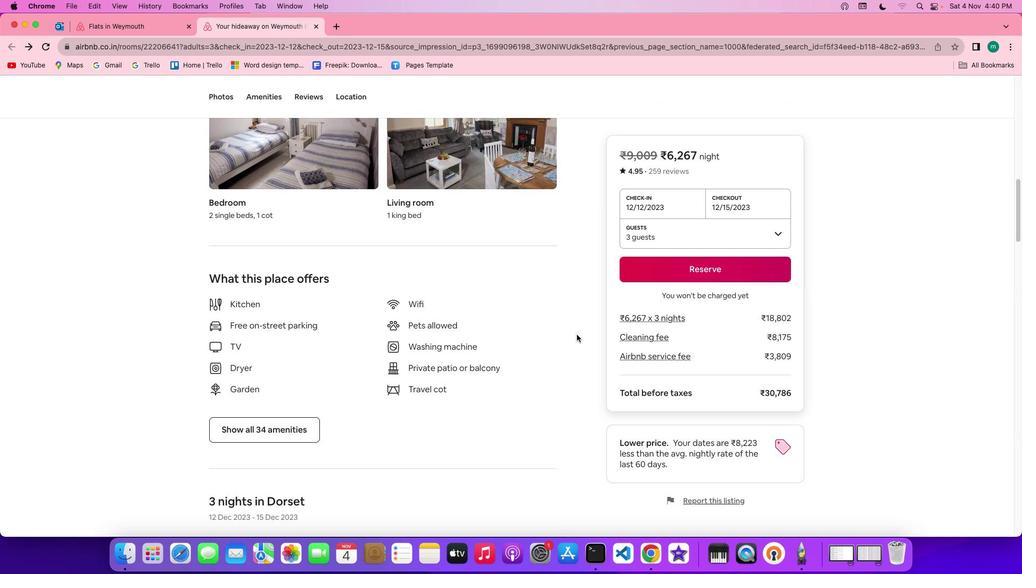 
Action: Mouse scrolled (575, 334) with delta (0, -1)
Screenshot: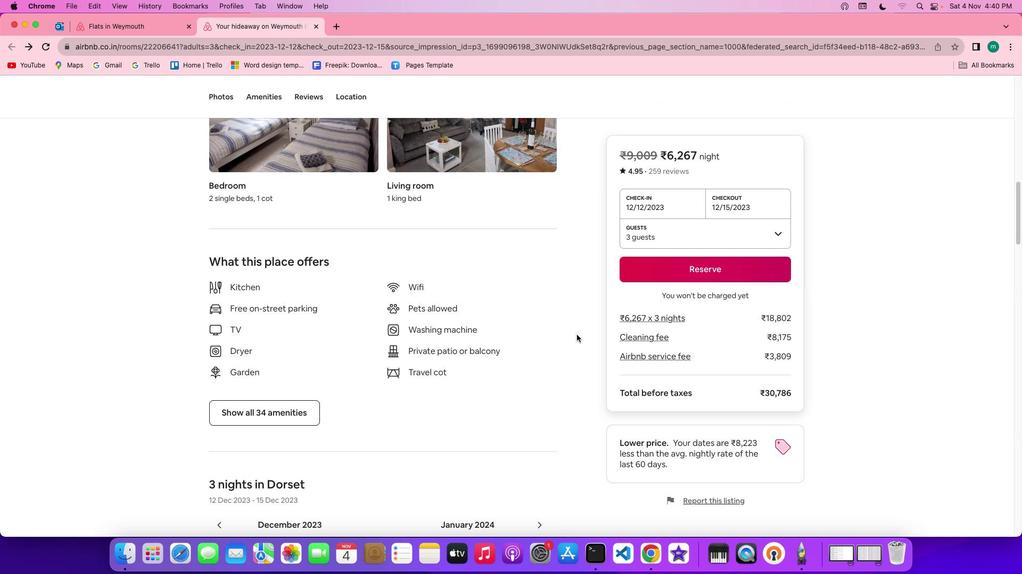
Action: Mouse scrolled (575, 334) with delta (0, -1)
Screenshot: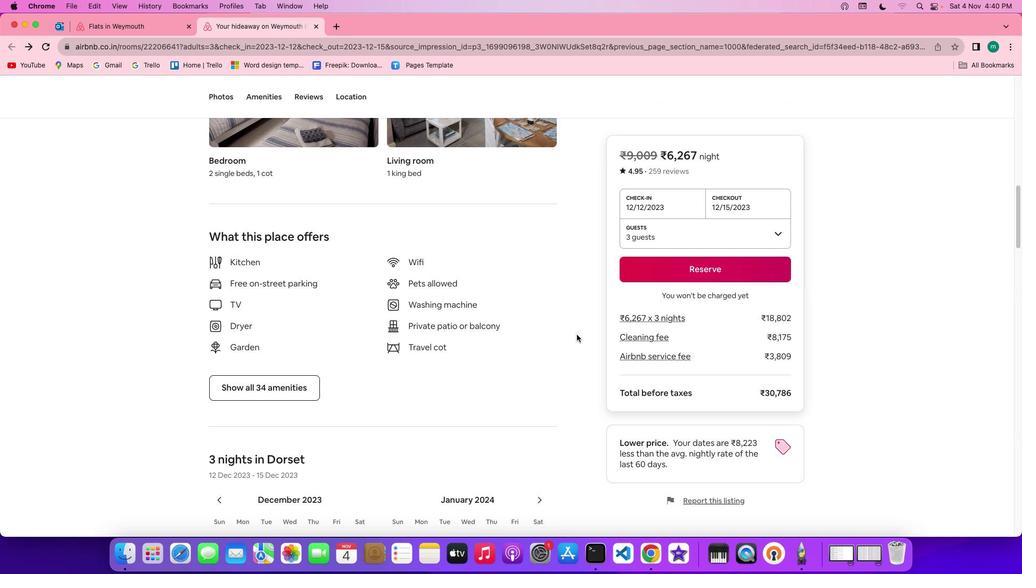 
Action: Mouse scrolled (575, 334) with delta (0, -1)
Screenshot: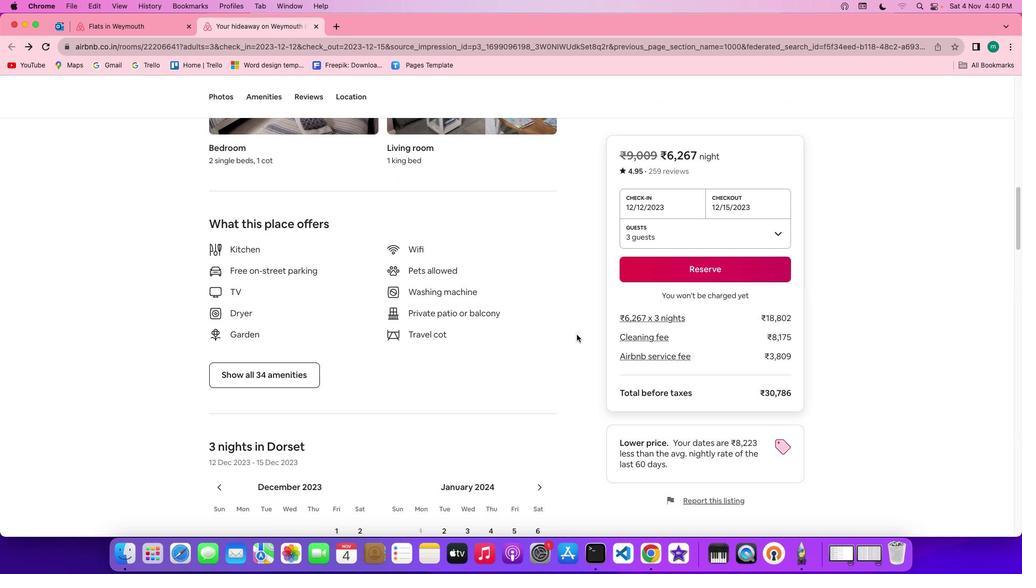 
Action: Mouse scrolled (575, 334) with delta (0, -1)
Screenshot: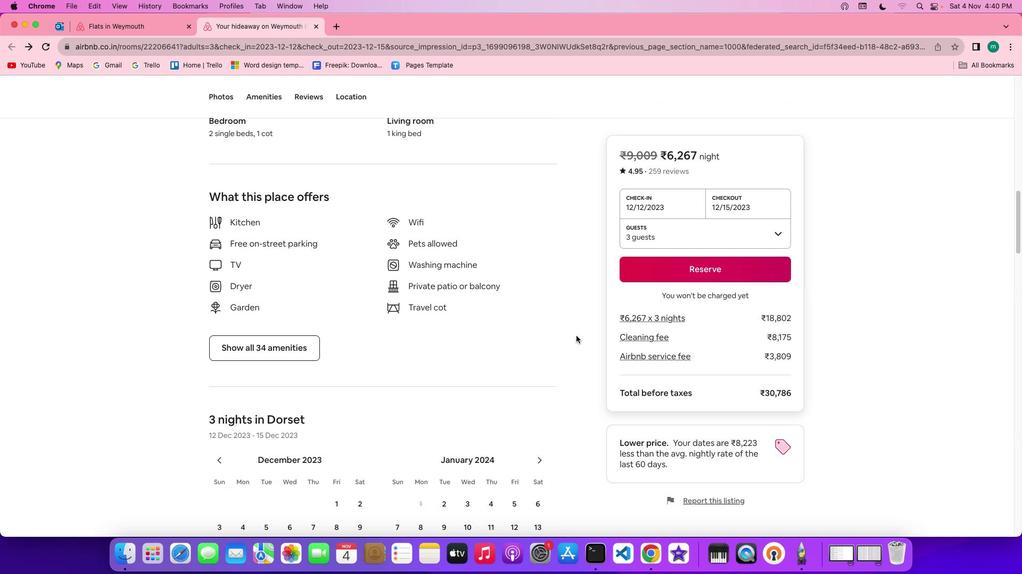 
Action: Mouse moved to (575, 334)
Screenshot: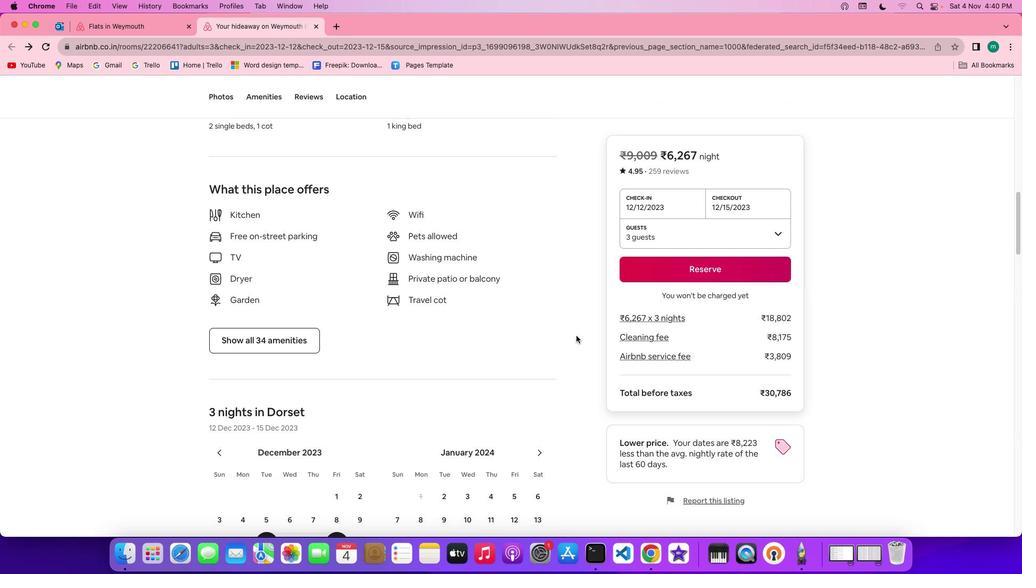 
Action: Mouse scrolled (575, 334) with delta (0, -1)
Screenshot: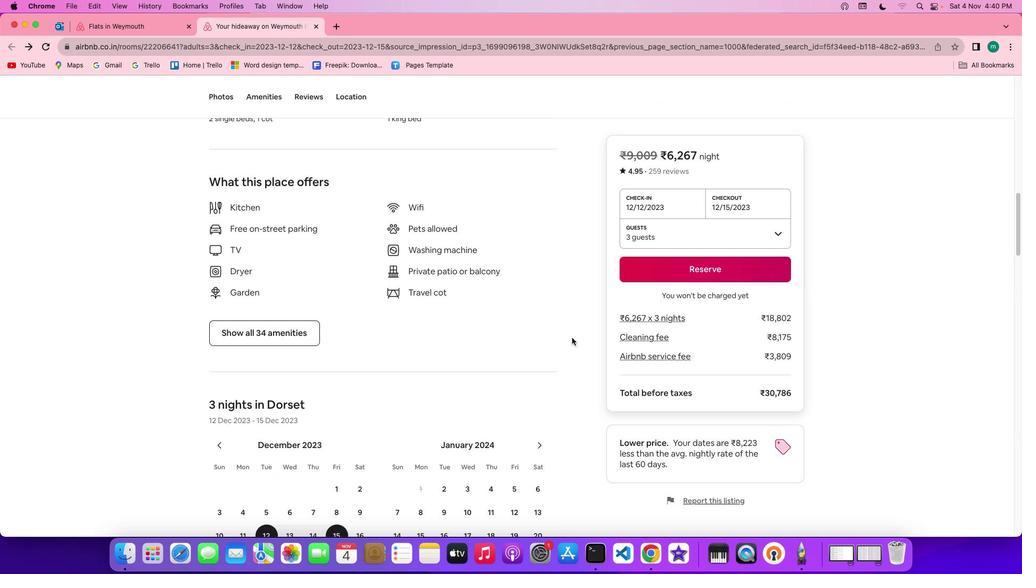
Action: Mouse scrolled (575, 334) with delta (0, -1)
Screenshot: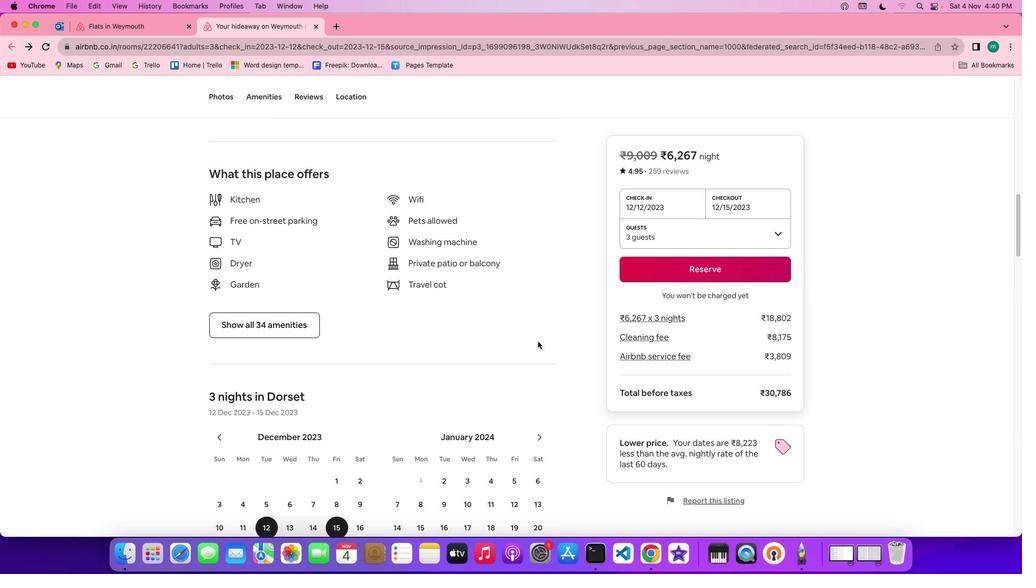 
Action: Mouse moved to (258, 327)
Screenshot: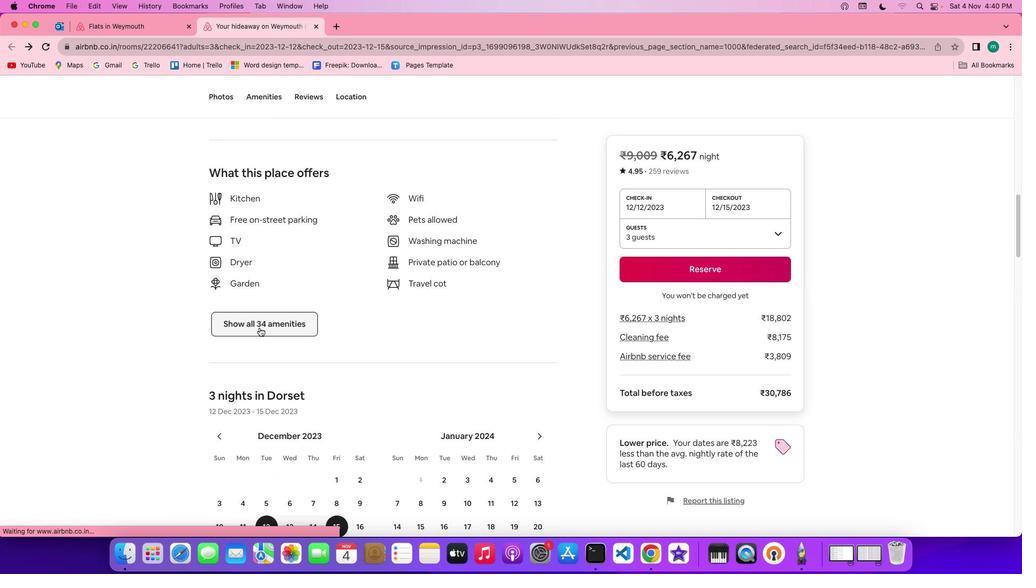 
Action: Mouse pressed left at (258, 327)
Screenshot: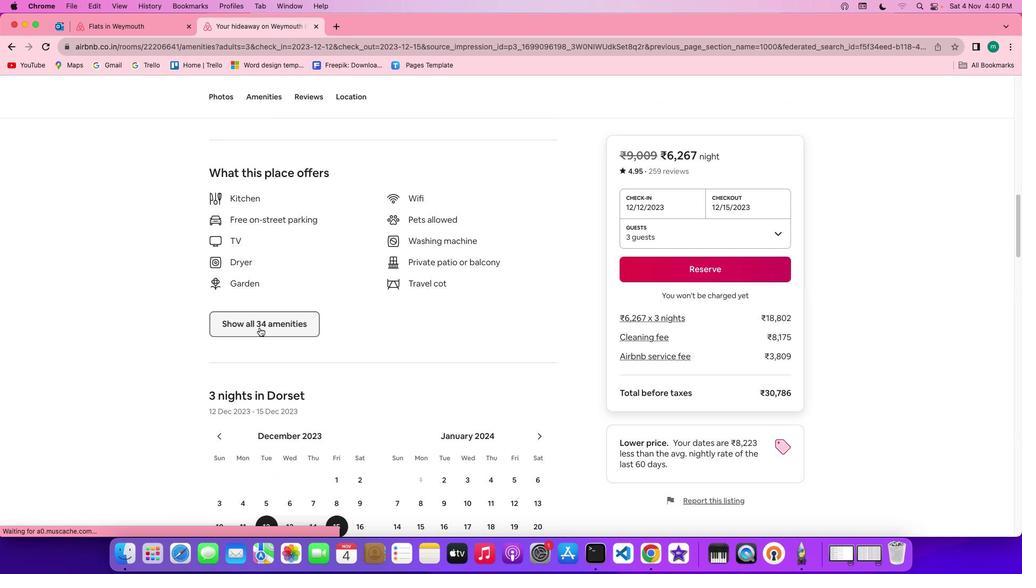 
Action: Mouse moved to (626, 363)
Screenshot: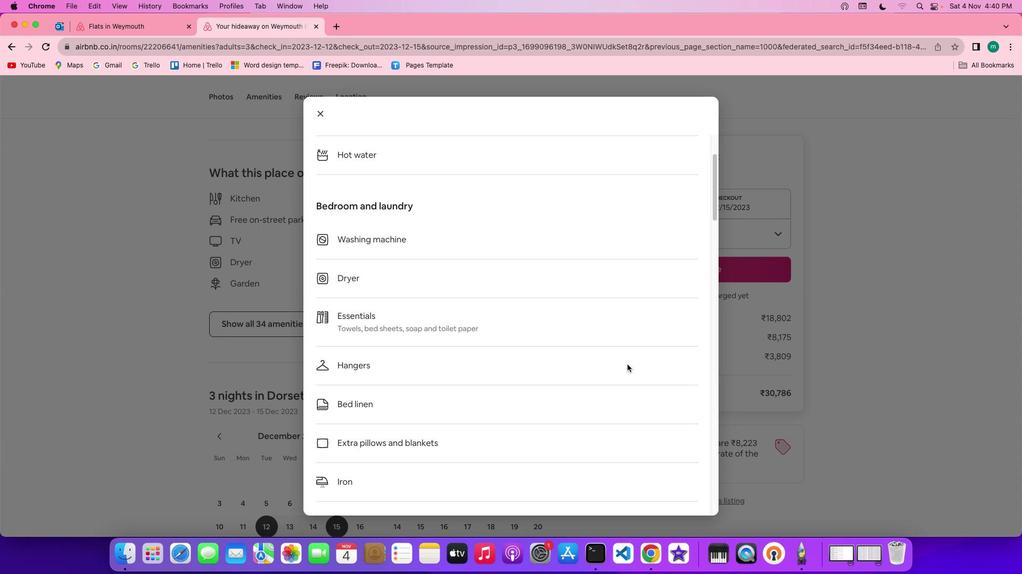 
Action: Mouse scrolled (626, 363) with delta (0, -1)
Screenshot: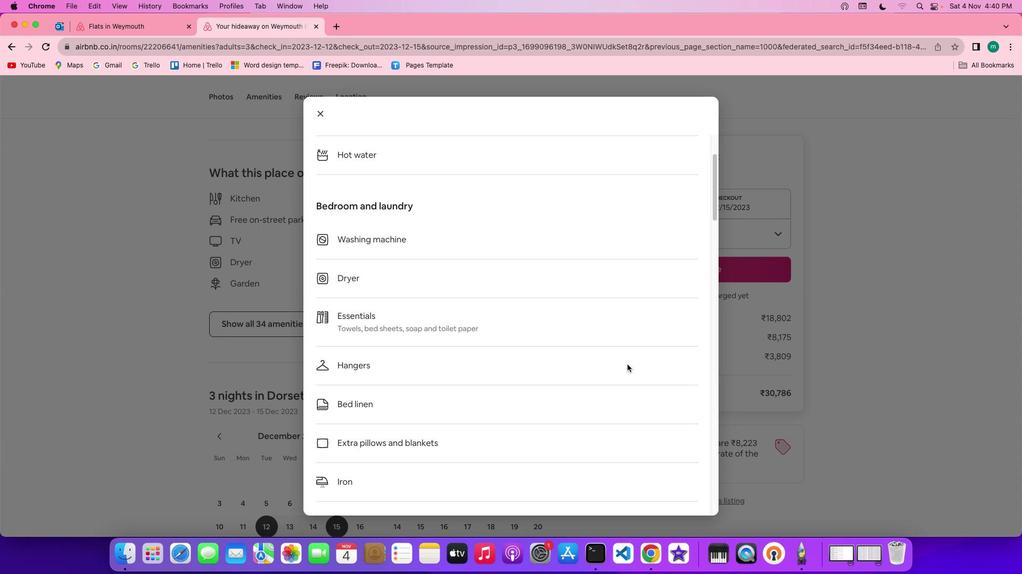
Action: Mouse scrolled (626, 363) with delta (0, -1)
Screenshot: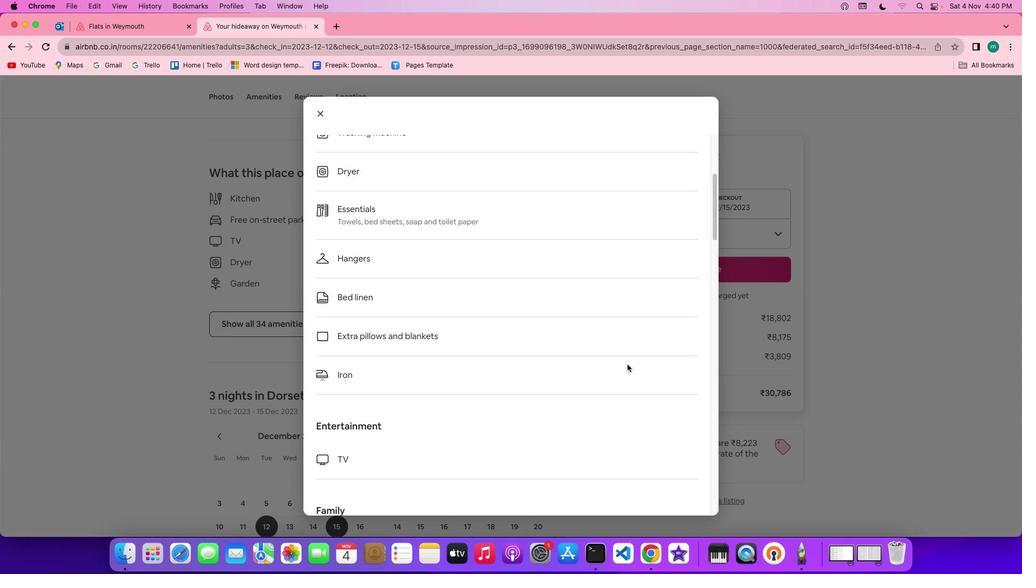 
Action: Mouse scrolled (626, 363) with delta (0, -2)
Screenshot: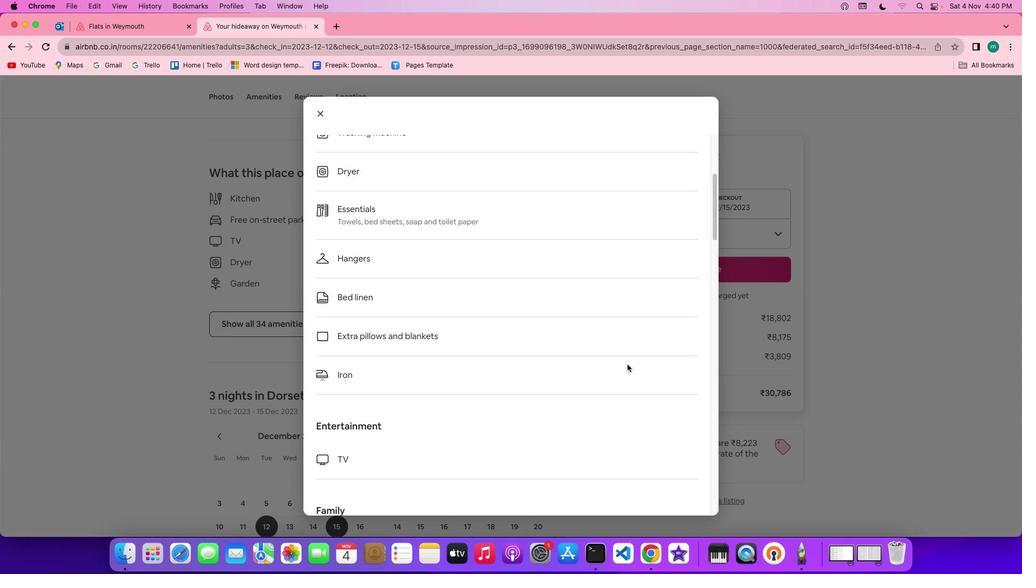 
Action: Mouse scrolled (626, 363) with delta (0, -3)
Screenshot: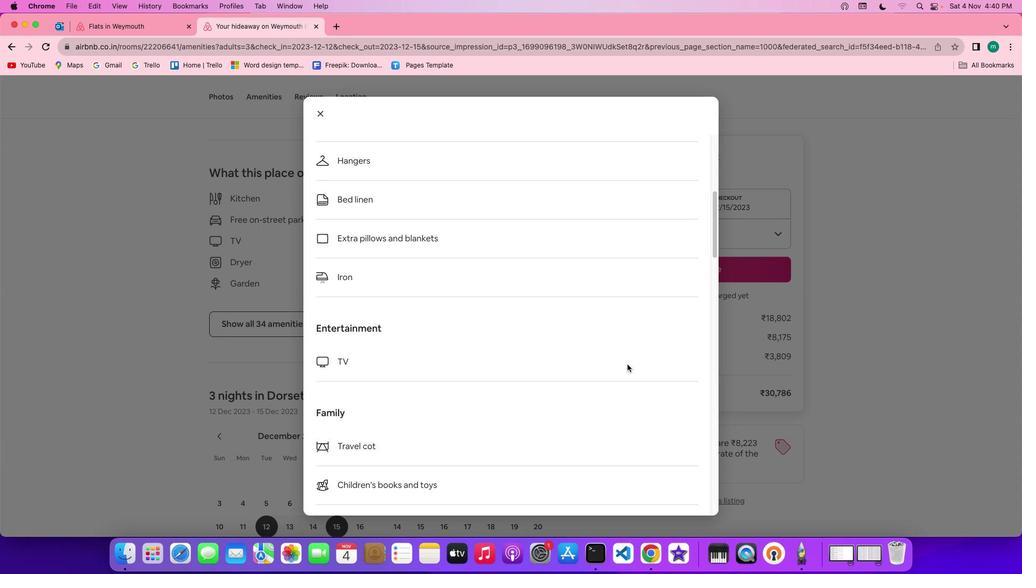
Action: Mouse scrolled (626, 363) with delta (0, -3)
Screenshot: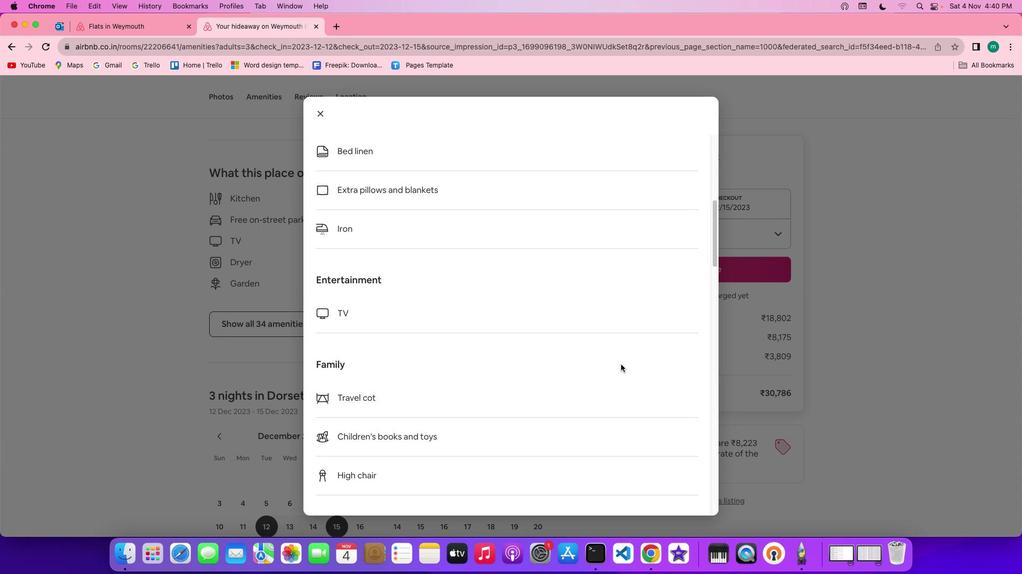 
Action: Mouse moved to (549, 347)
Screenshot: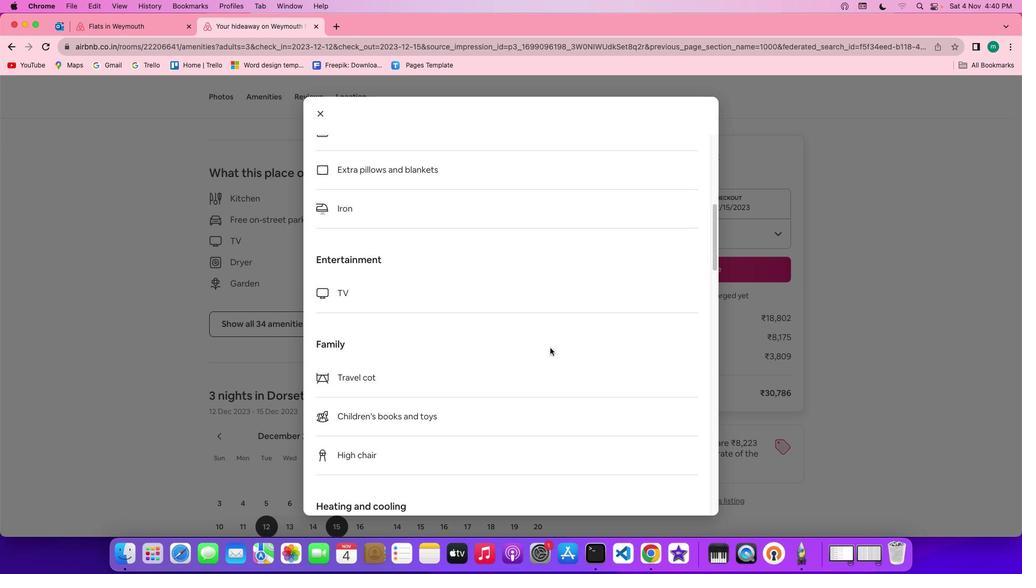 
Action: Mouse scrolled (549, 347) with delta (0, -1)
Screenshot: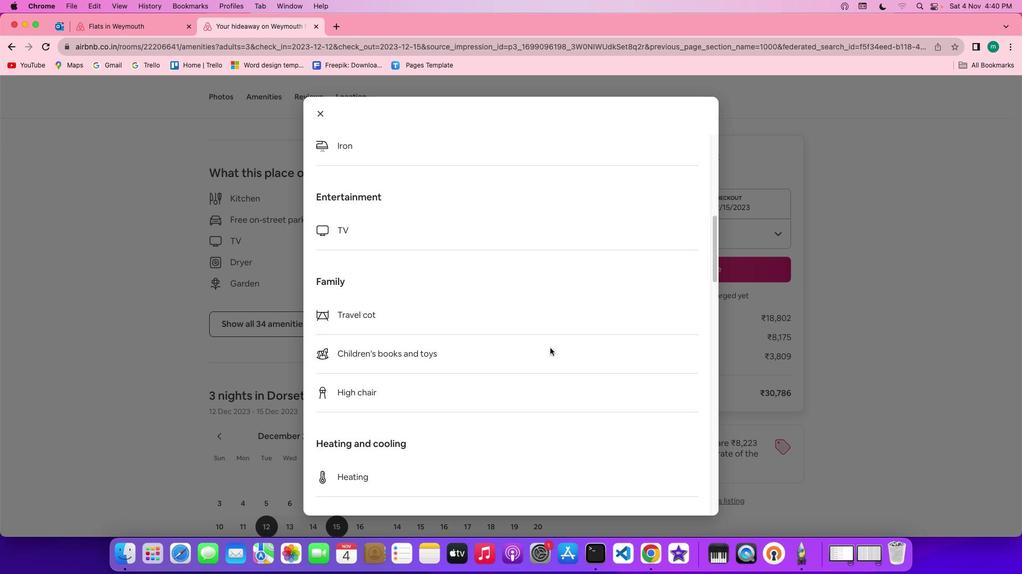 
Action: Mouse scrolled (549, 347) with delta (0, -1)
